 Task: Write a screenplay gray modern bold.
Action: Mouse moved to (102, 131)
Screenshot: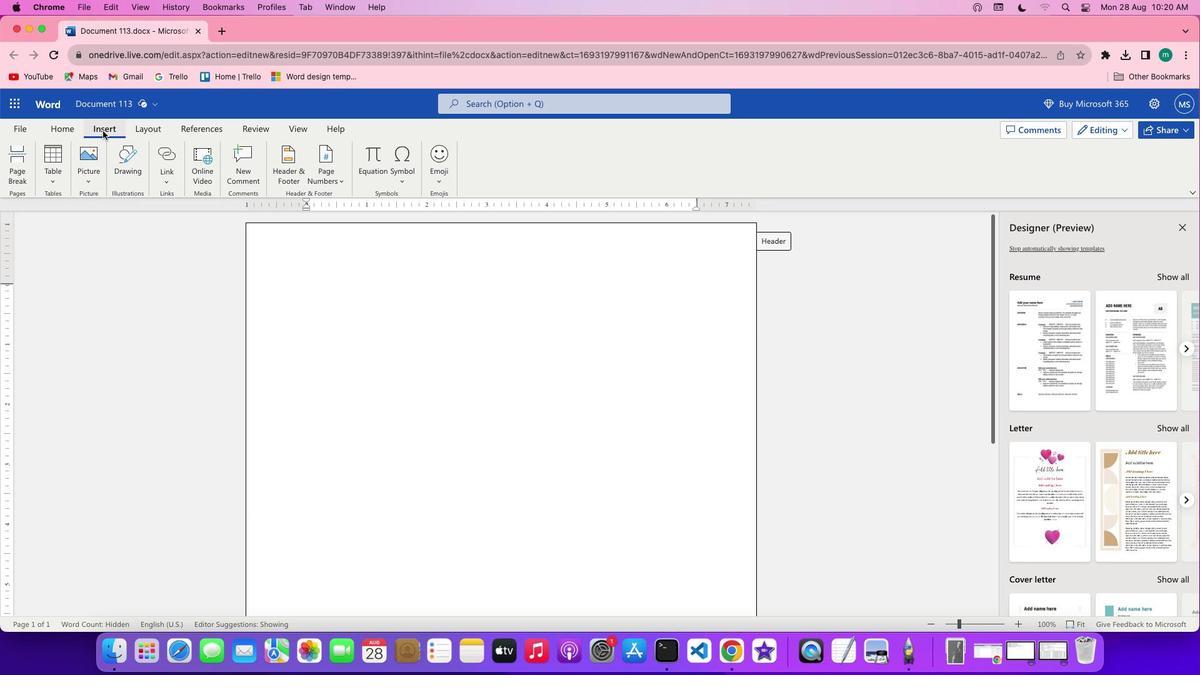 
Action: Mouse pressed left at (102, 131)
Screenshot: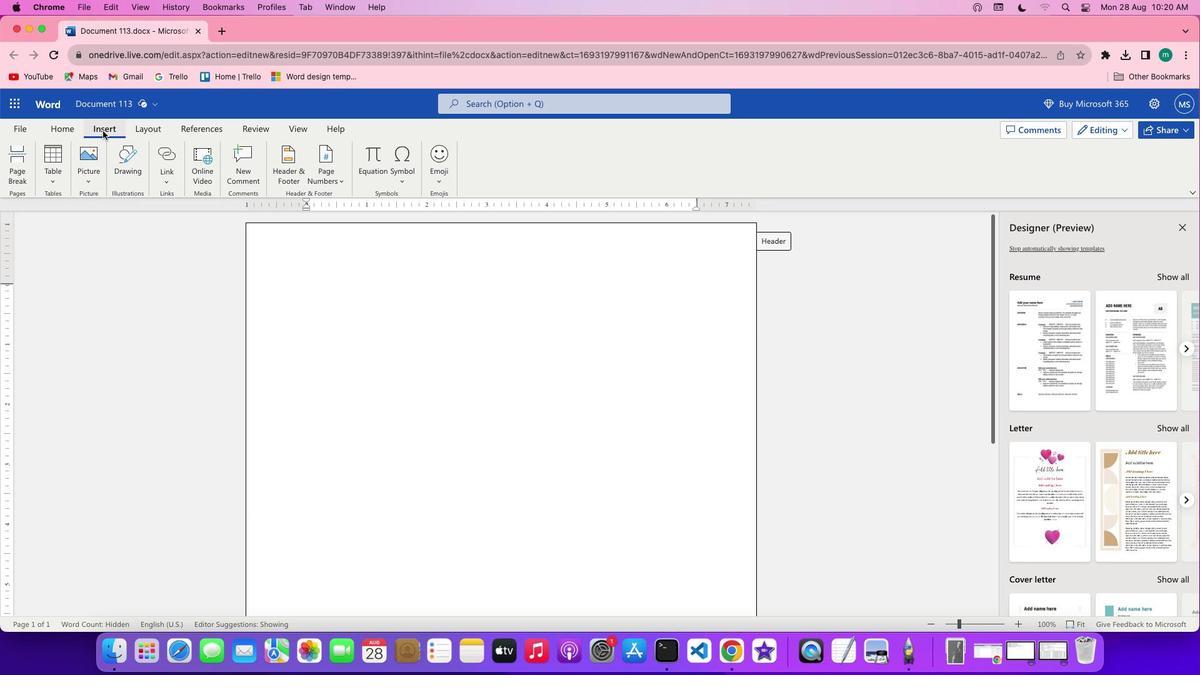 
Action: Mouse moved to (102, 131)
Screenshot: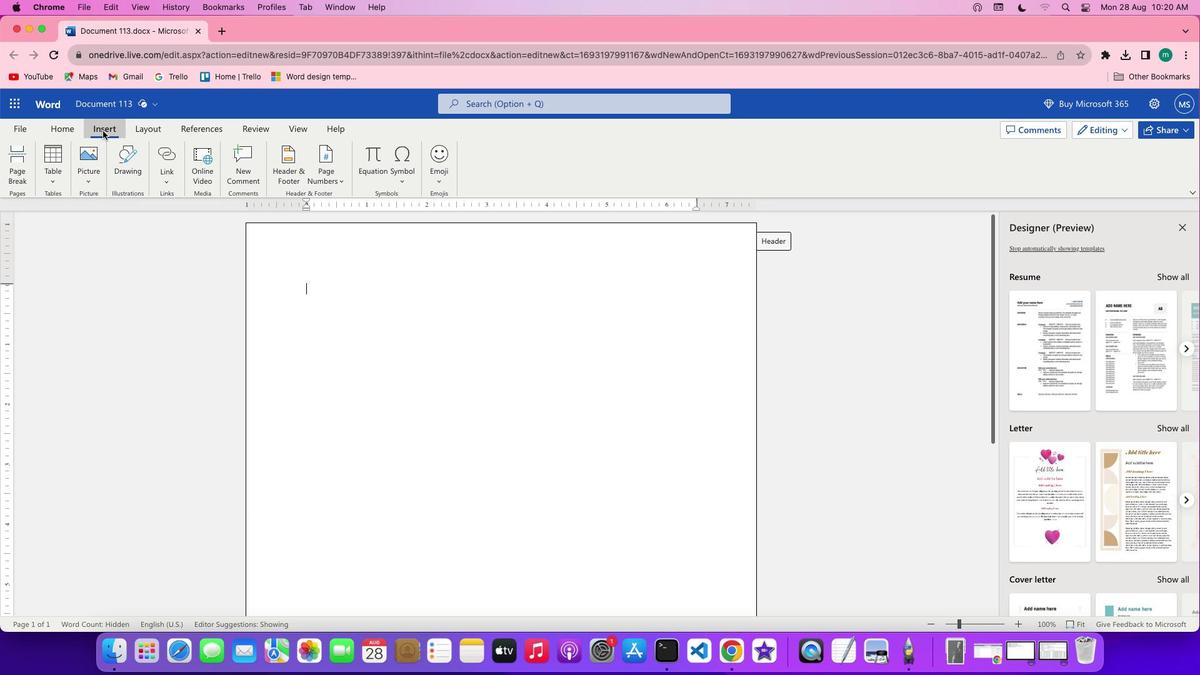 
Action: Mouse pressed left at (102, 131)
Screenshot: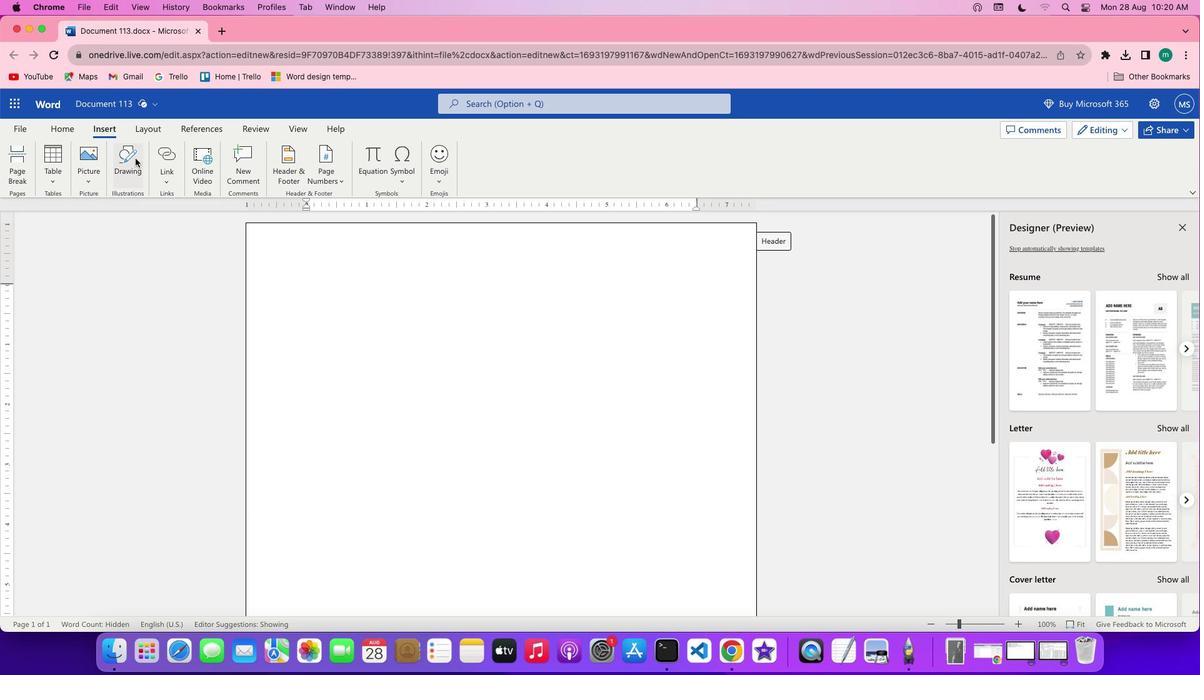 
Action: Mouse moved to (135, 158)
Screenshot: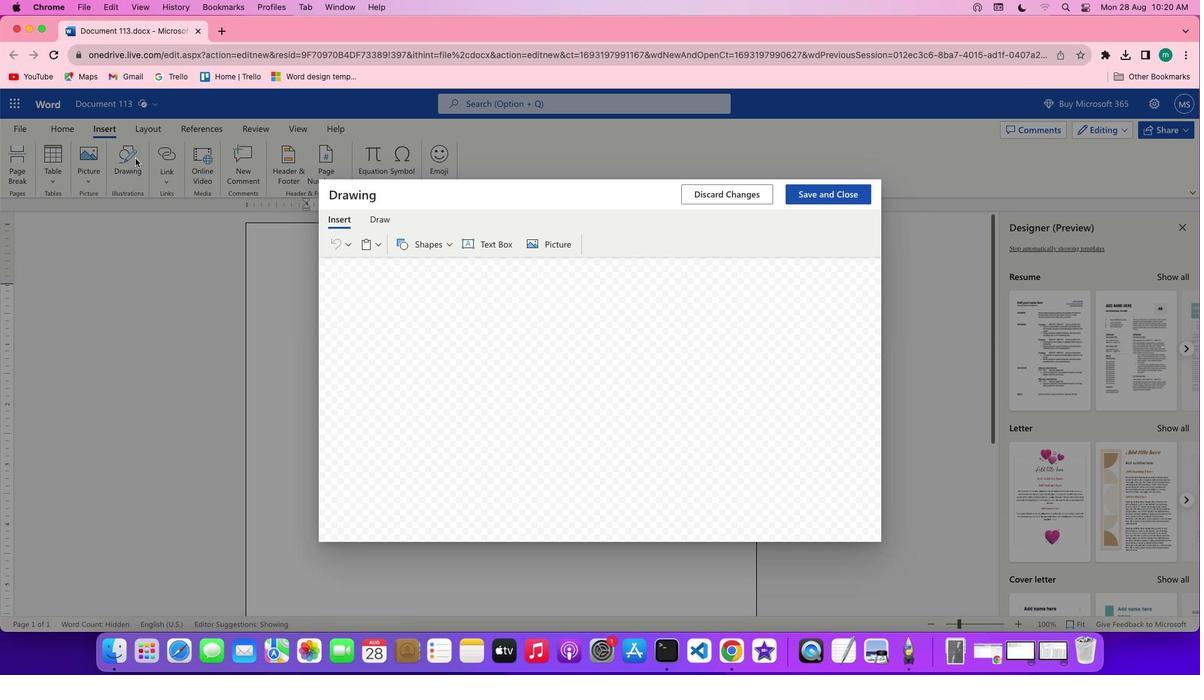 
Action: Mouse pressed left at (135, 158)
Screenshot: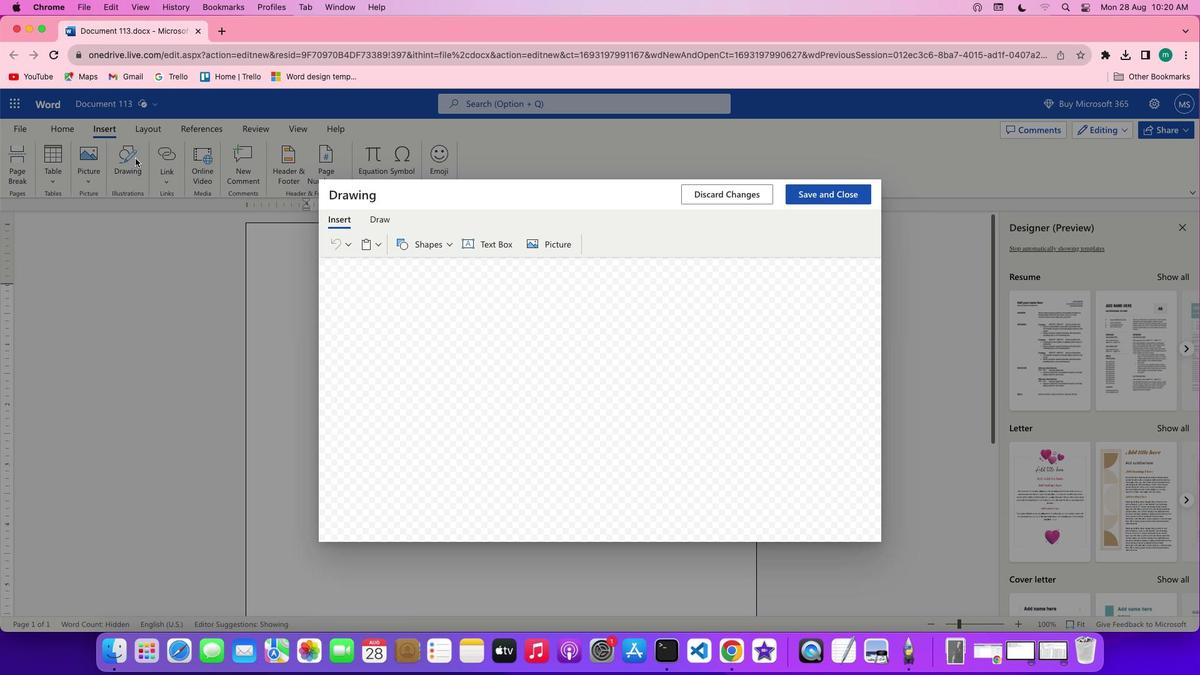 
Action: Mouse moved to (558, 239)
Screenshot: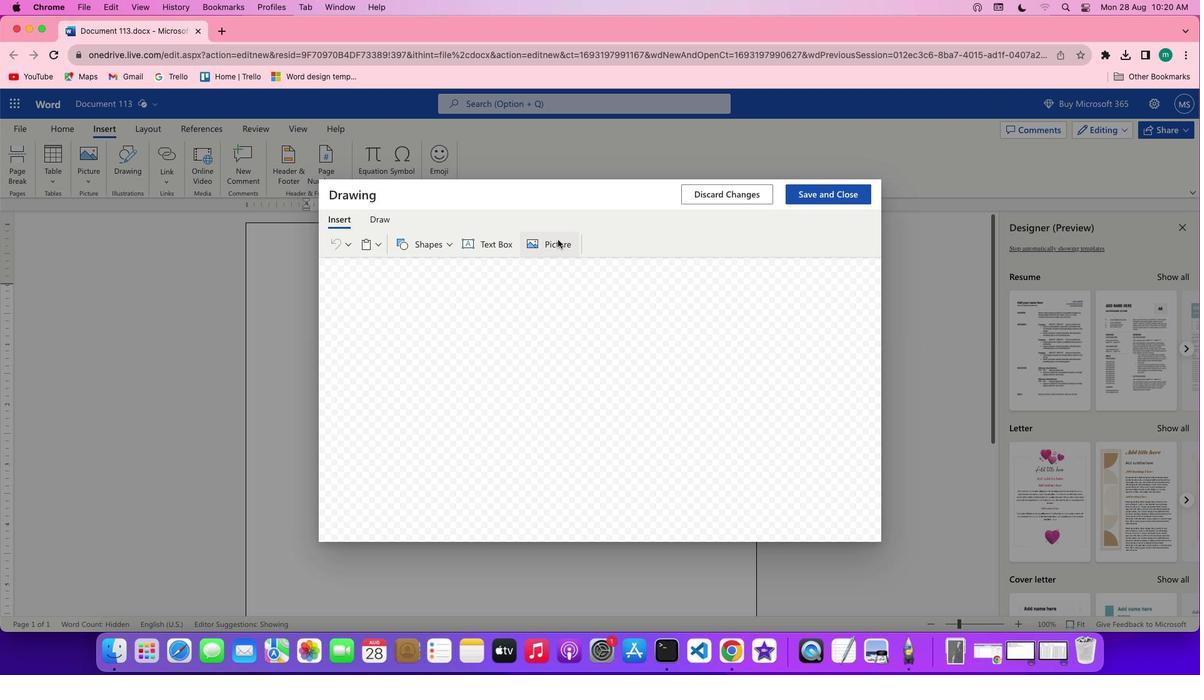 
Action: Mouse pressed left at (558, 239)
Screenshot: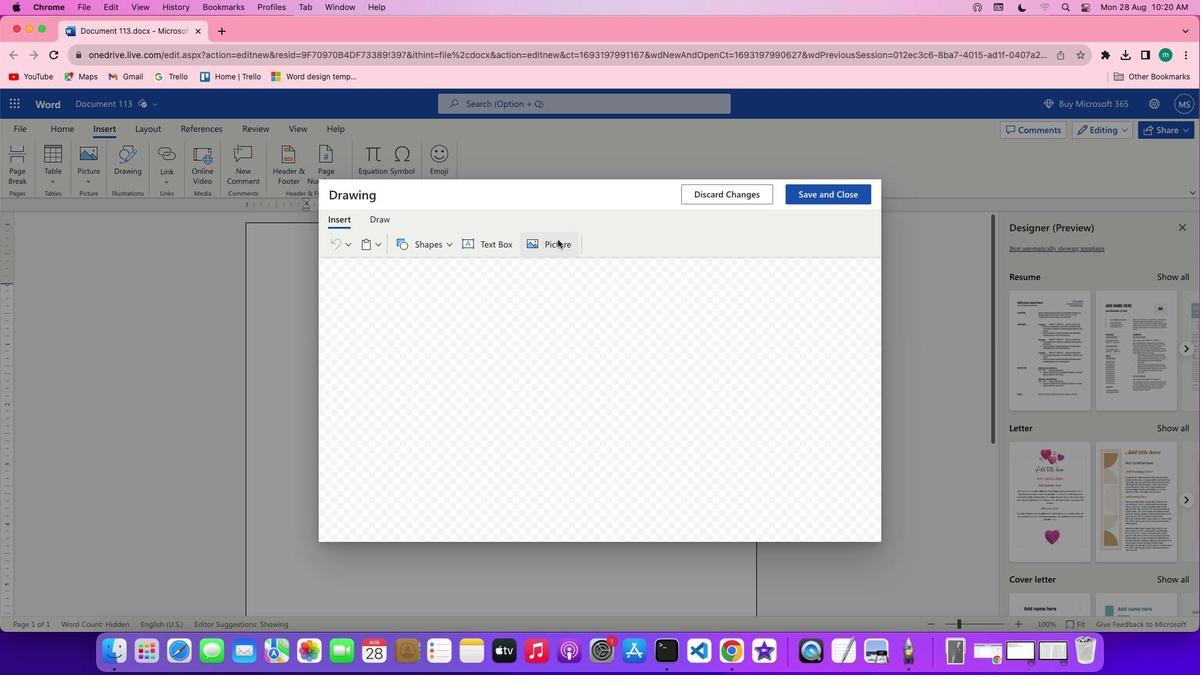 
Action: Mouse moved to (536, 384)
Screenshot: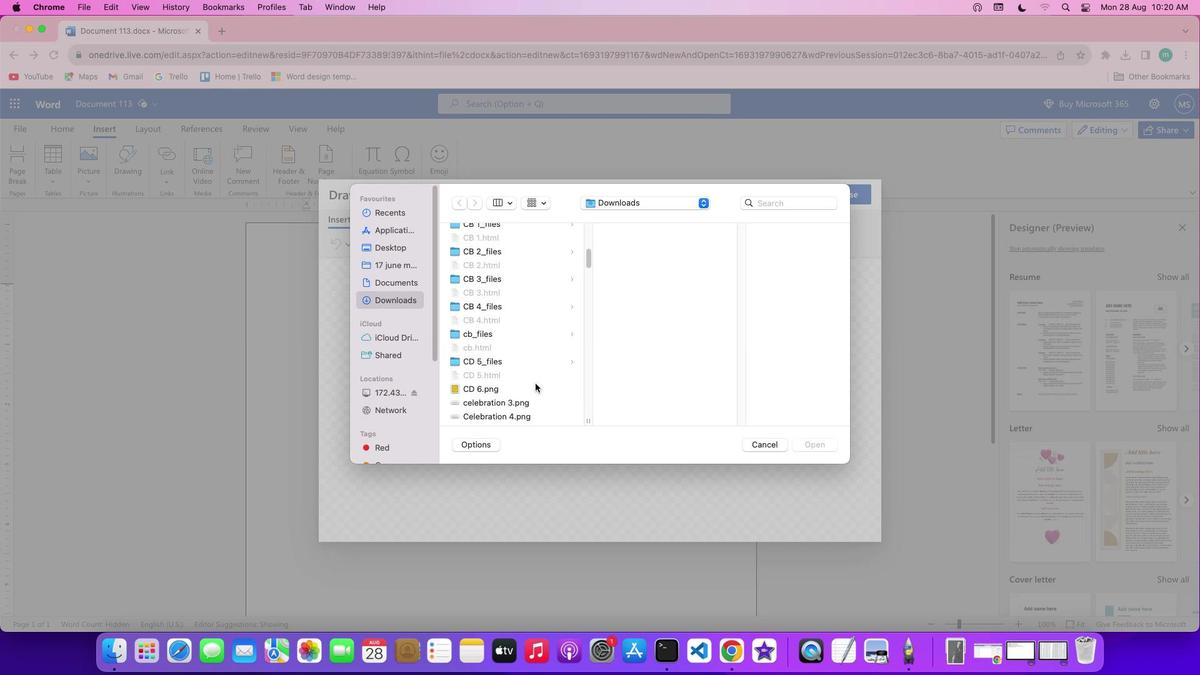 
Action: Mouse scrolled (536, 384) with delta (0, 0)
Screenshot: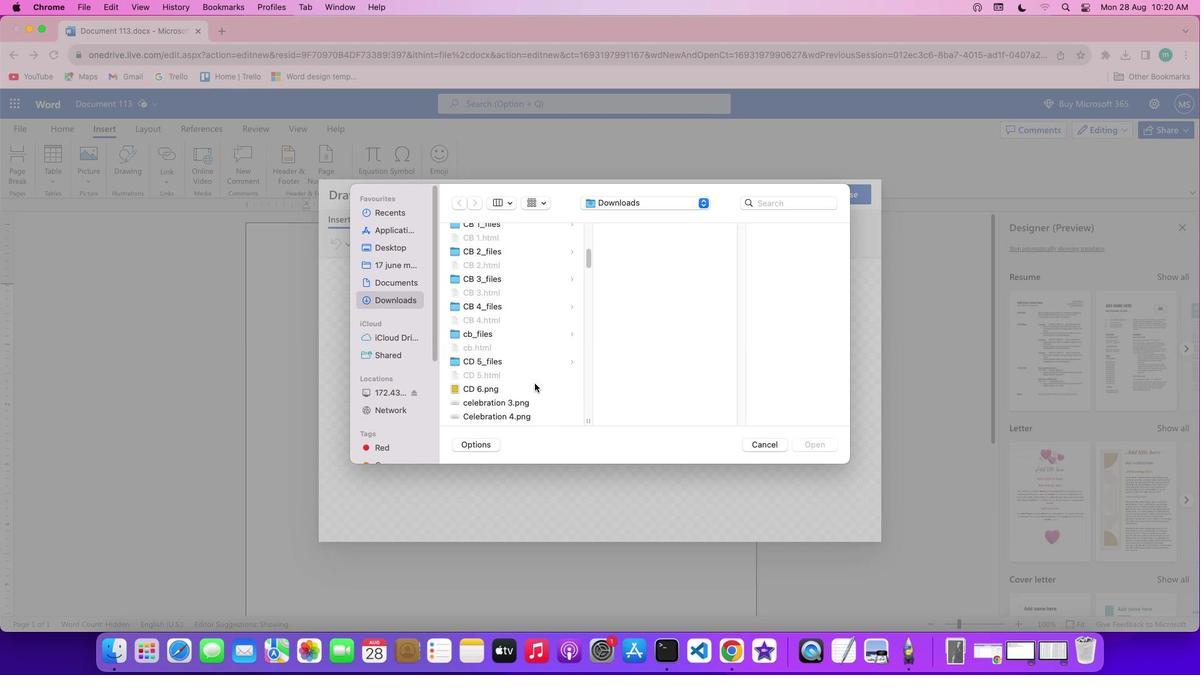 
Action: Mouse scrolled (536, 384) with delta (0, 0)
Screenshot: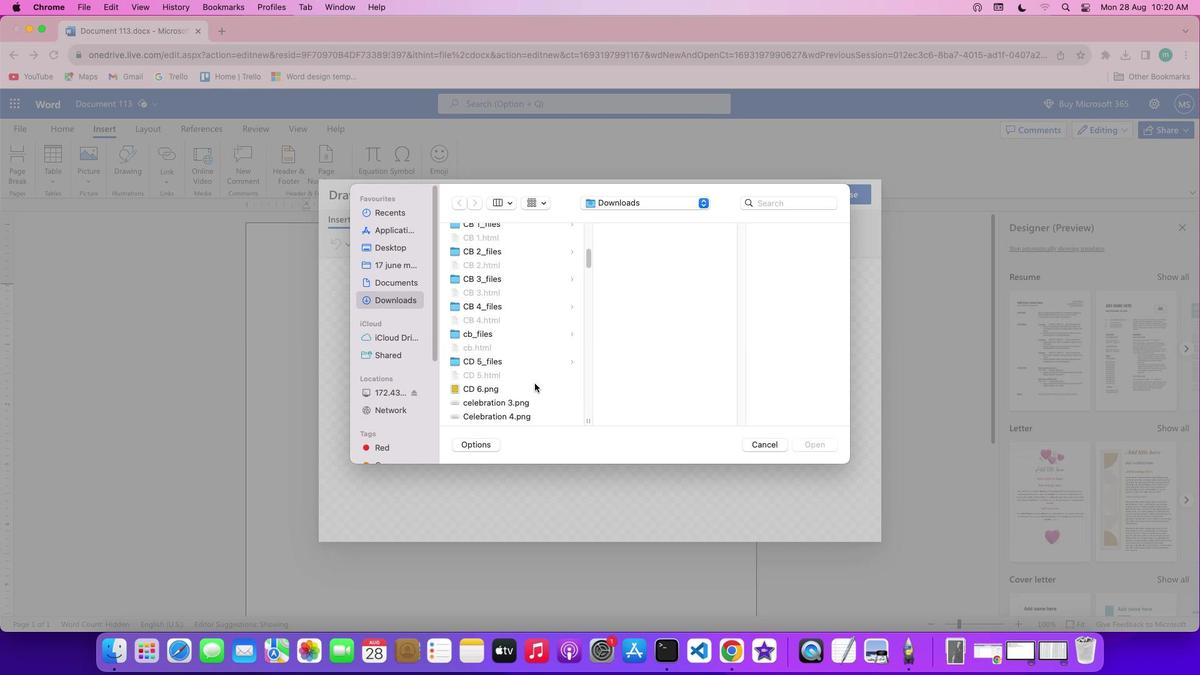 
Action: Mouse scrolled (536, 384) with delta (0, -1)
Screenshot: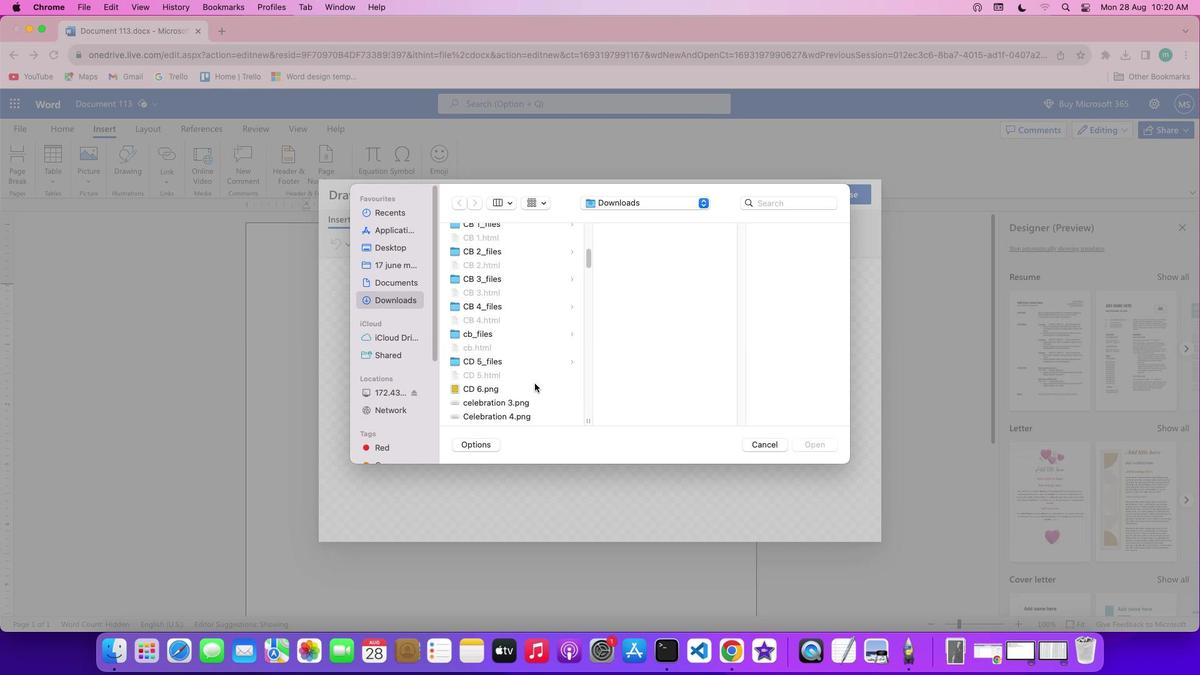 
Action: Mouse scrolled (536, 384) with delta (0, -3)
Screenshot: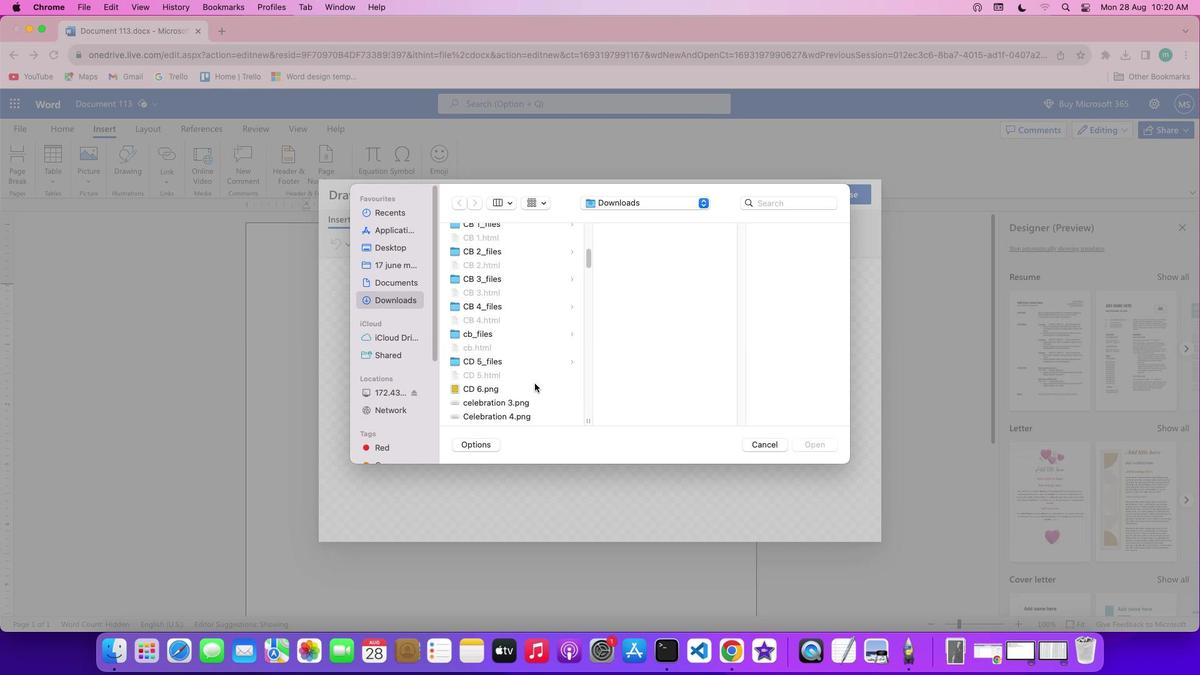 
Action: Mouse scrolled (536, 384) with delta (0, -3)
Screenshot: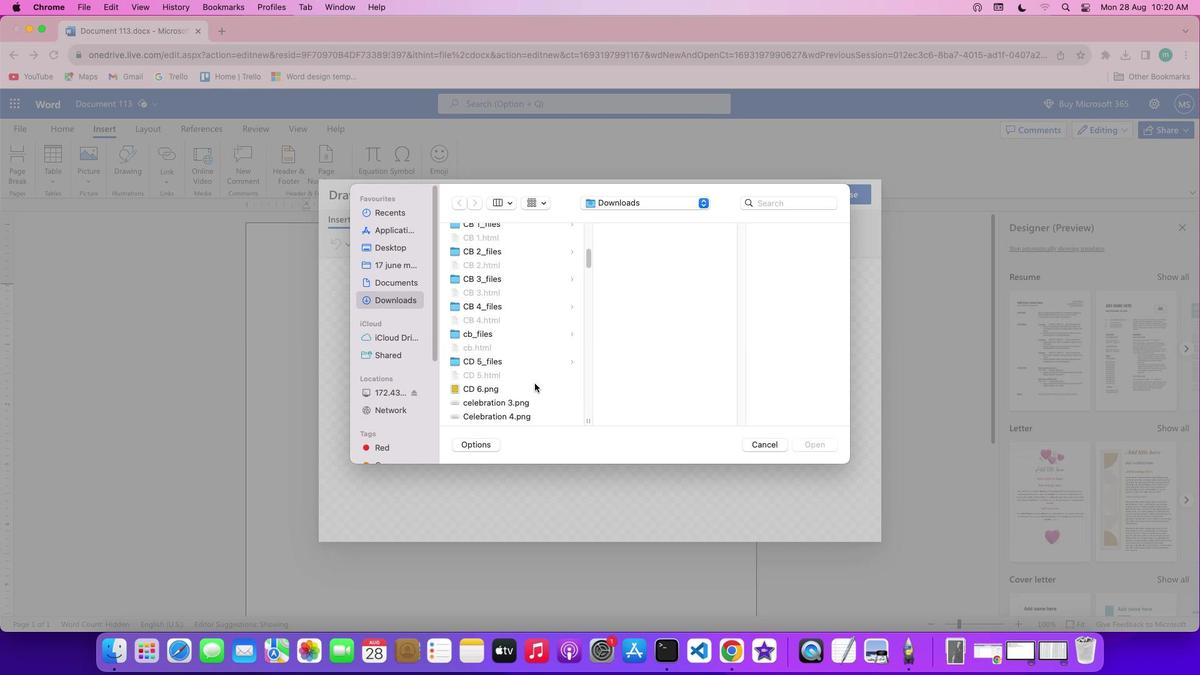 
Action: Mouse scrolled (536, 384) with delta (0, 0)
Screenshot: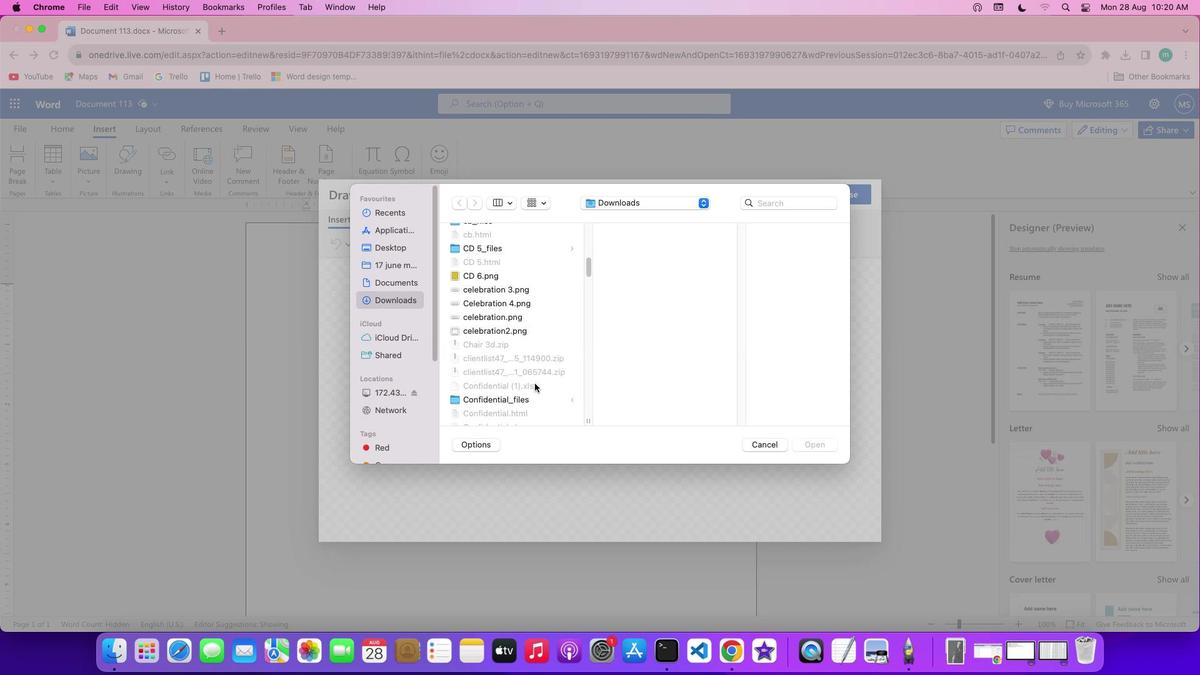 
Action: Mouse scrolled (536, 384) with delta (0, 0)
Screenshot: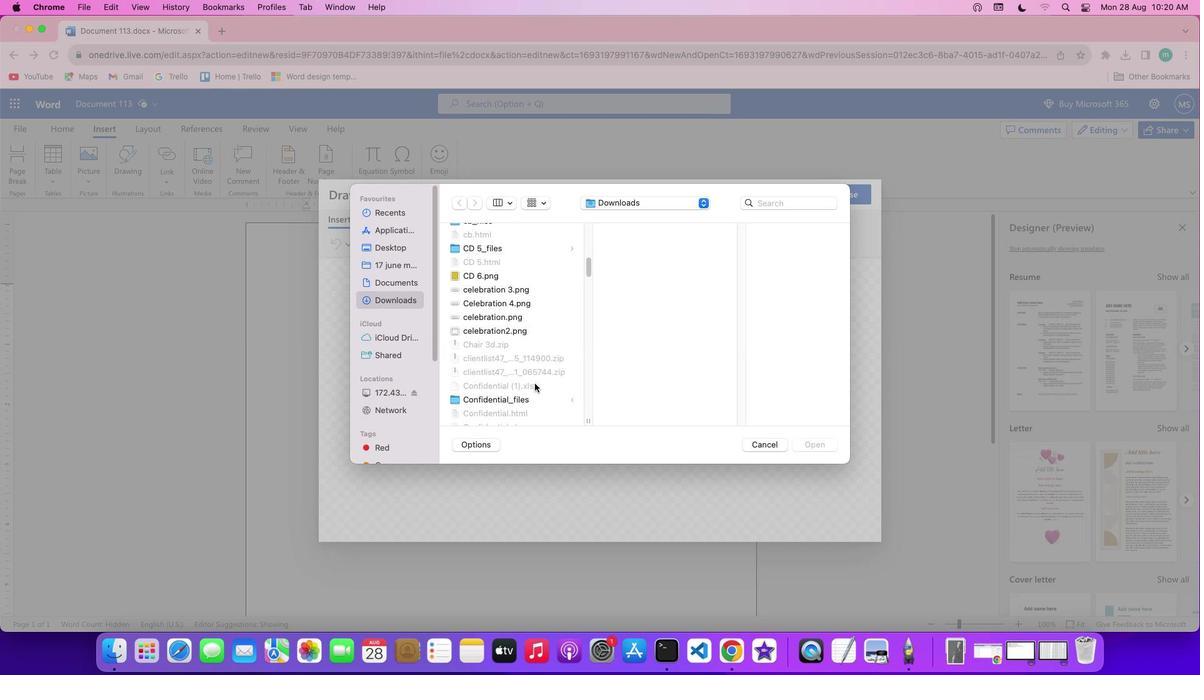 
Action: Mouse scrolled (536, 384) with delta (0, -1)
Screenshot: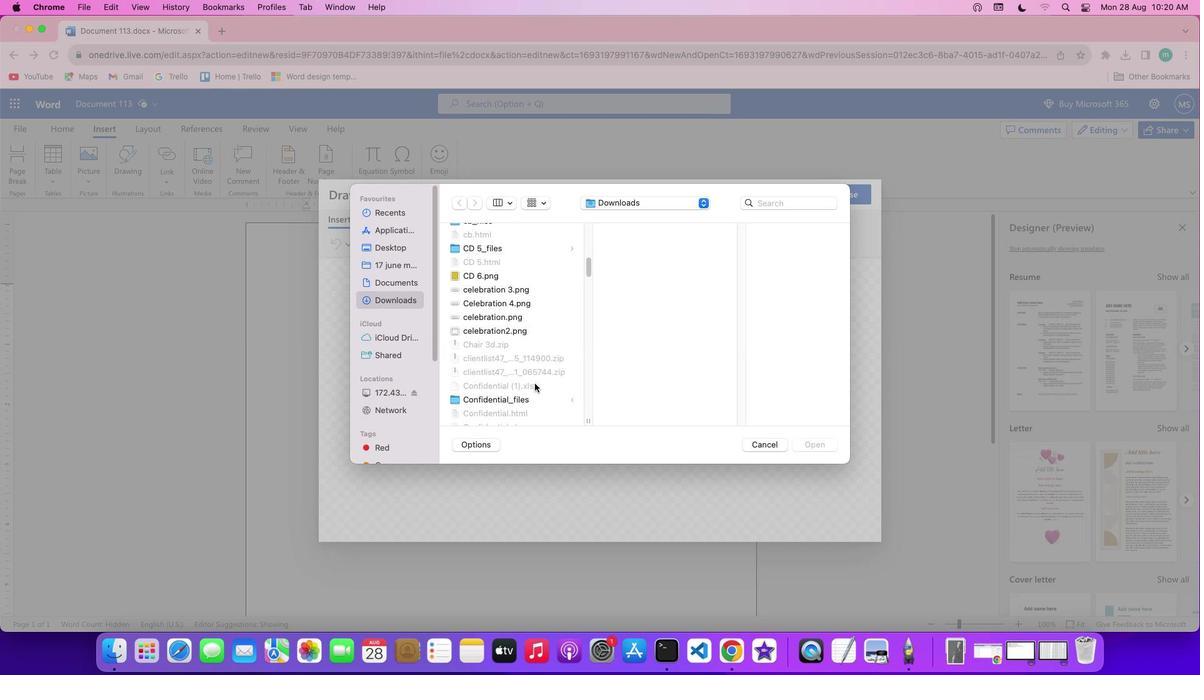 
Action: Mouse scrolled (536, 384) with delta (0, -1)
Screenshot: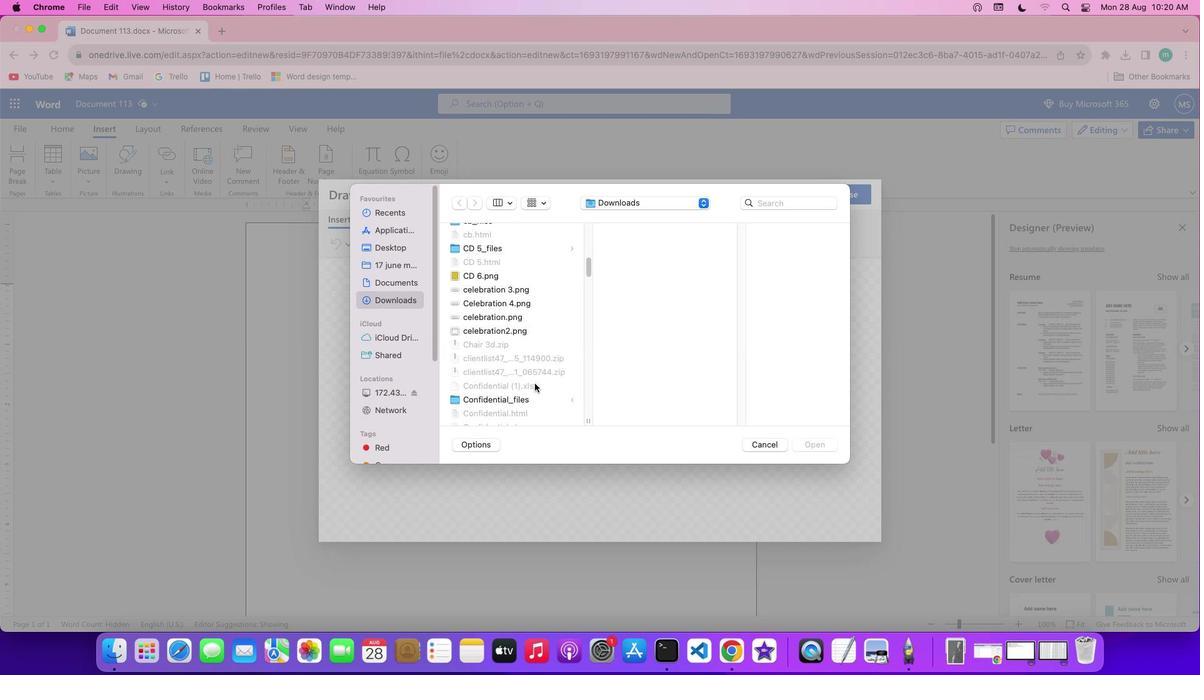 
Action: Mouse moved to (535, 384)
Screenshot: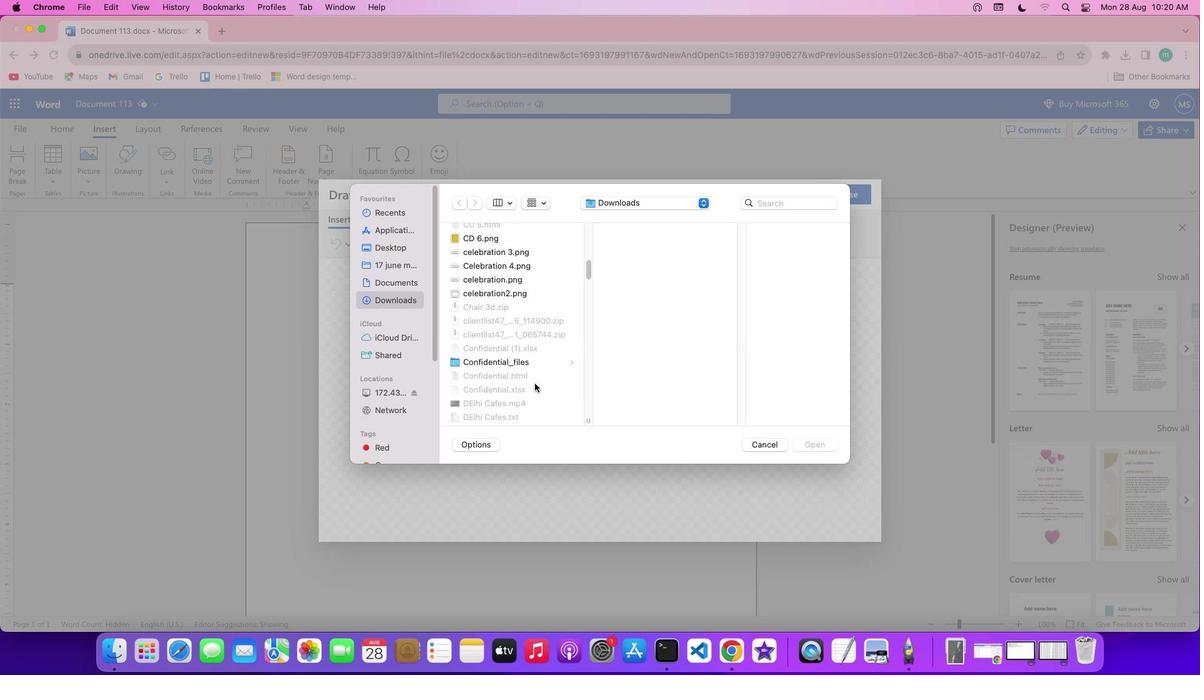 
Action: Mouse scrolled (535, 384) with delta (0, 0)
Screenshot: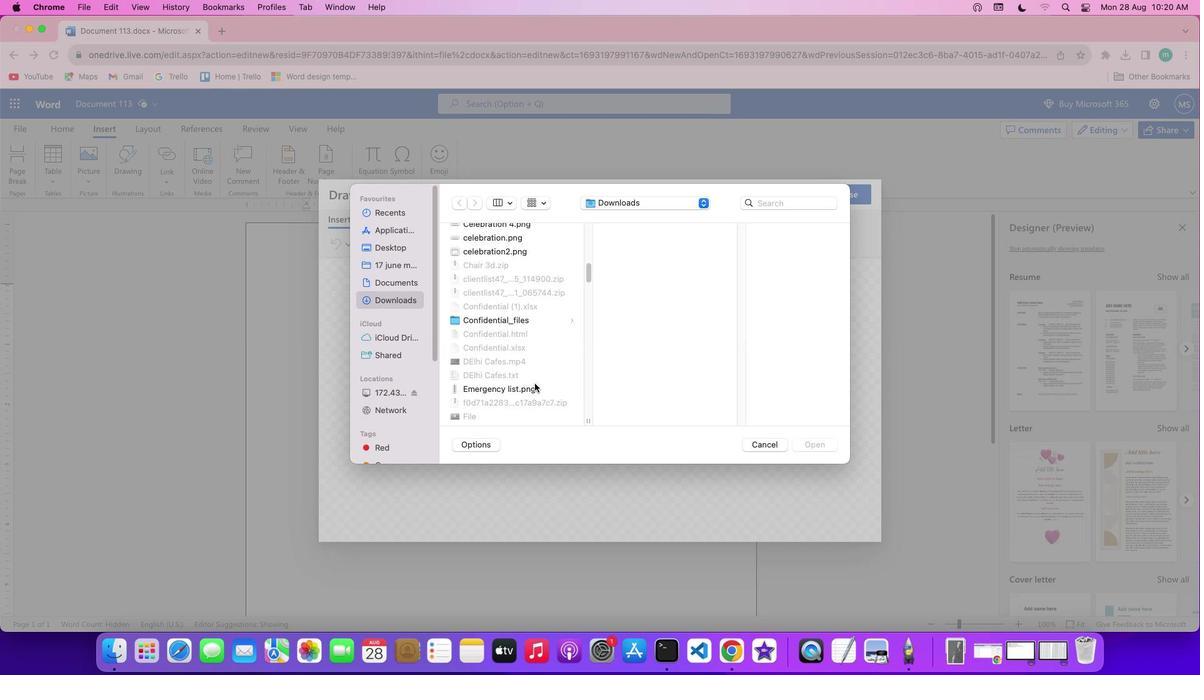 
Action: Mouse scrolled (535, 384) with delta (0, 0)
Screenshot: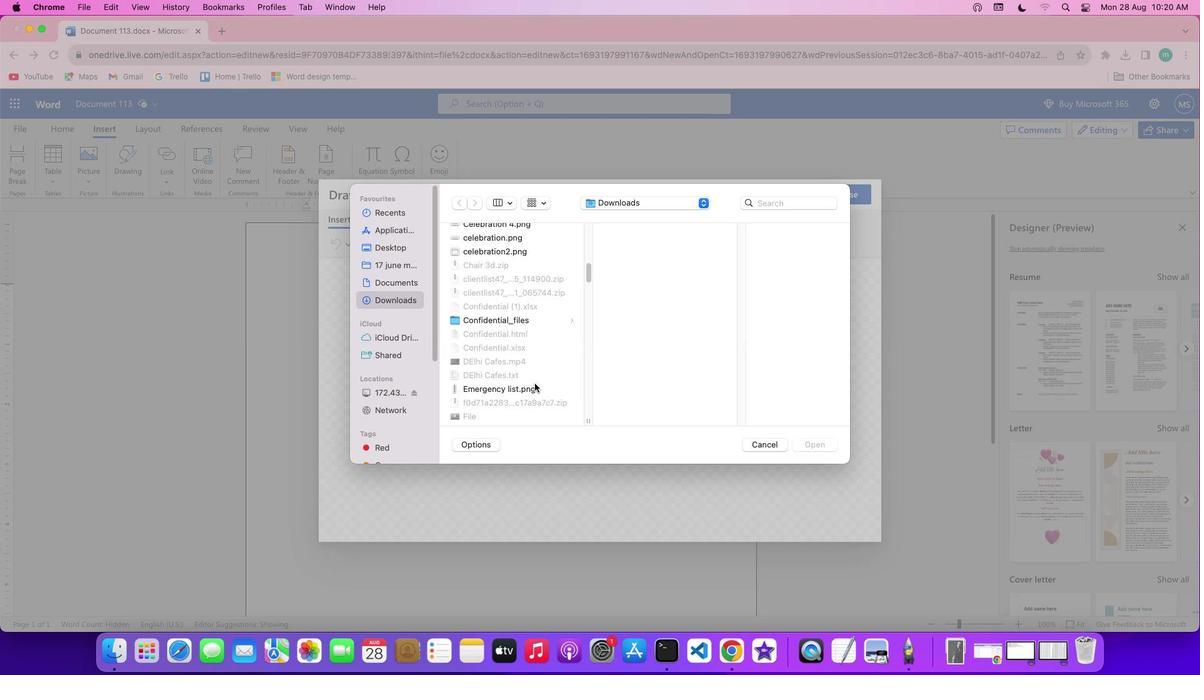 
Action: Mouse scrolled (535, 384) with delta (0, -1)
Screenshot: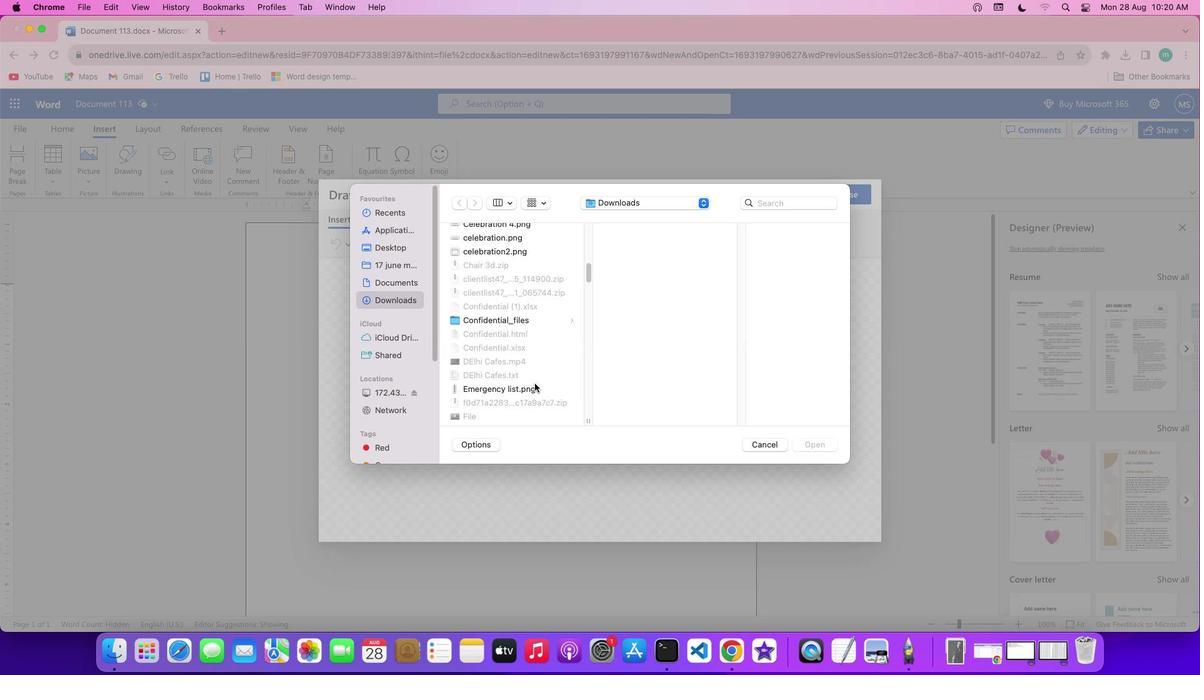 
Action: Mouse scrolled (535, 384) with delta (0, -2)
Screenshot: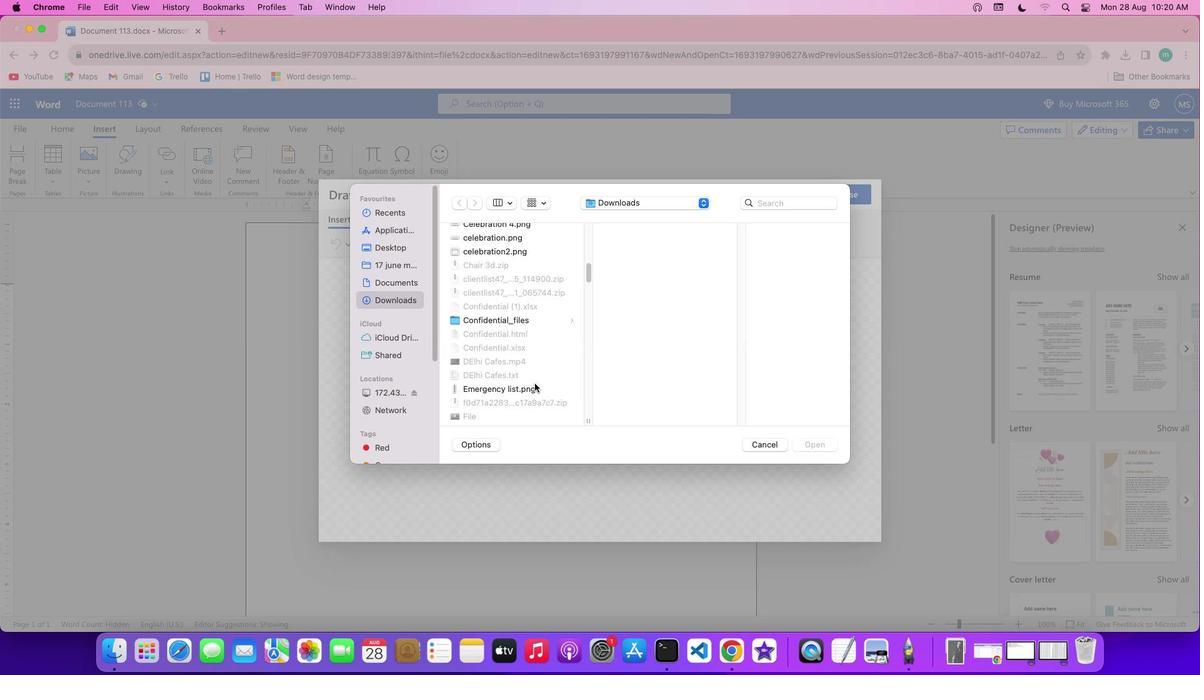 
Action: Mouse scrolled (535, 384) with delta (0, 0)
Screenshot: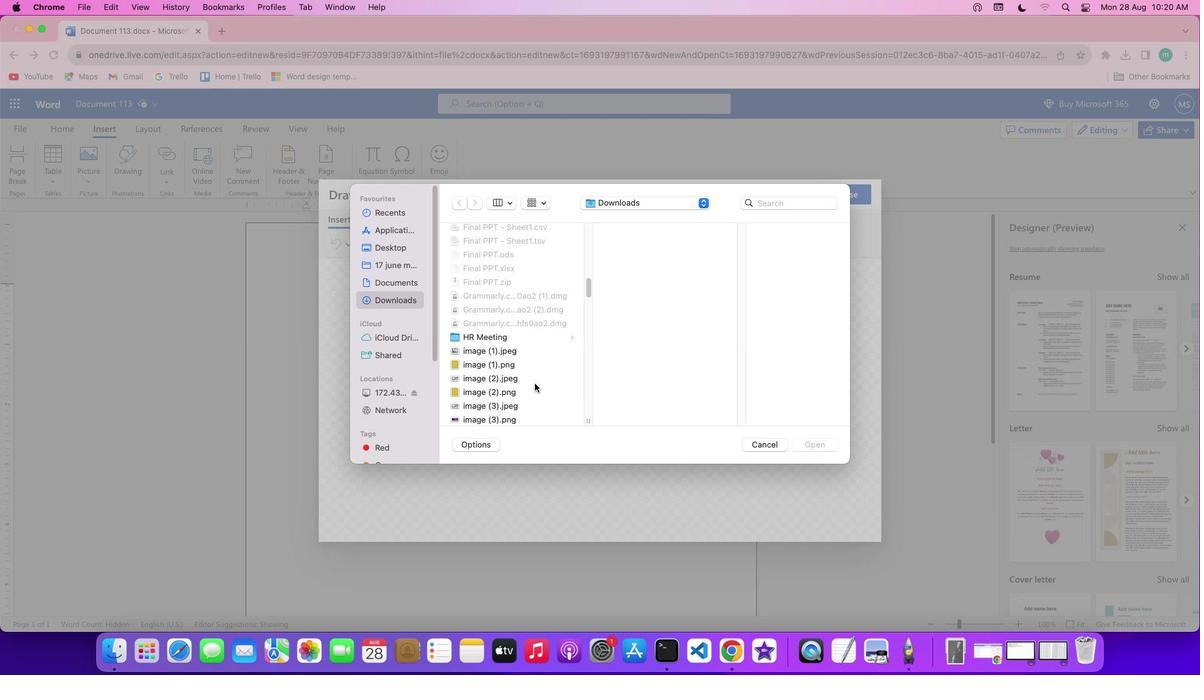 
Action: Mouse scrolled (535, 384) with delta (0, 0)
Screenshot: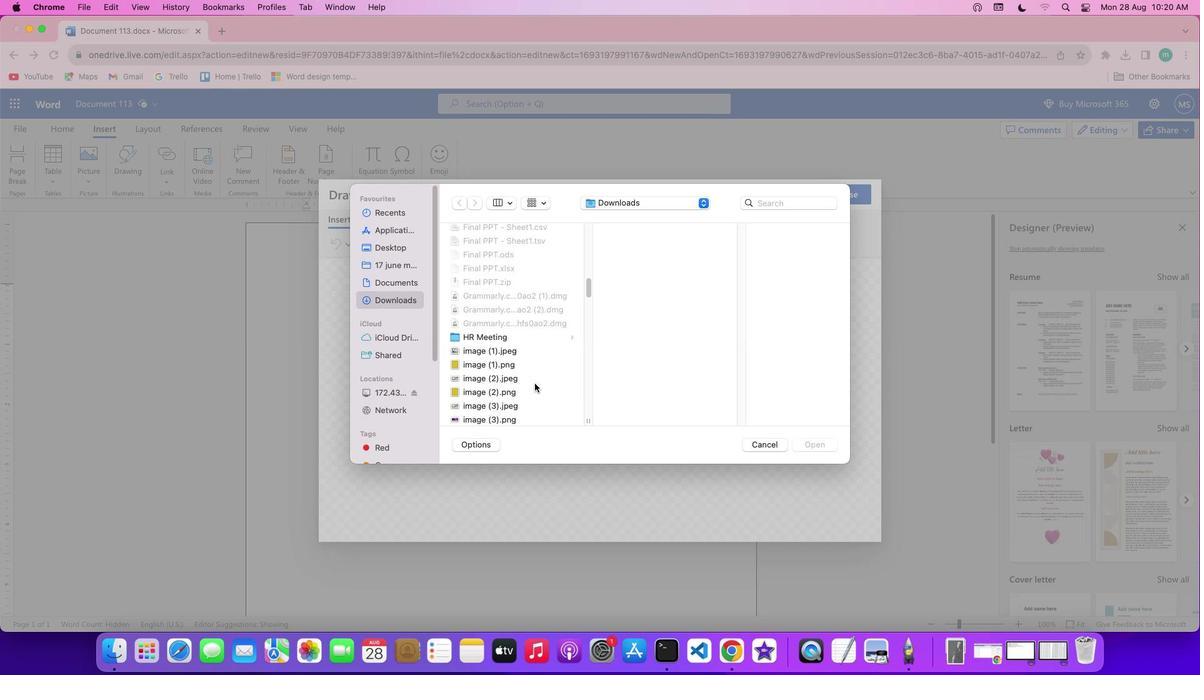 
Action: Mouse scrolled (535, 384) with delta (0, -1)
Screenshot: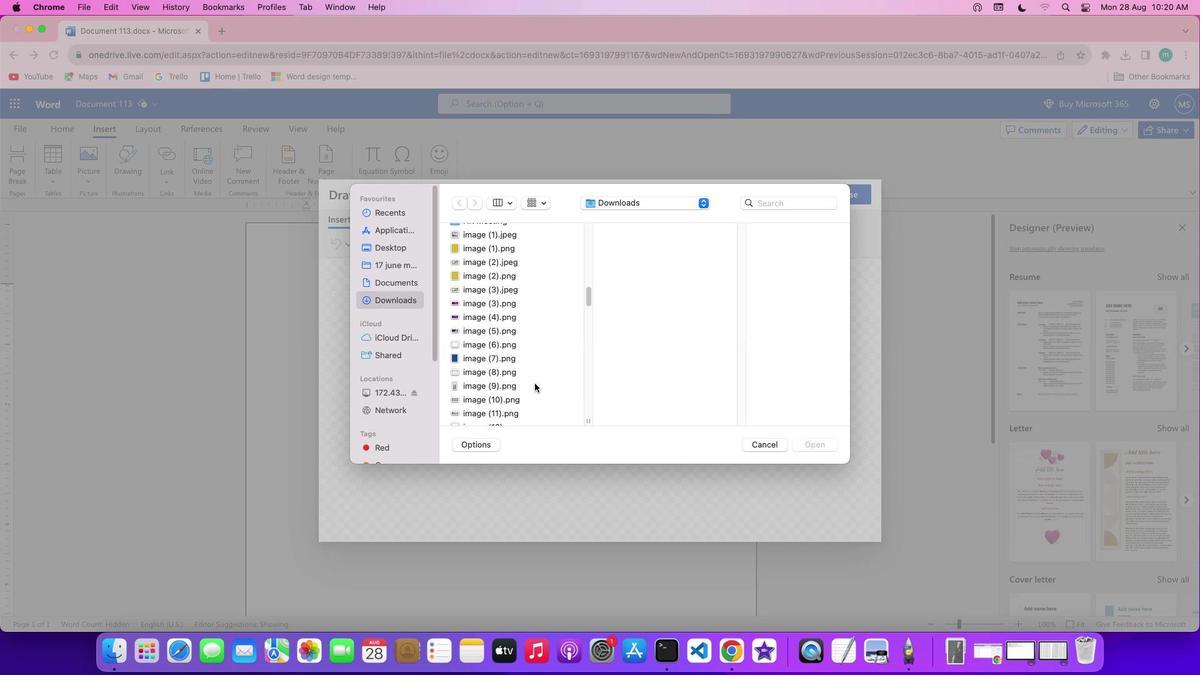 
Action: Mouse scrolled (535, 384) with delta (0, -1)
Screenshot: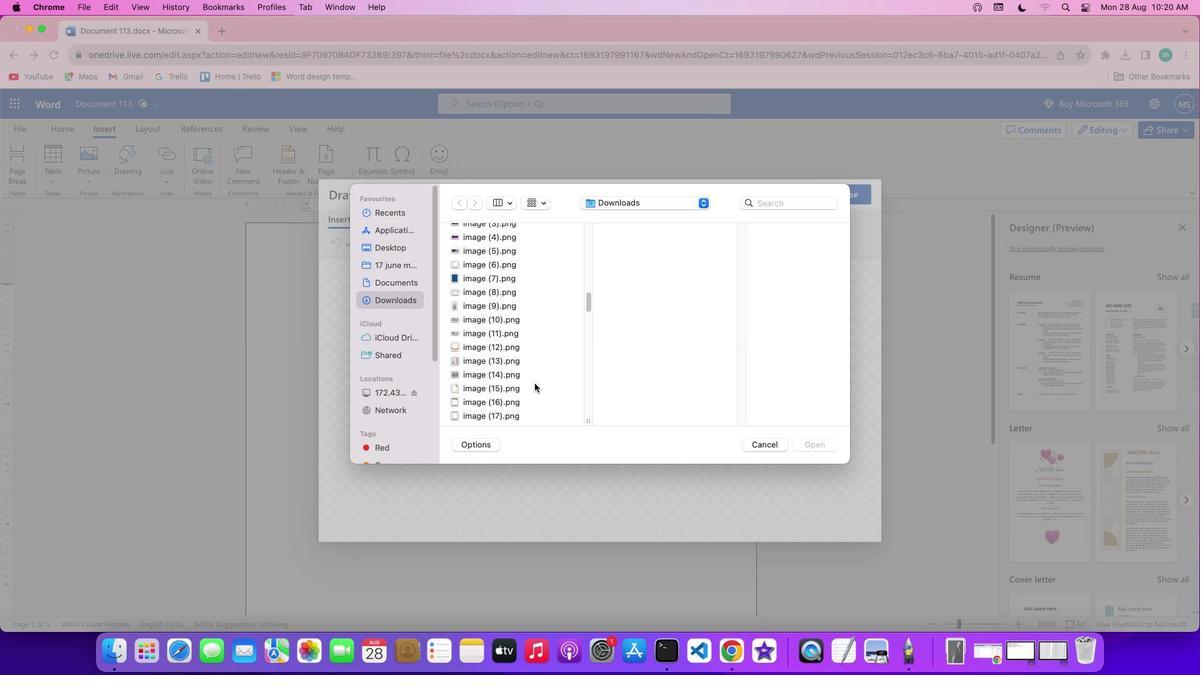 
Action: Mouse scrolled (535, 384) with delta (0, 0)
Screenshot: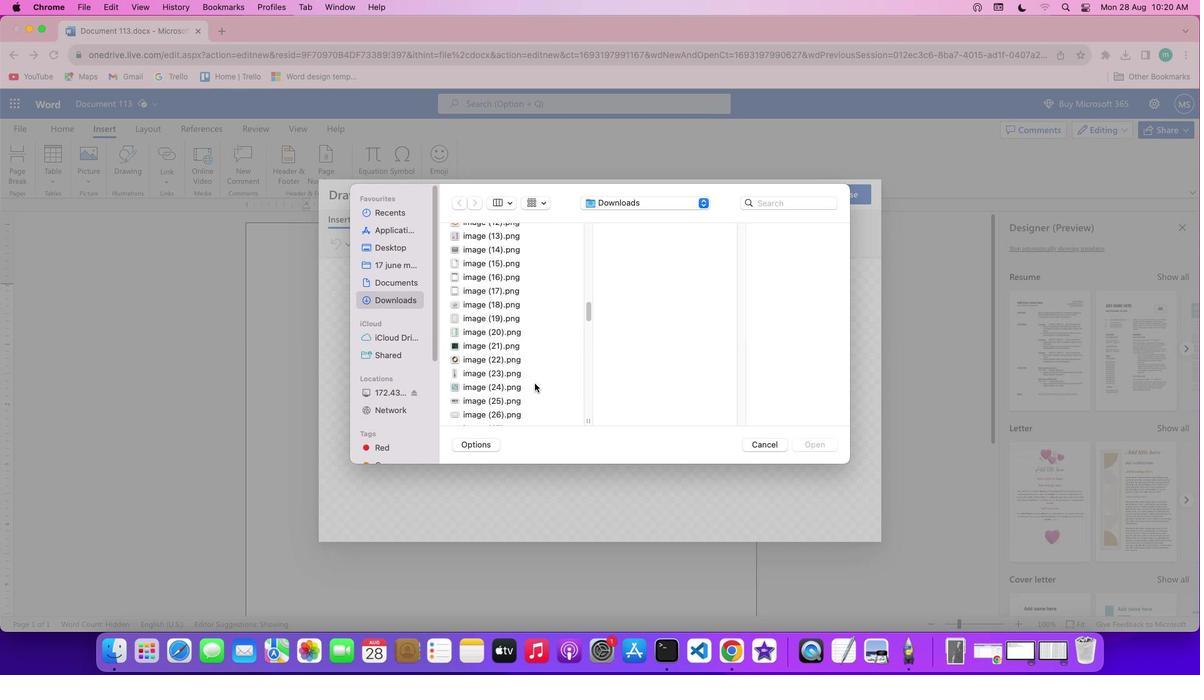 
Action: Mouse scrolled (535, 384) with delta (0, 0)
Screenshot: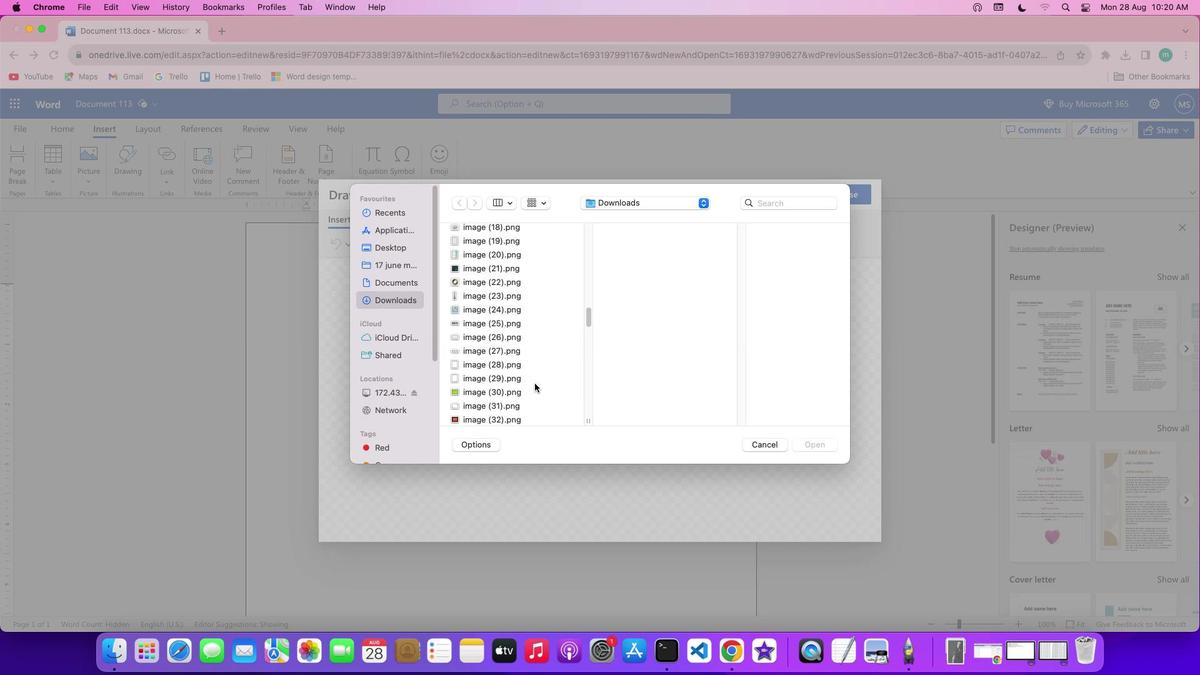 
Action: Mouse scrolled (535, 384) with delta (0, -1)
Screenshot: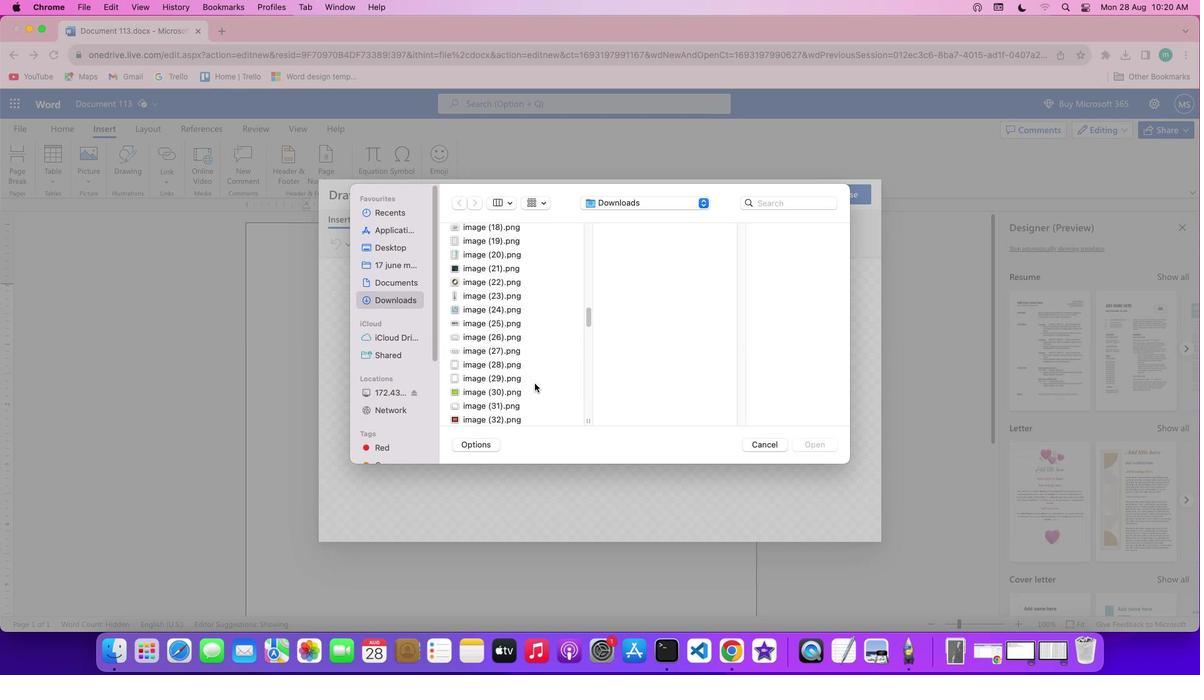 
Action: Mouse scrolled (535, 384) with delta (0, -2)
Screenshot: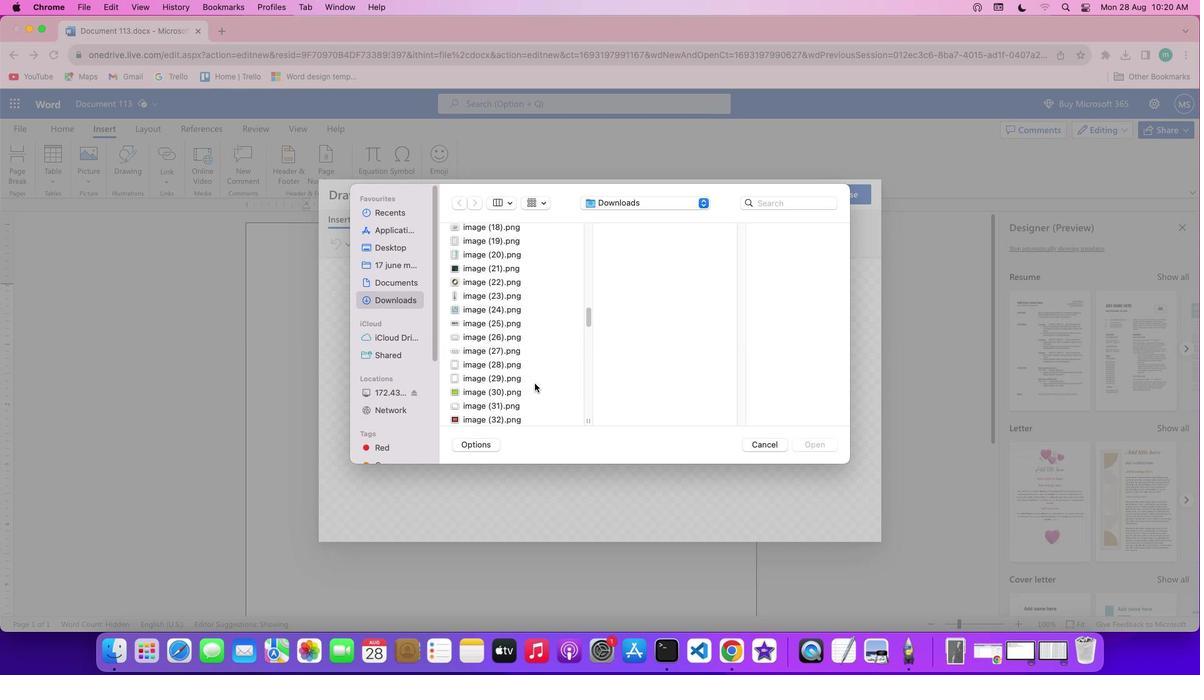 
Action: Mouse scrolled (535, 384) with delta (0, -2)
Screenshot: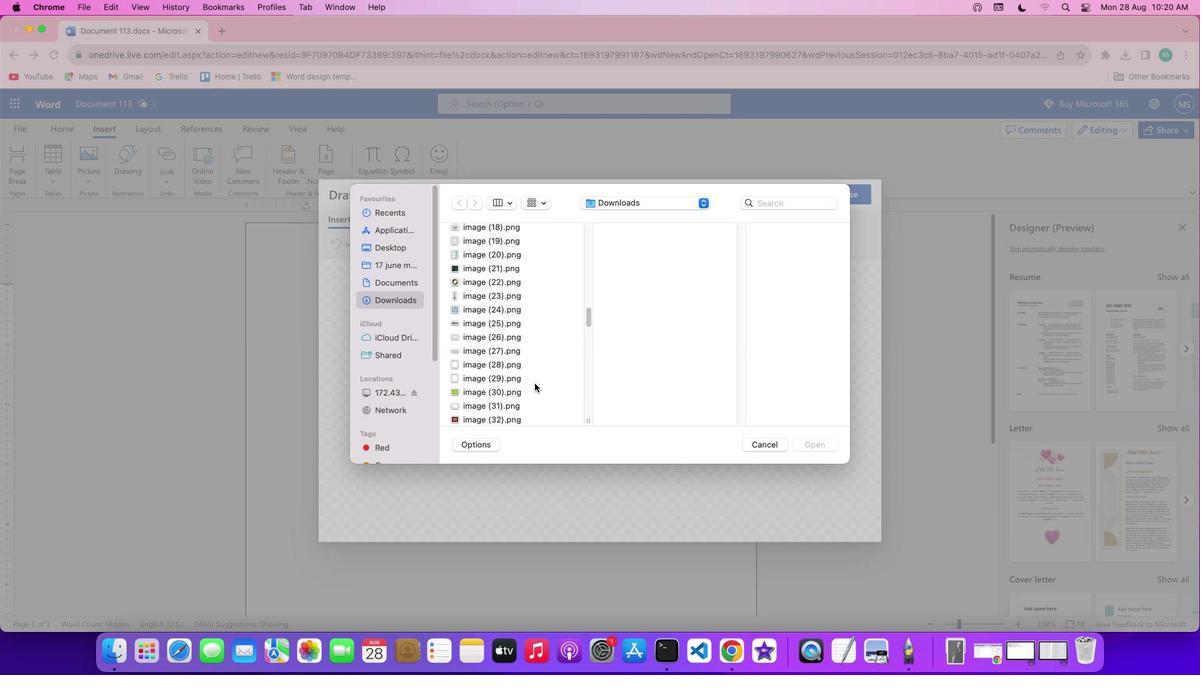 
Action: Mouse scrolled (535, 384) with delta (0, 0)
Screenshot: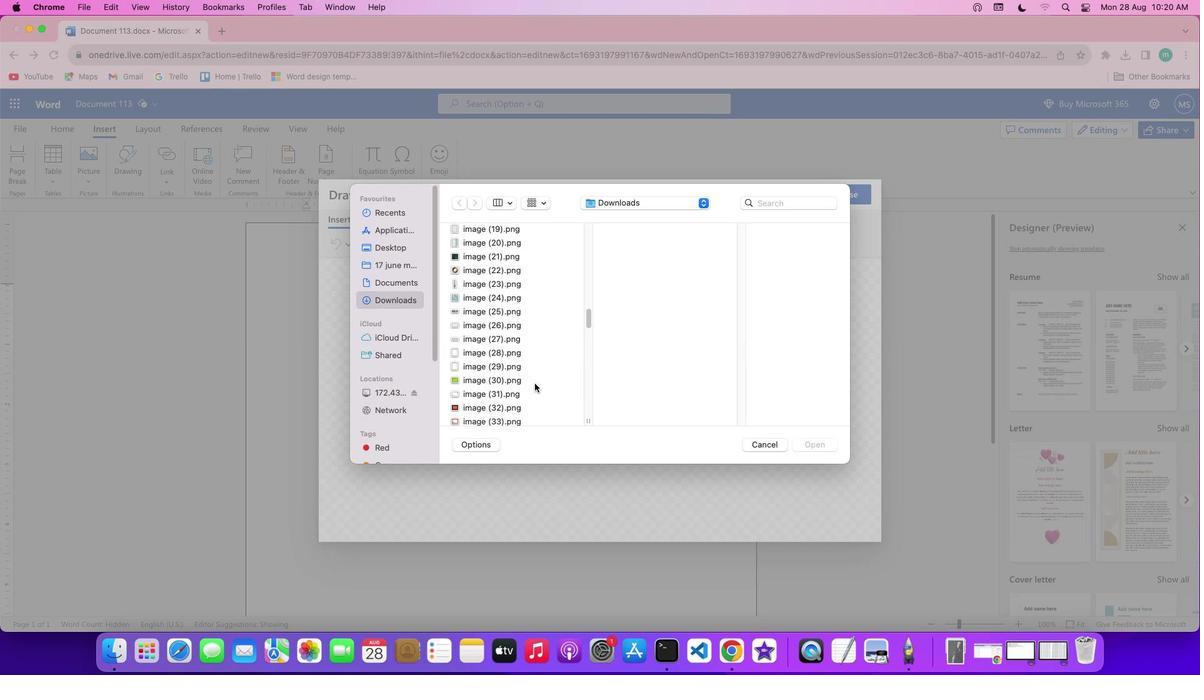 
Action: Mouse scrolled (535, 384) with delta (0, 0)
Screenshot: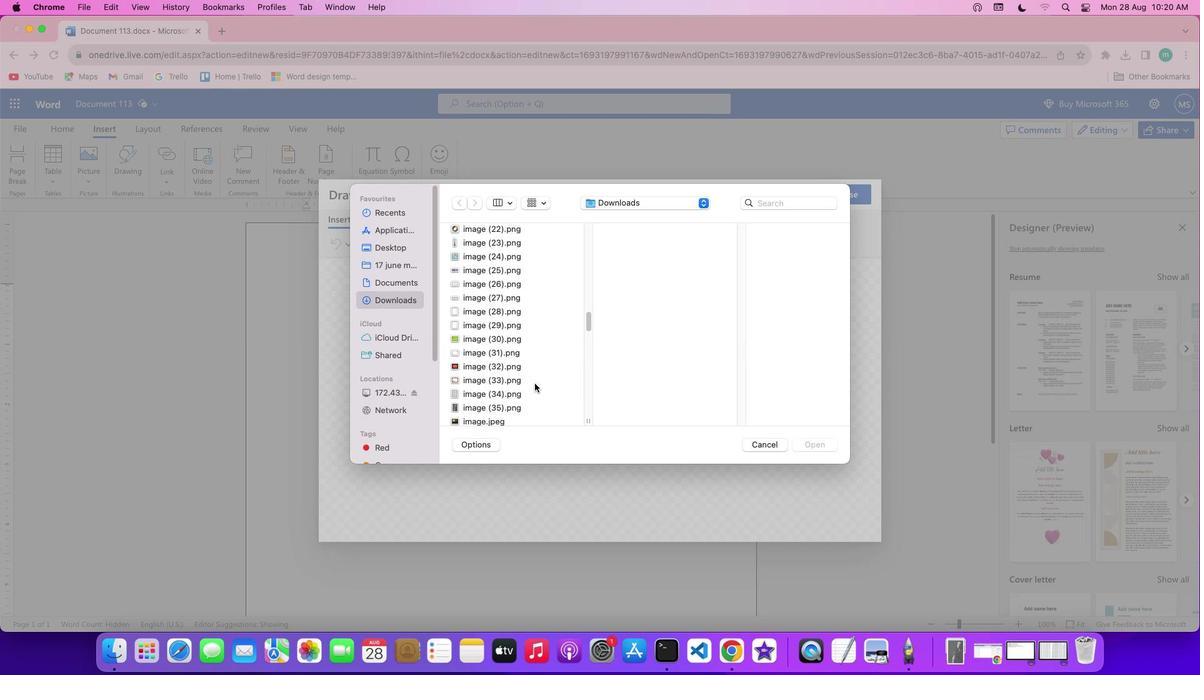 
Action: Mouse scrolled (535, 384) with delta (0, -1)
Screenshot: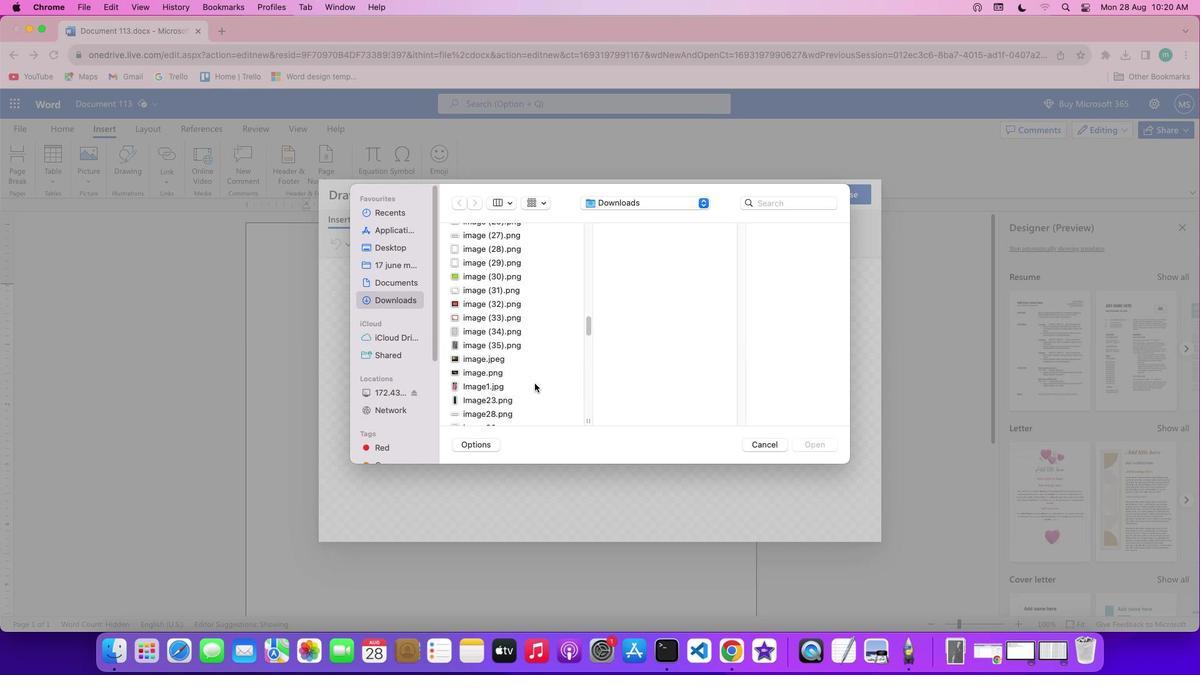 
Action: Mouse scrolled (535, 384) with delta (0, -3)
Screenshot: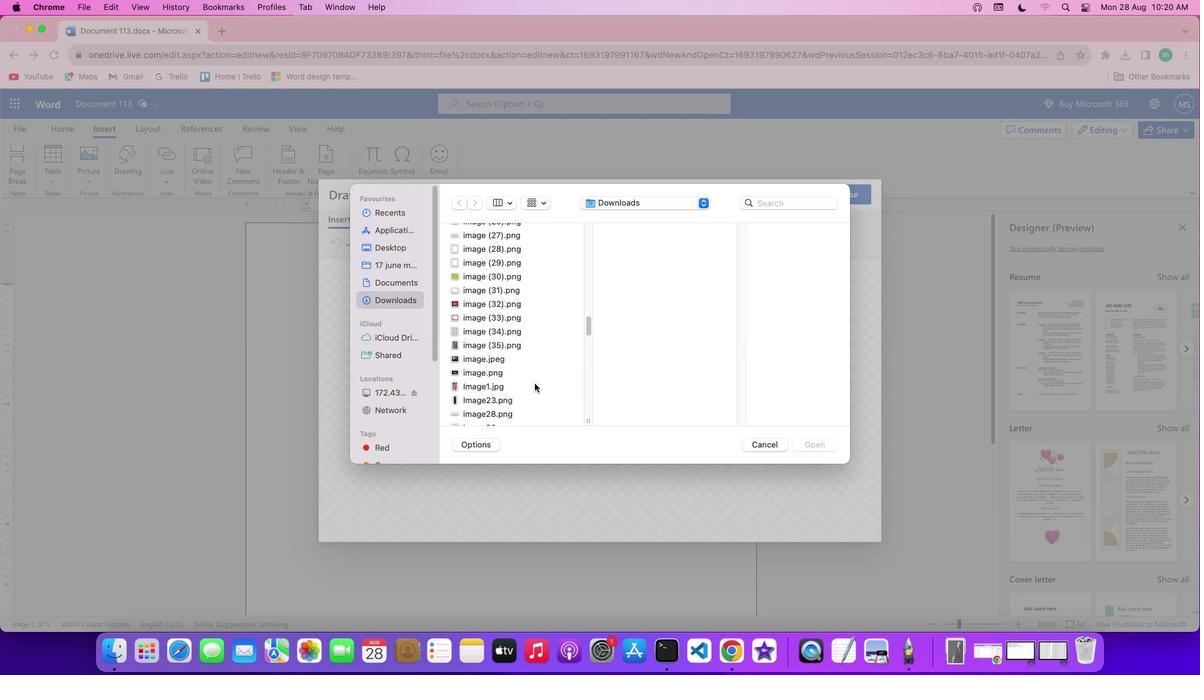 
Action: Mouse scrolled (535, 384) with delta (0, -3)
Screenshot: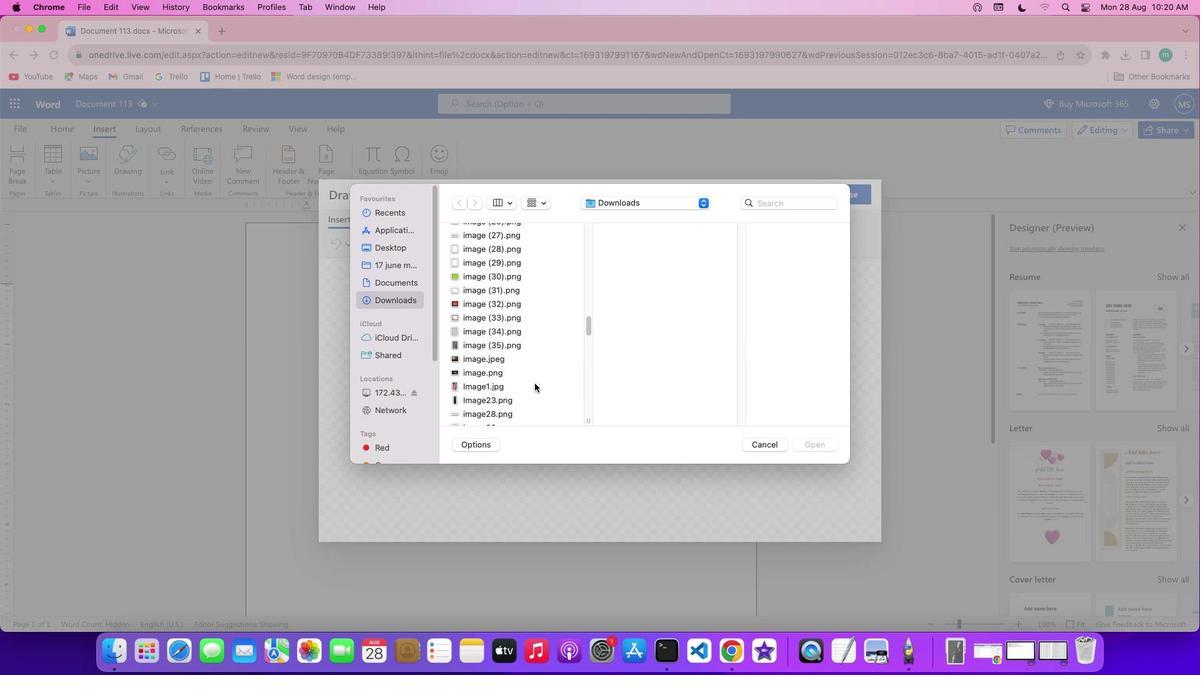 
Action: Mouse scrolled (535, 384) with delta (0, 0)
Screenshot: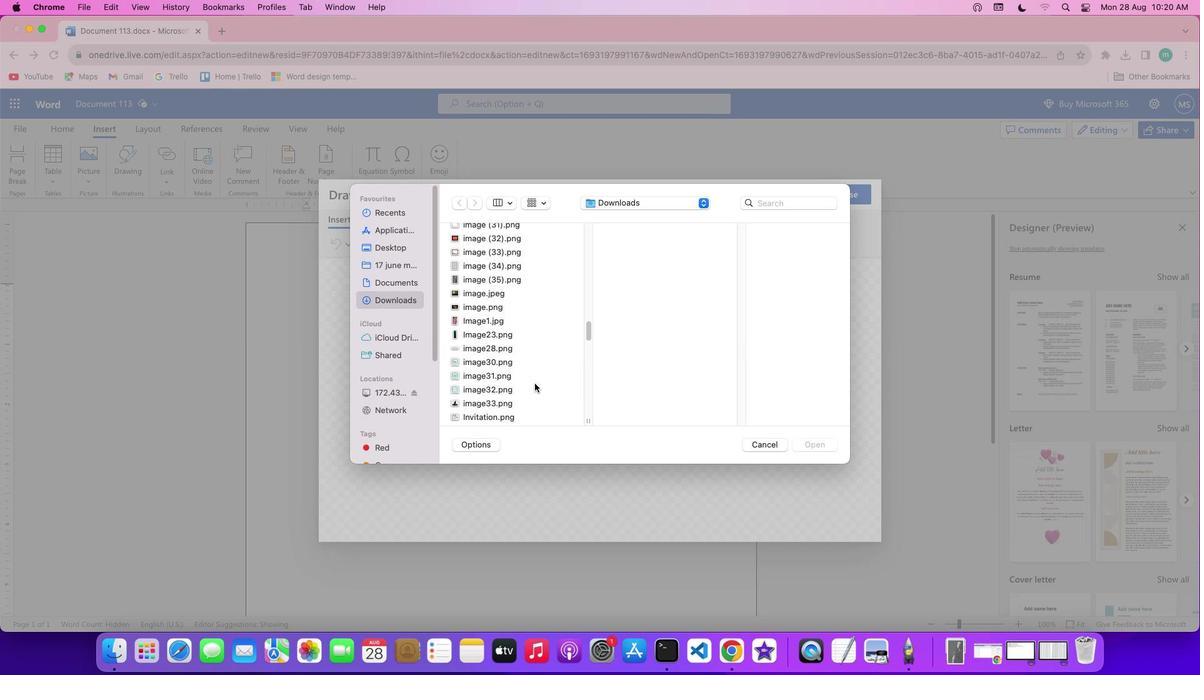 
Action: Mouse scrolled (535, 384) with delta (0, 0)
Screenshot: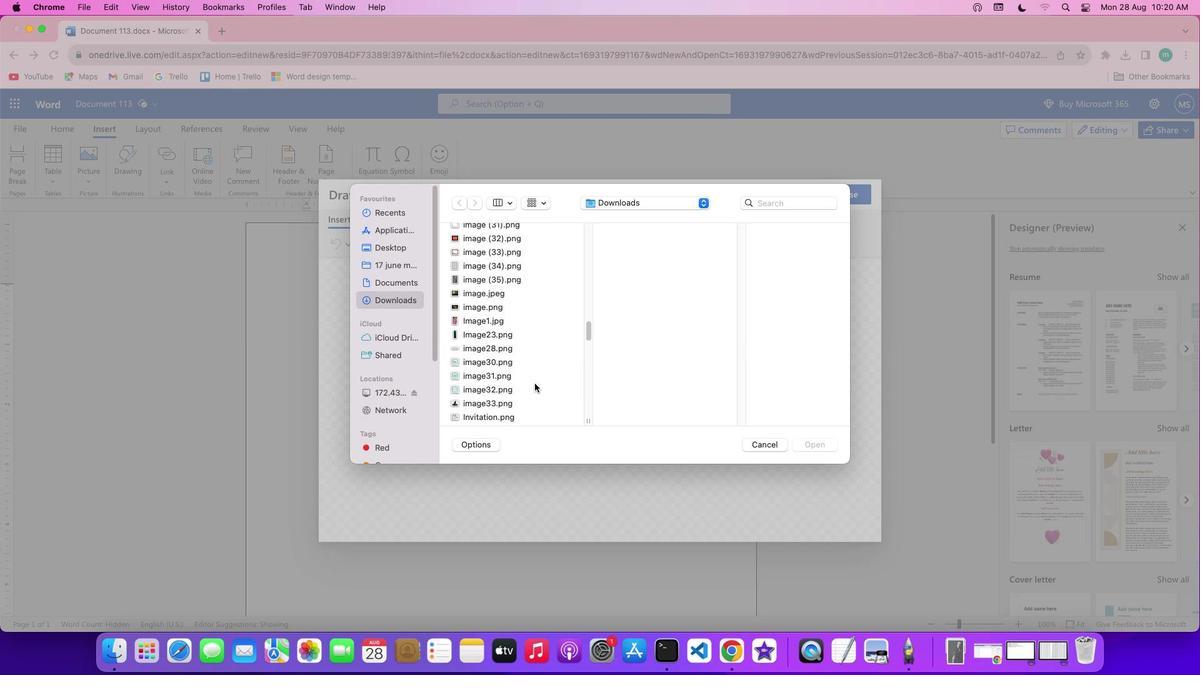 
Action: Mouse scrolled (535, 384) with delta (0, -1)
Screenshot: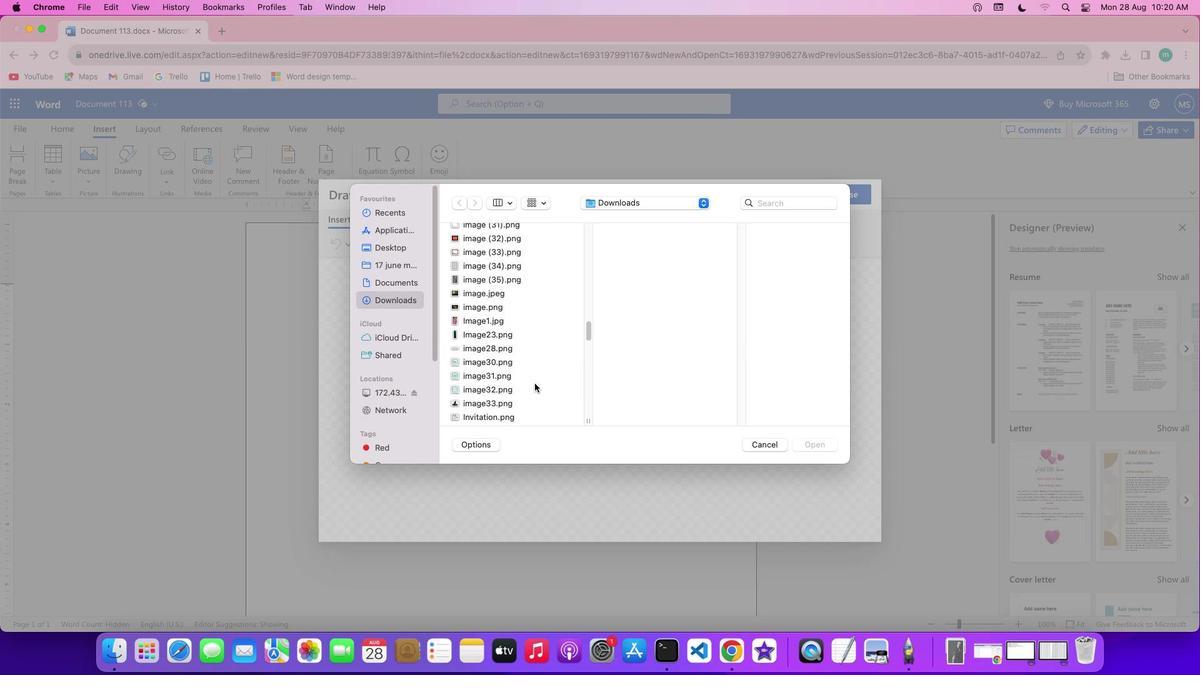 
Action: Mouse scrolled (535, 384) with delta (0, -2)
Screenshot: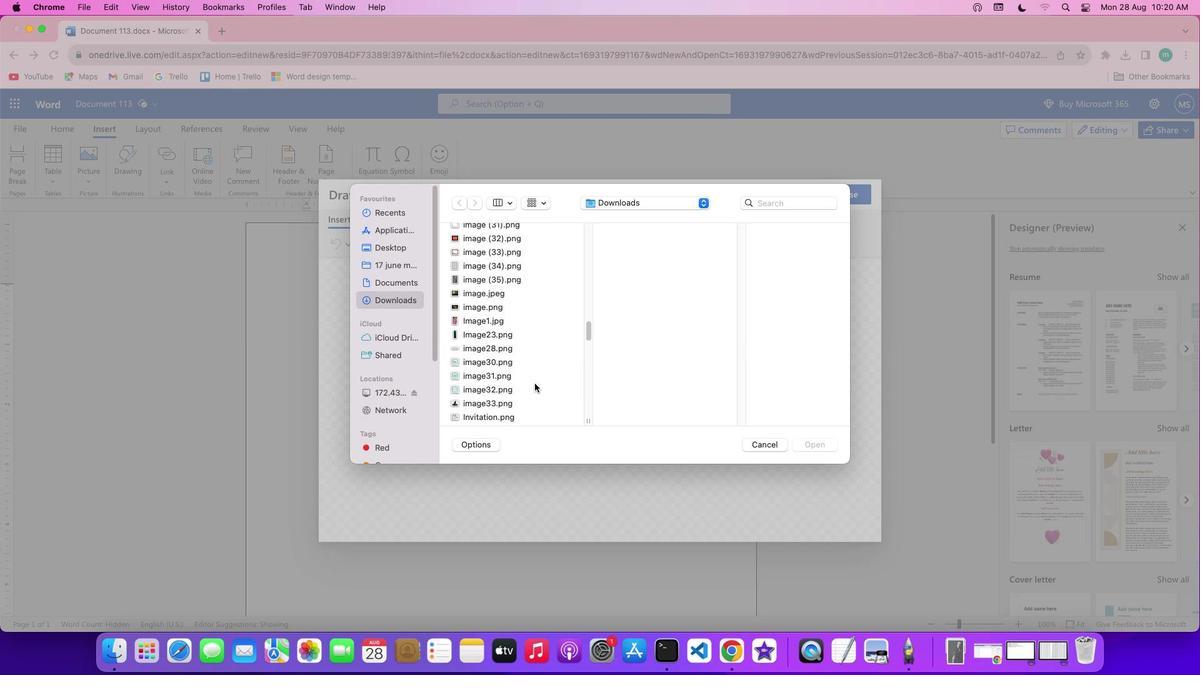 
Action: Mouse scrolled (535, 384) with delta (0, -3)
Screenshot: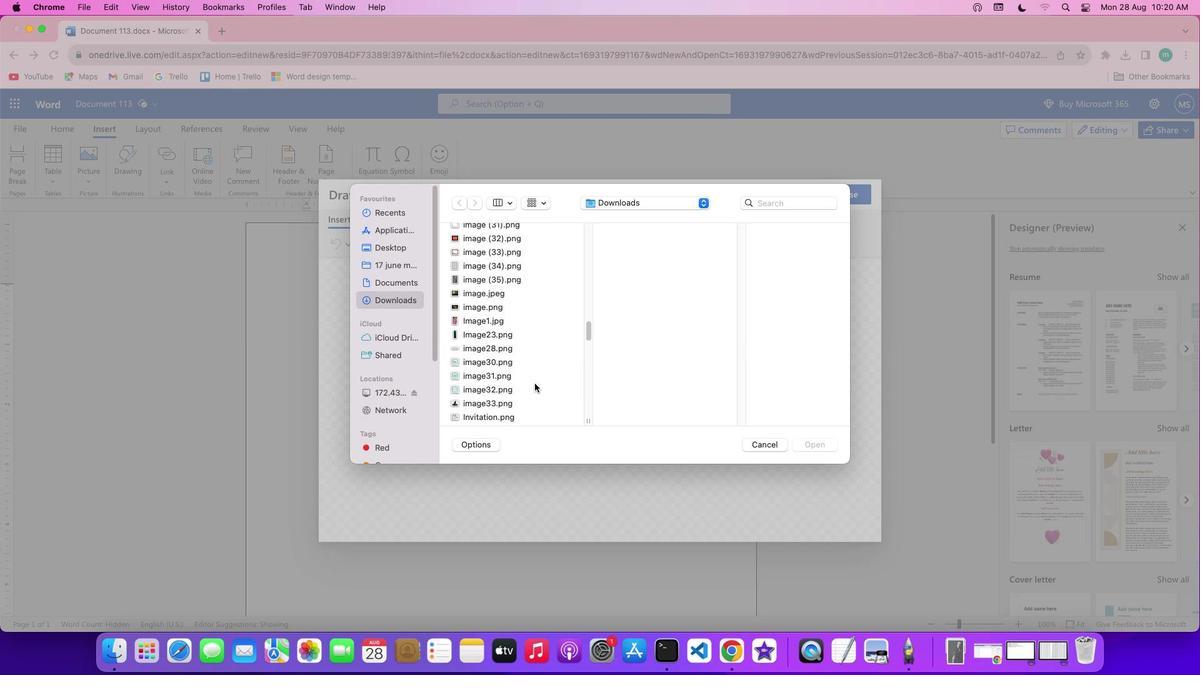 
Action: Mouse scrolled (535, 384) with delta (0, 0)
Screenshot: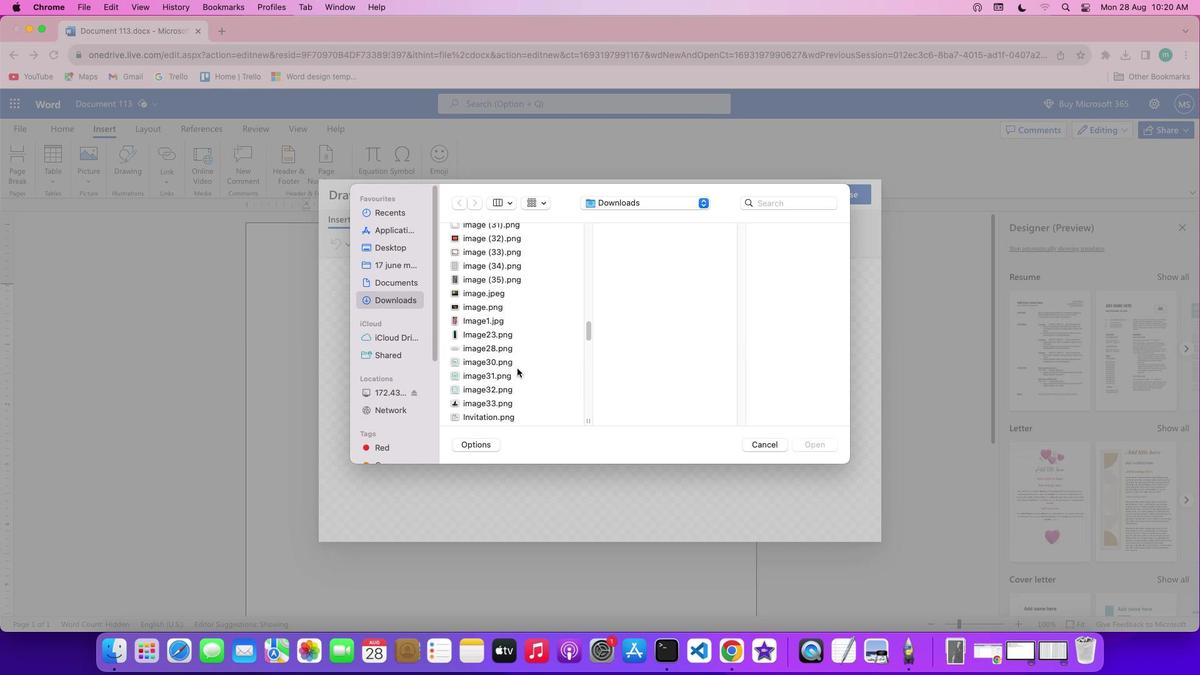 
Action: Mouse scrolled (535, 384) with delta (0, 0)
Screenshot: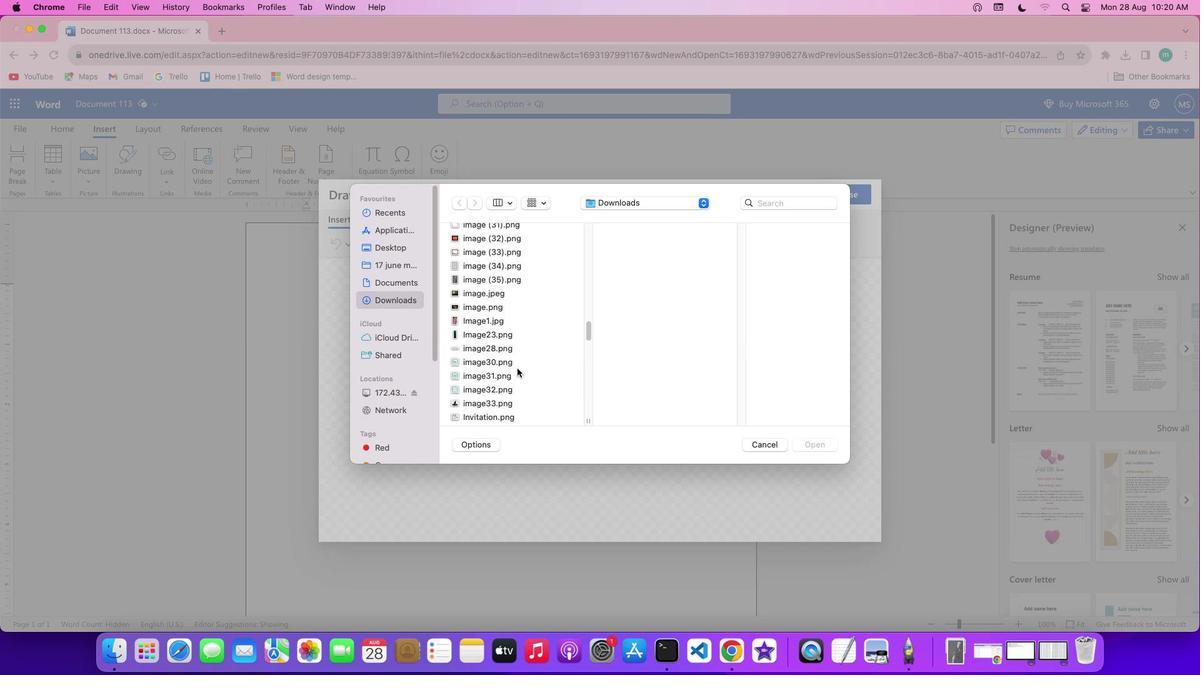 
Action: Mouse scrolled (535, 384) with delta (0, -1)
Screenshot: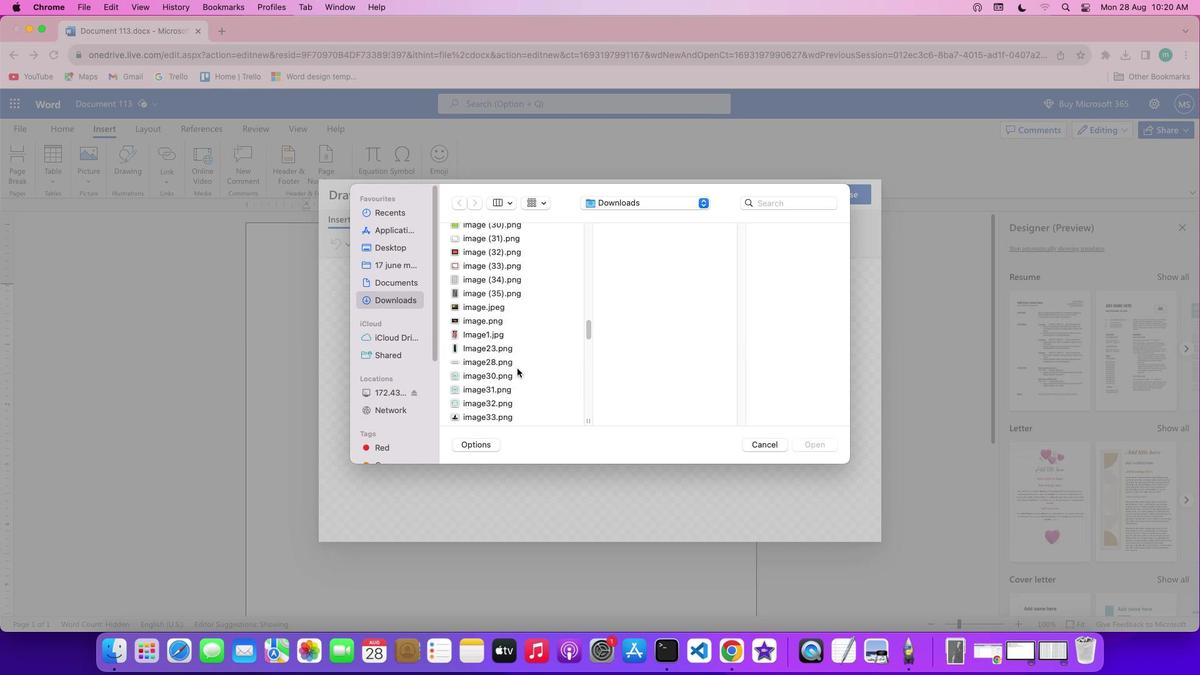 
Action: Mouse scrolled (535, 384) with delta (0, -2)
Screenshot: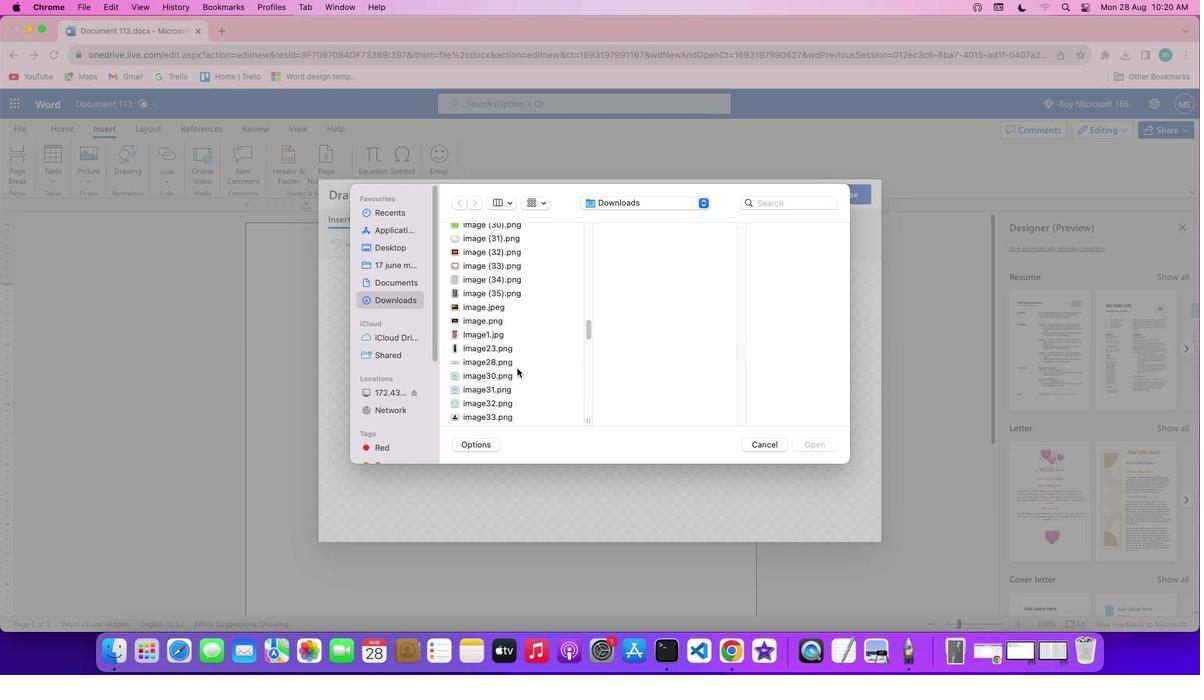 
Action: Mouse scrolled (535, 384) with delta (0, -2)
Screenshot: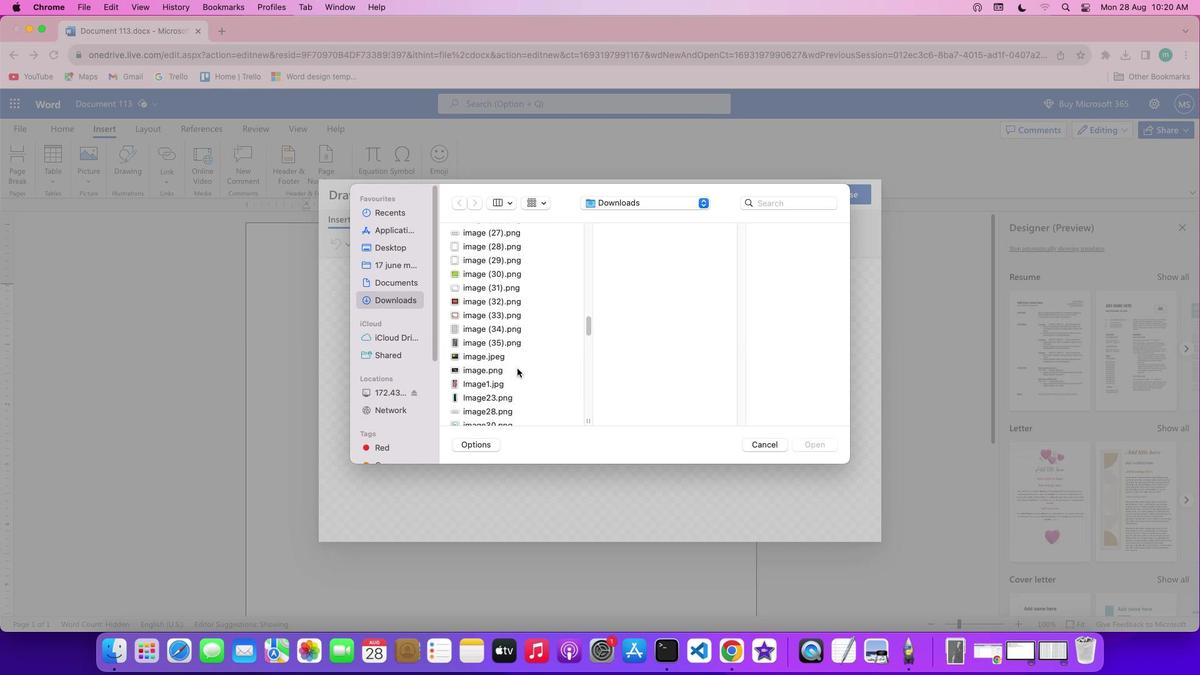 
Action: Mouse moved to (517, 369)
Screenshot: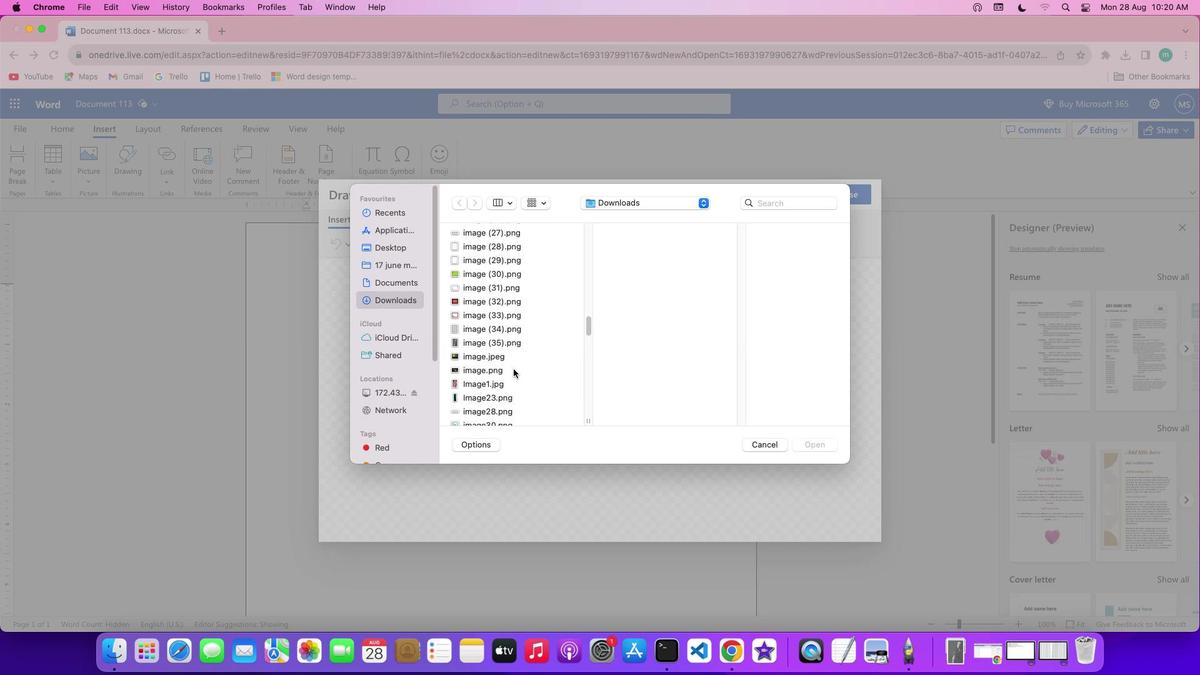
Action: Mouse scrolled (517, 369) with delta (0, 0)
Screenshot: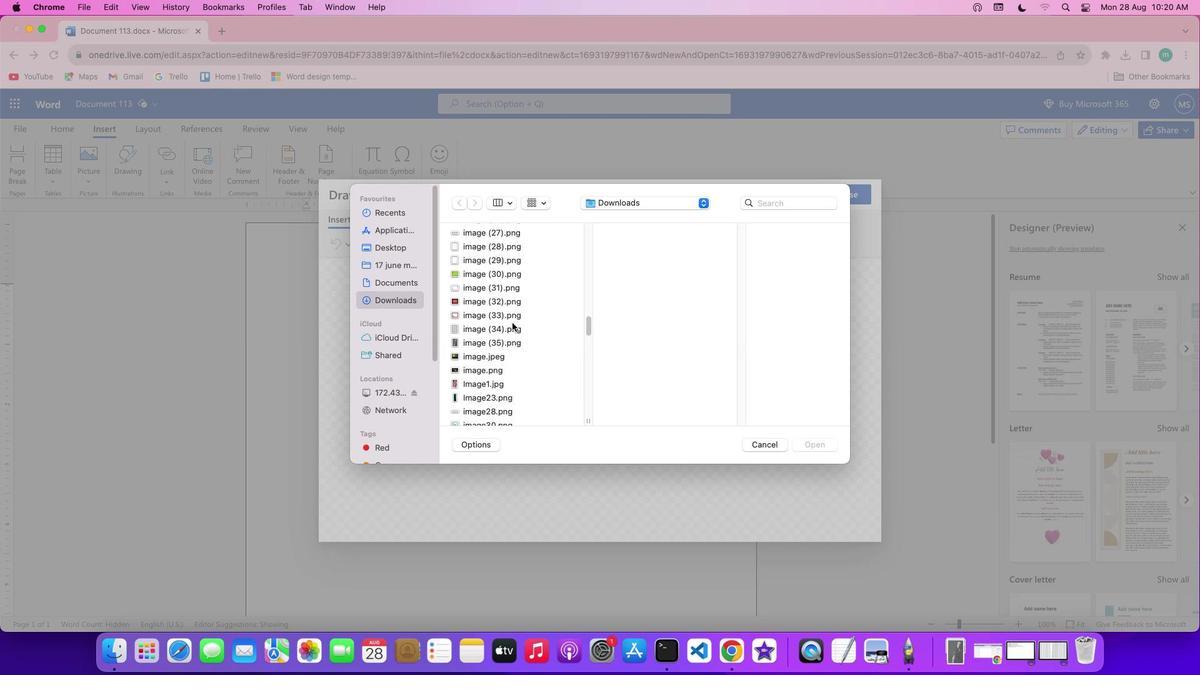 
Action: Mouse scrolled (517, 369) with delta (0, 0)
Screenshot: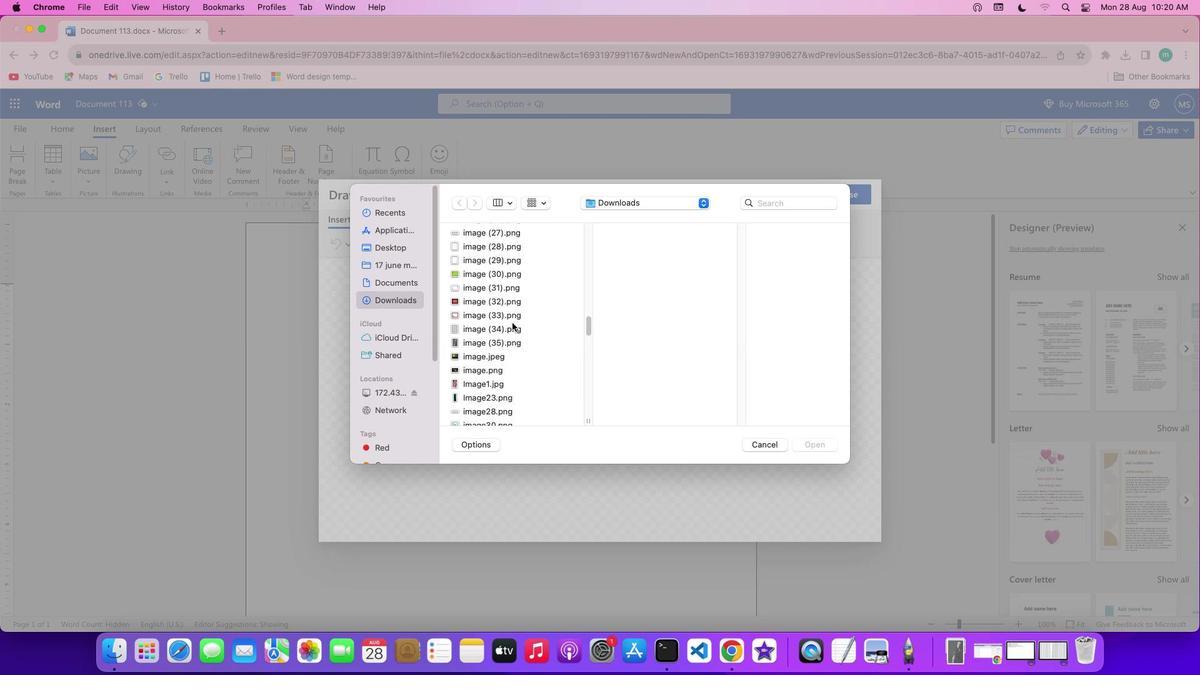 
Action: Mouse scrolled (517, 369) with delta (0, 1)
Screenshot: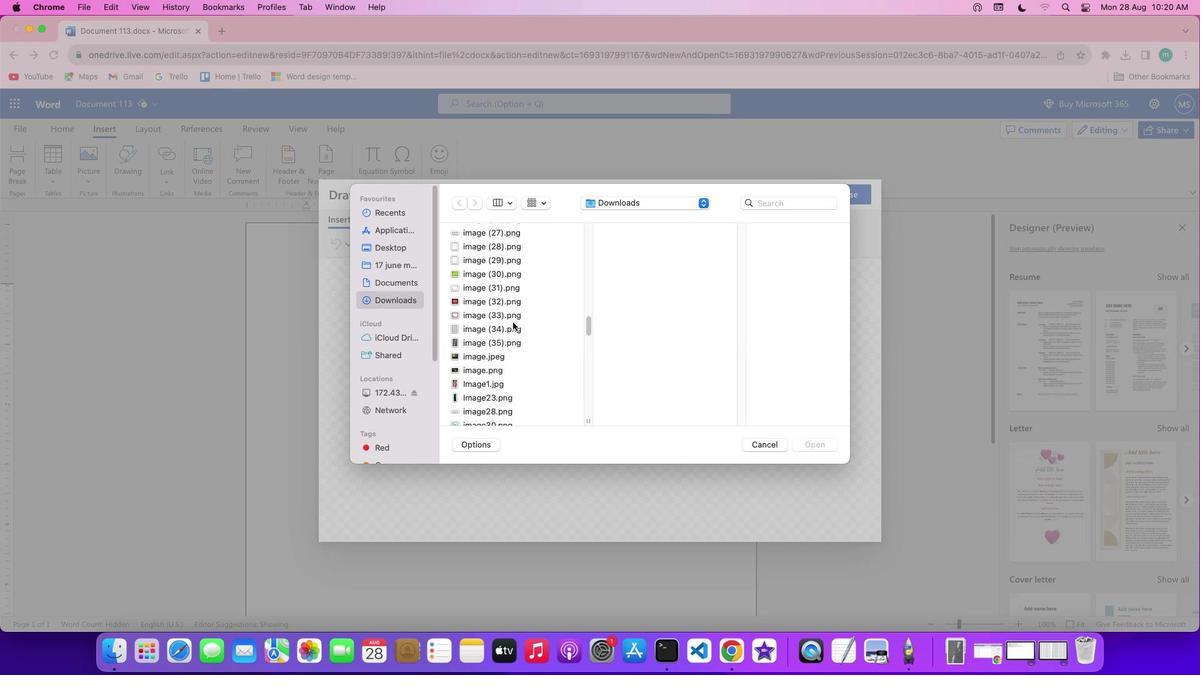 
Action: Mouse moved to (512, 322)
Screenshot: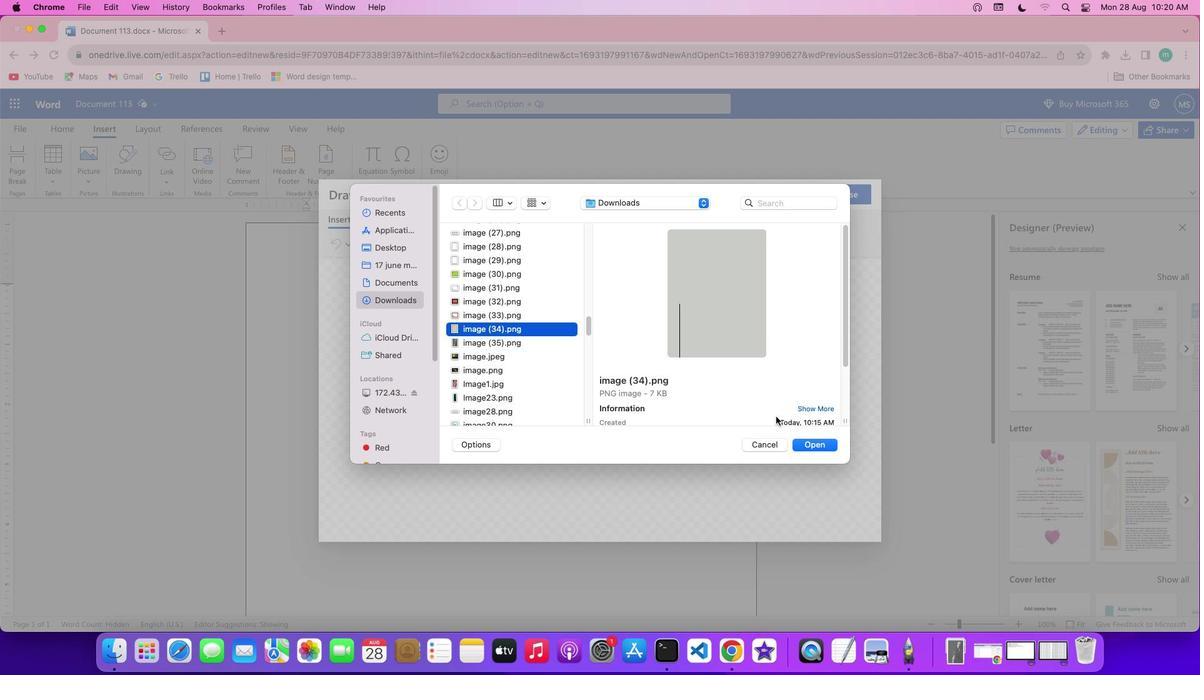 
Action: Mouse pressed left at (512, 322)
Screenshot: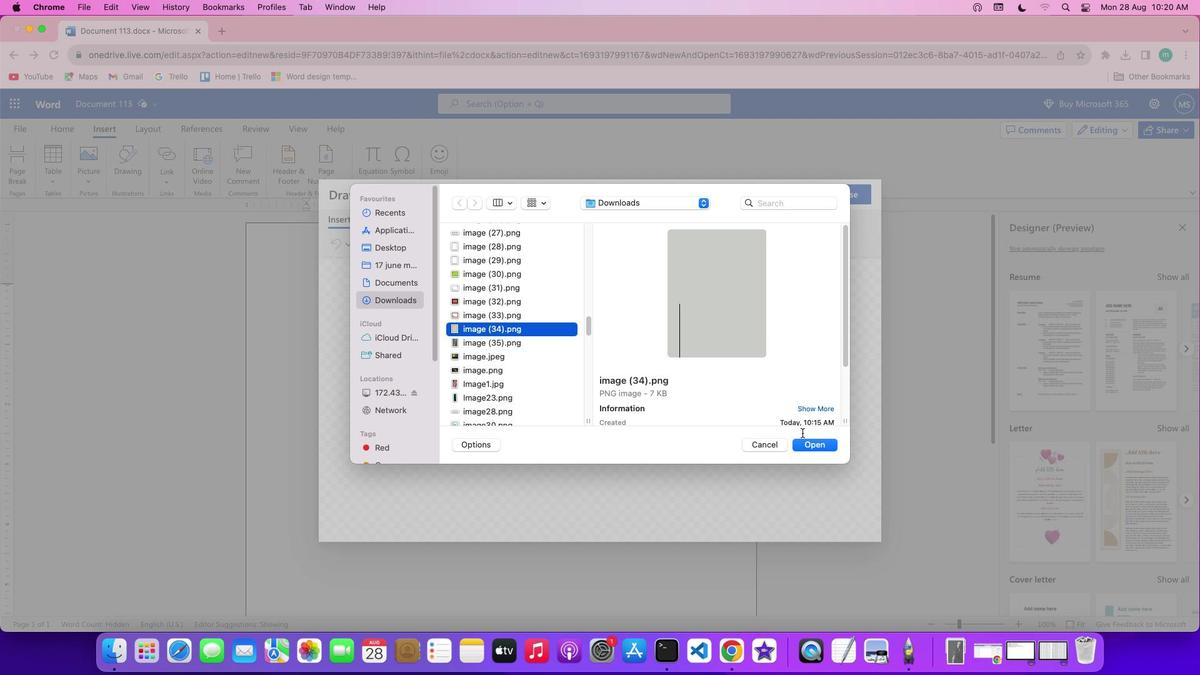
Action: Mouse moved to (808, 444)
Screenshot: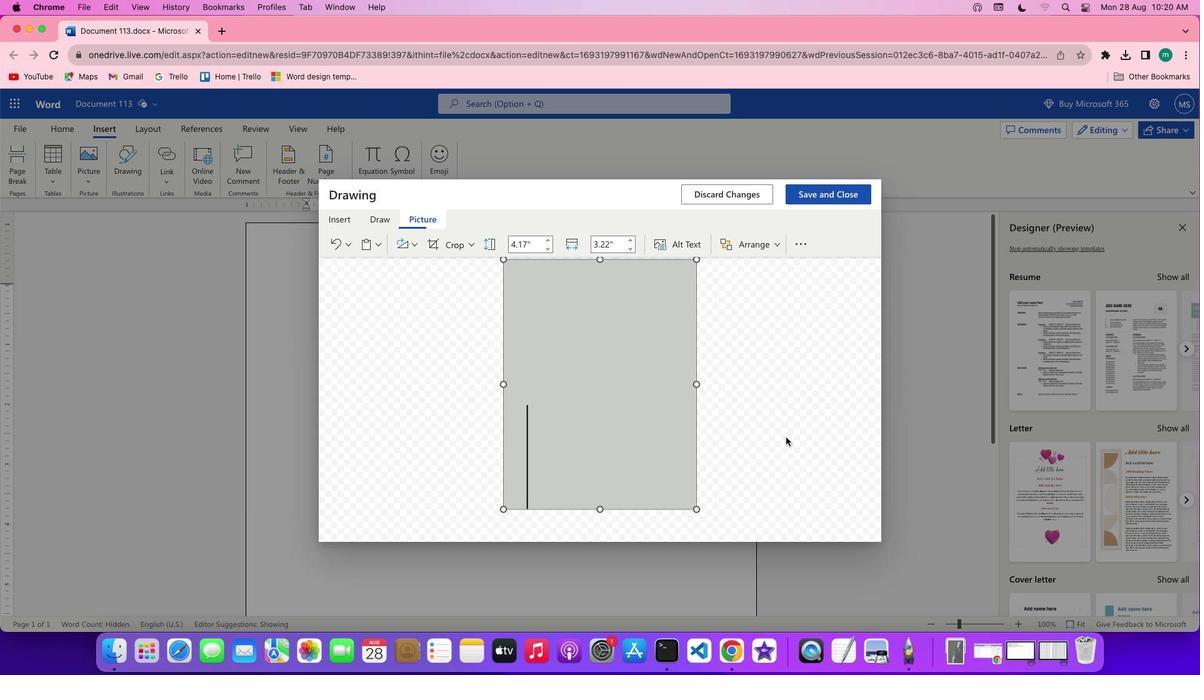 
Action: Mouse pressed left at (808, 444)
Screenshot: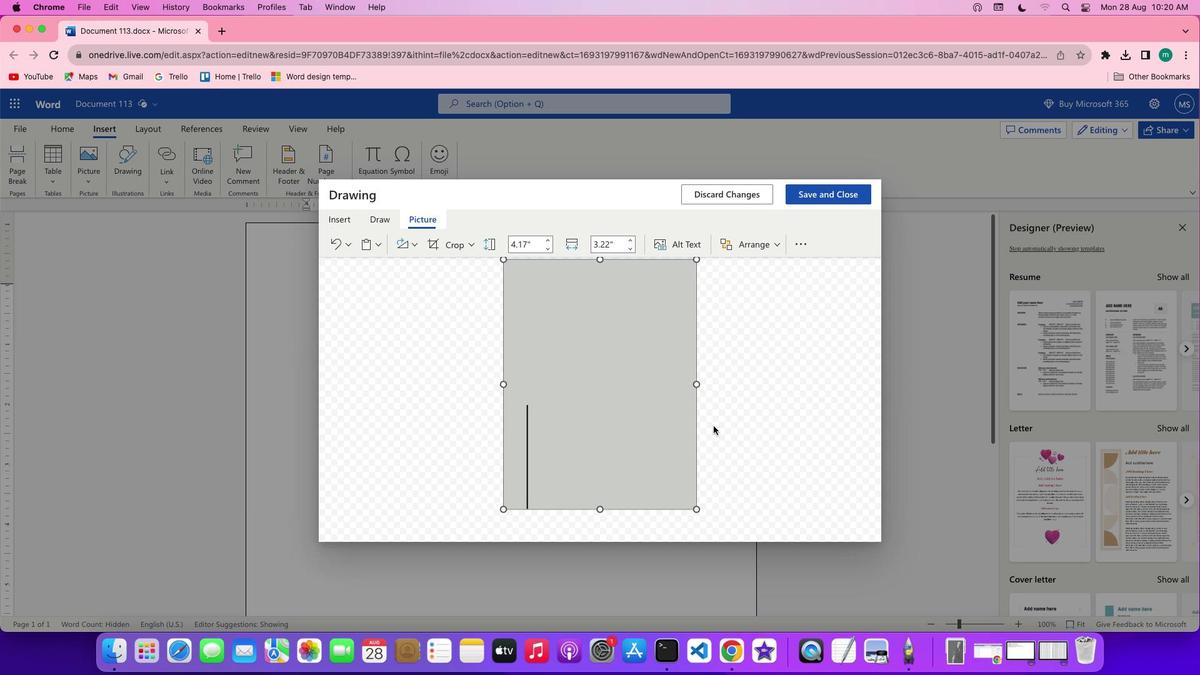 
Action: Mouse moved to (697, 385)
Screenshot: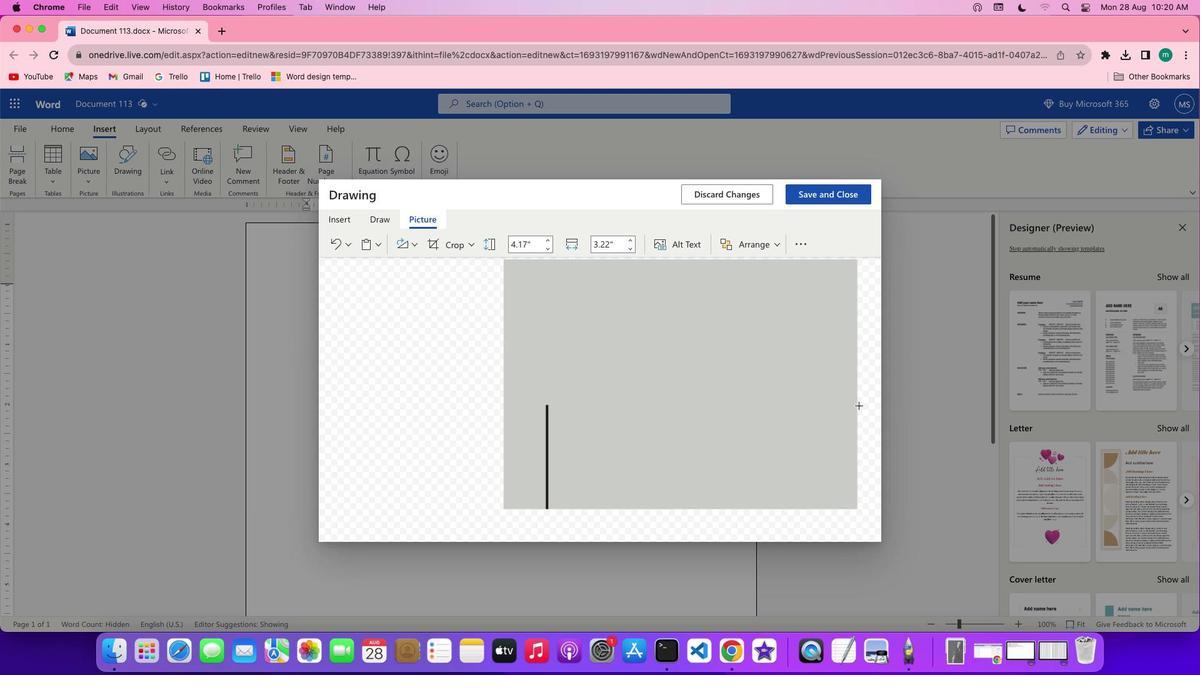 
Action: Mouse pressed left at (697, 385)
Screenshot: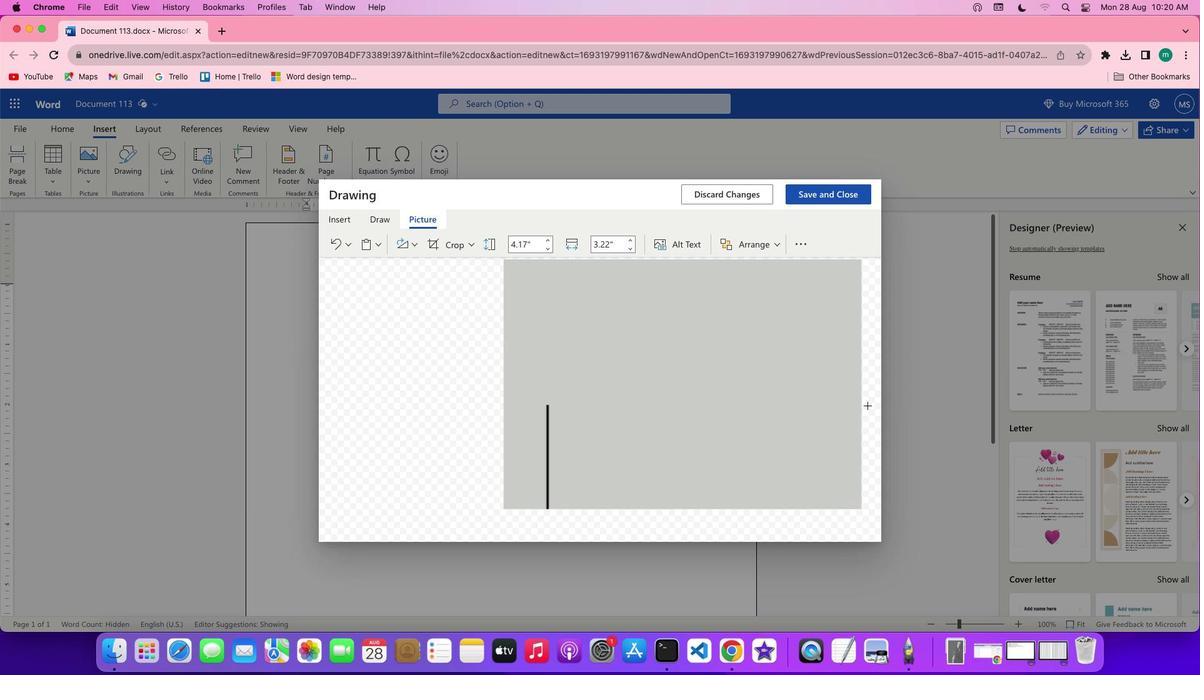 
Action: Mouse moved to (501, 382)
Screenshot: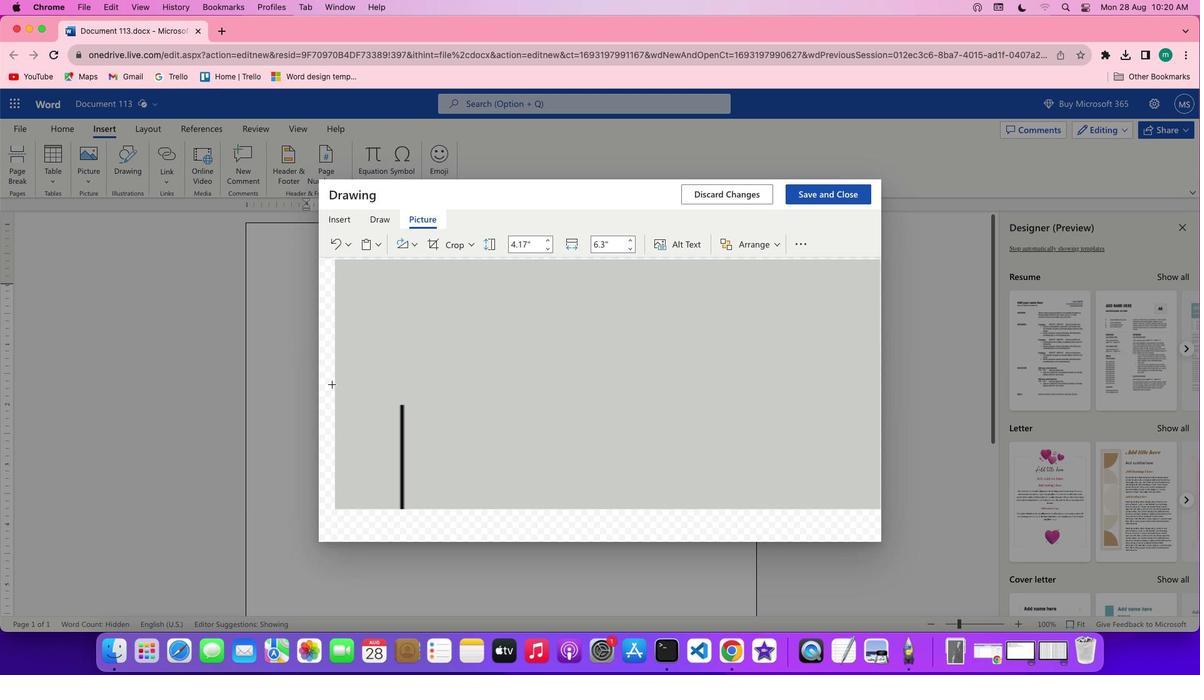 
Action: Mouse pressed left at (501, 382)
Screenshot: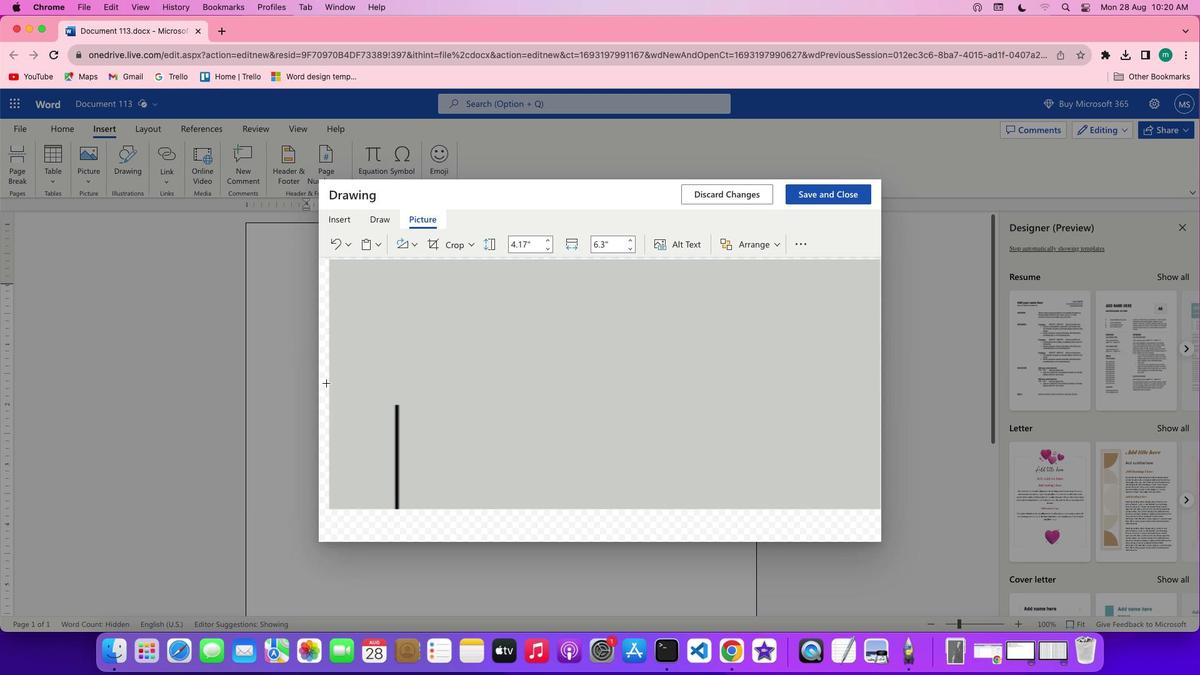 
Action: Mouse moved to (600, 260)
Screenshot: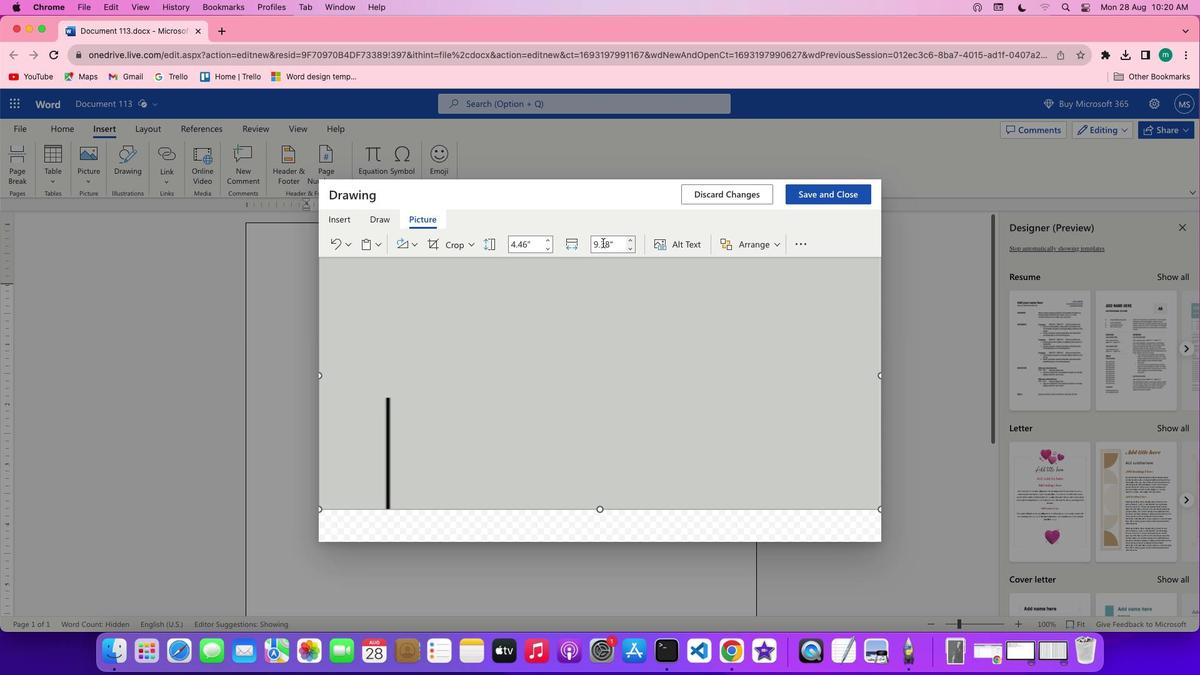 
Action: Mouse pressed left at (600, 260)
Screenshot: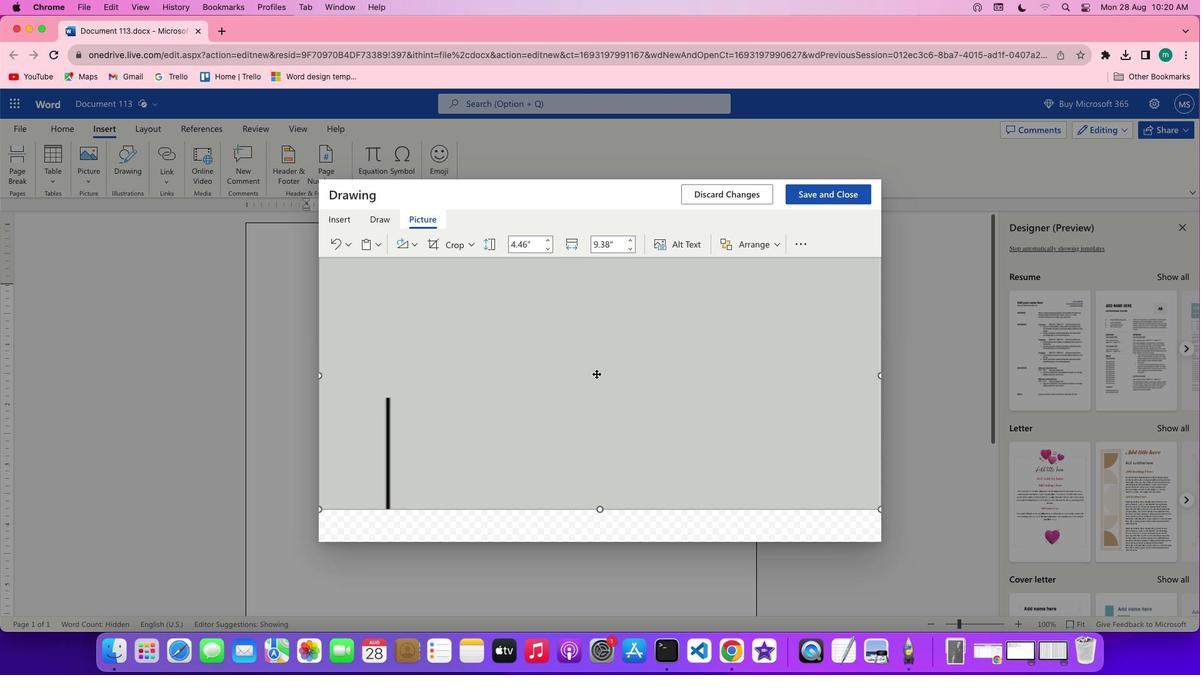 
Action: Mouse moved to (600, 507)
Screenshot: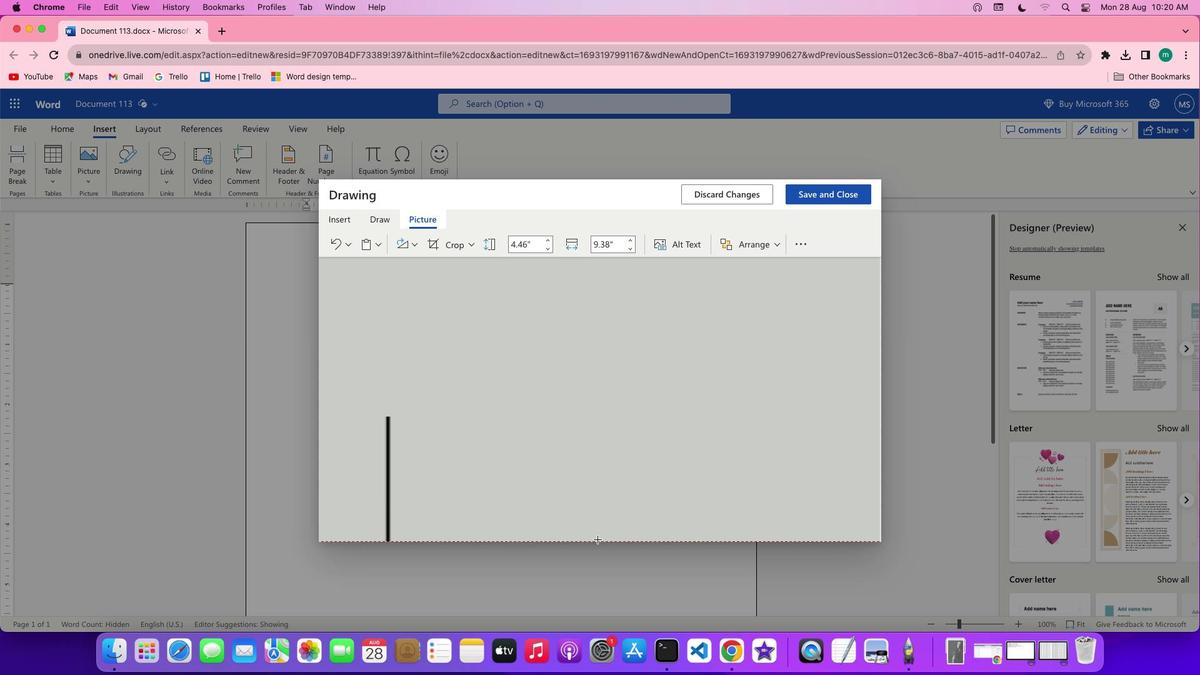 
Action: Mouse pressed left at (600, 507)
Screenshot: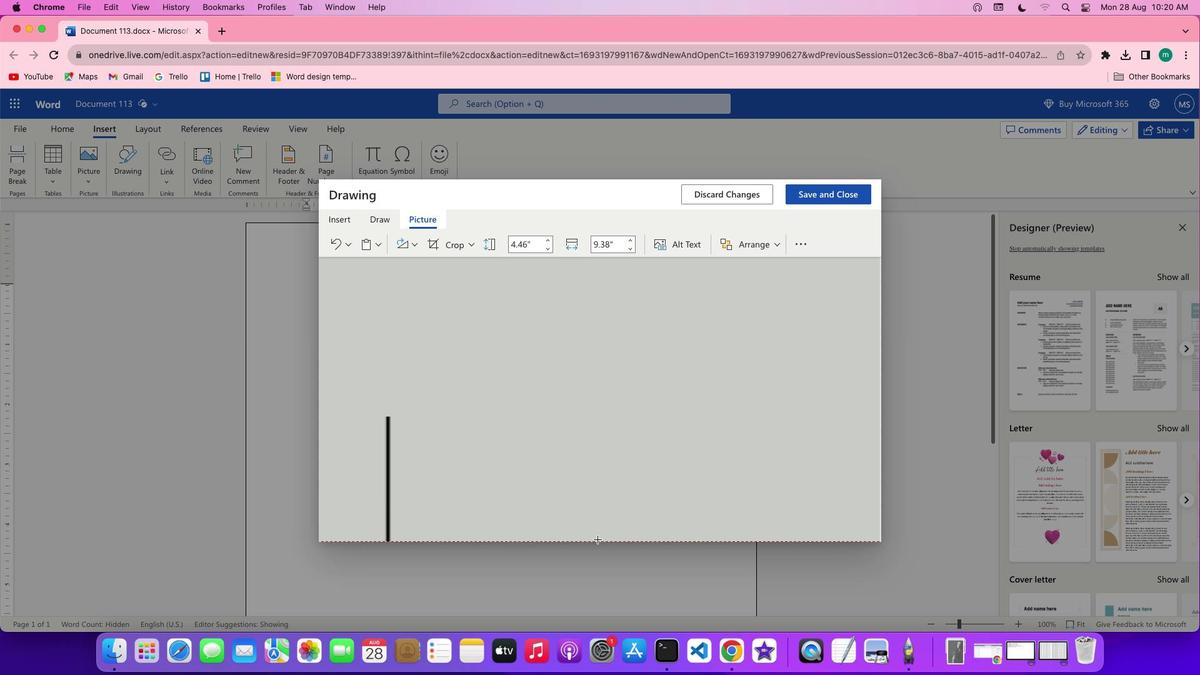 
Action: Mouse moved to (334, 222)
Screenshot: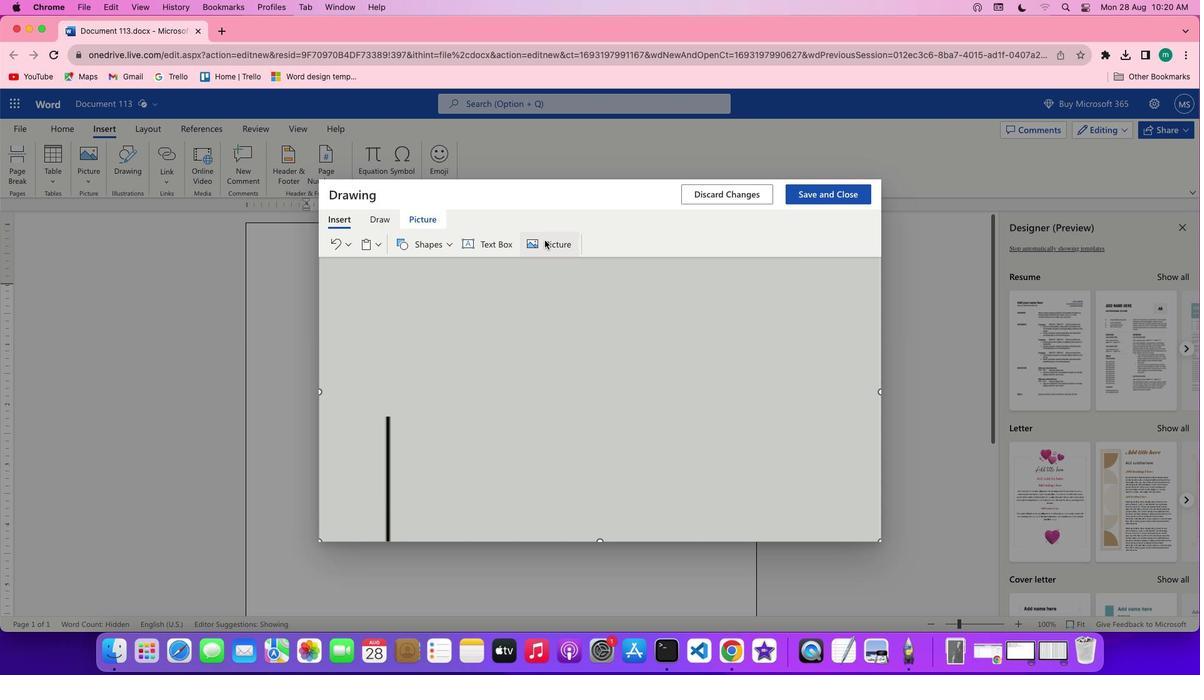 
Action: Mouse pressed left at (334, 222)
Screenshot: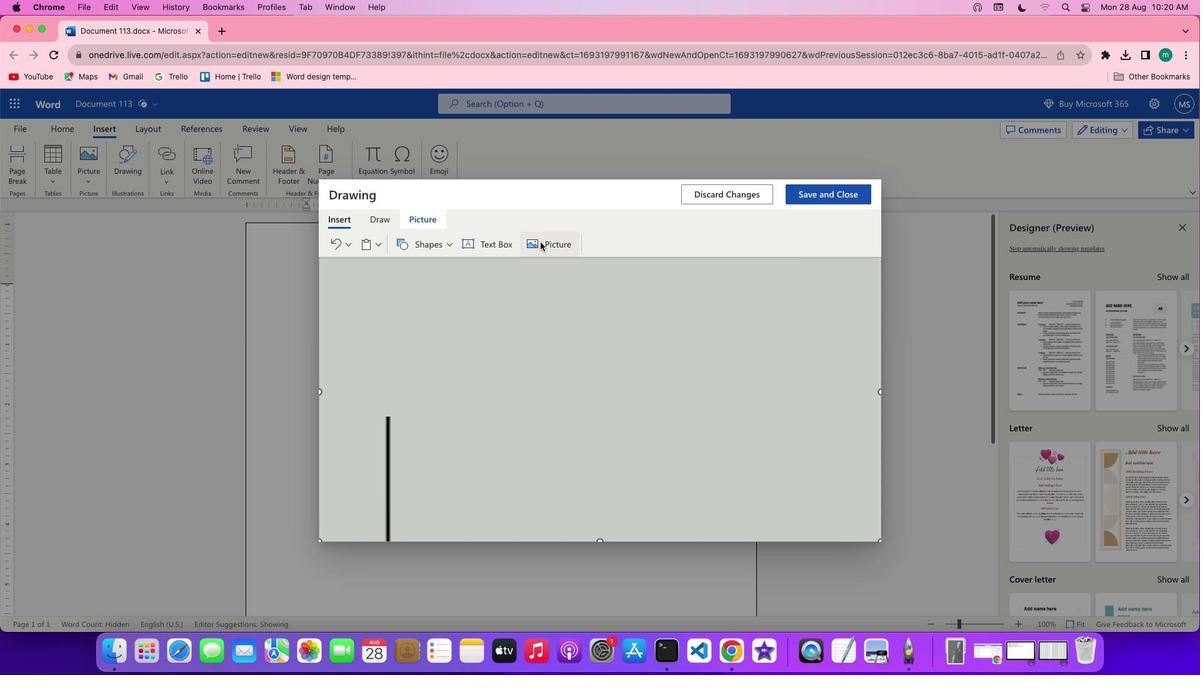 
Action: Mouse moved to (540, 242)
Screenshot: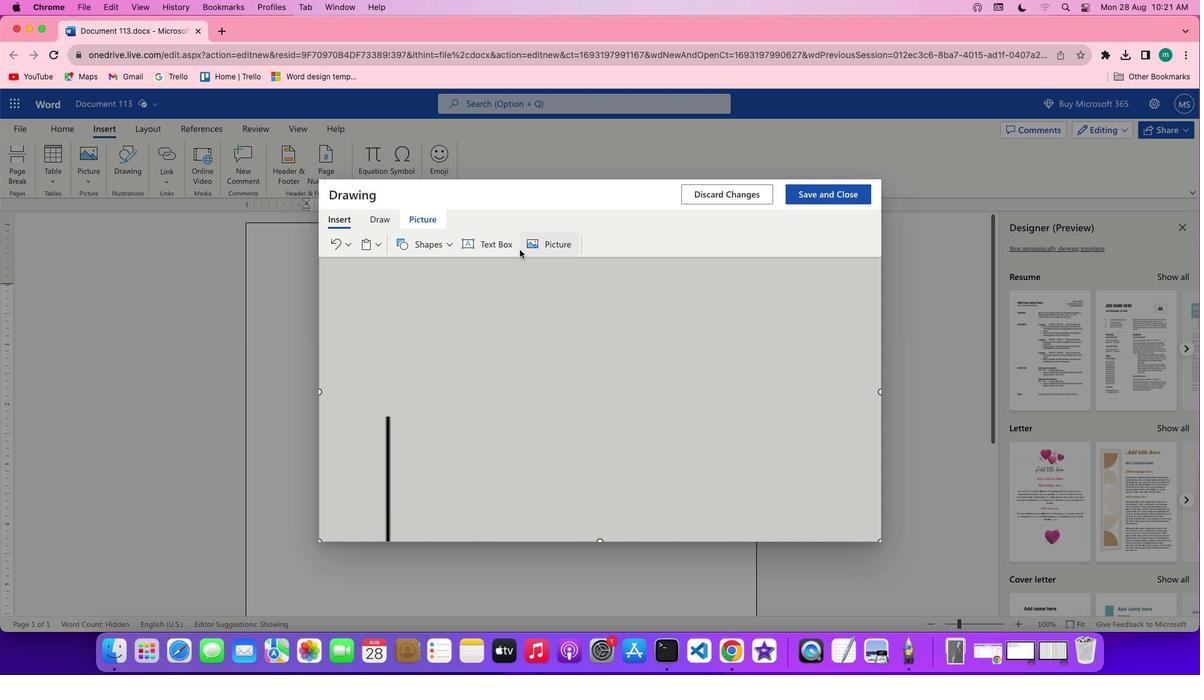 
Action: Mouse pressed left at (540, 242)
Screenshot: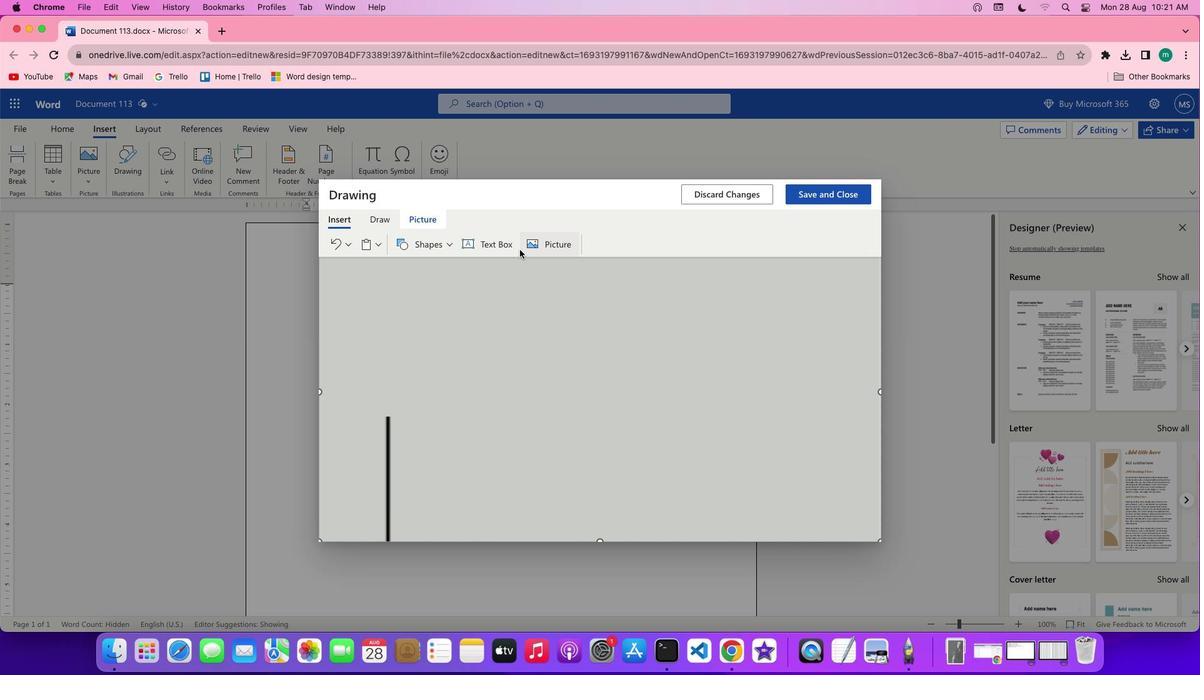 
Action: Mouse moved to (505, 379)
Screenshot: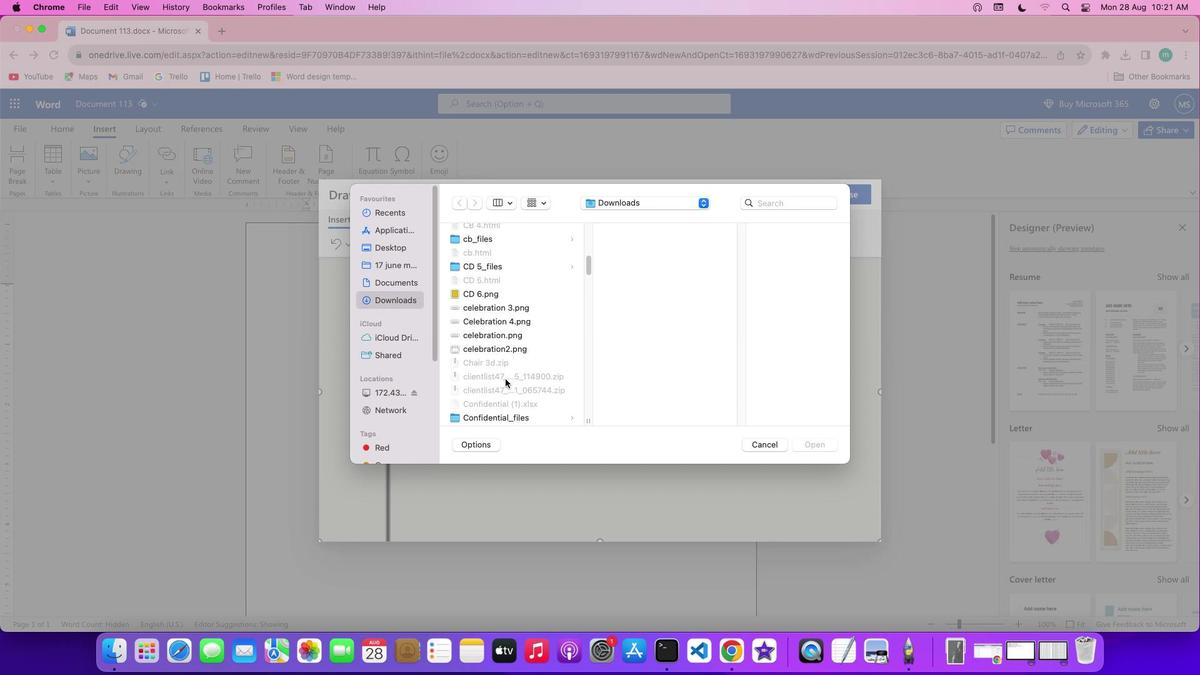 
Action: Mouse scrolled (505, 379) with delta (0, 0)
Screenshot: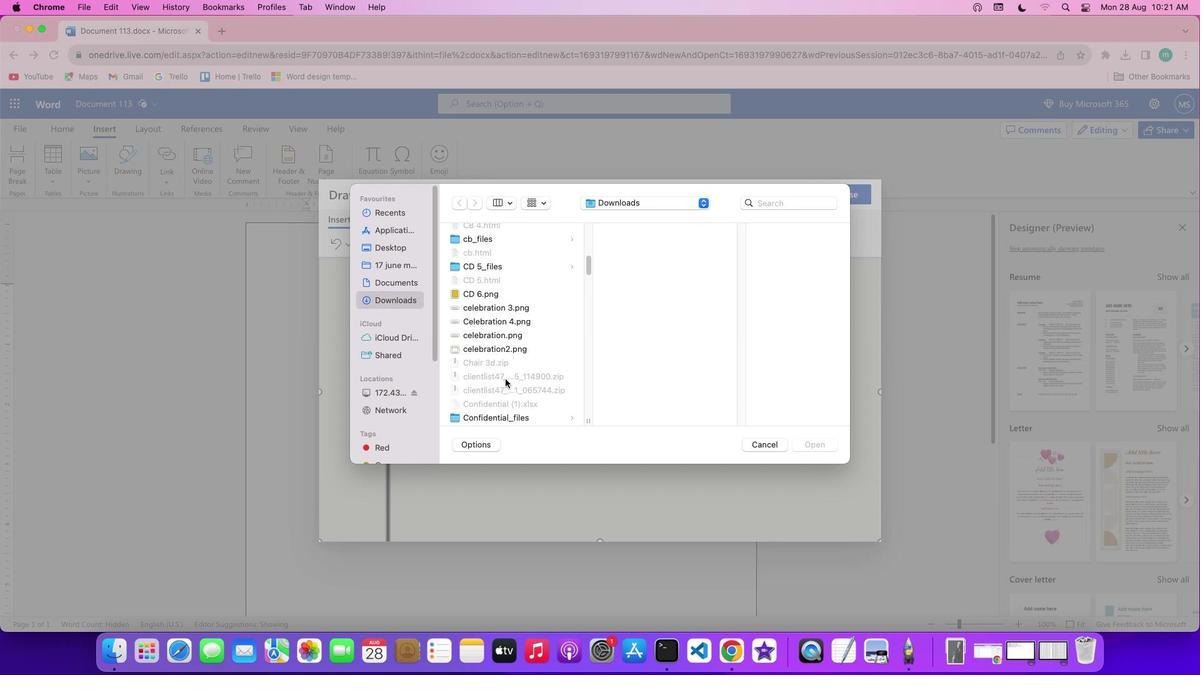 
Action: Mouse scrolled (505, 379) with delta (0, 0)
Screenshot: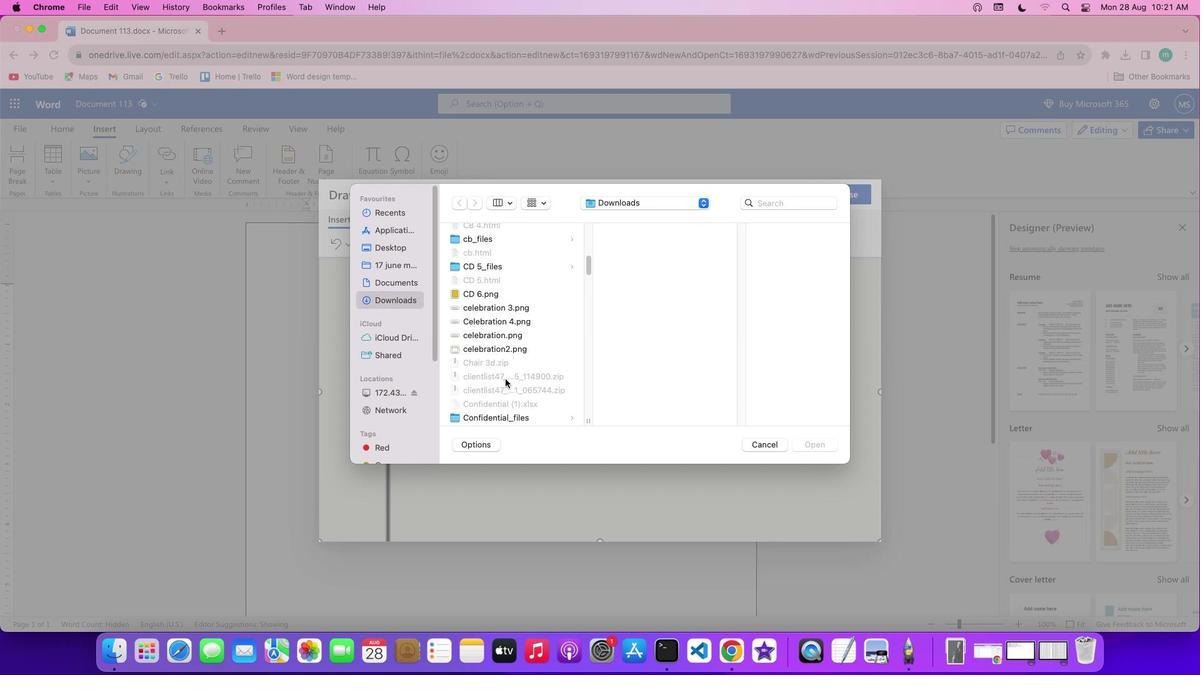 
Action: Mouse scrolled (505, 379) with delta (0, -1)
Screenshot: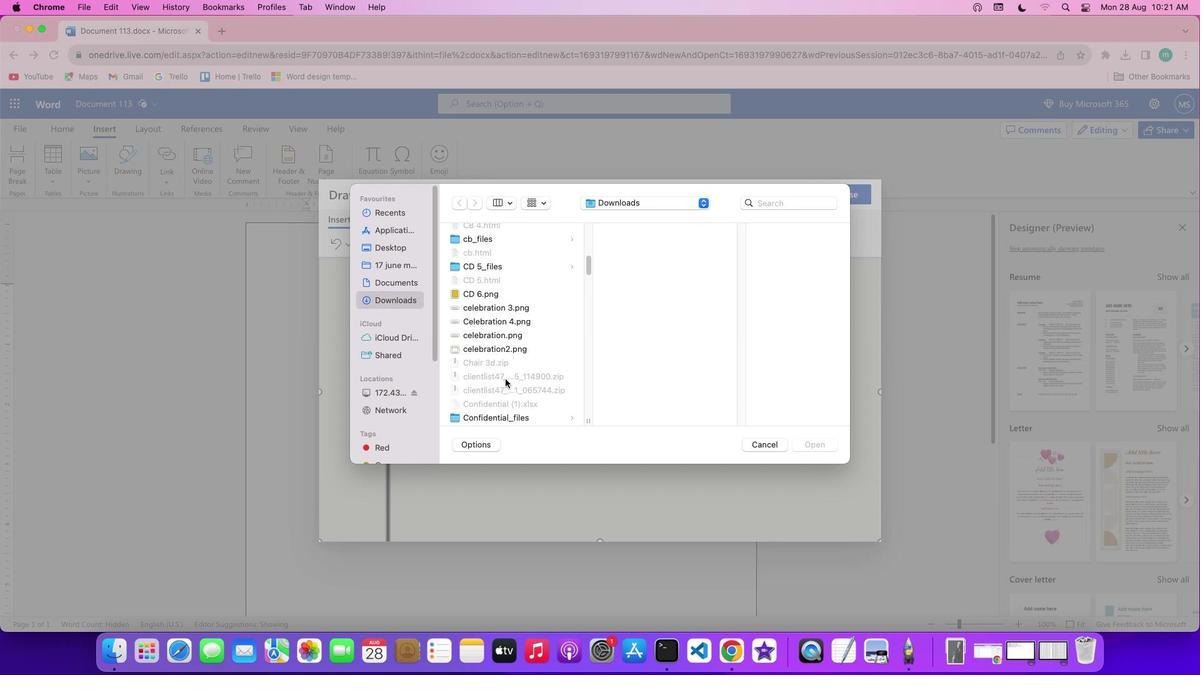 
Action: Mouse scrolled (505, 379) with delta (0, -3)
Screenshot: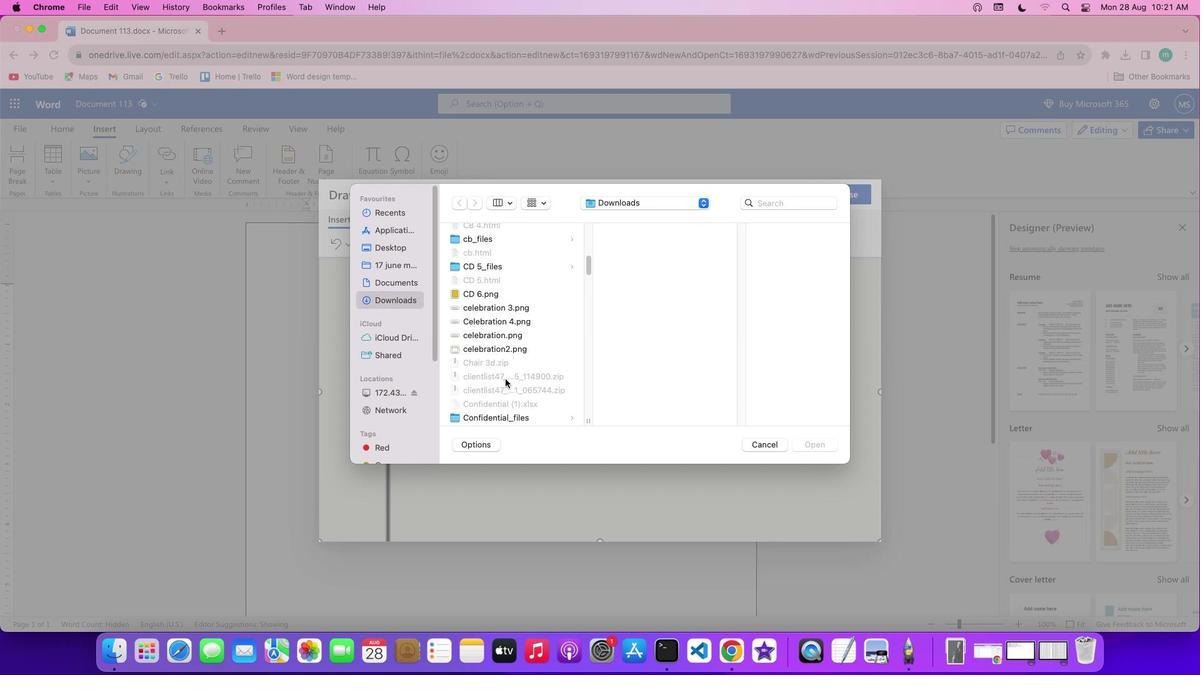 
Action: Mouse scrolled (505, 379) with delta (0, -3)
Screenshot: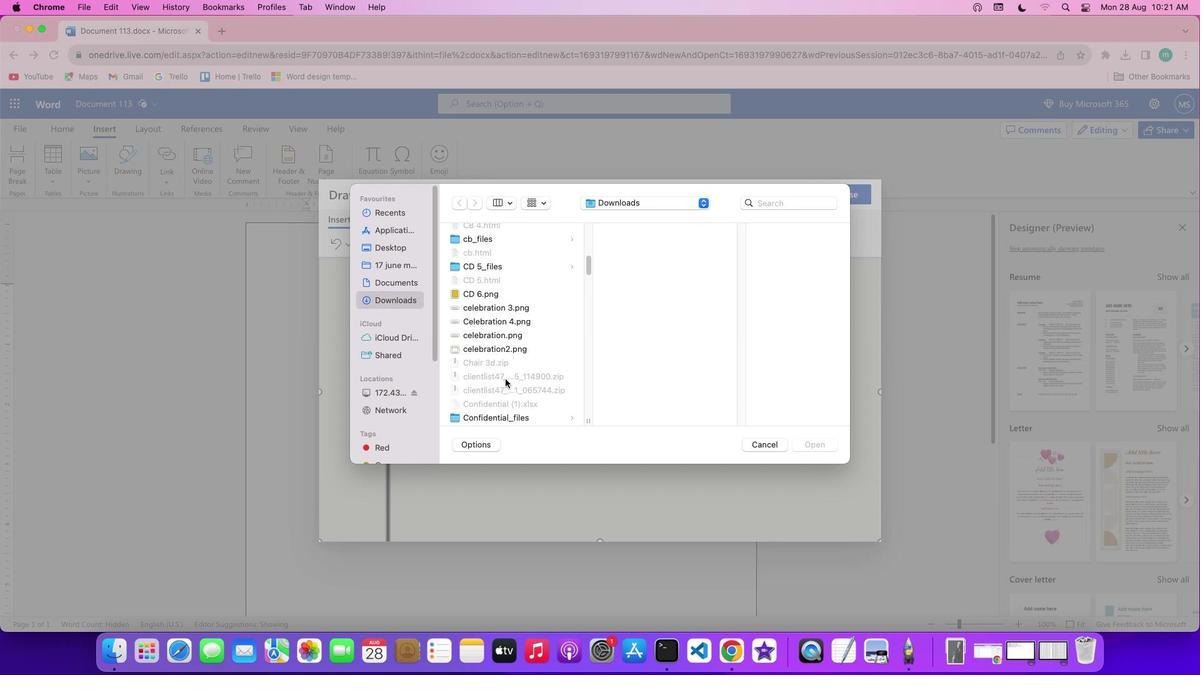 
Action: Mouse scrolled (505, 379) with delta (0, -3)
Screenshot: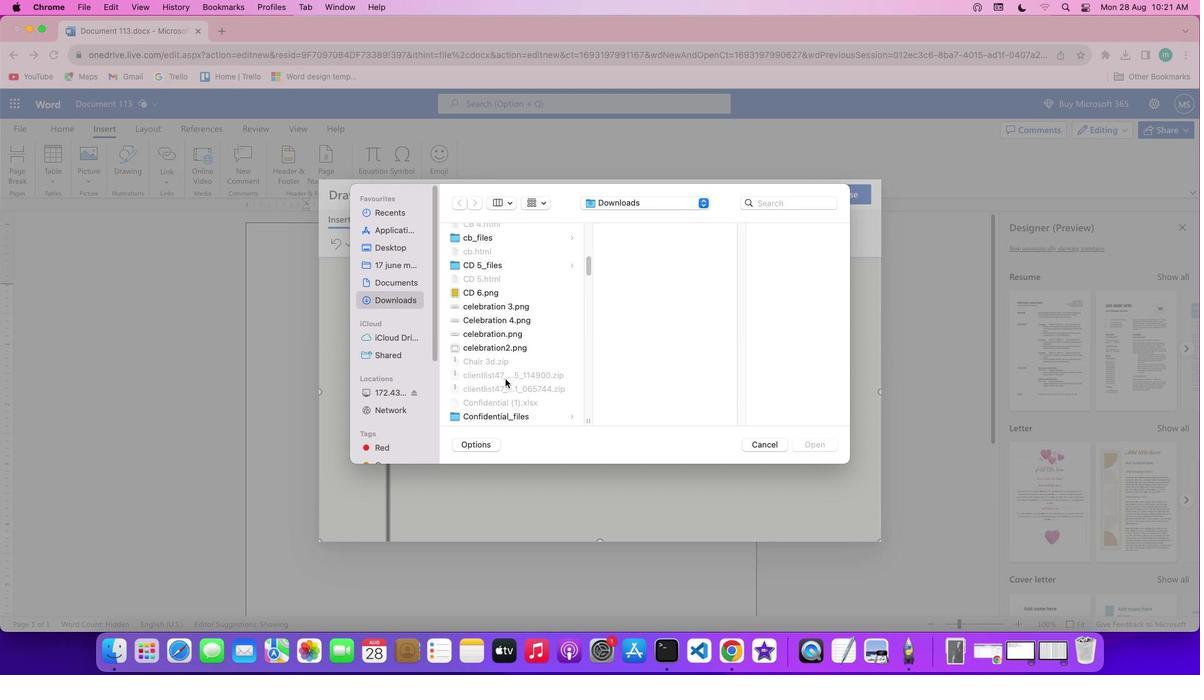 
Action: Mouse scrolled (505, 379) with delta (0, 0)
Screenshot: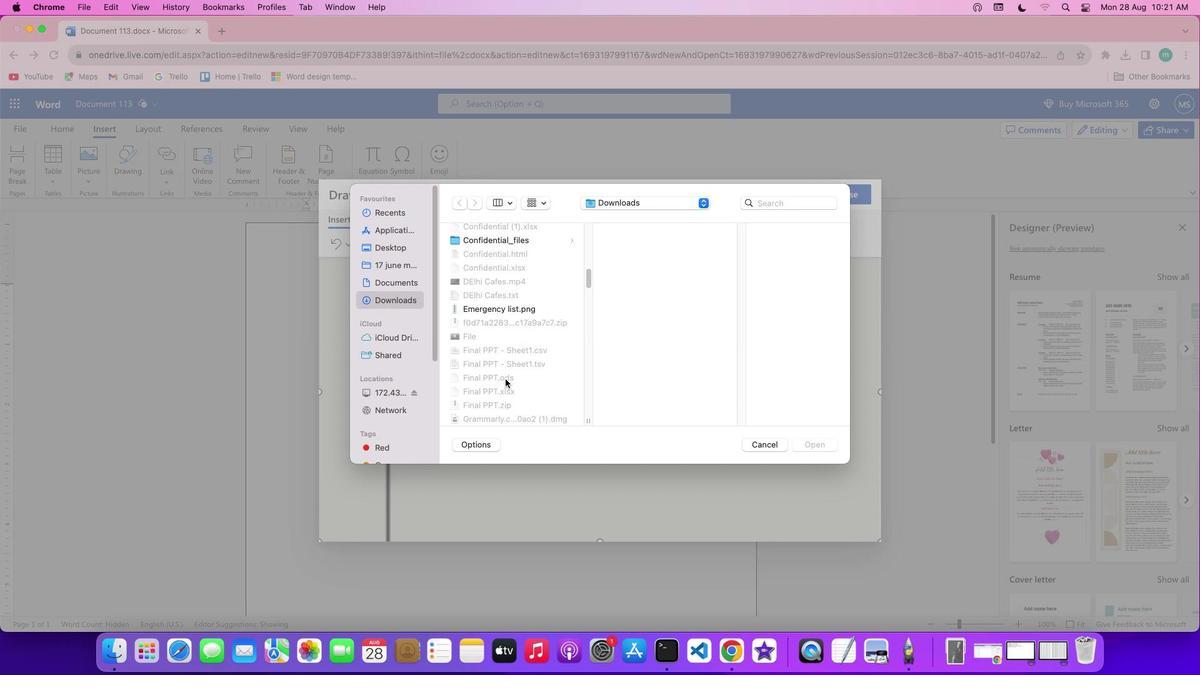 
Action: Mouse scrolled (505, 379) with delta (0, 0)
Screenshot: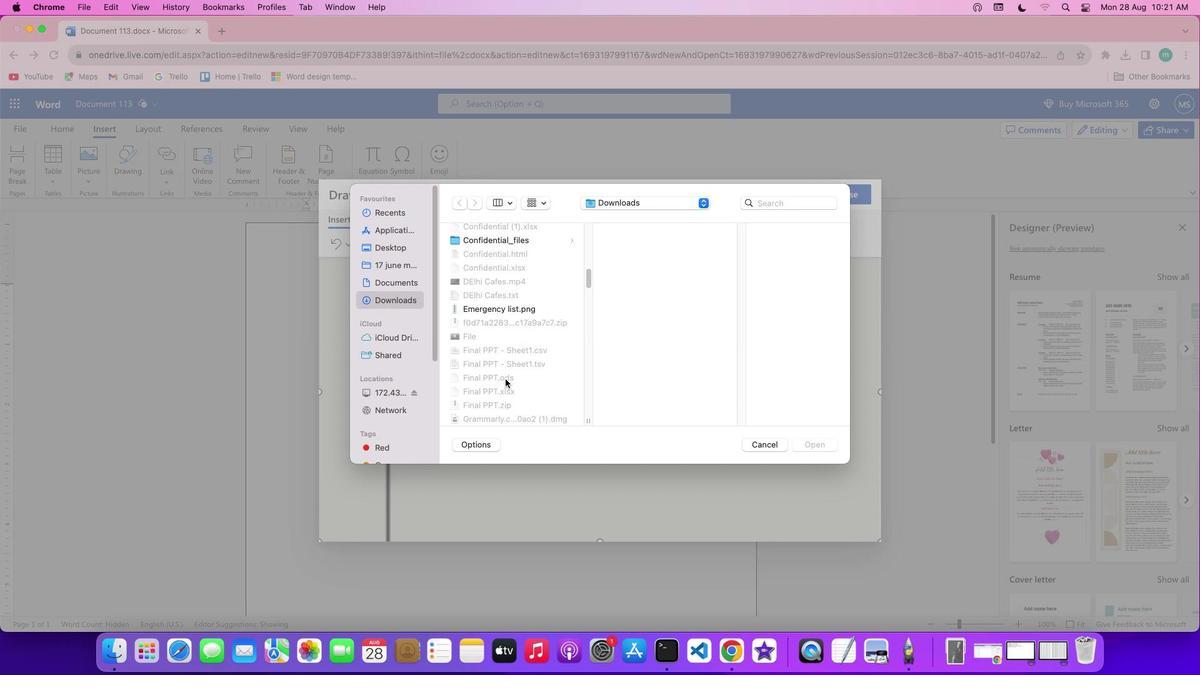 
Action: Mouse scrolled (505, 379) with delta (0, -1)
Screenshot: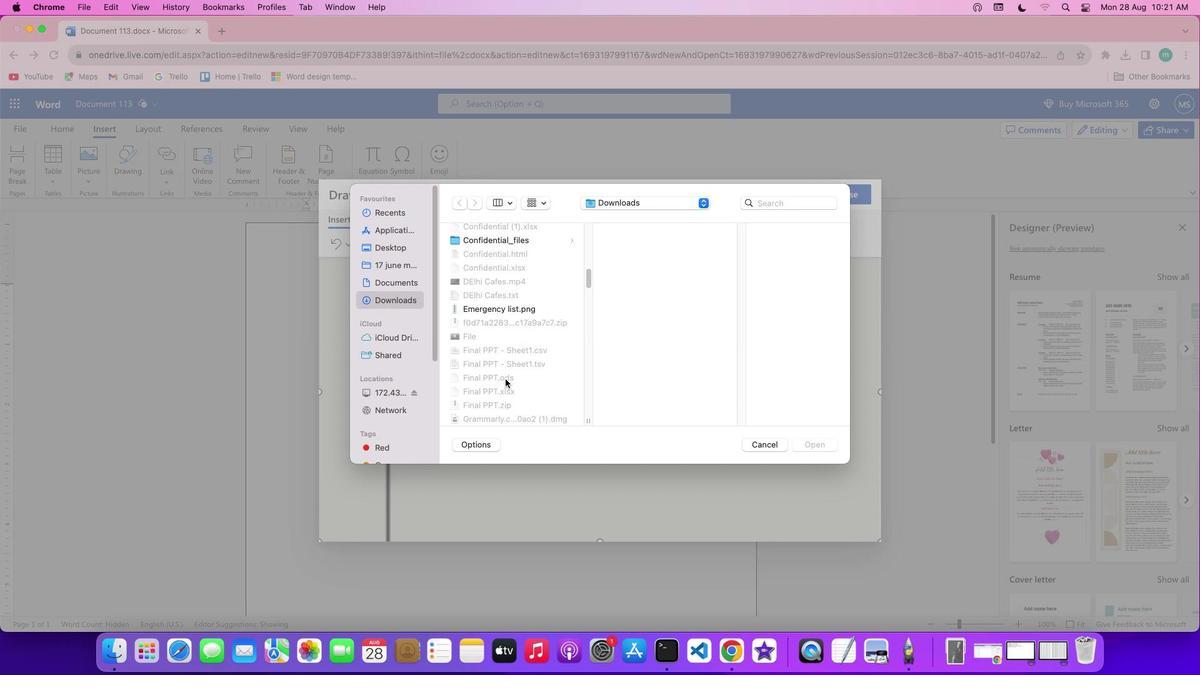 
Action: Mouse scrolled (505, 379) with delta (0, -2)
Screenshot: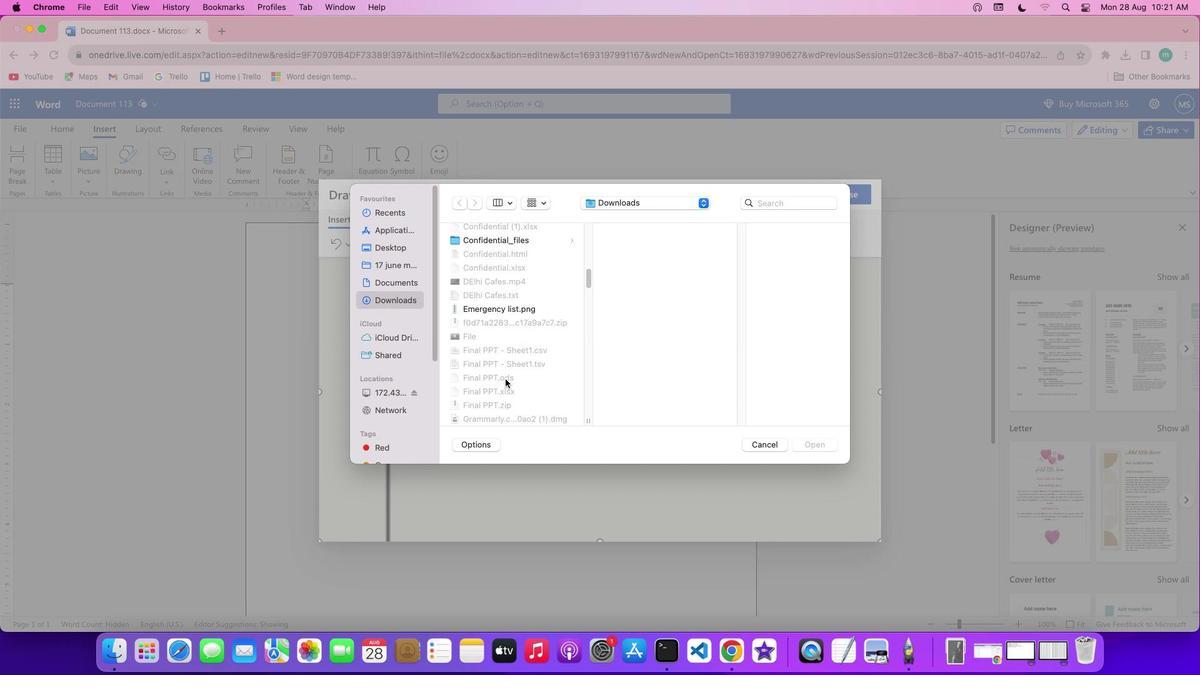 
Action: Mouse scrolled (505, 379) with delta (0, 0)
Screenshot: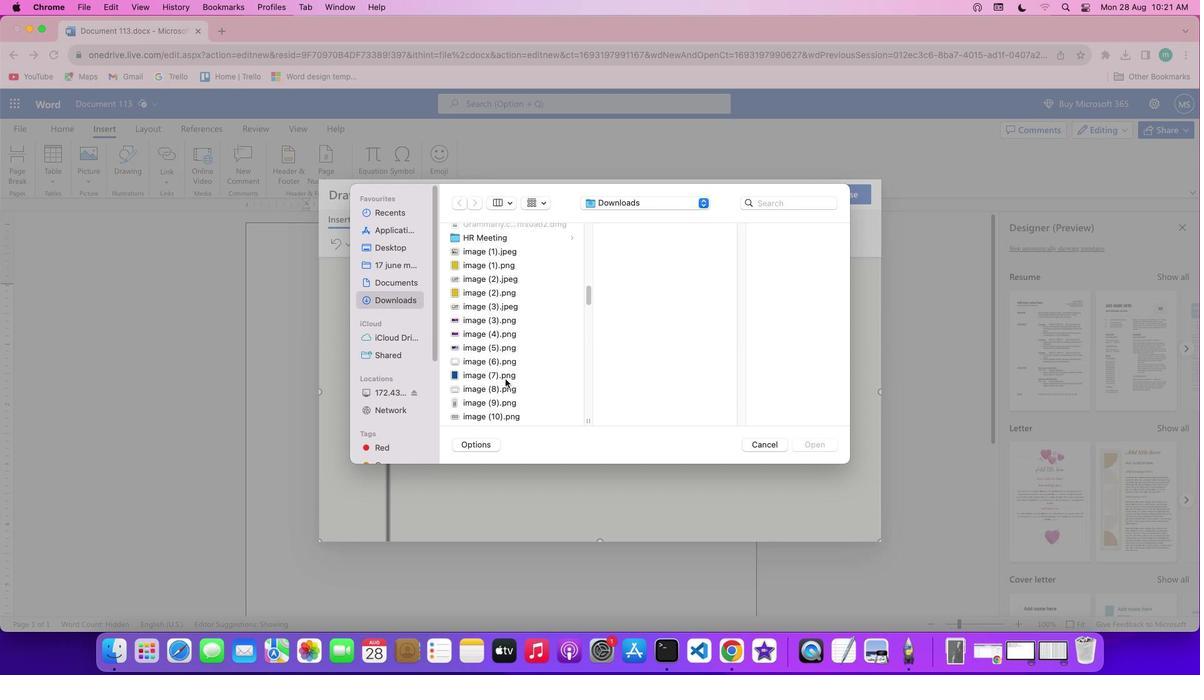 
Action: Mouse scrolled (505, 379) with delta (0, 0)
Screenshot: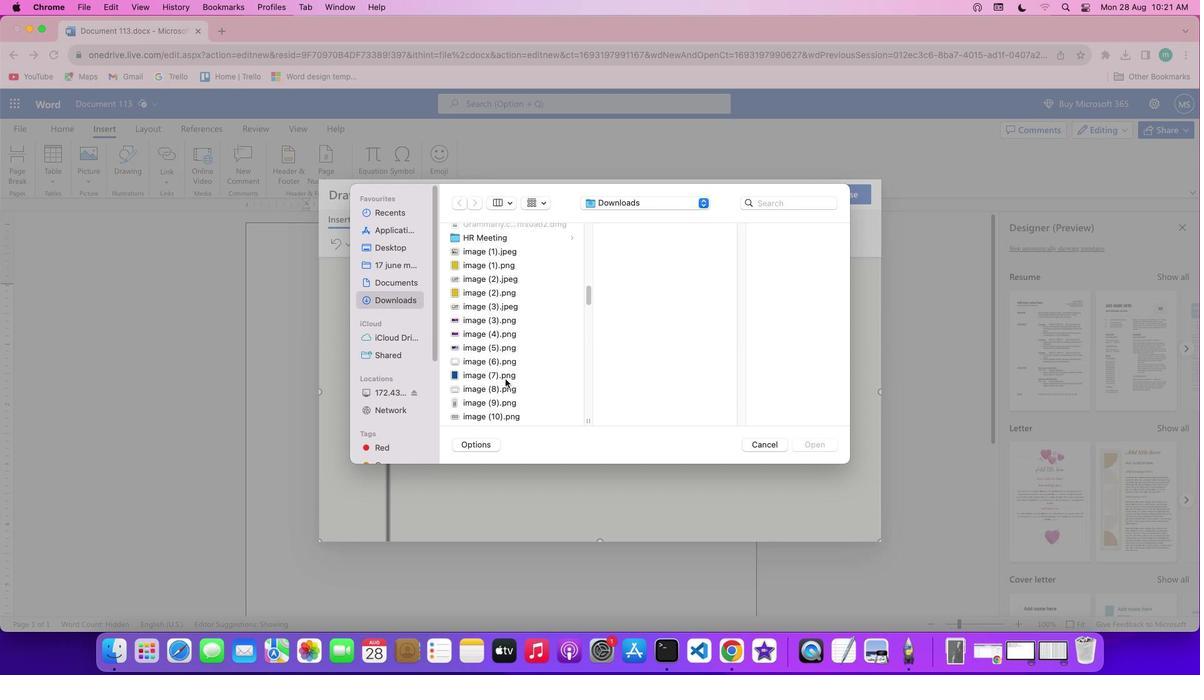 
Action: Mouse scrolled (505, 379) with delta (0, -1)
Screenshot: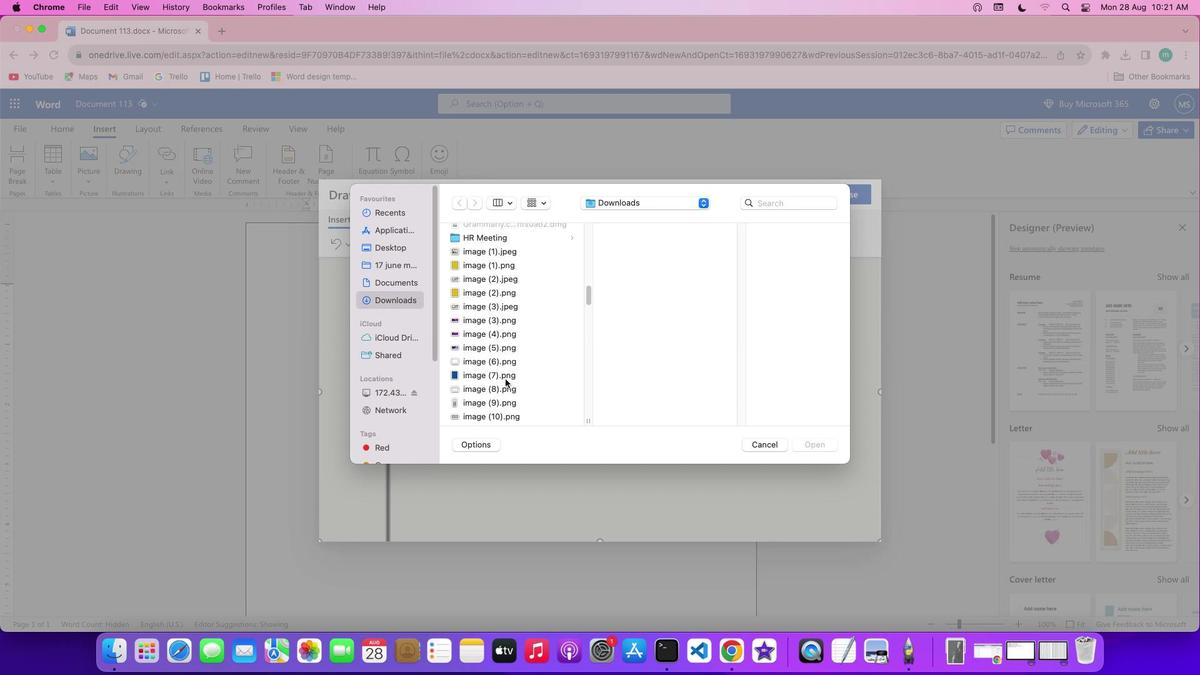 
Action: Mouse scrolled (505, 379) with delta (0, -2)
Screenshot: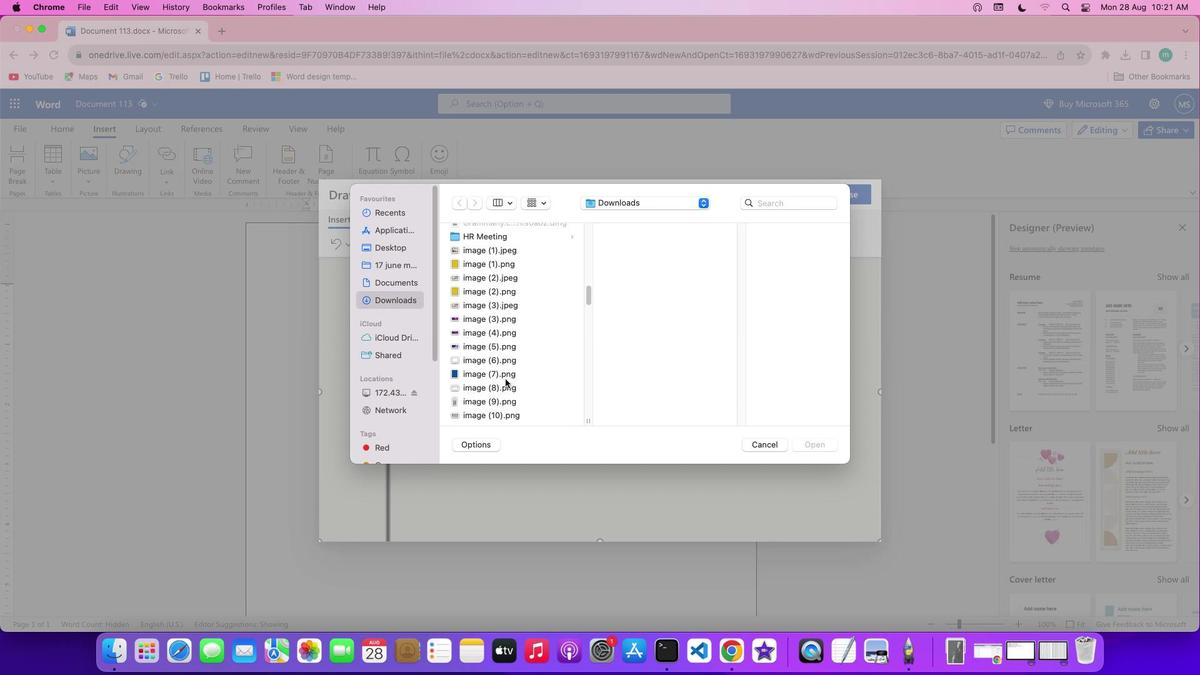 
Action: Mouse scrolled (505, 379) with delta (0, -2)
Screenshot: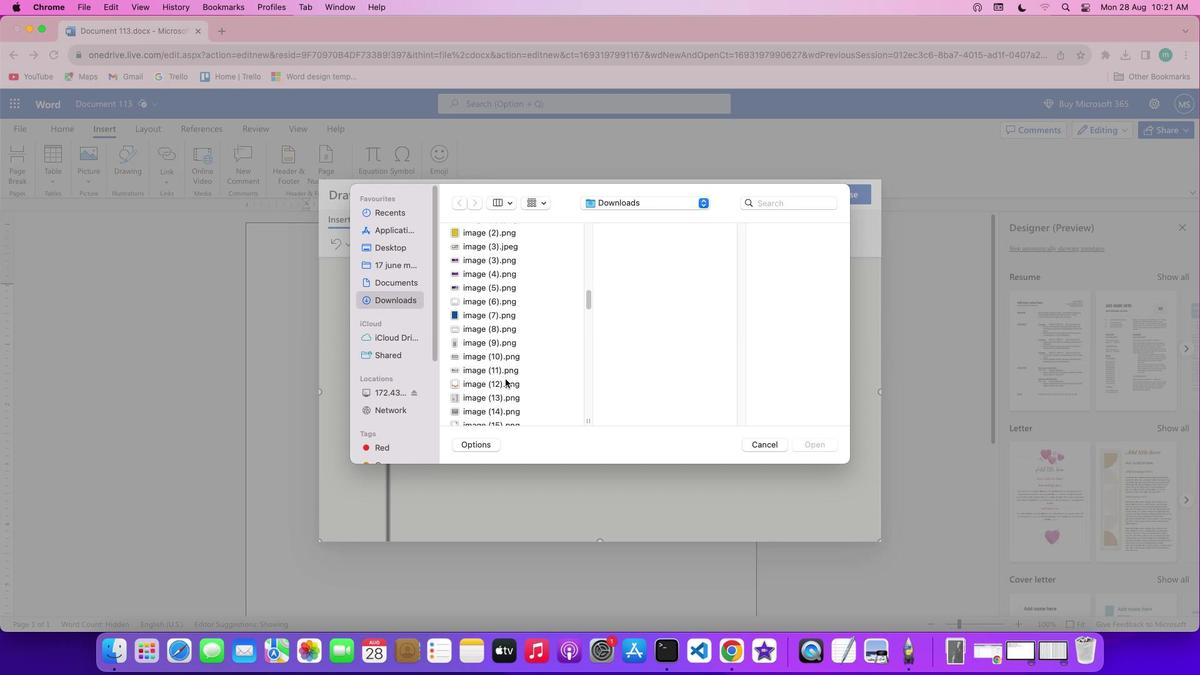 
Action: Mouse scrolled (505, 379) with delta (0, 0)
Screenshot: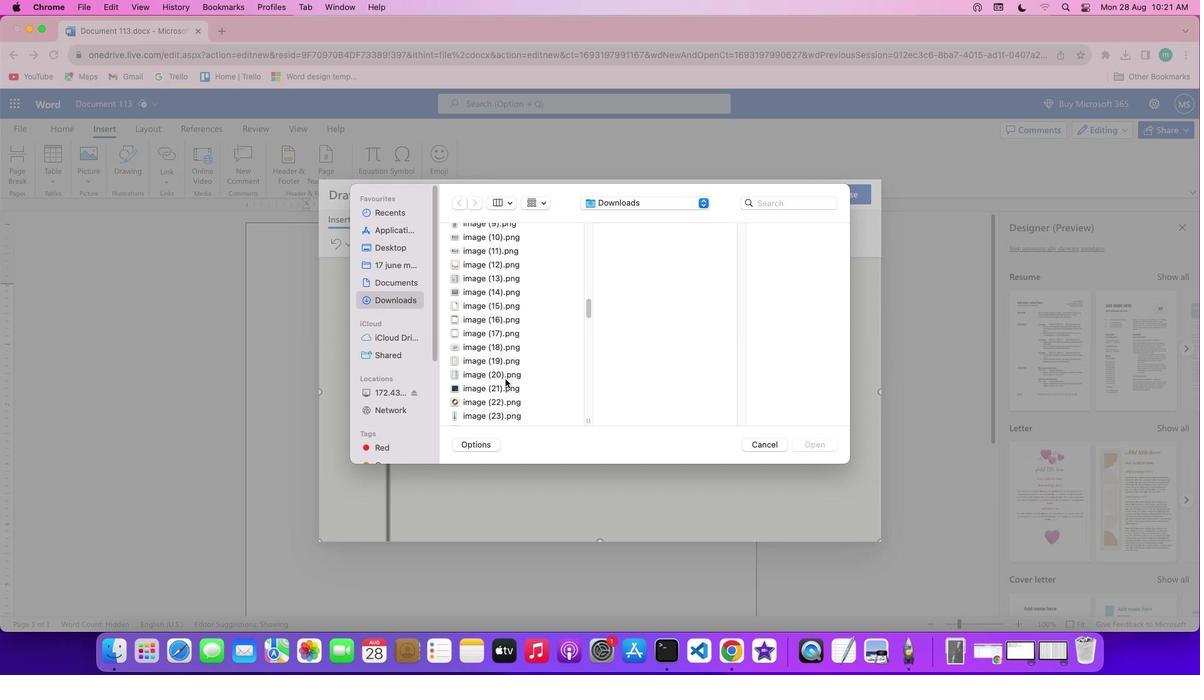 
Action: Mouse scrolled (505, 379) with delta (0, 0)
Screenshot: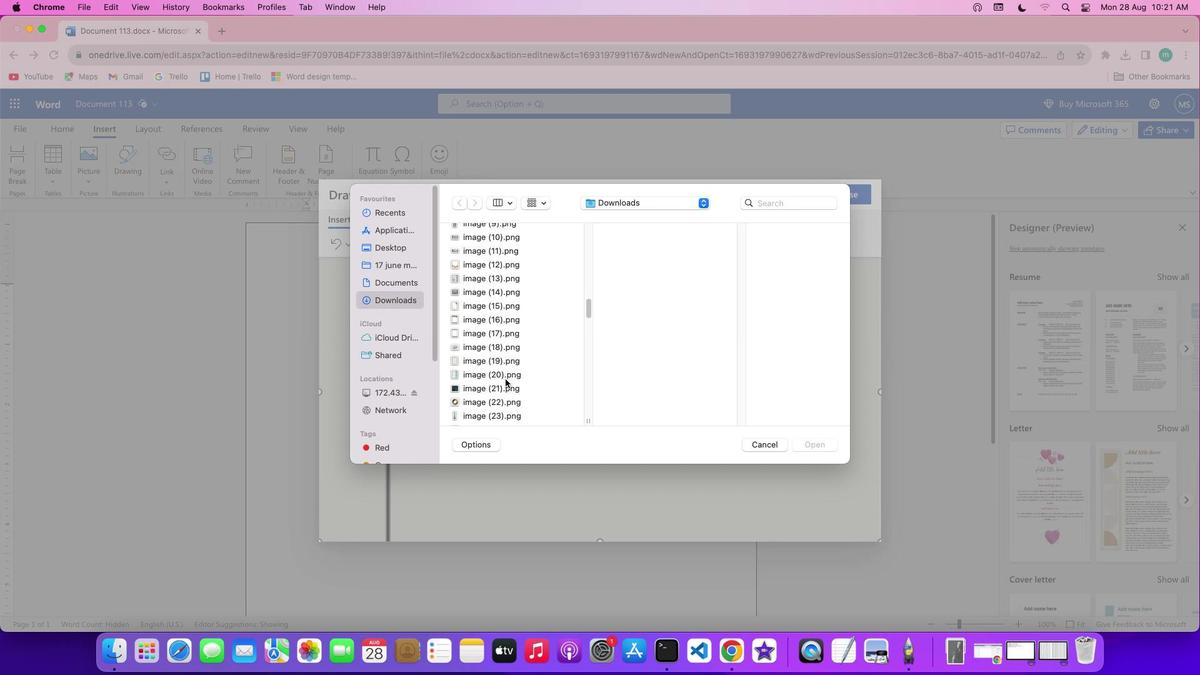
Action: Mouse scrolled (505, 379) with delta (0, -1)
Screenshot: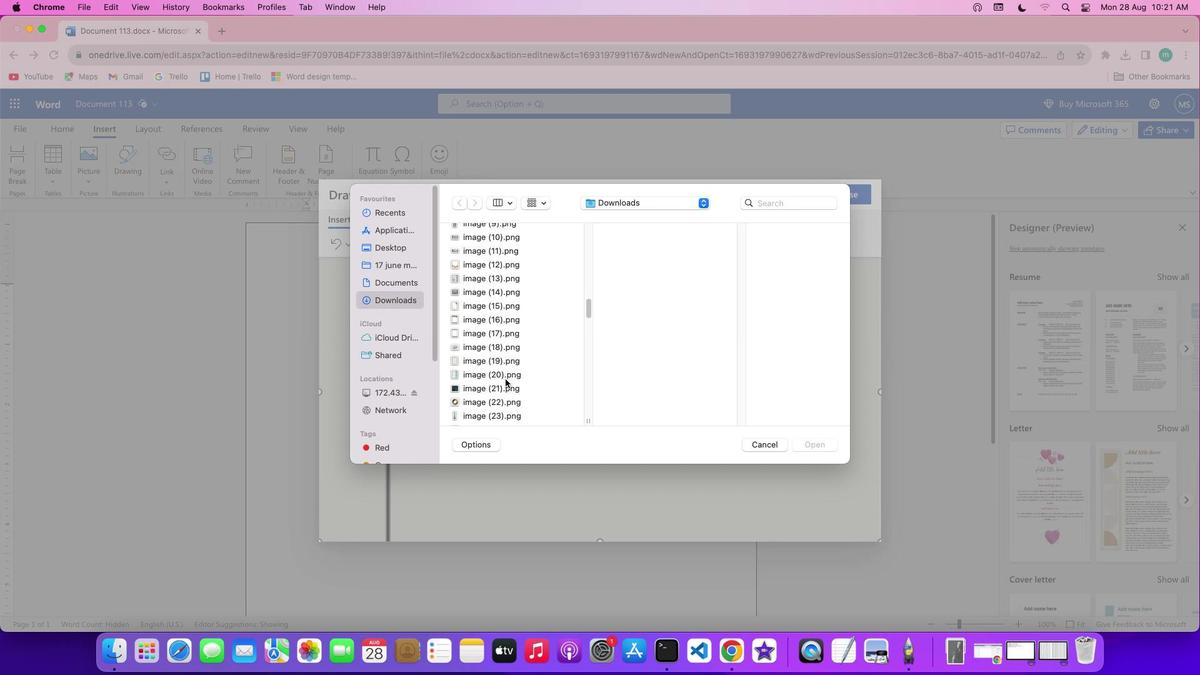 
Action: Mouse scrolled (505, 379) with delta (0, -3)
Screenshot: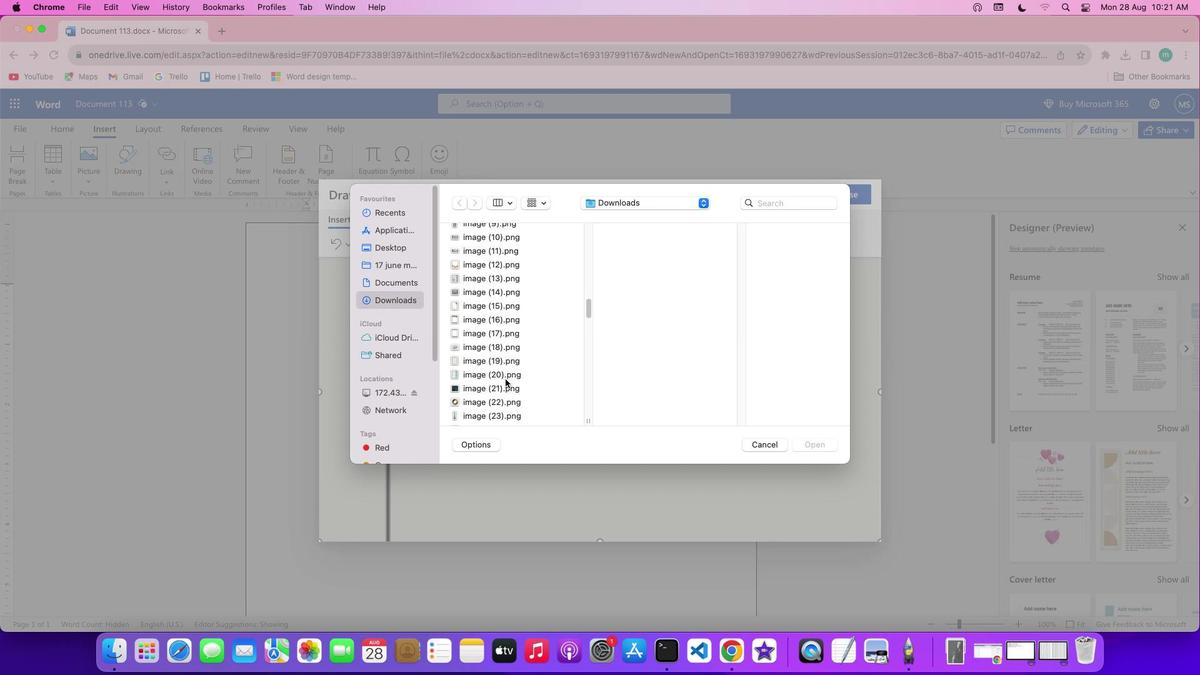 
Action: Mouse scrolled (505, 379) with delta (0, -3)
Screenshot: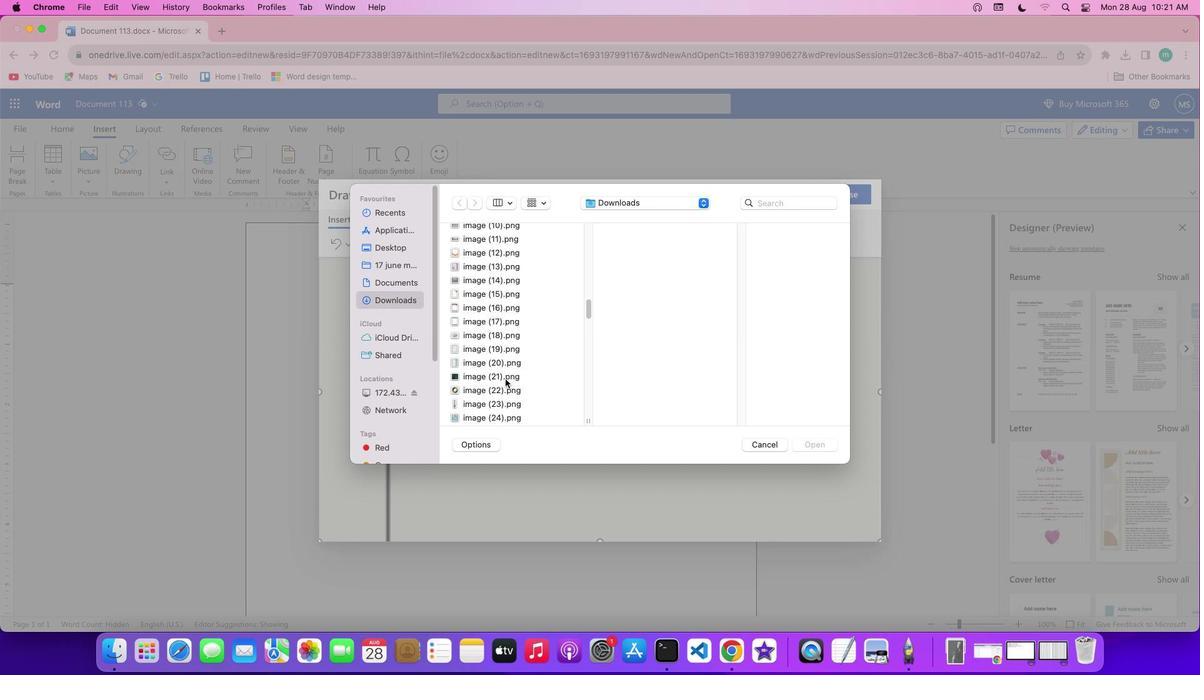 
Action: Mouse scrolled (505, 379) with delta (0, 0)
Screenshot: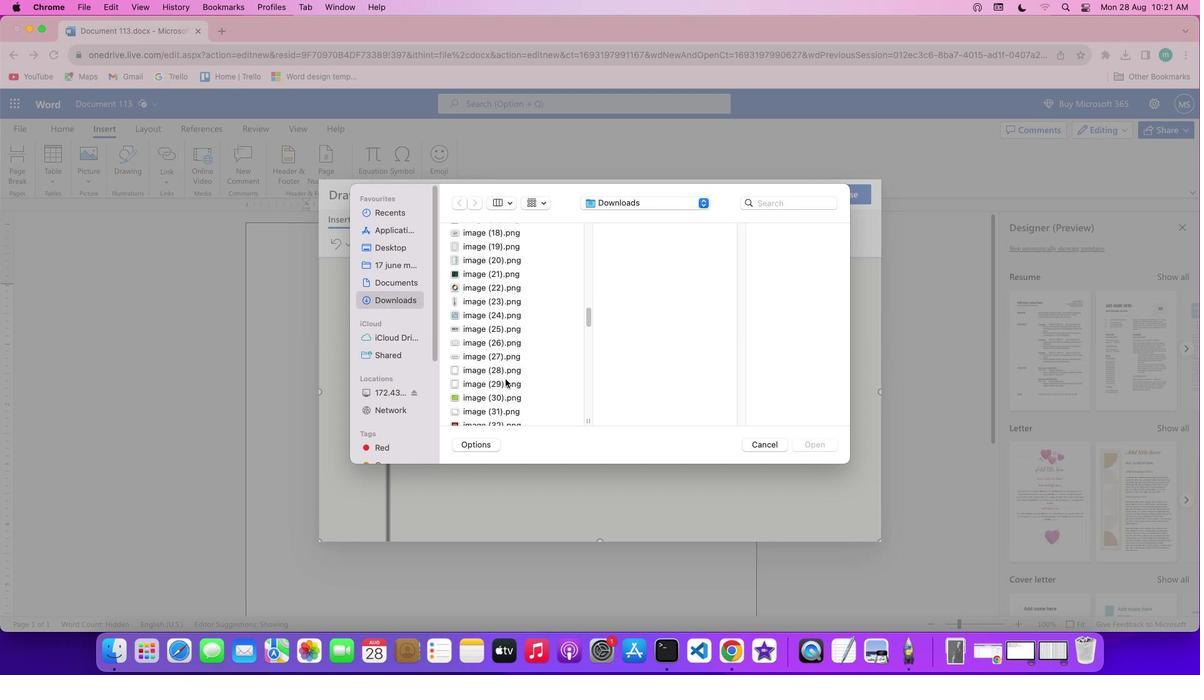 
Action: Mouse scrolled (505, 379) with delta (0, 0)
Screenshot: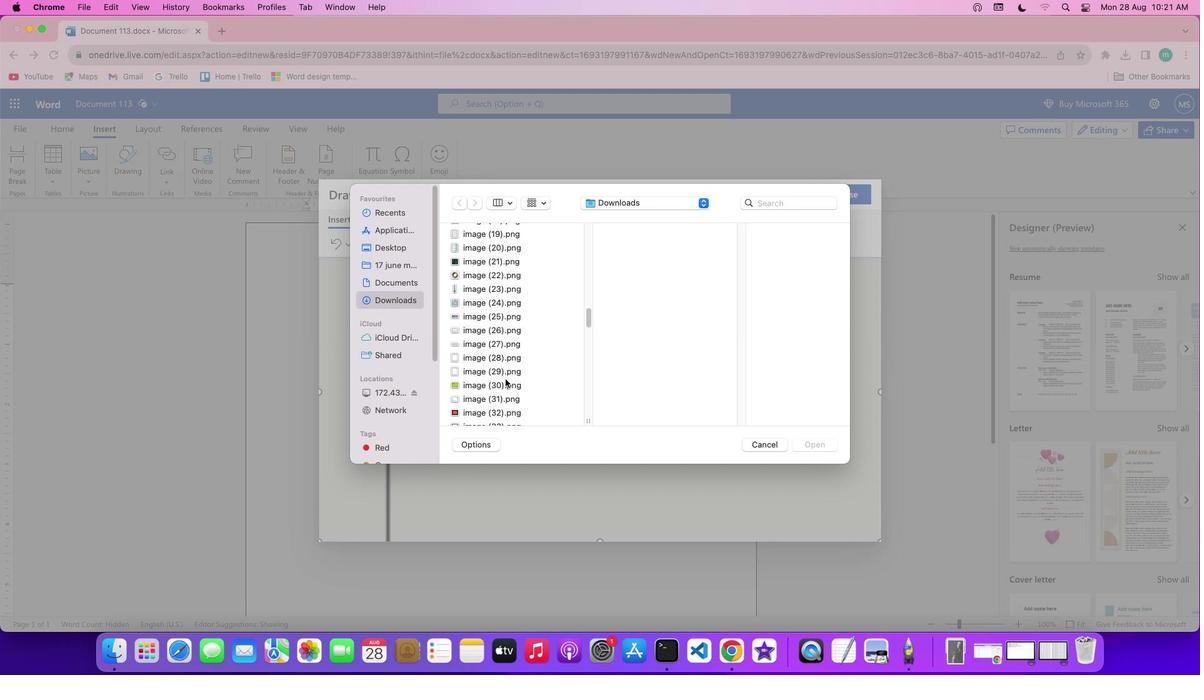 
Action: Mouse scrolled (505, 379) with delta (0, -1)
Screenshot: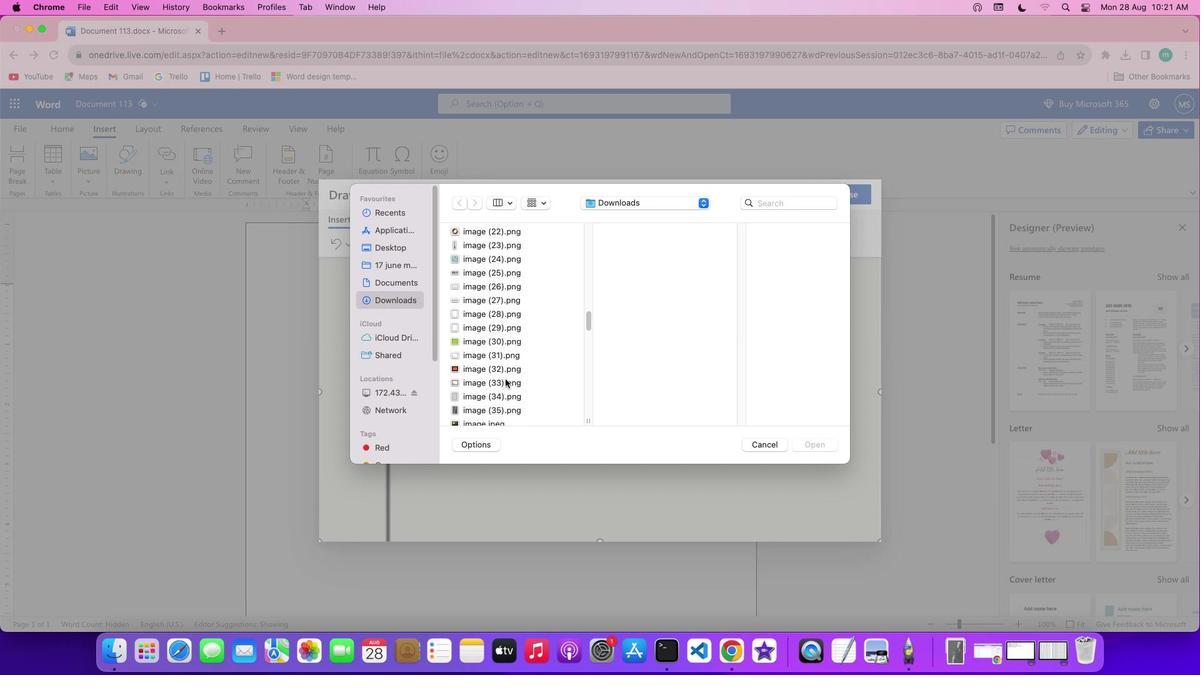
Action: Mouse scrolled (505, 379) with delta (0, -2)
Screenshot: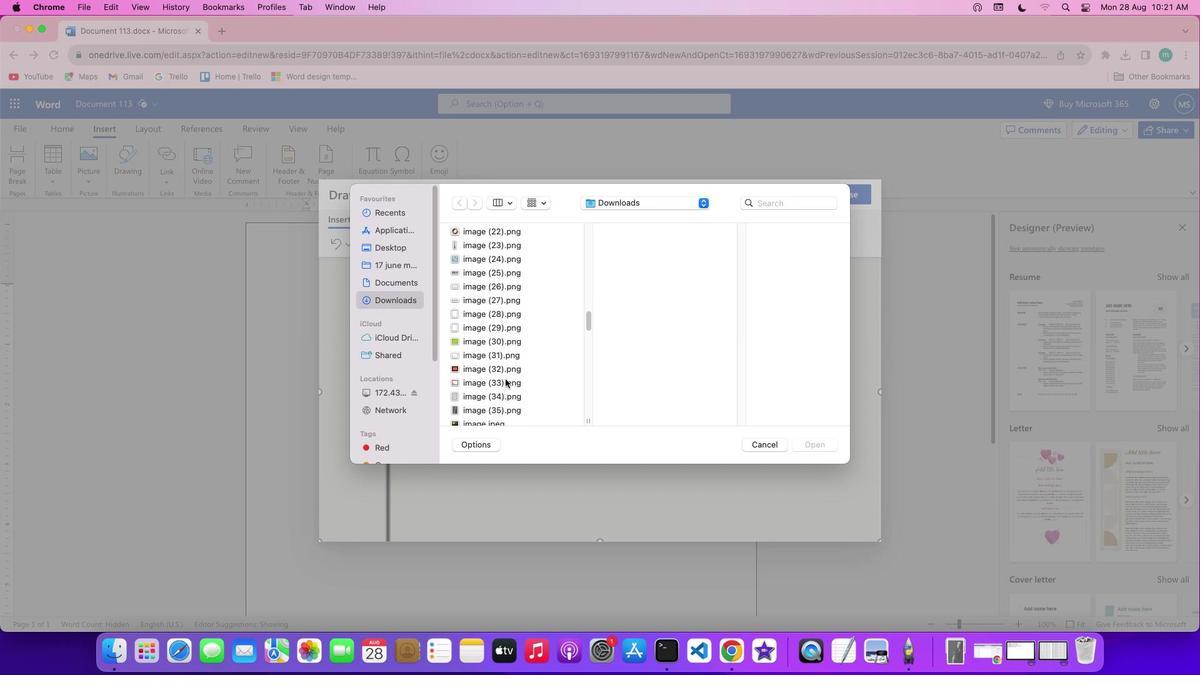 
Action: Mouse scrolled (505, 379) with delta (0, -2)
Screenshot: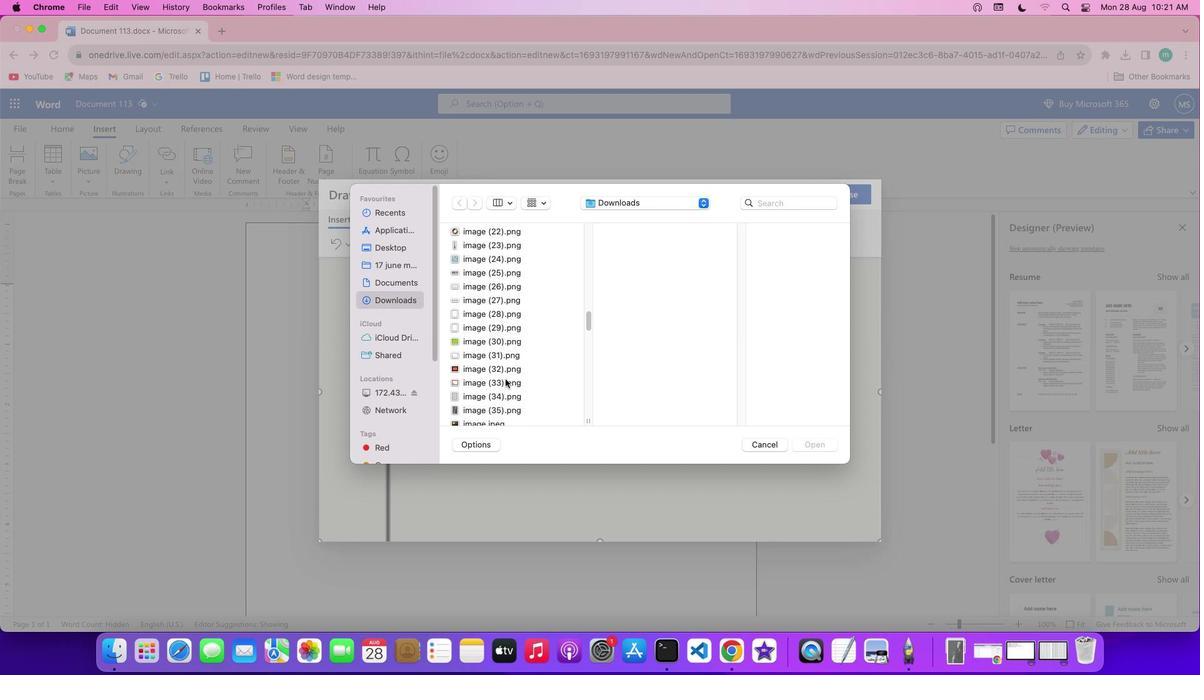 
Action: Mouse scrolled (505, 379) with delta (0, 0)
Screenshot: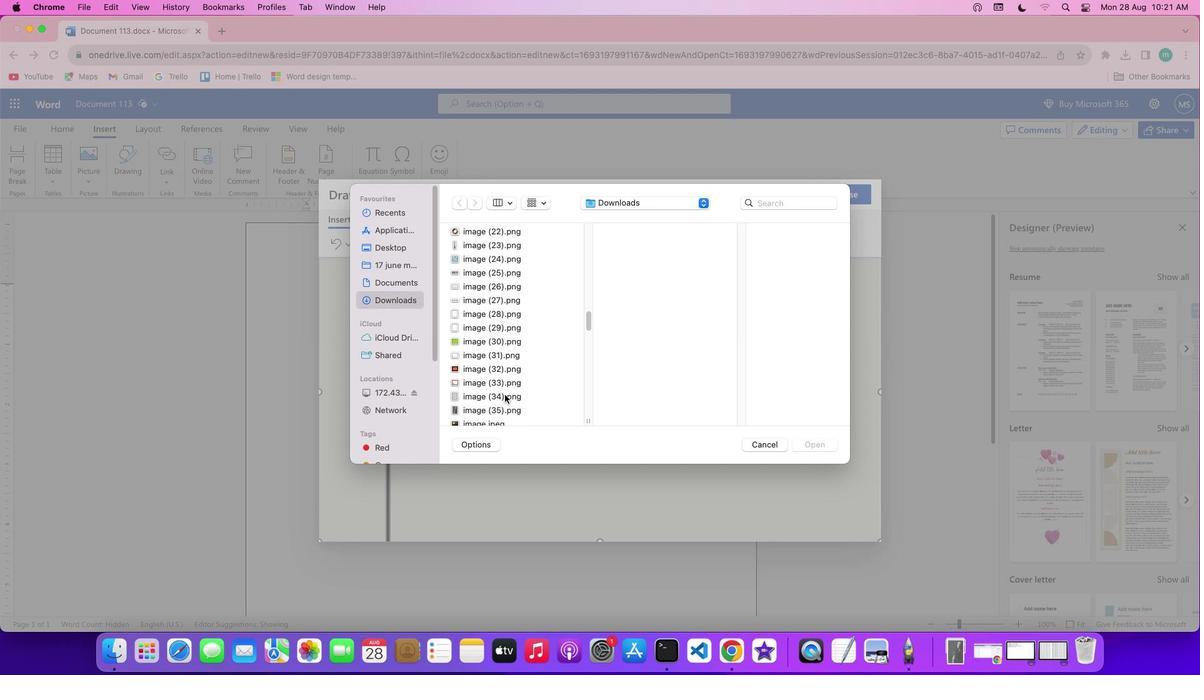
Action: Mouse scrolled (505, 379) with delta (0, 0)
Screenshot: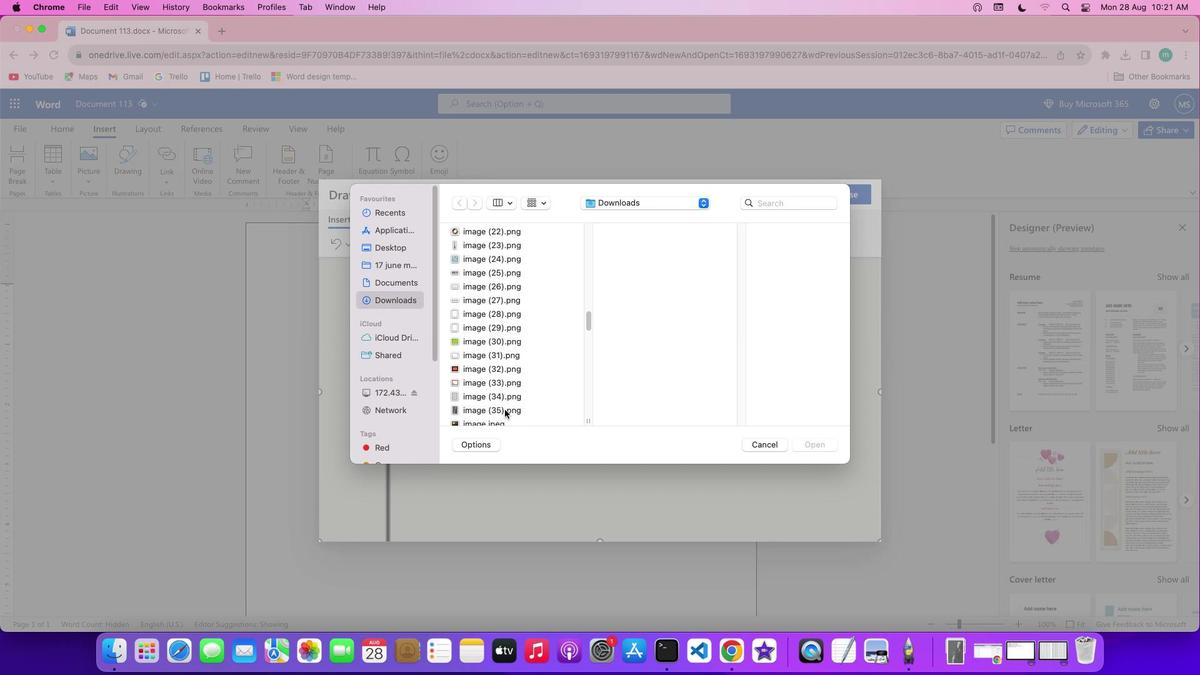 
Action: Mouse scrolled (505, 379) with delta (0, -1)
Screenshot: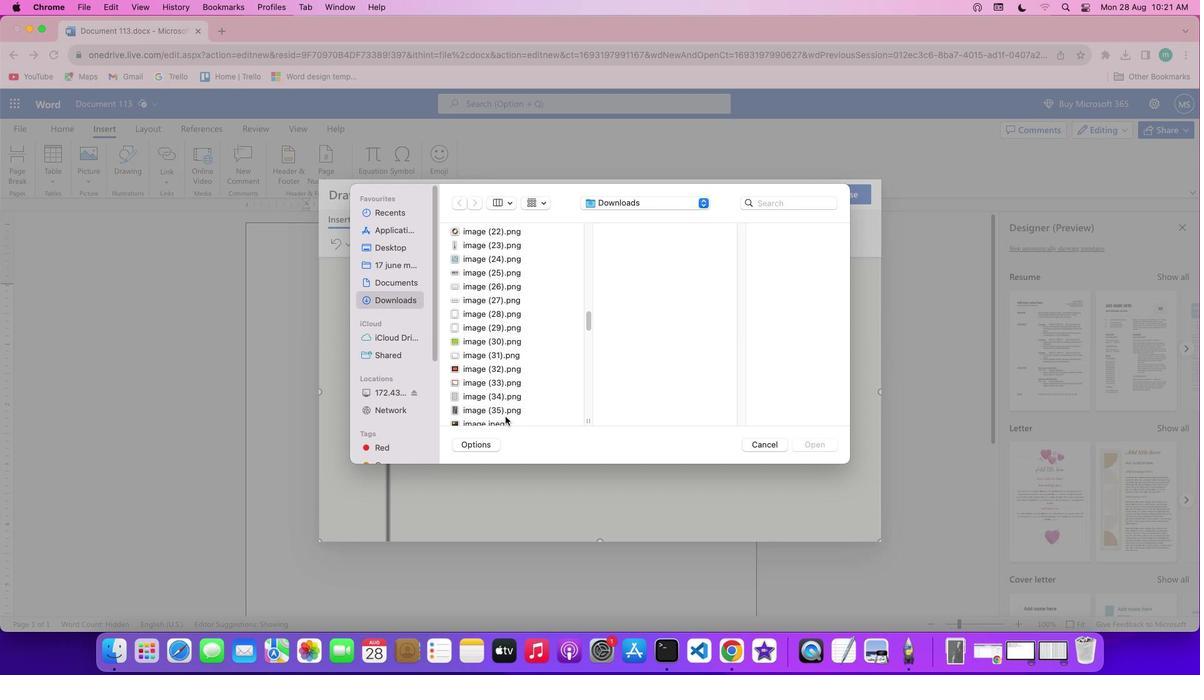 
Action: Mouse scrolled (505, 379) with delta (0, -2)
Screenshot: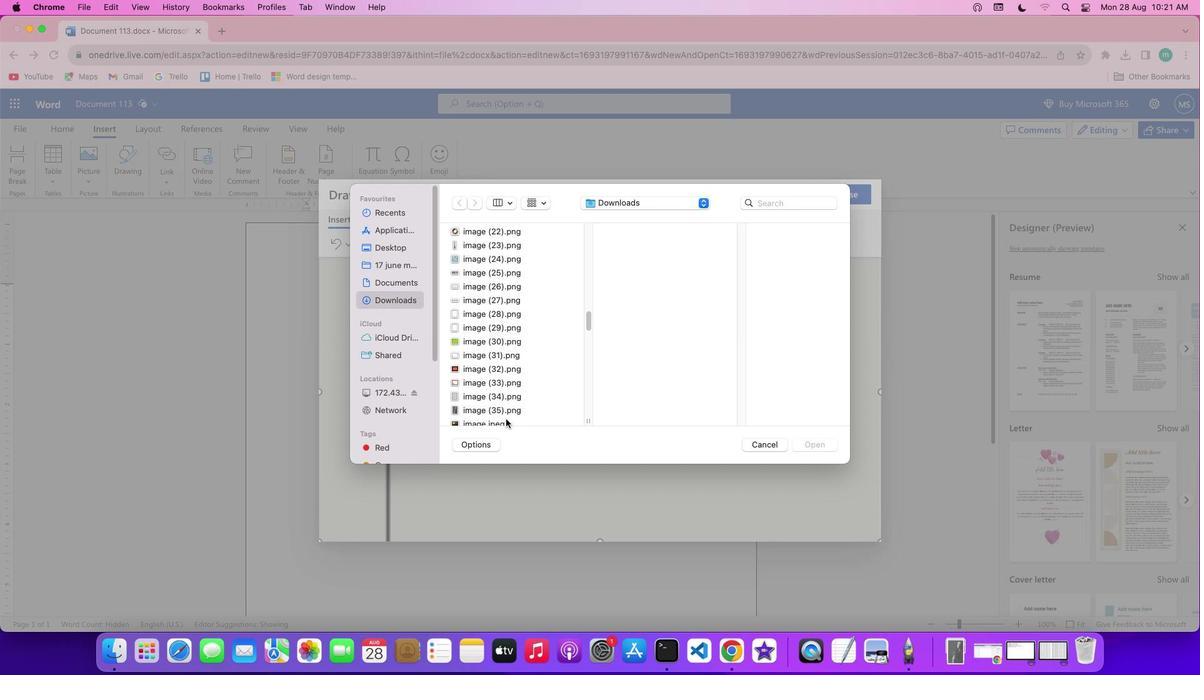 
Action: Mouse scrolled (505, 379) with delta (0, 0)
Screenshot: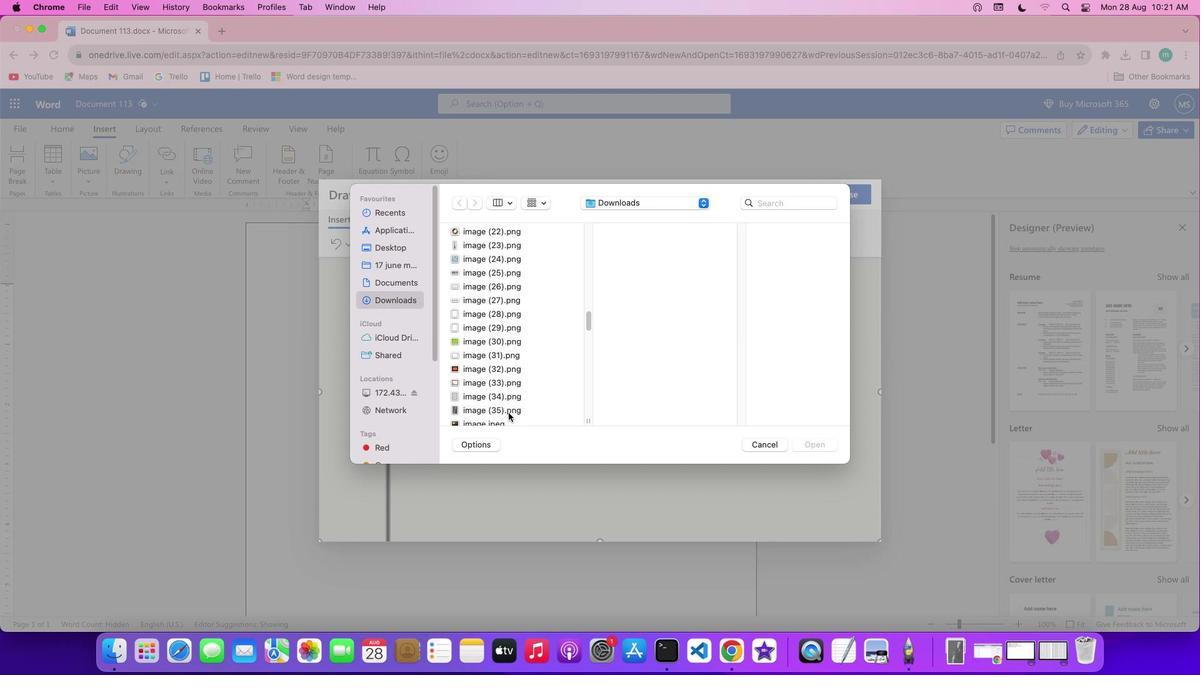
Action: Mouse scrolled (505, 379) with delta (0, 0)
Screenshot: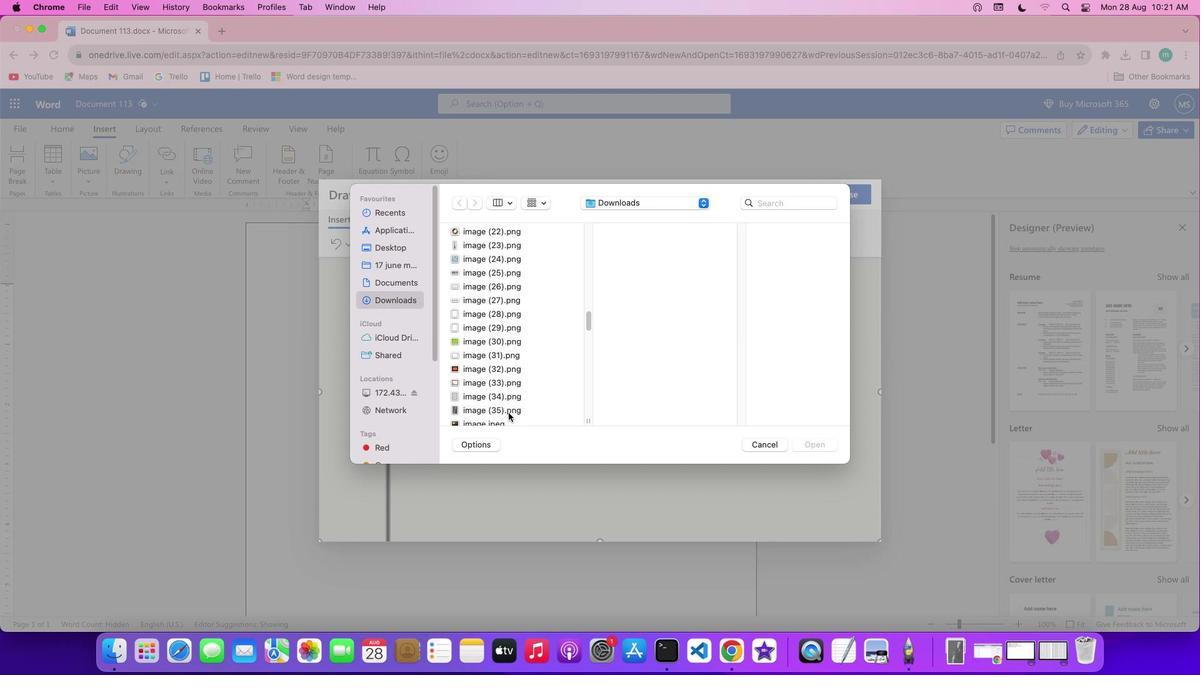 
Action: Mouse scrolled (505, 379) with delta (0, -1)
Screenshot: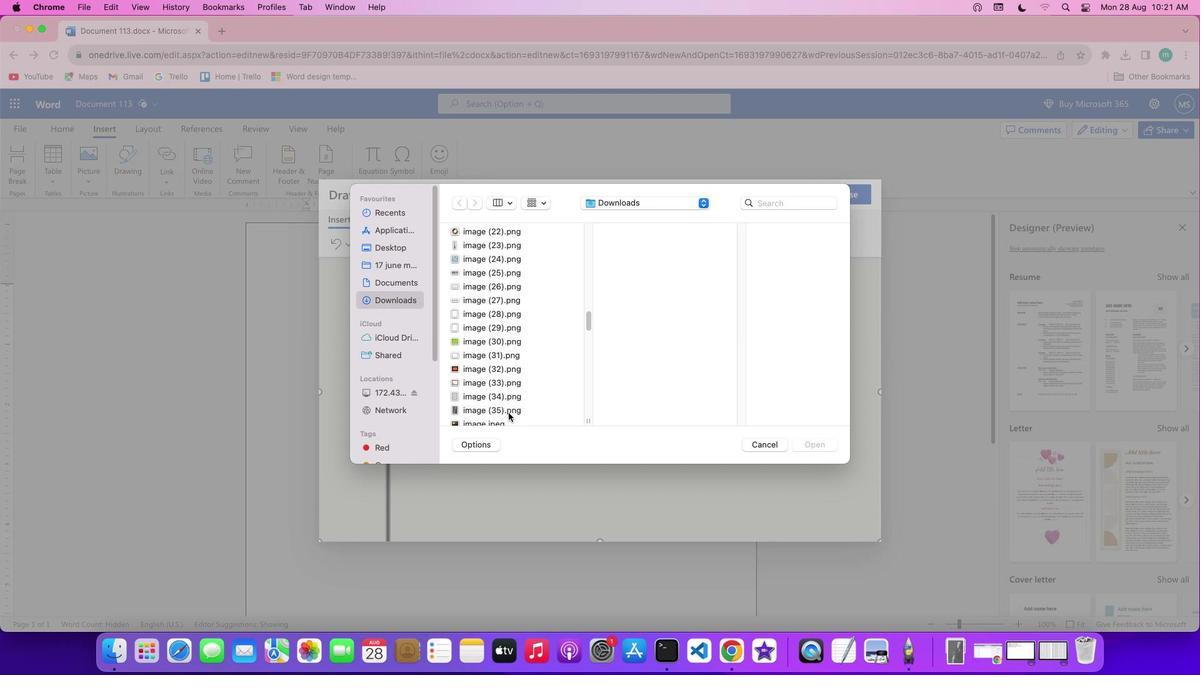 
Action: Mouse moved to (509, 413)
Screenshot: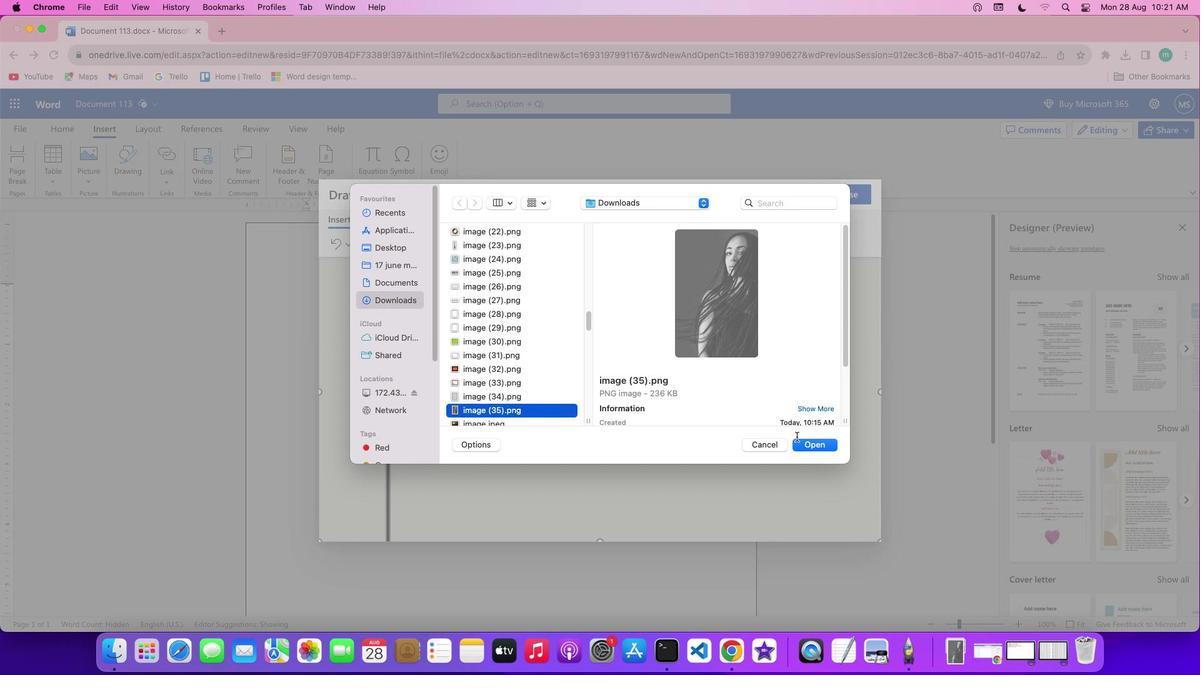 
Action: Mouse pressed left at (509, 413)
Screenshot: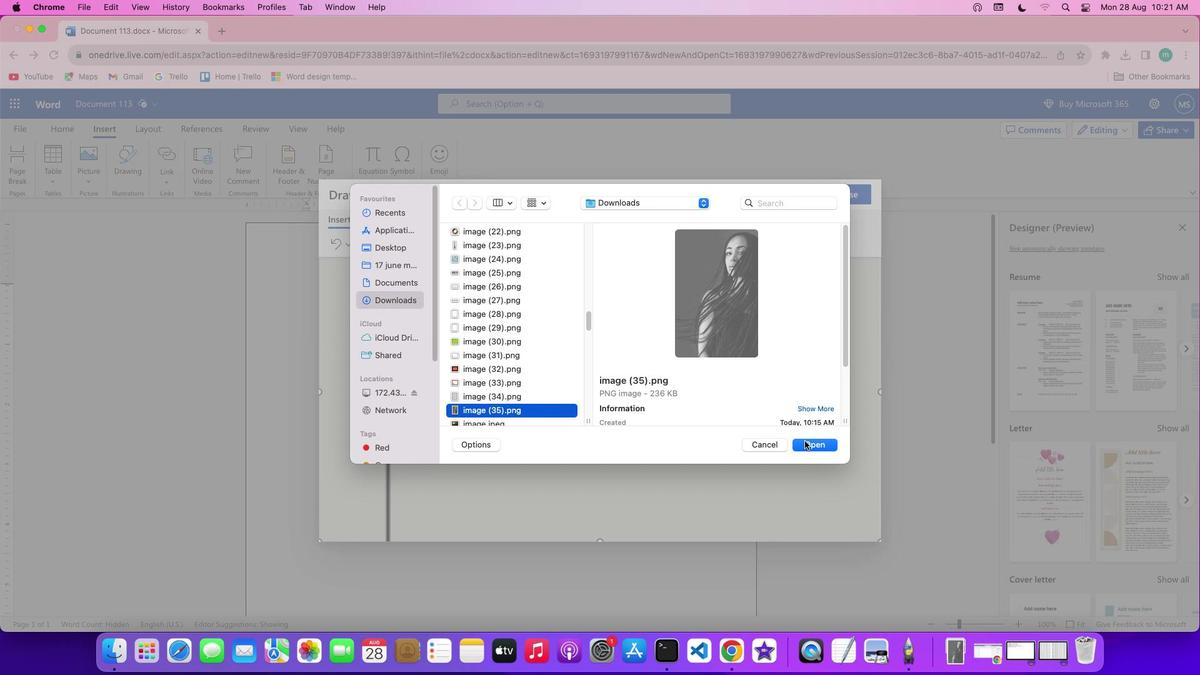 
Action: Mouse moved to (811, 445)
Screenshot: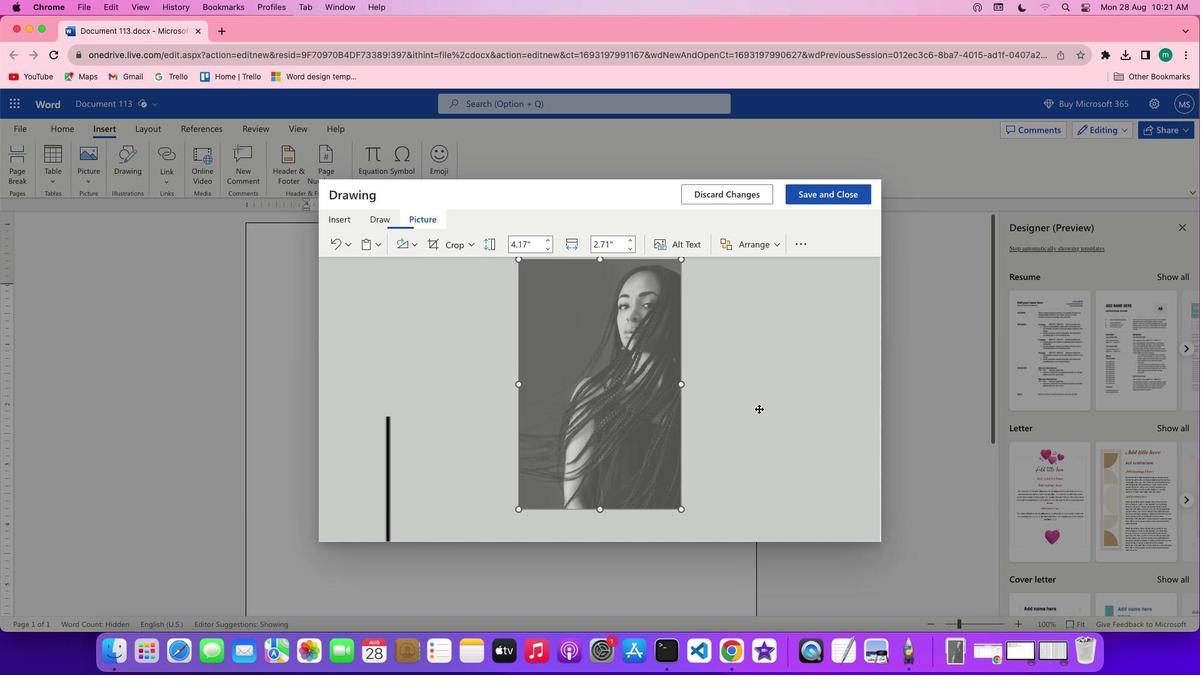 
Action: Mouse pressed left at (811, 445)
Screenshot: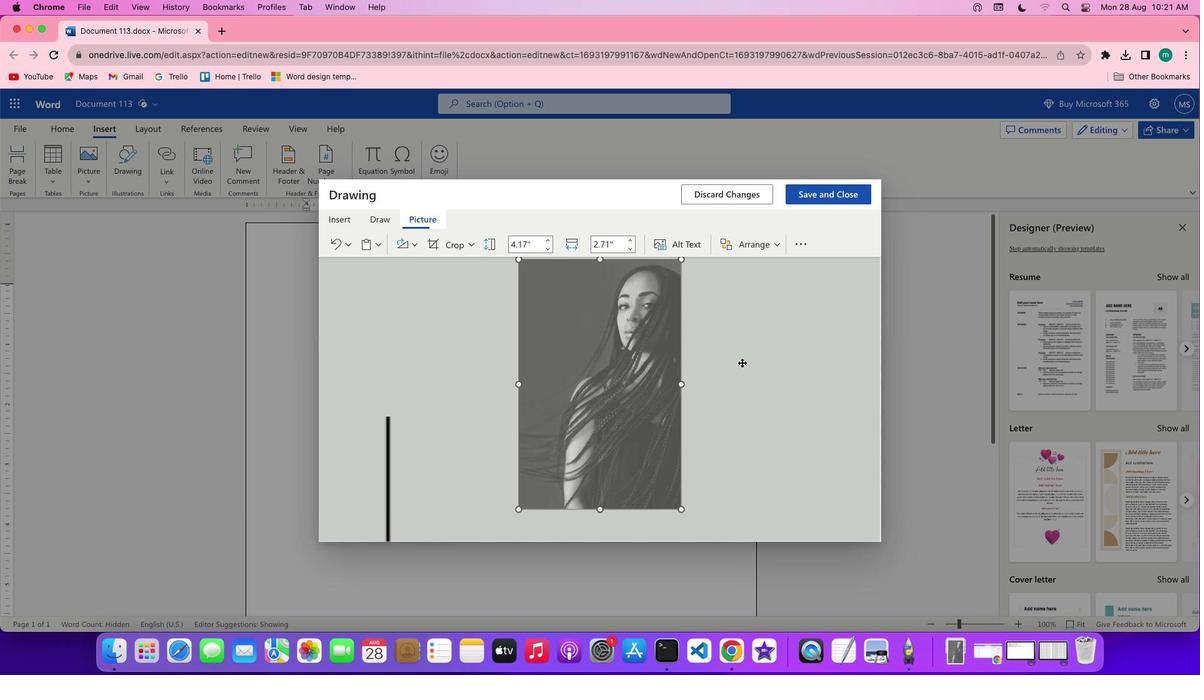 
Action: Mouse moved to (616, 348)
Screenshot: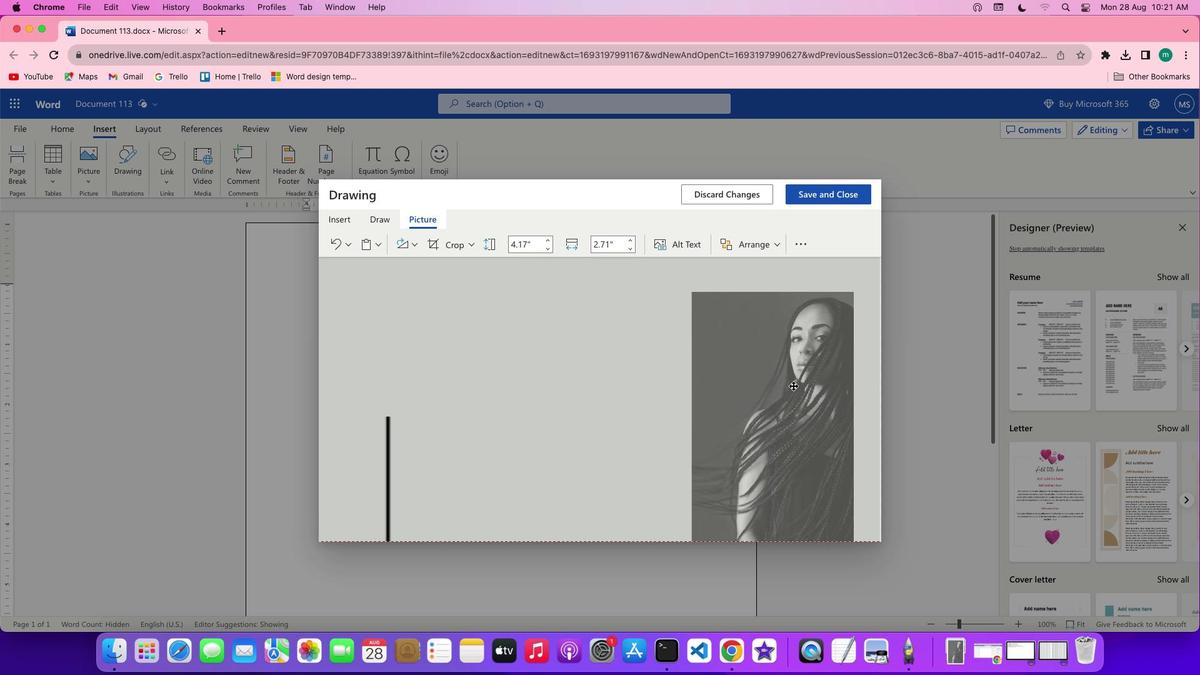 
Action: Mouse pressed left at (616, 348)
Screenshot: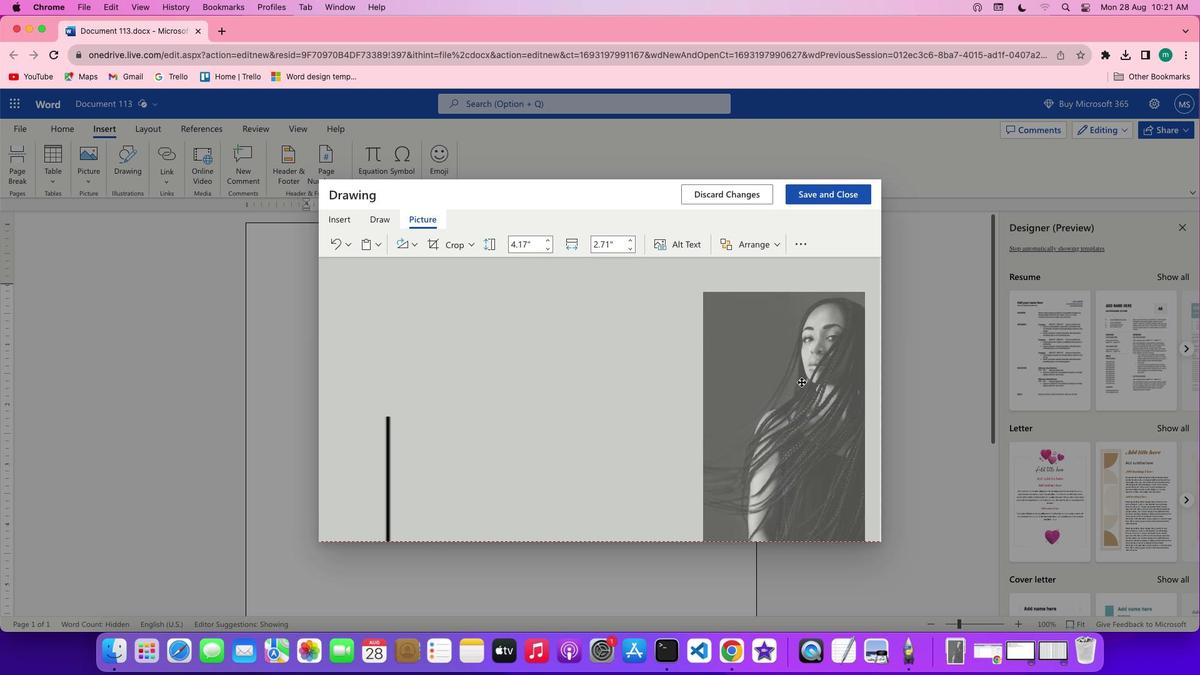 
Action: Mouse moved to (717, 419)
Screenshot: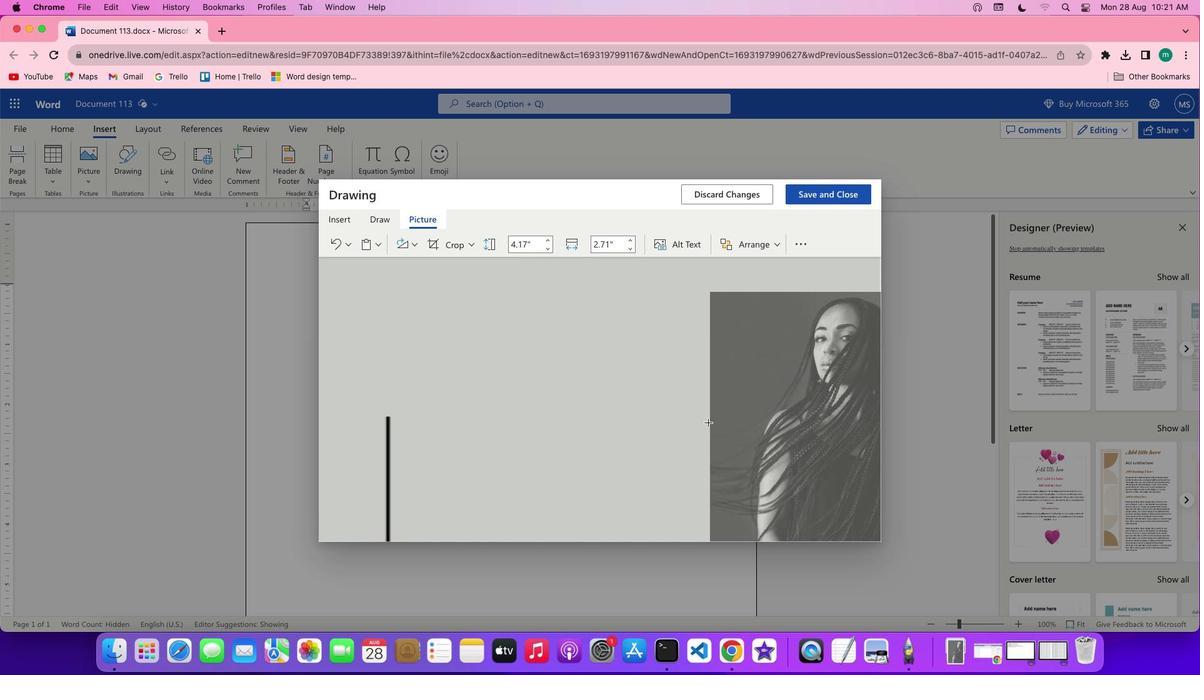 
Action: Mouse pressed left at (717, 419)
Screenshot: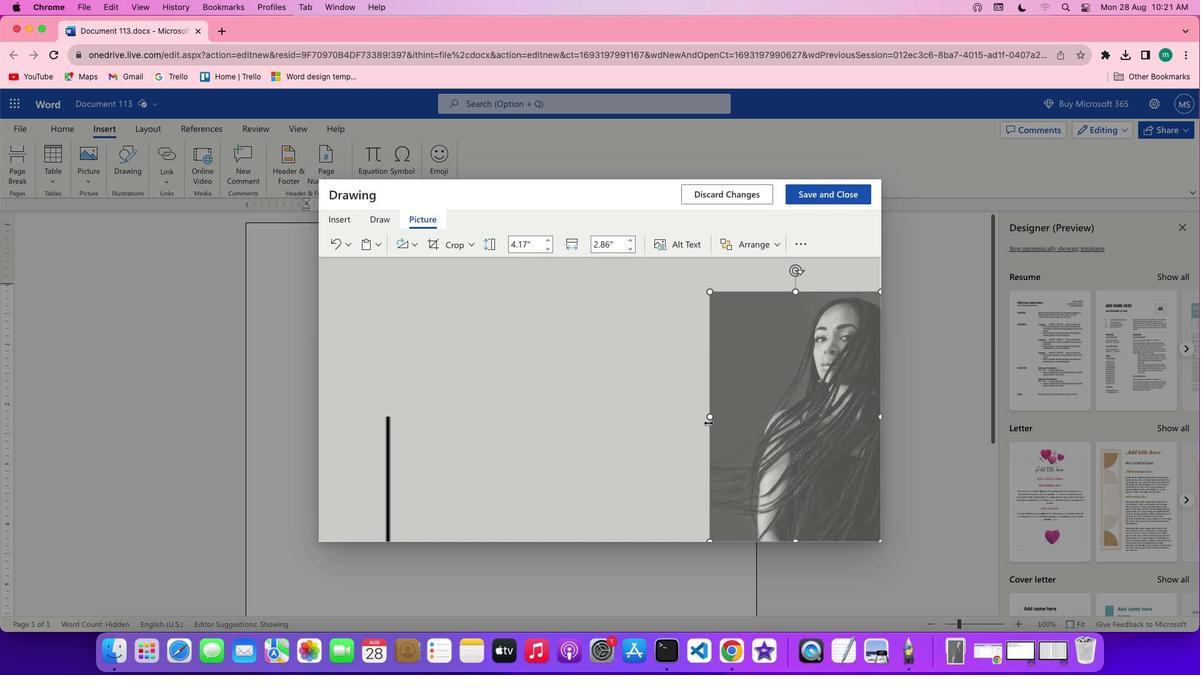 
Action: Mouse moved to (795, 290)
Screenshot: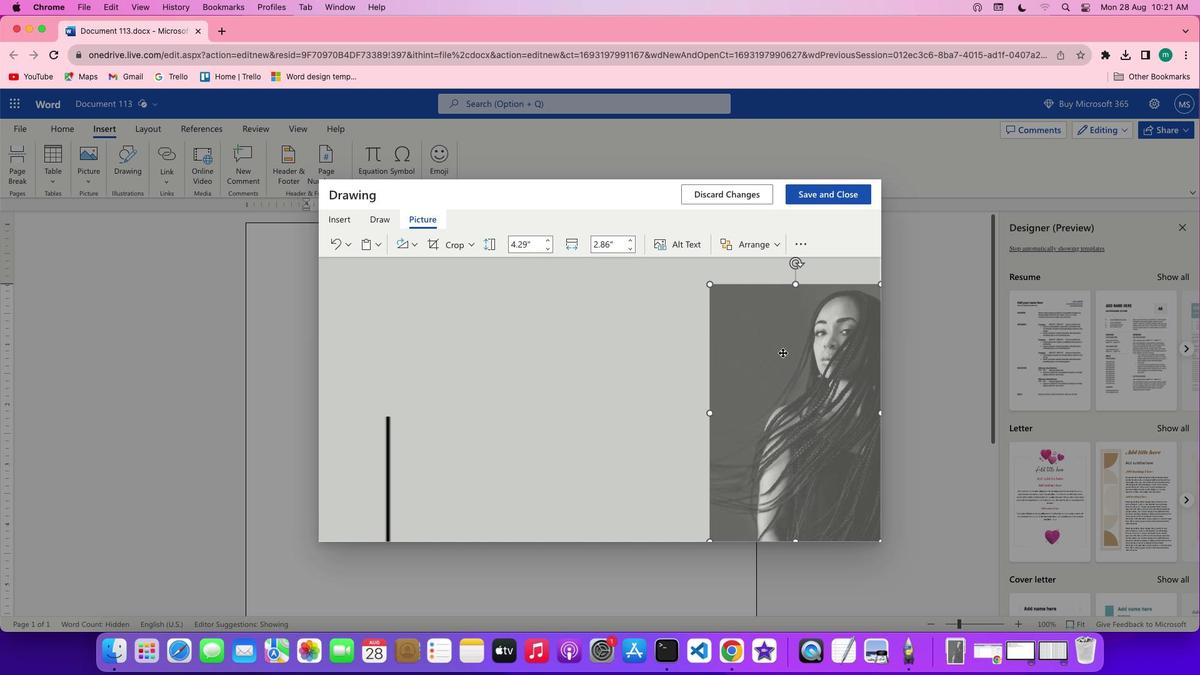 
Action: Mouse pressed left at (795, 290)
Screenshot: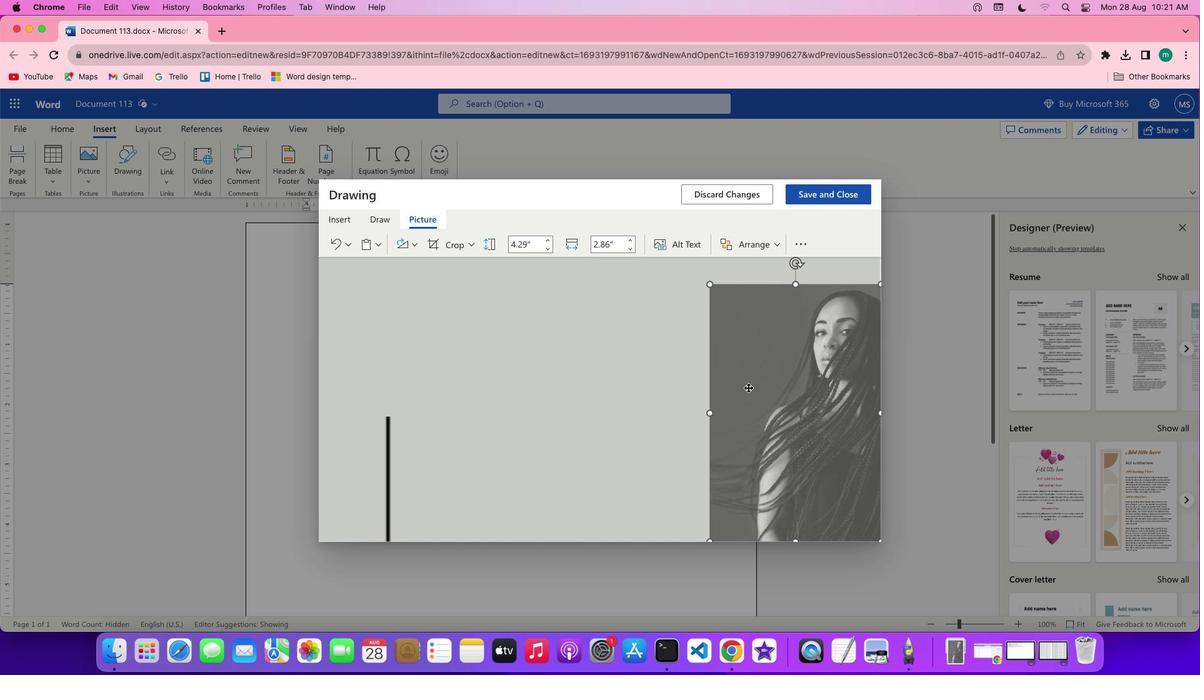 
Action: Mouse moved to (706, 413)
Screenshot: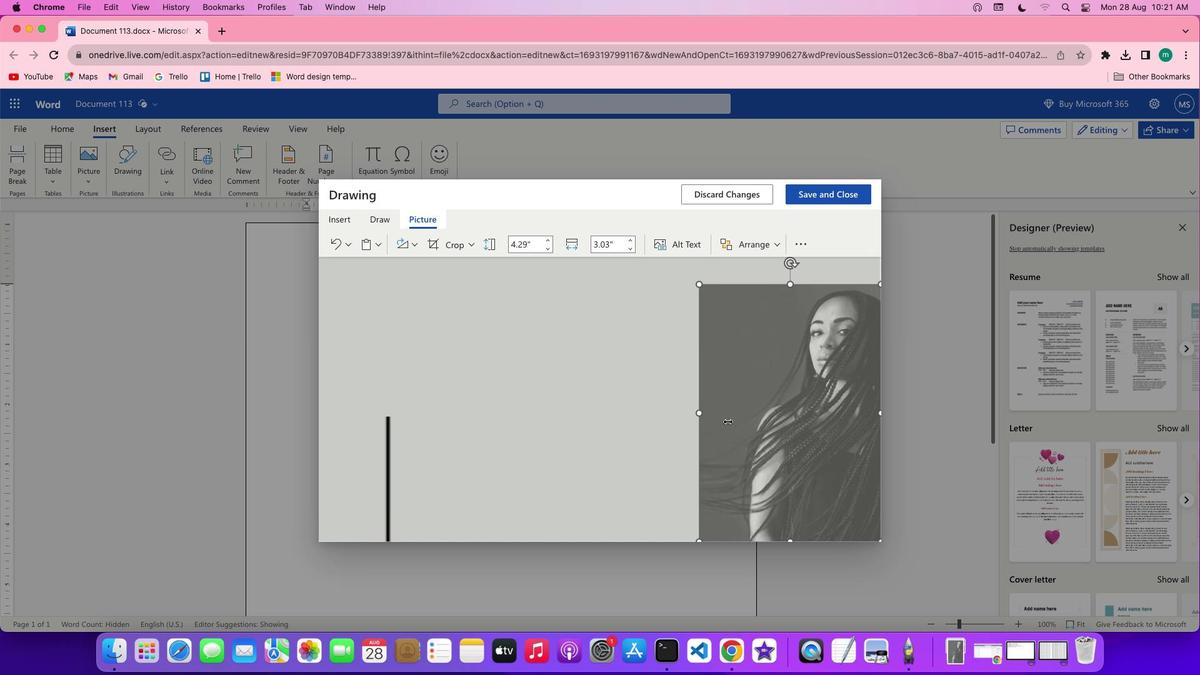 
Action: Mouse pressed left at (706, 413)
Screenshot: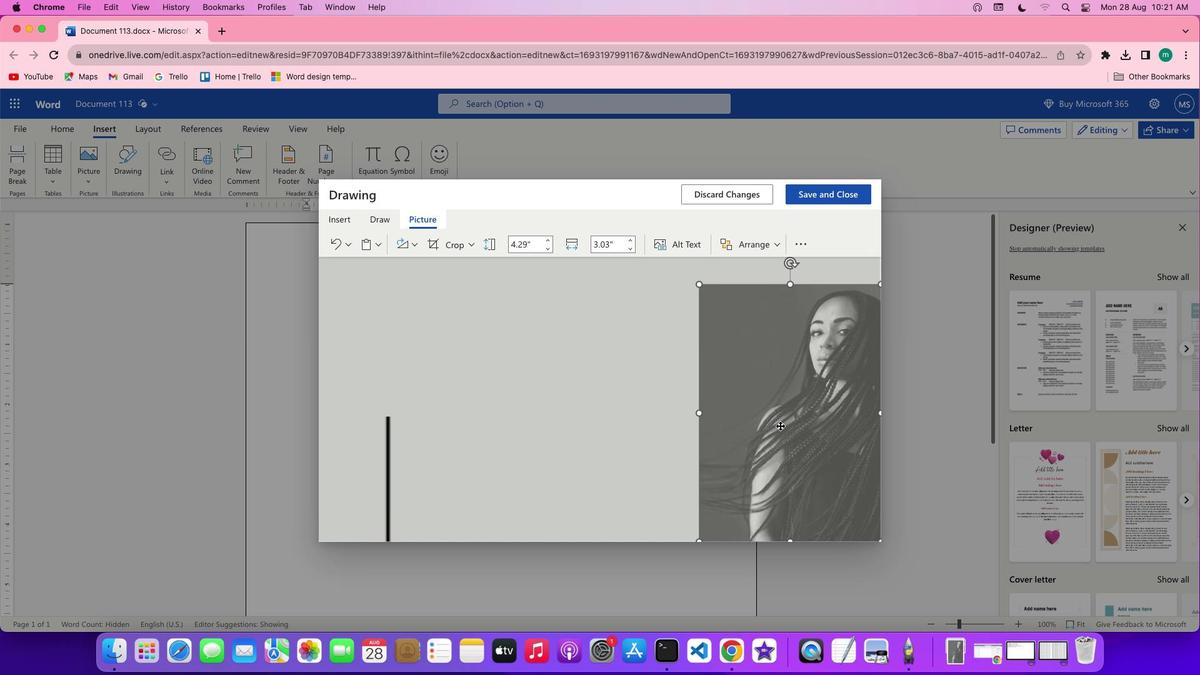 
Action: Mouse moved to (698, 414)
Screenshot: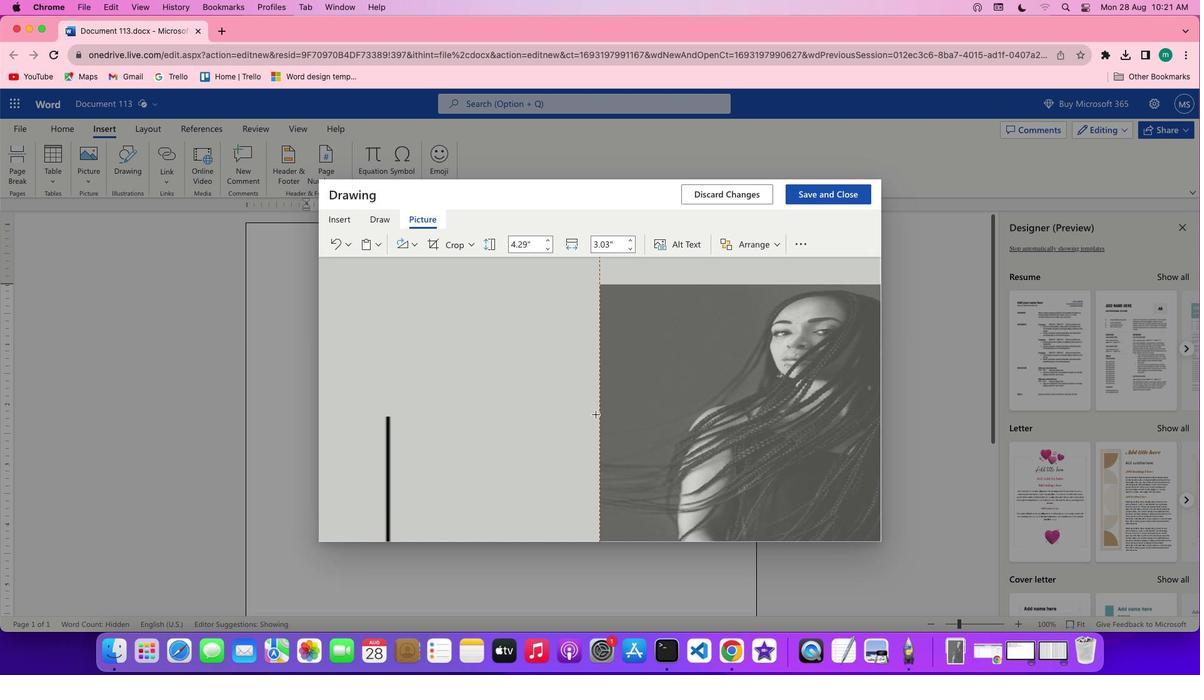 
Action: Mouse pressed left at (698, 414)
Screenshot: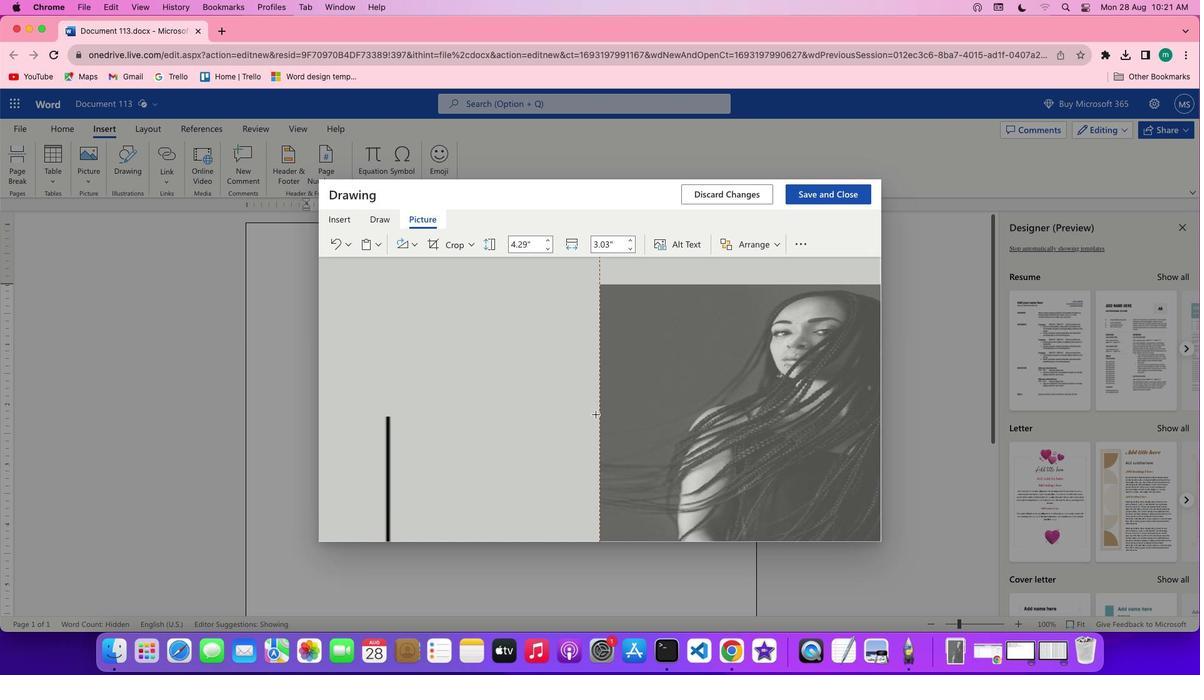 
Action: Mouse moved to (741, 282)
Screenshot: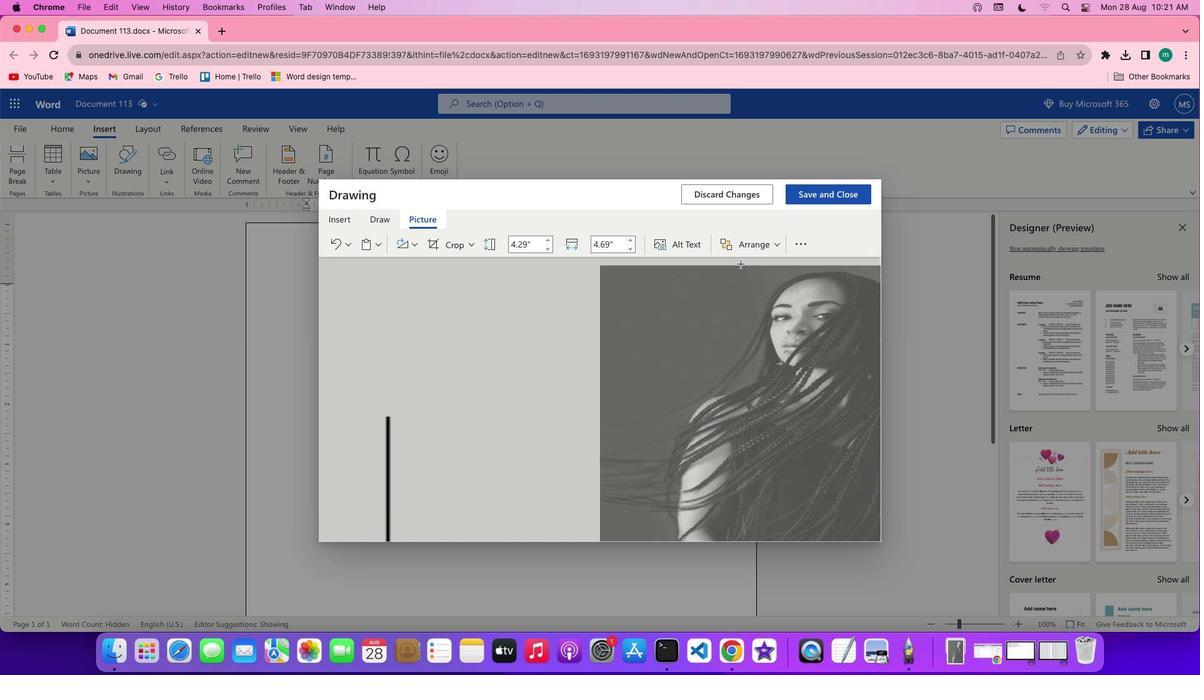 
Action: Mouse pressed left at (741, 282)
Screenshot: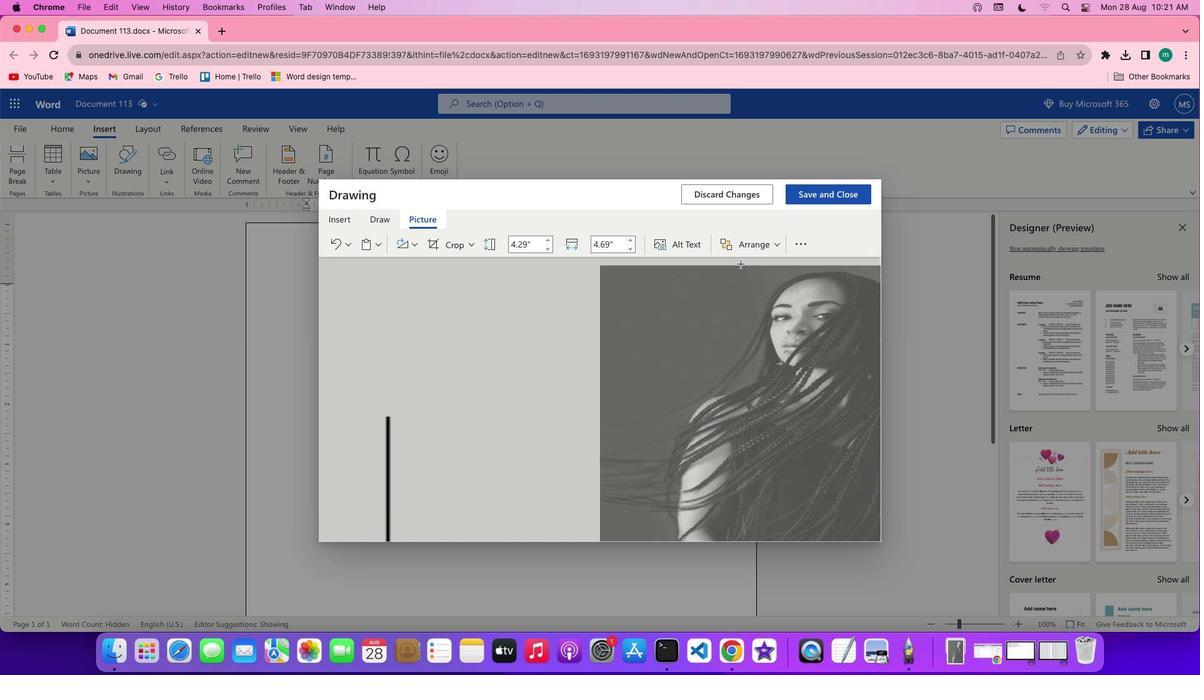 
Action: Mouse moved to (599, 405)
Screenshot: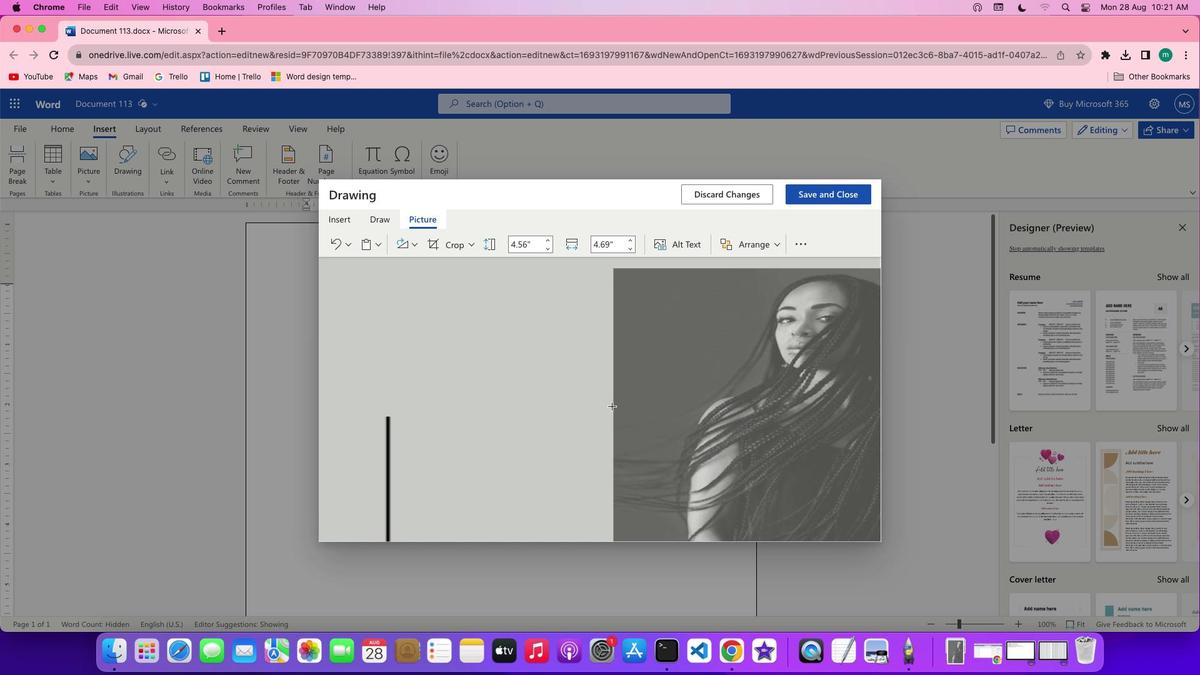 
Action: Mouse pressed left at (599, 405)
Screenshot: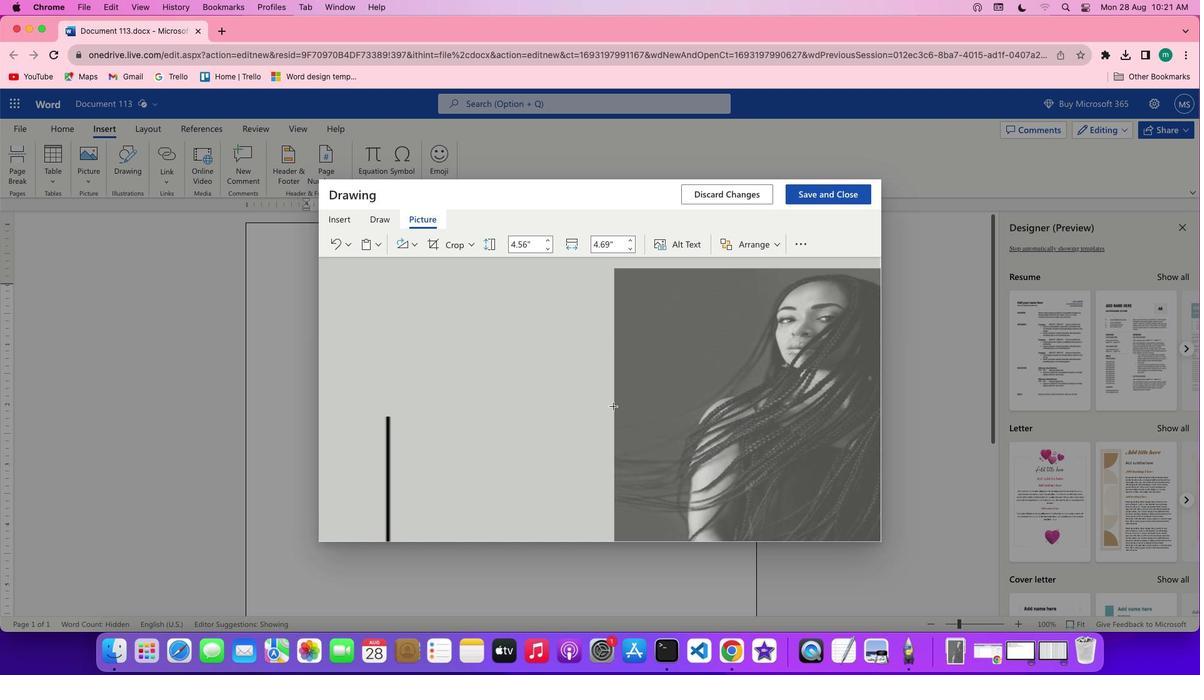 
Action: Mouse moved to (326, 220)
Screenshot: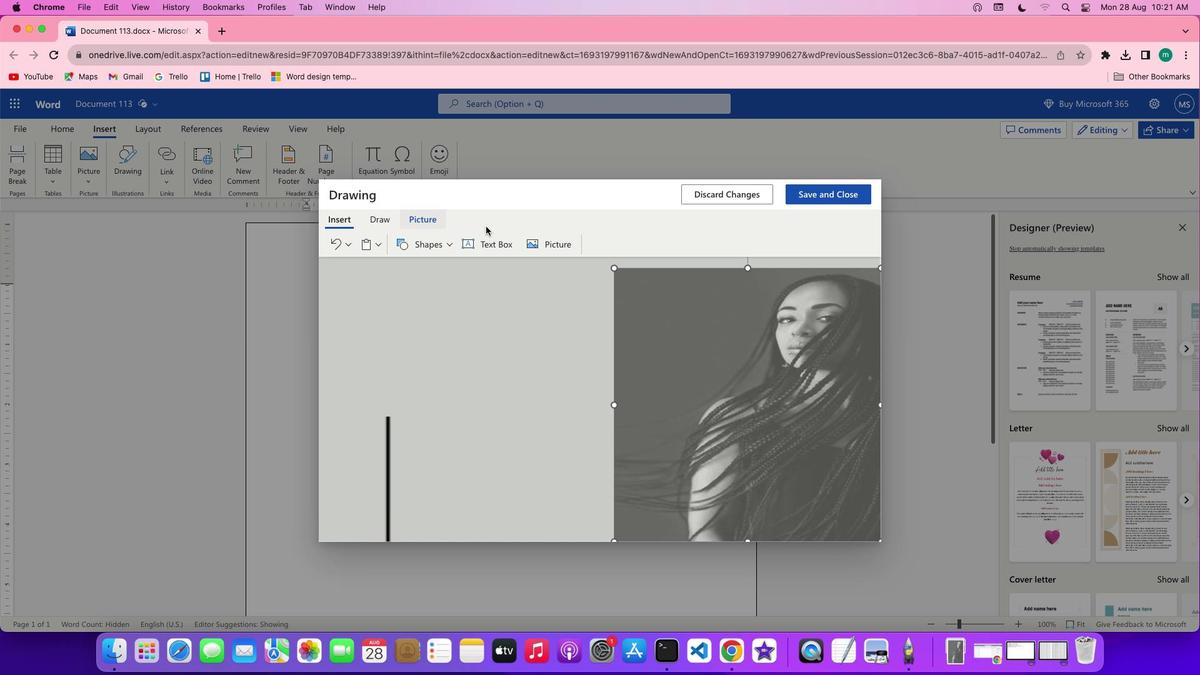 
Action: Mouse pressed left at (326, 220)
Screenshot: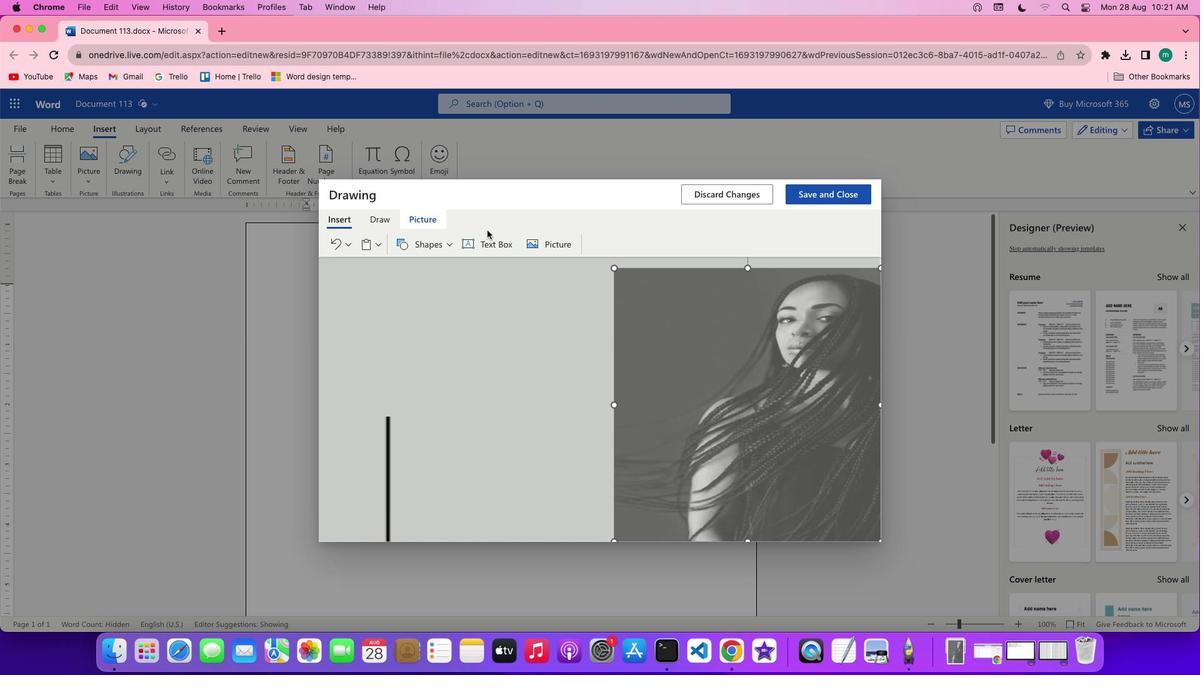 
Action: Mouse moved to (486, 241)
Screenshot: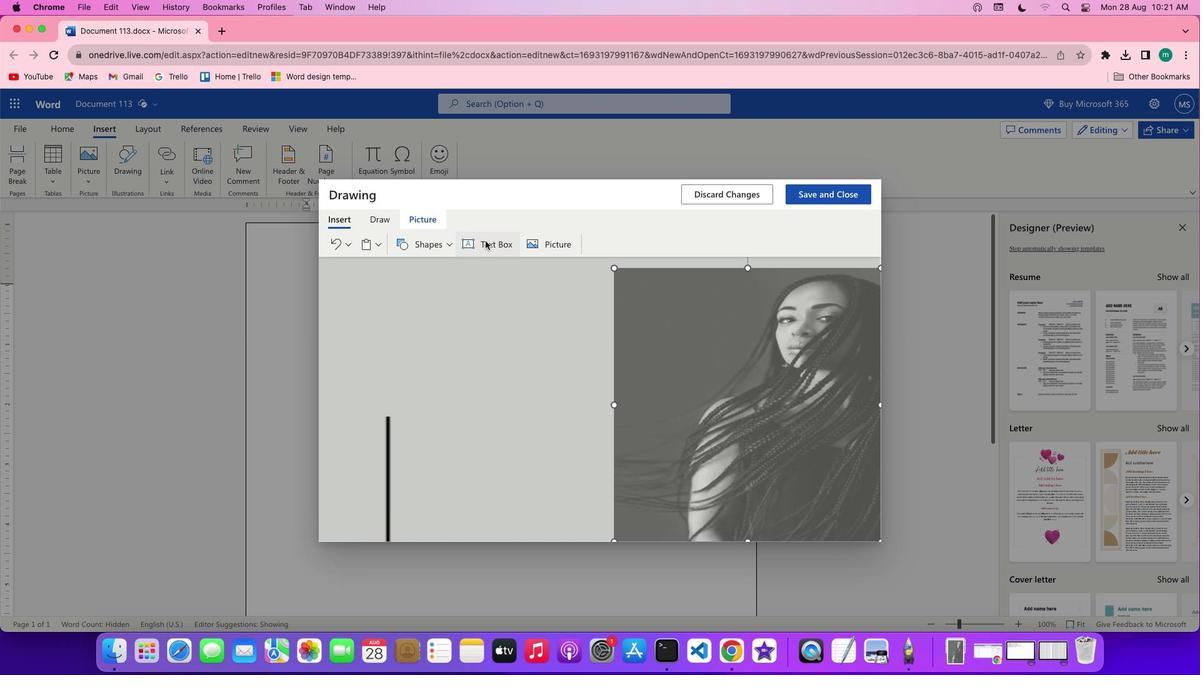 
Action: Mouse pressed left at (486, 241)
Screenshot: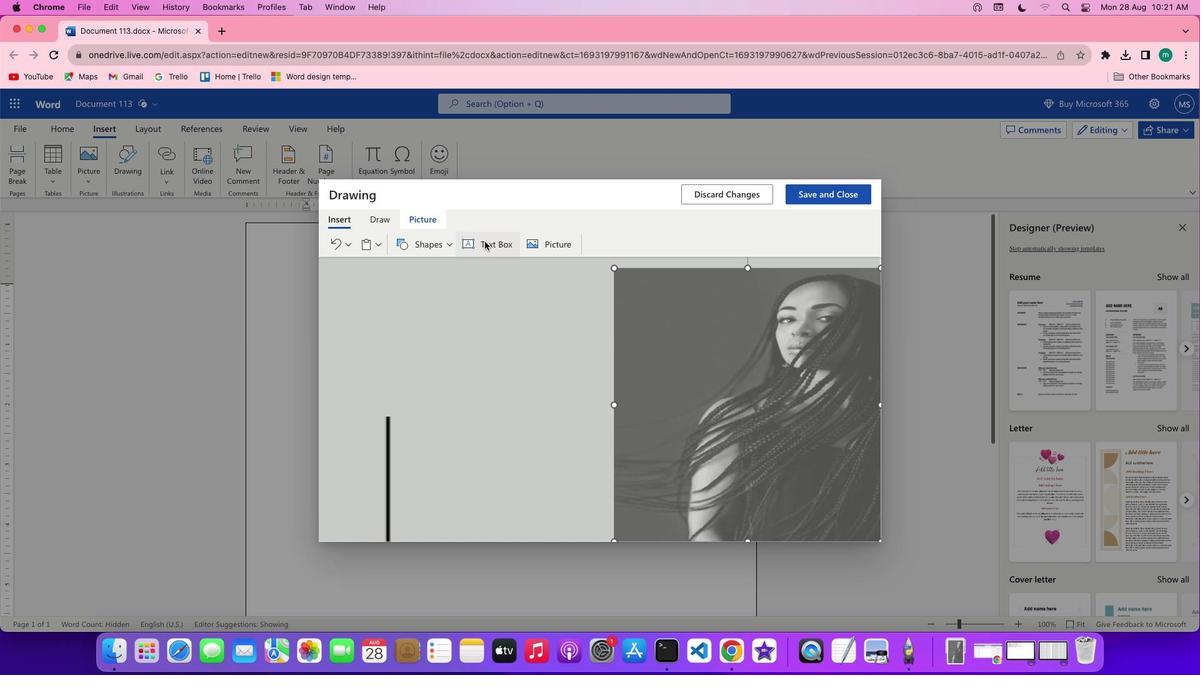 
Action: Mouse moved to (489, 245)
Screenshot: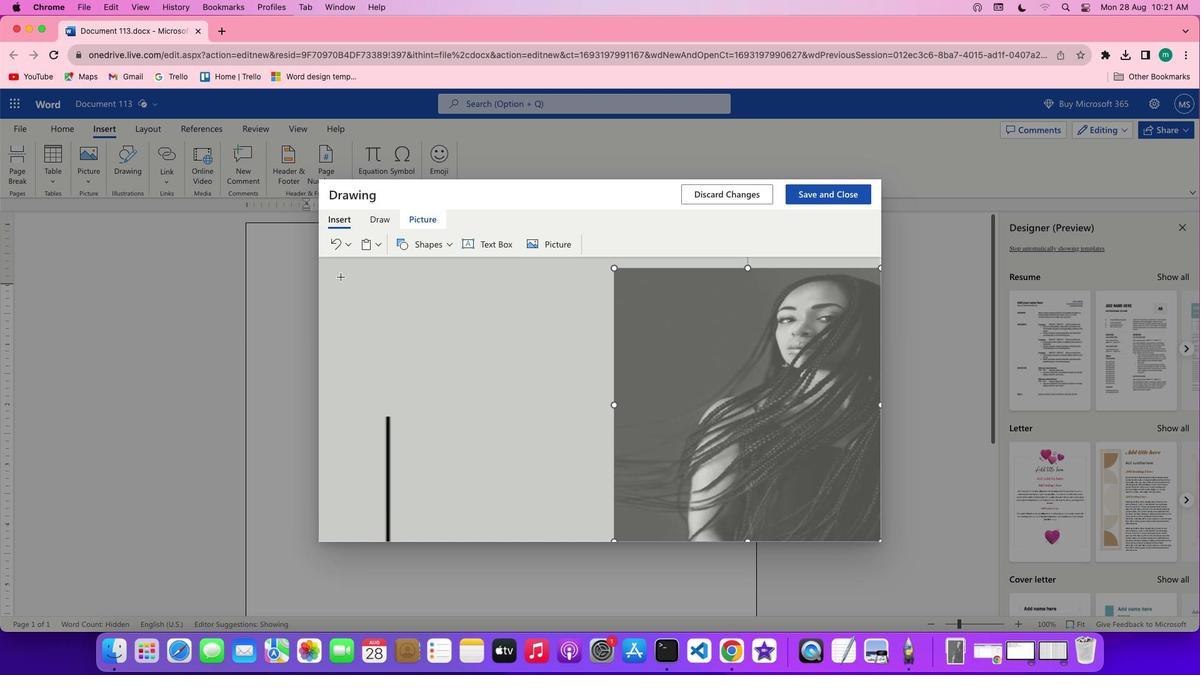 
Action: Mouse pressed left at (489, 245)
Screenshot: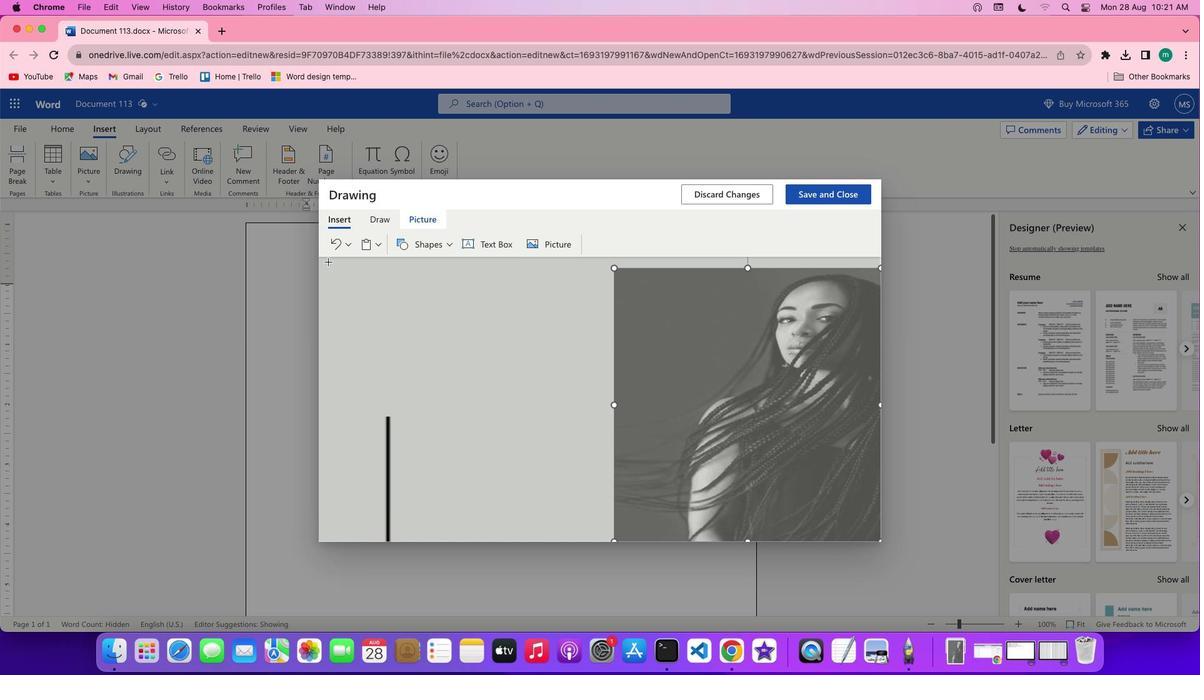 
Action: Mouse moved to (339, 268)
Screenshot: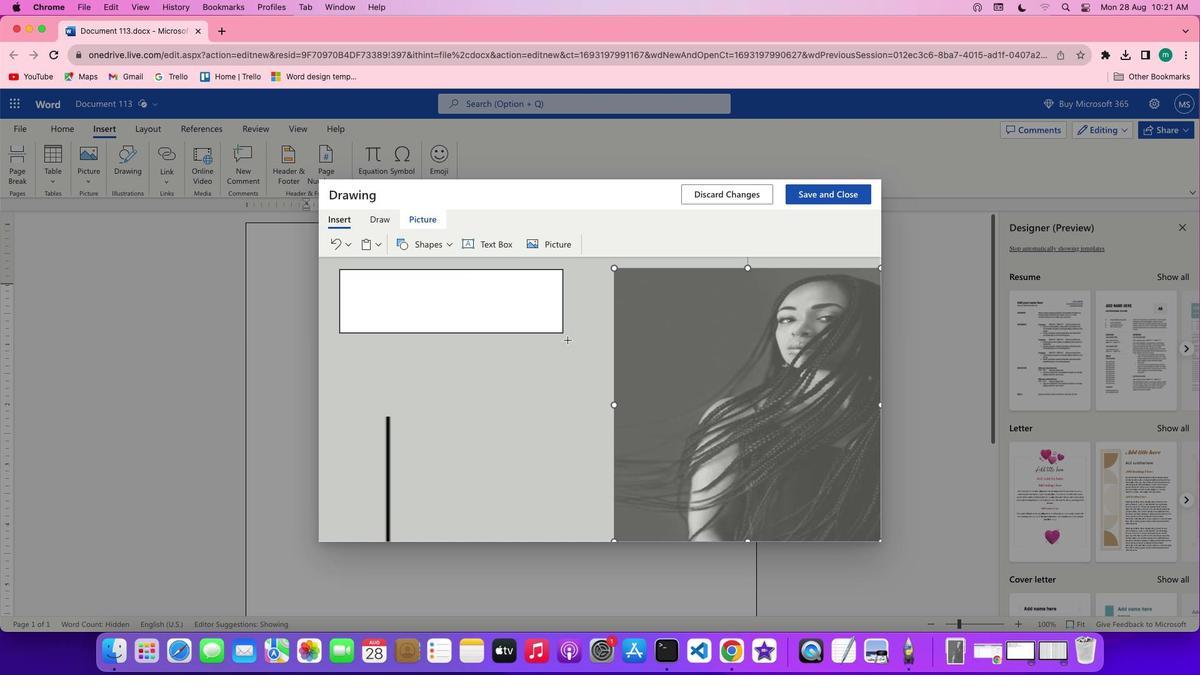 
Action: Mouse pressed left at (339, 268)
Screenshot: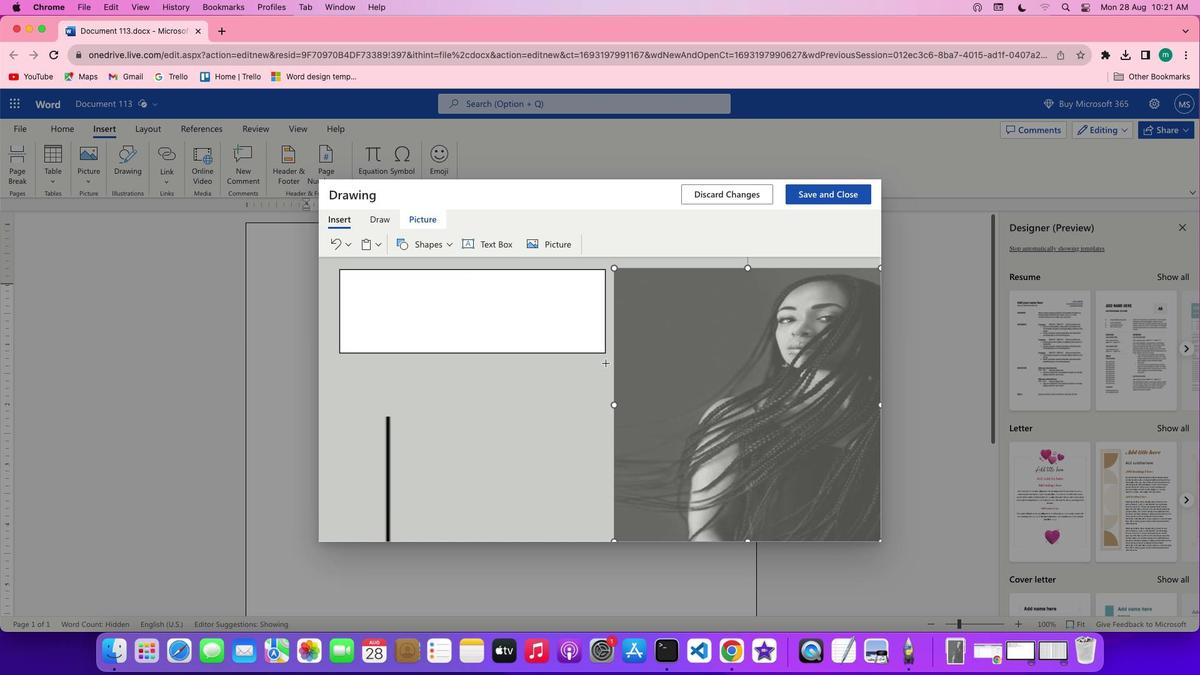
Action: Mouse moved to (459, 220)
Screenshot: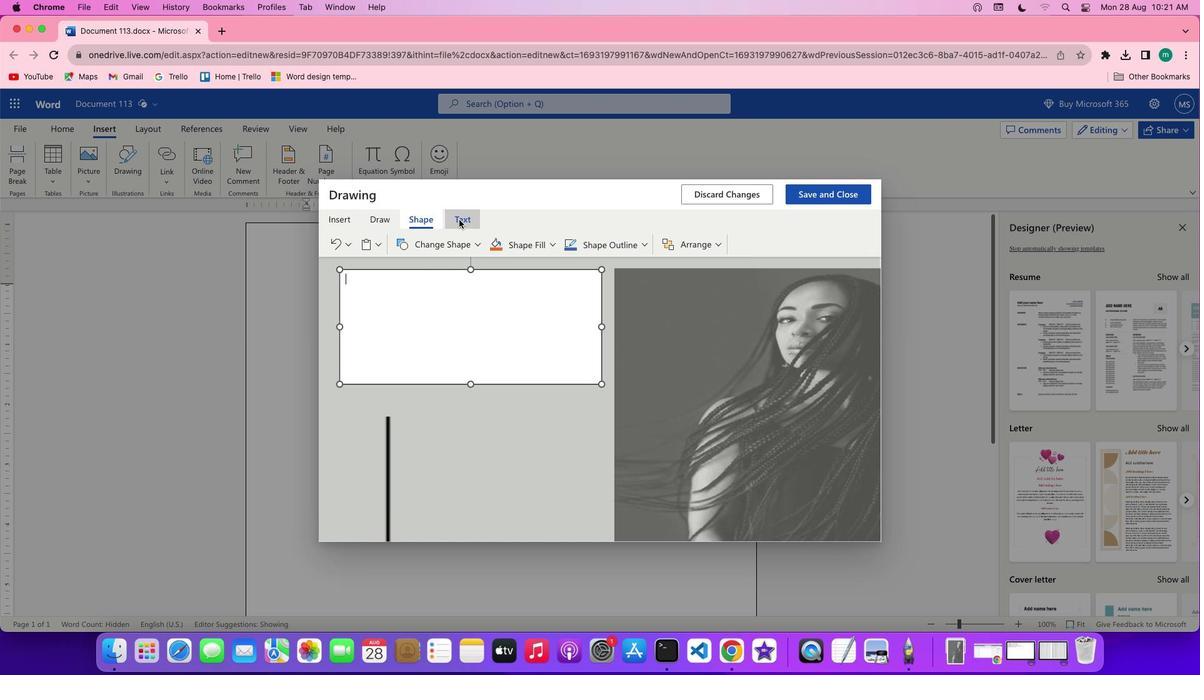 
Action: Mouse pressed left at (459, 220)
Screenshot: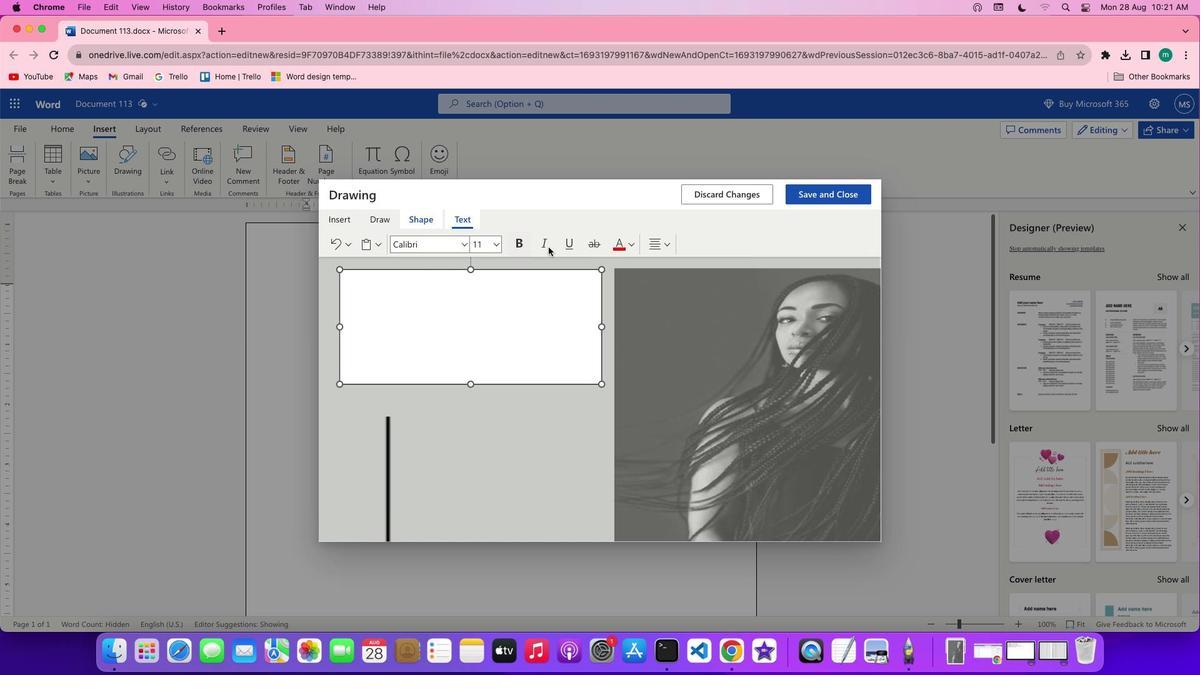 
Action: Mouse moved to (337, 218)
Screenshot: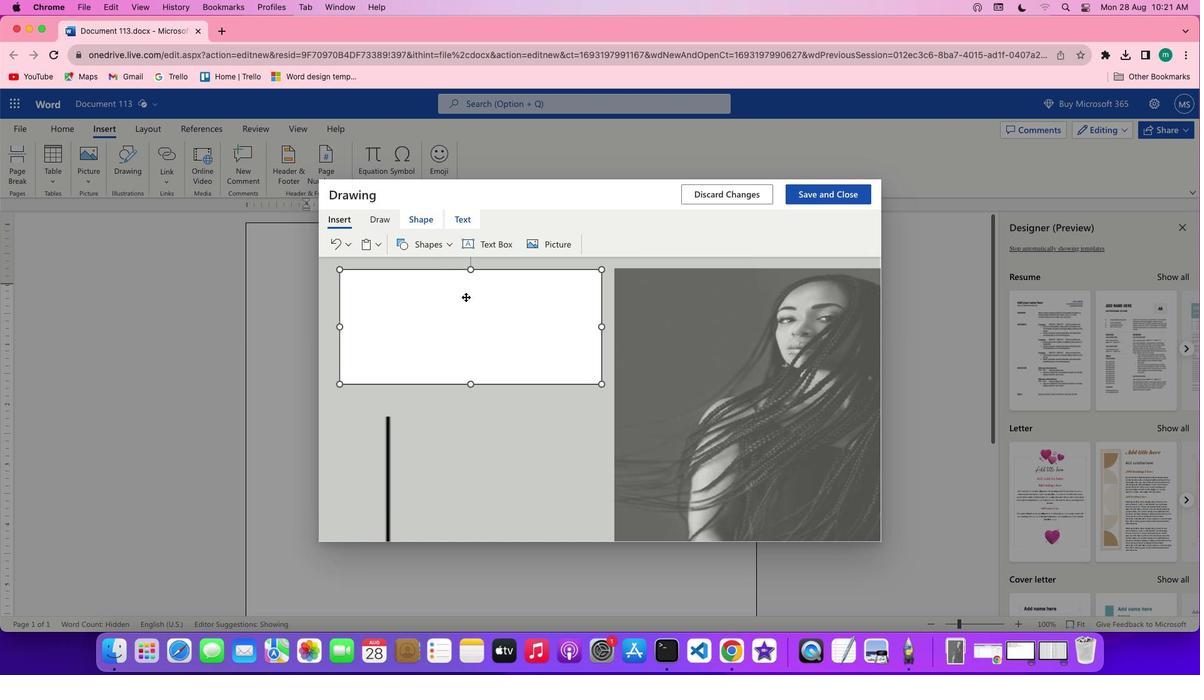 
Action: Mouse pressed left at (337, 218)
Screenshot: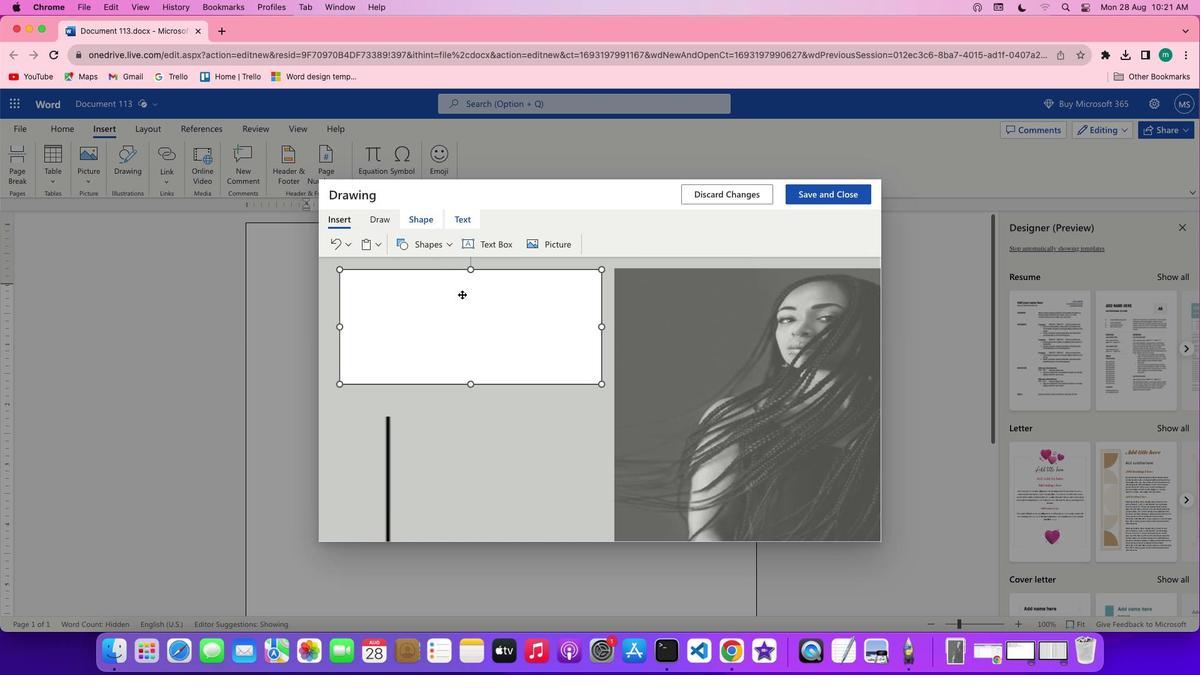 
Action: Mouse moved to (439, 269)
Screenshot: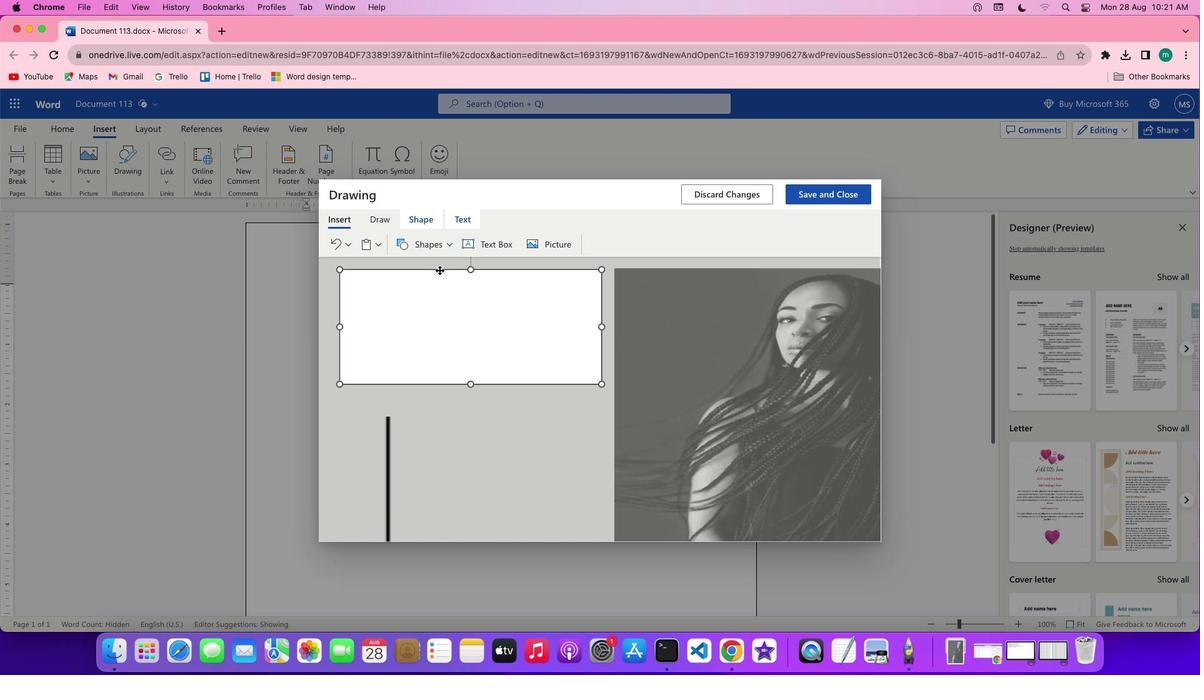 
Action: Mouse pressed left at (439, 269)
Screenshot: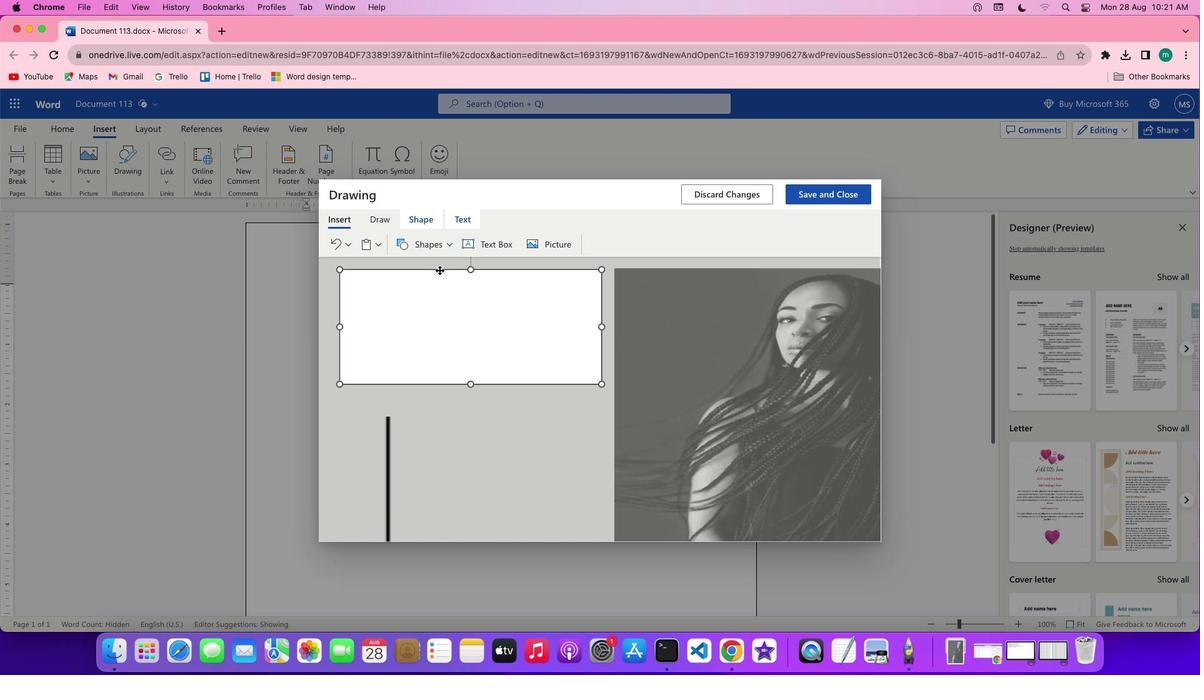 
Action: Mouse pressed left at (439, 269)
Screenshot: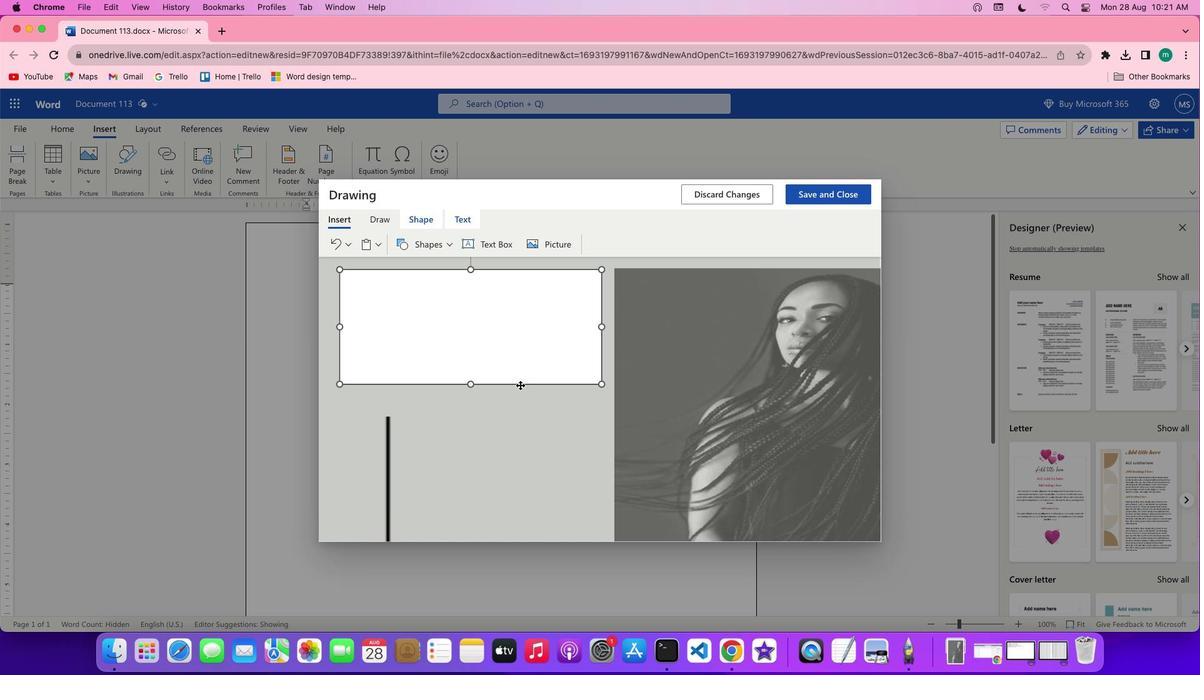 
Action: Mouse moved to (517, 380)
Screenshot: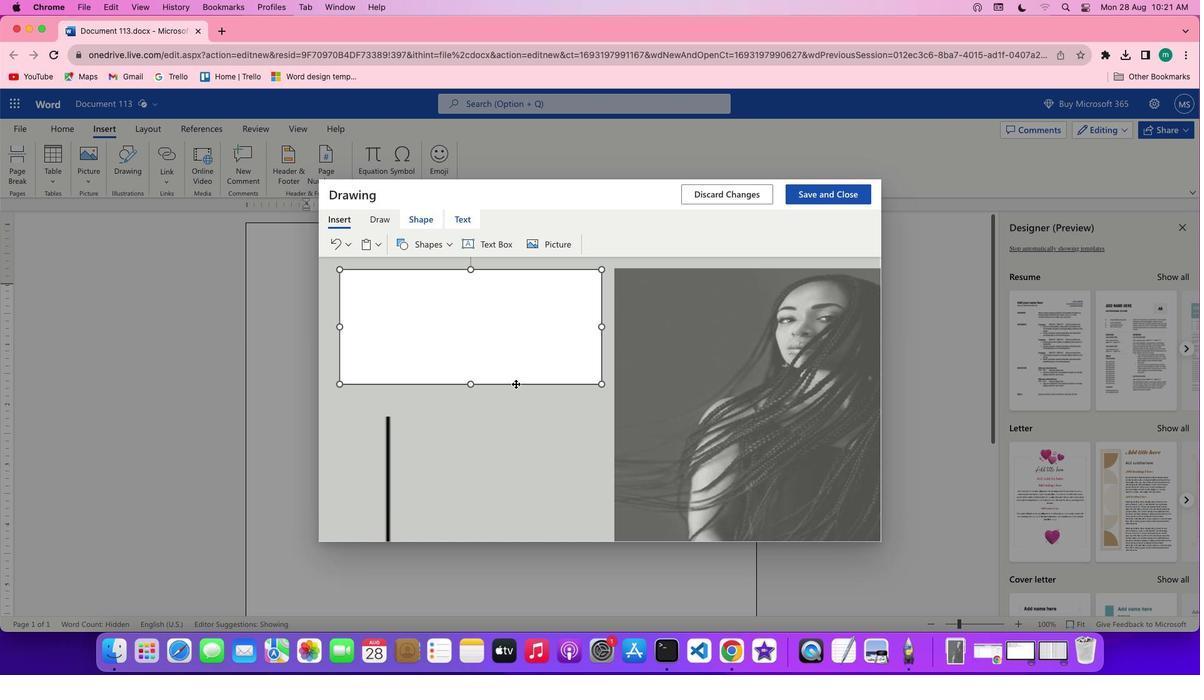 
Action: Mouse pressed left at (517, 380)
Screenshot: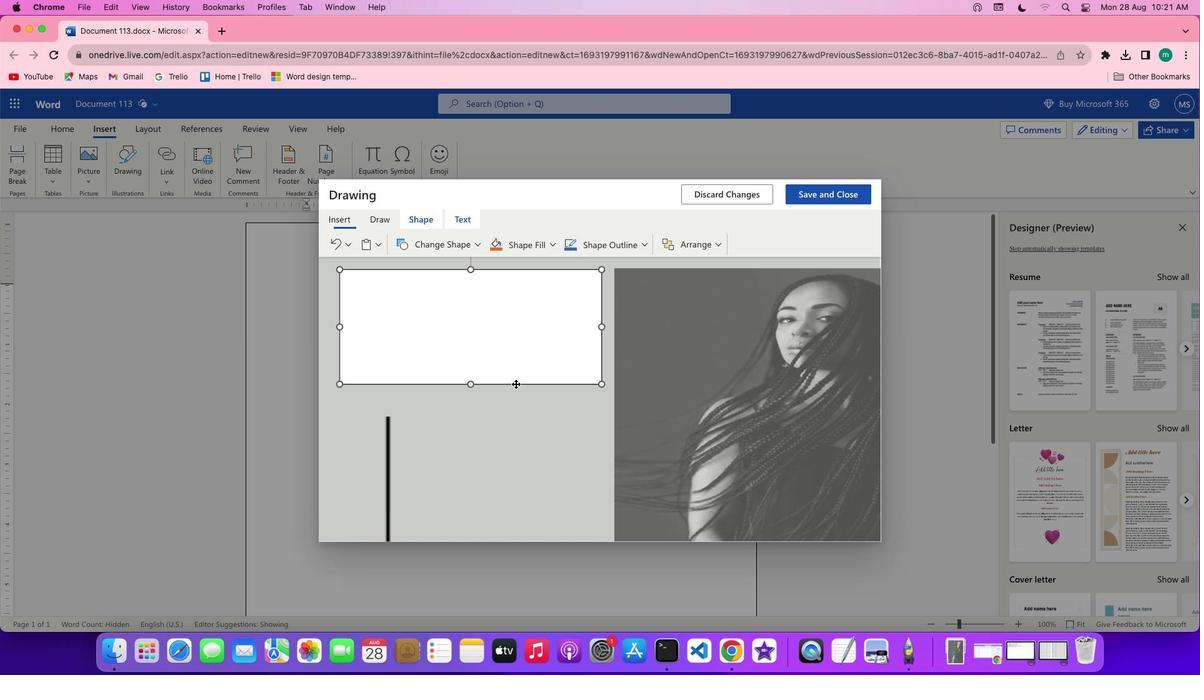 
Action: Mouse moved to (515, 383)
Screenshot: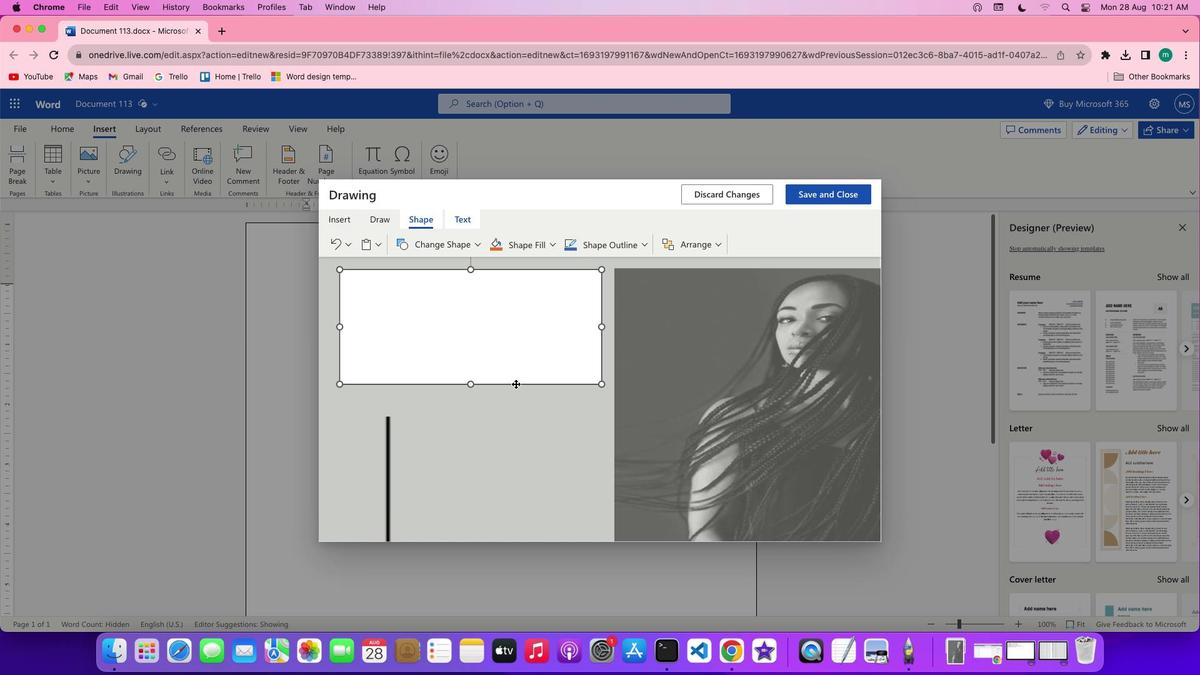
Action: Mouse pressed left at (515, 383)
Screenshot: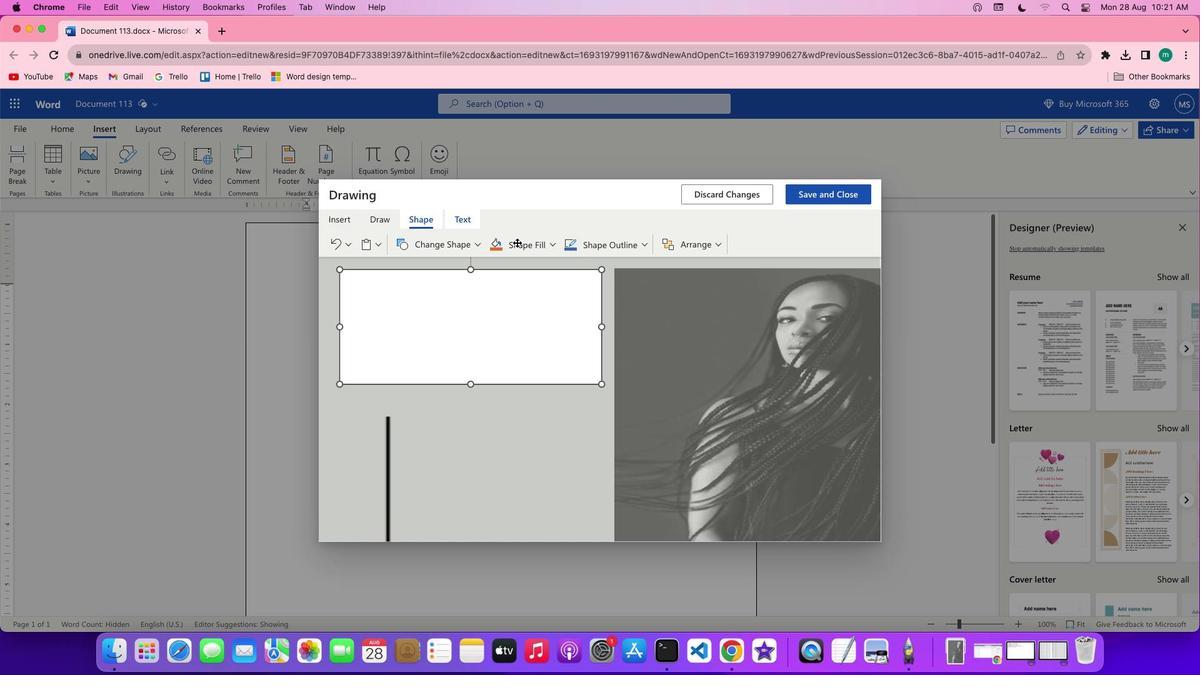 
Action: Mouse pressed left at (515, 383)
Screenshot: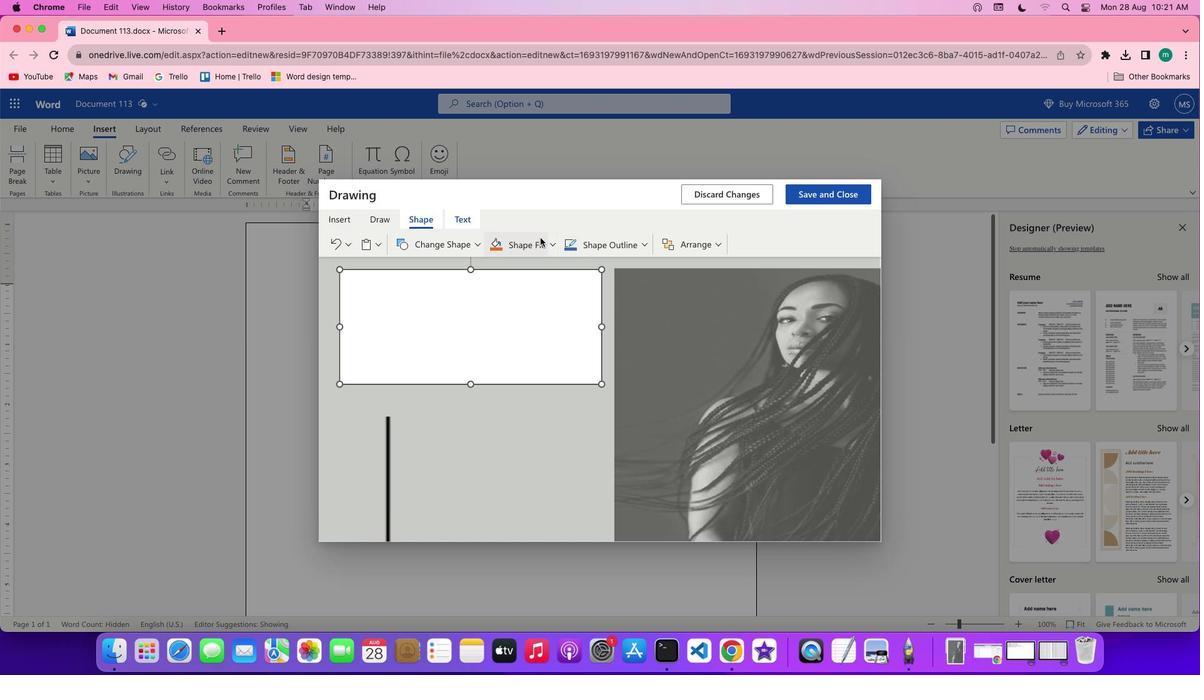 
Action: Mouse moved to (548, 243)
Screenshot: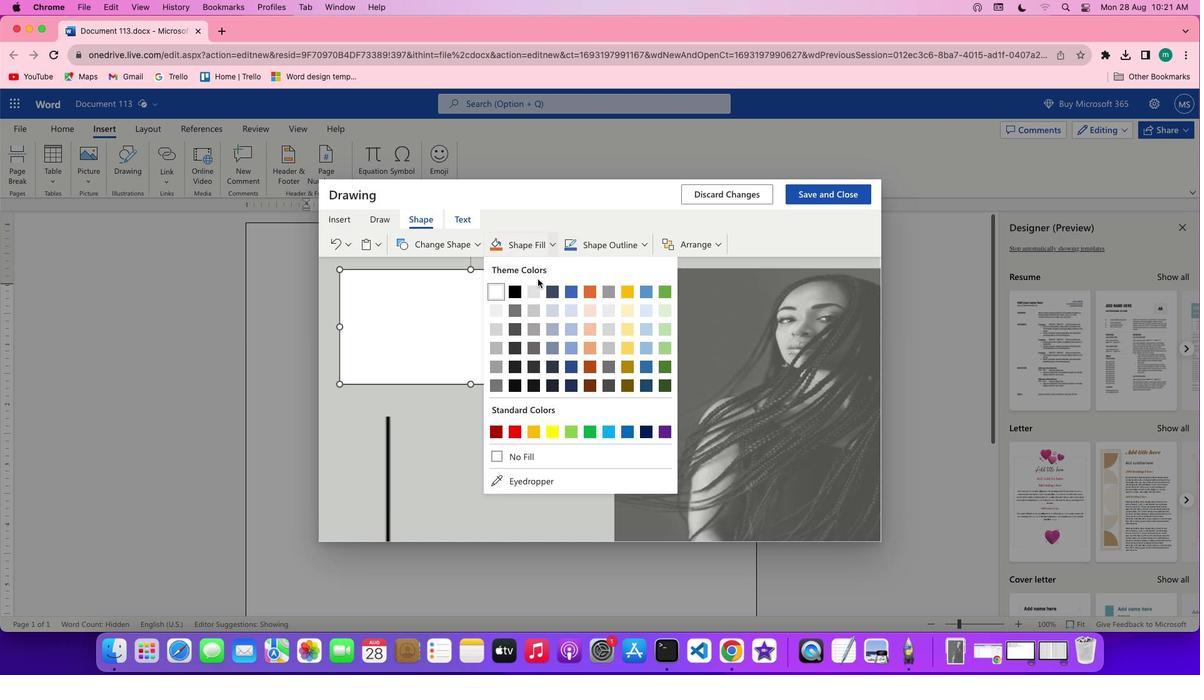 
Action: Mouse pressed left at (548, 243)
Screenshot: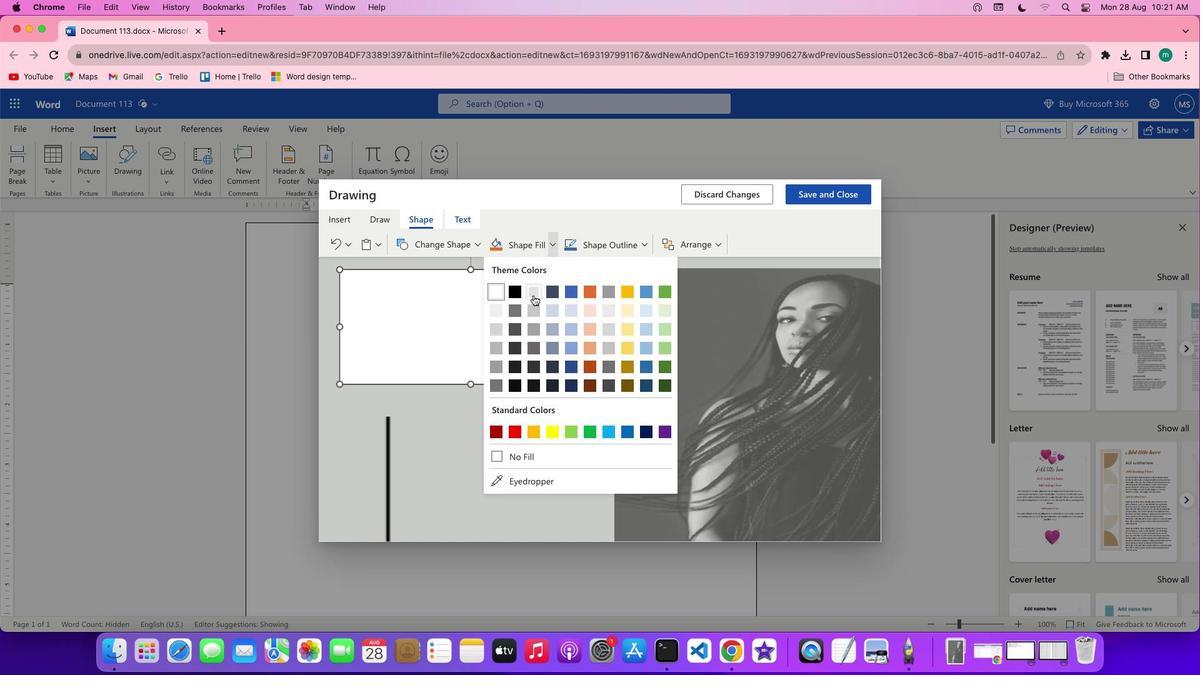 
Action: Mouse moved to (501, 310)
Screenshot: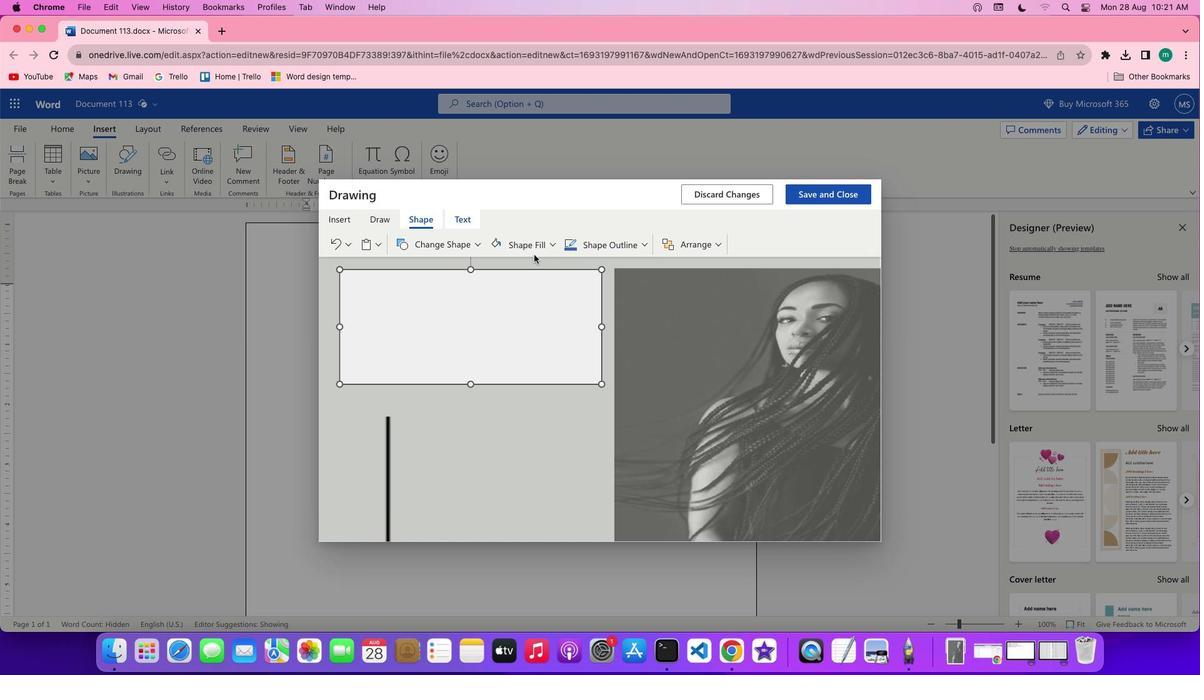 
Action: Mouse pressed left at (501, 310)
Screenshot: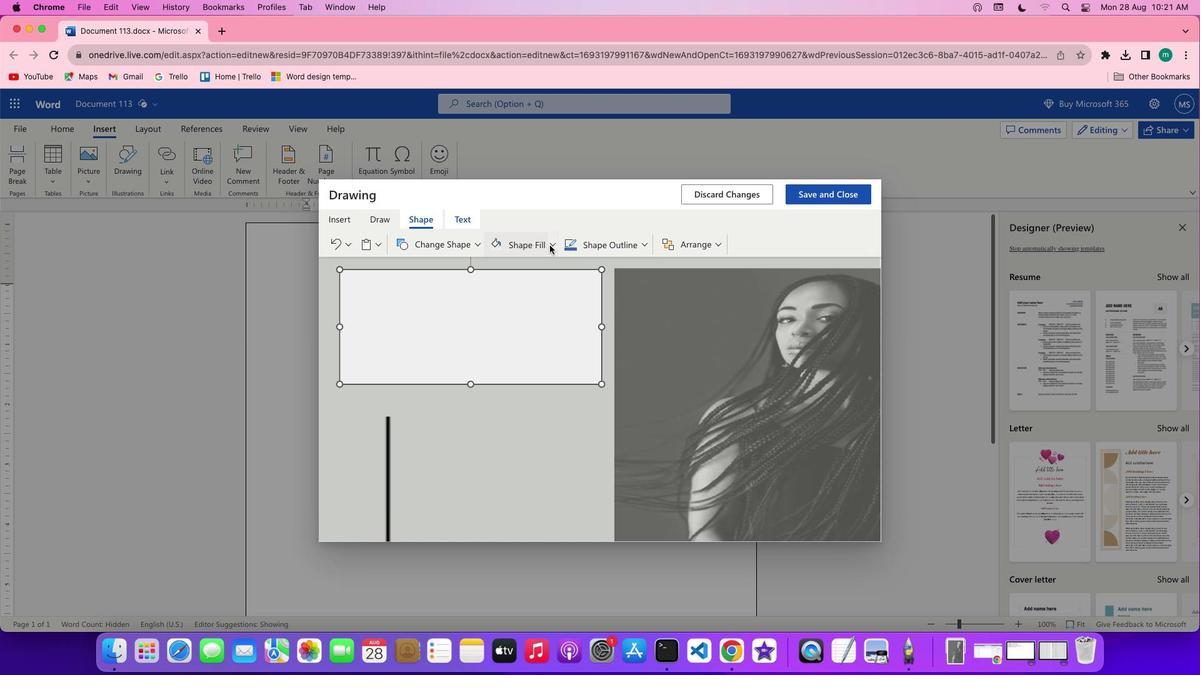
Action: Mouse moved to (549, 244)
Screenshot: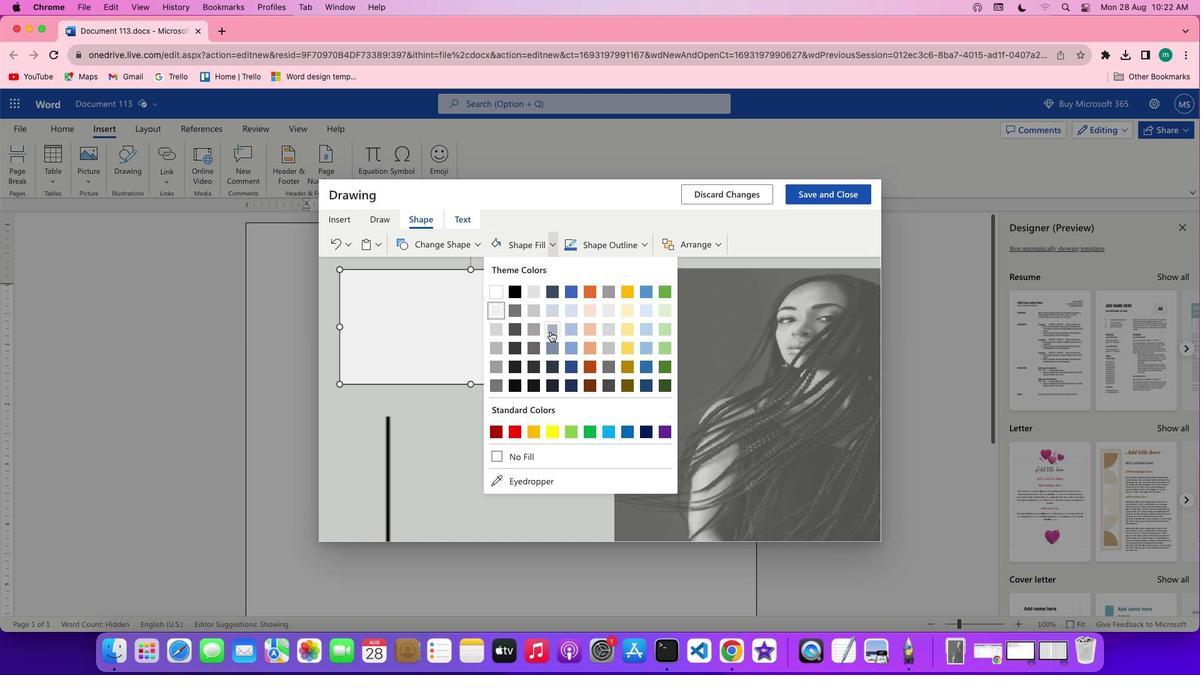 
Action: Mouse pressed left at (549, 244)
Screenshot: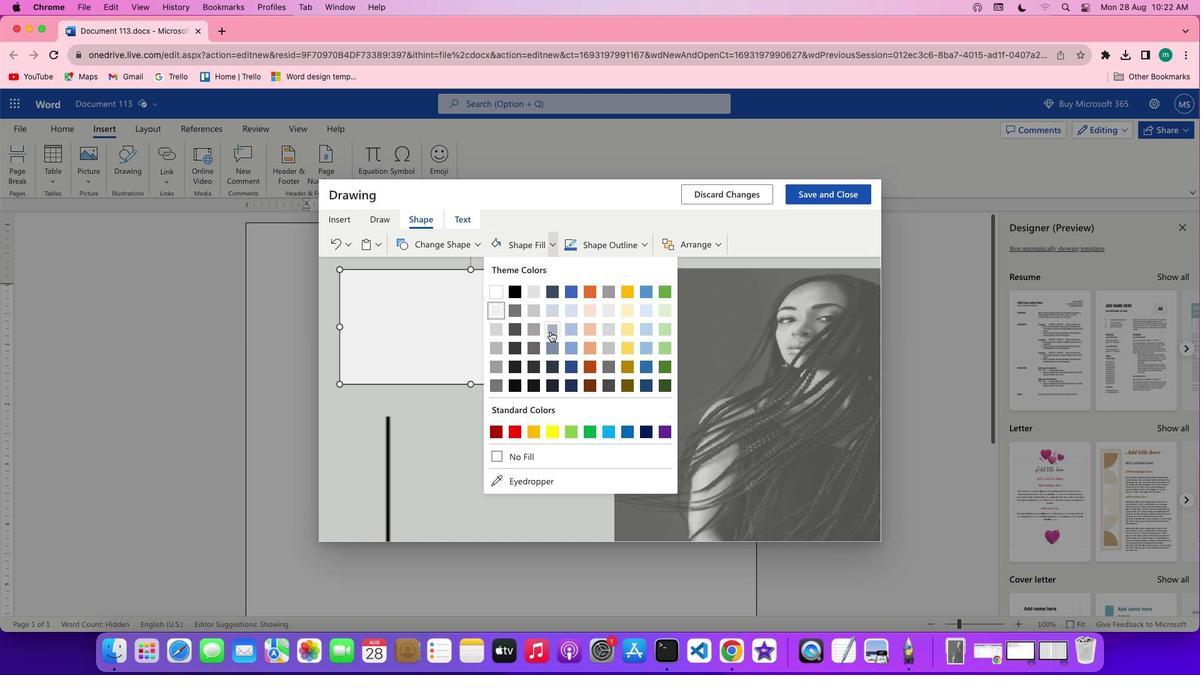 
Action: Mouse moved to (543, 452)
Screenshot: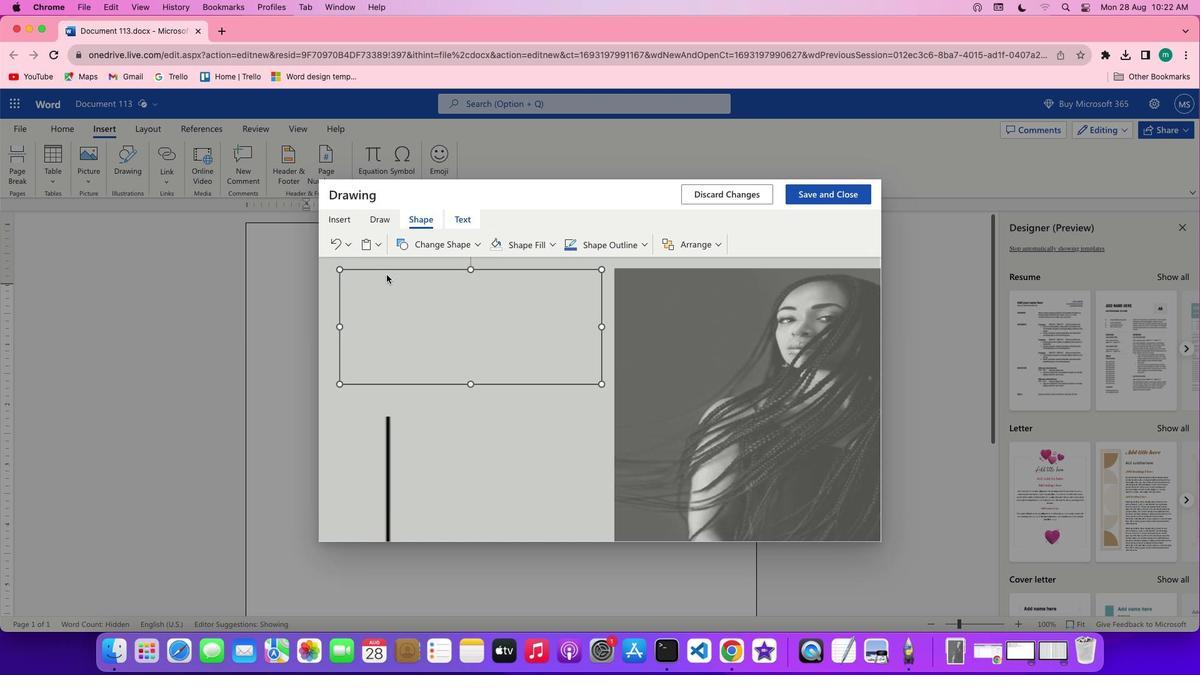 
Action: Mouse pressed left at (543, 452)
Screenshot: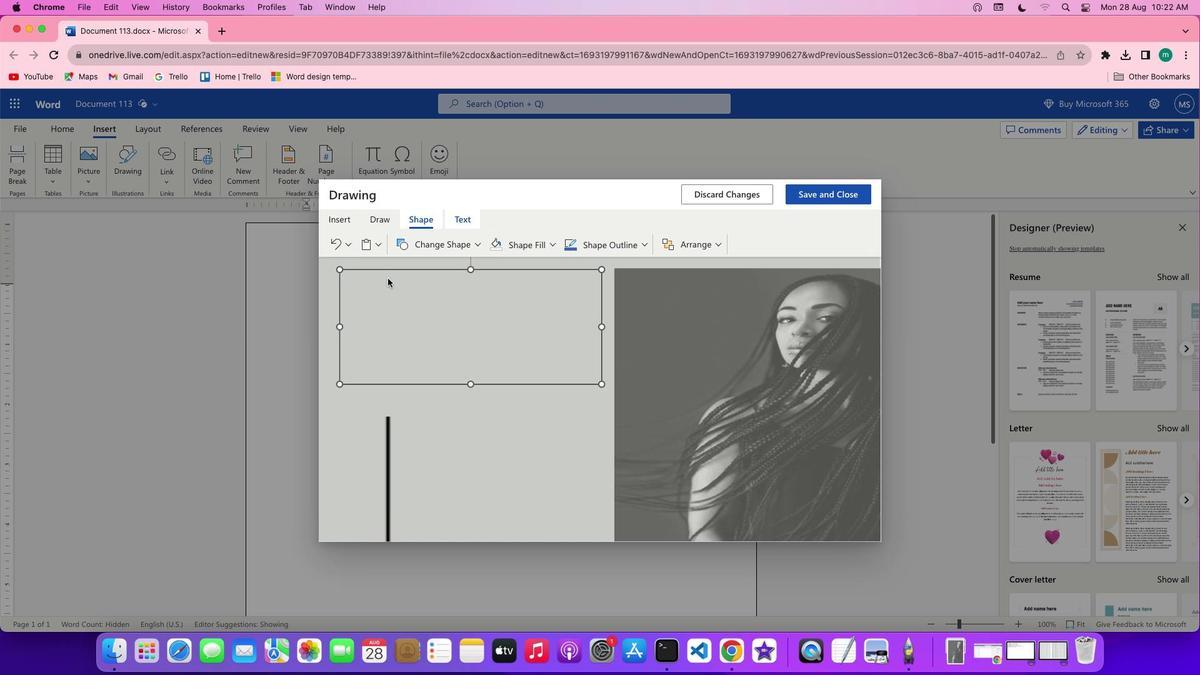 
Action: Mouse moved to (389, 286)
Screenshot: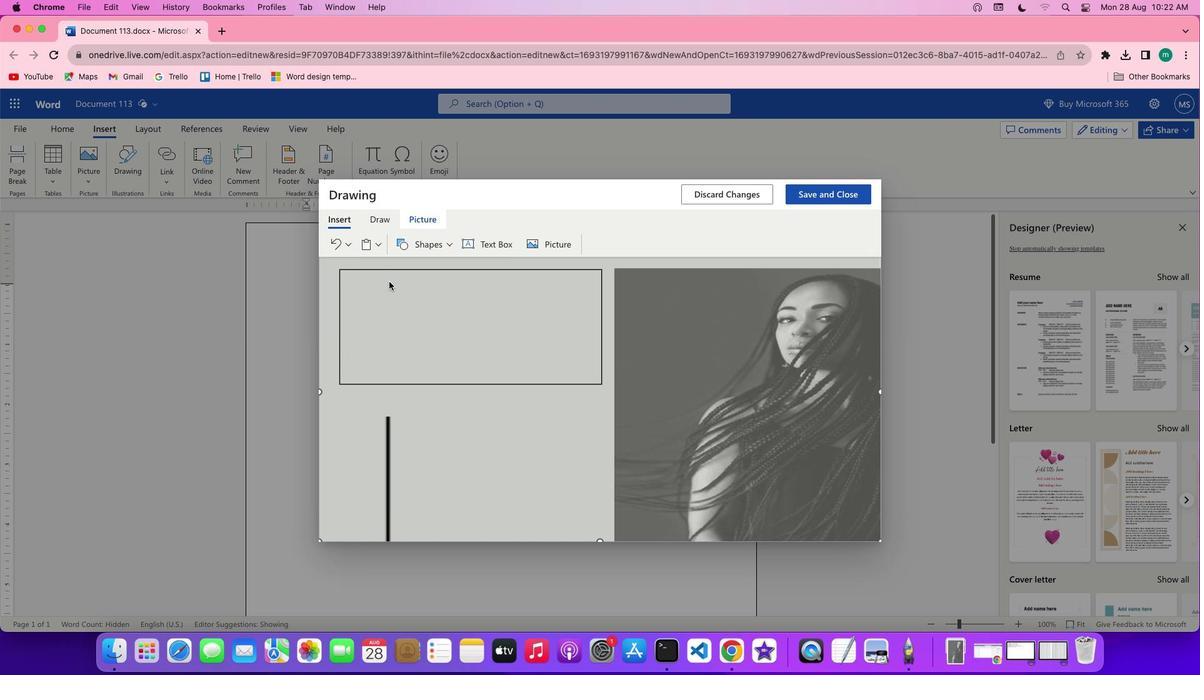 
Action: Mouse pressed left at (389, 286)
Screenshot: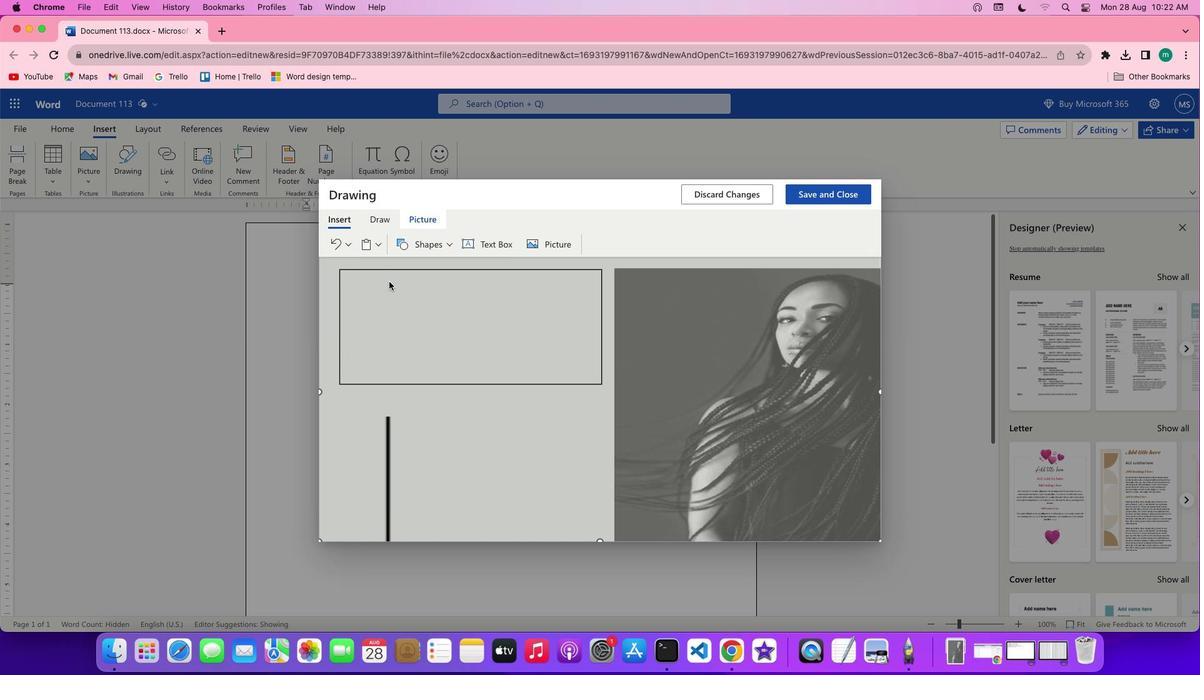 
Action: Mouse moved to (408, 302)
Screenshot: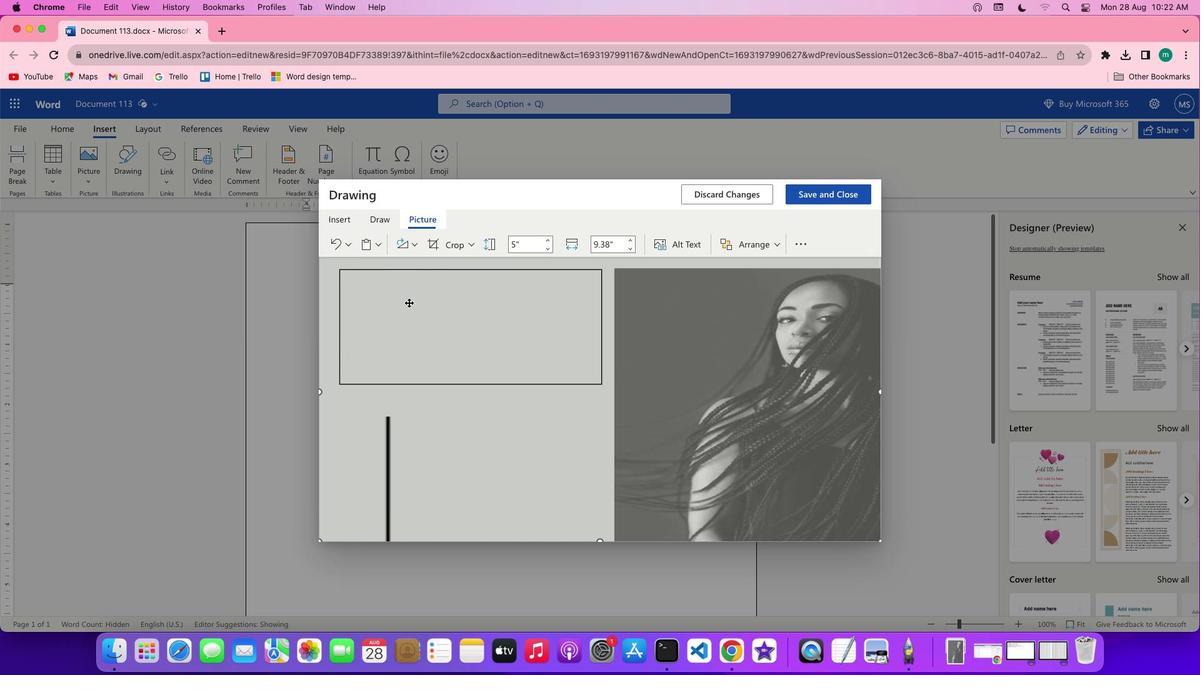 
Action: Mouse pressed left at (408, 302)
Screenshot: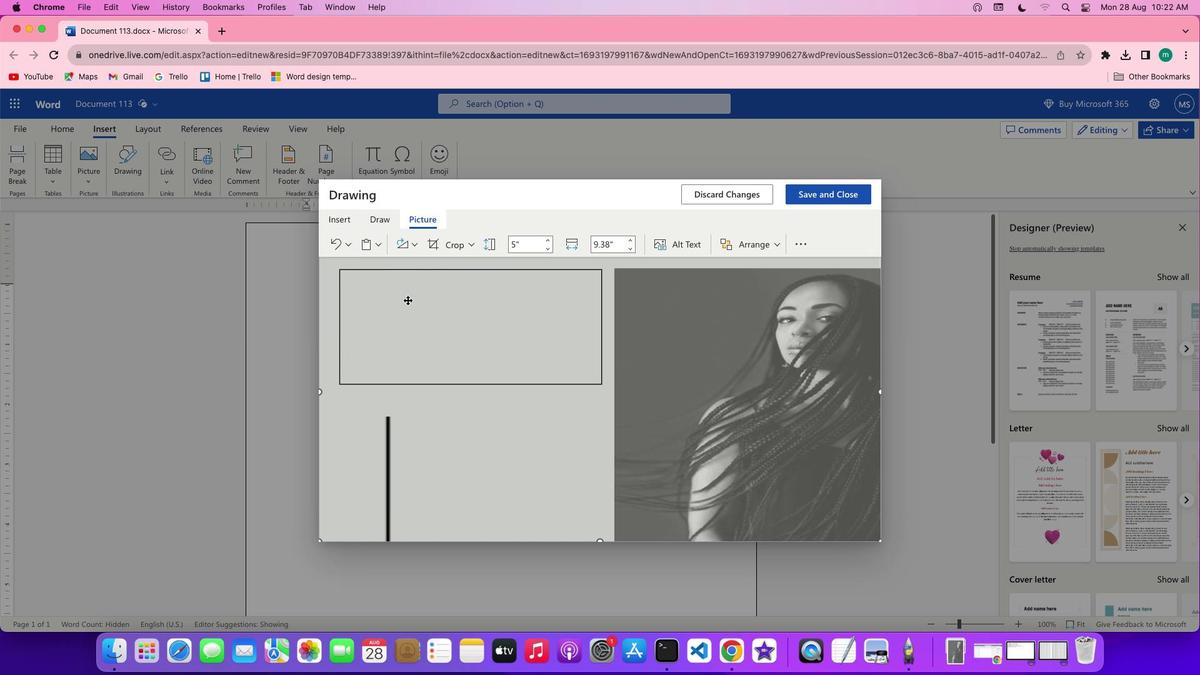 
Action: Mouse pressed left at (408, 302)
Screenshot: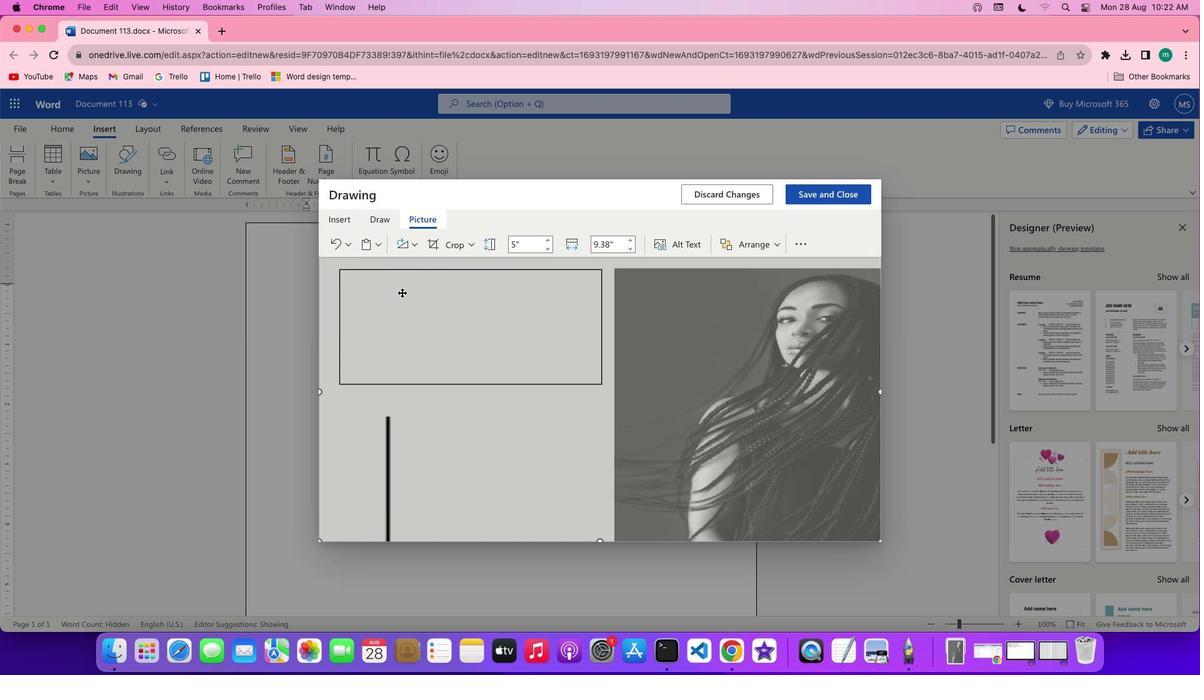 
Action: Mouse pressed left at (408, 302)
Screenshot: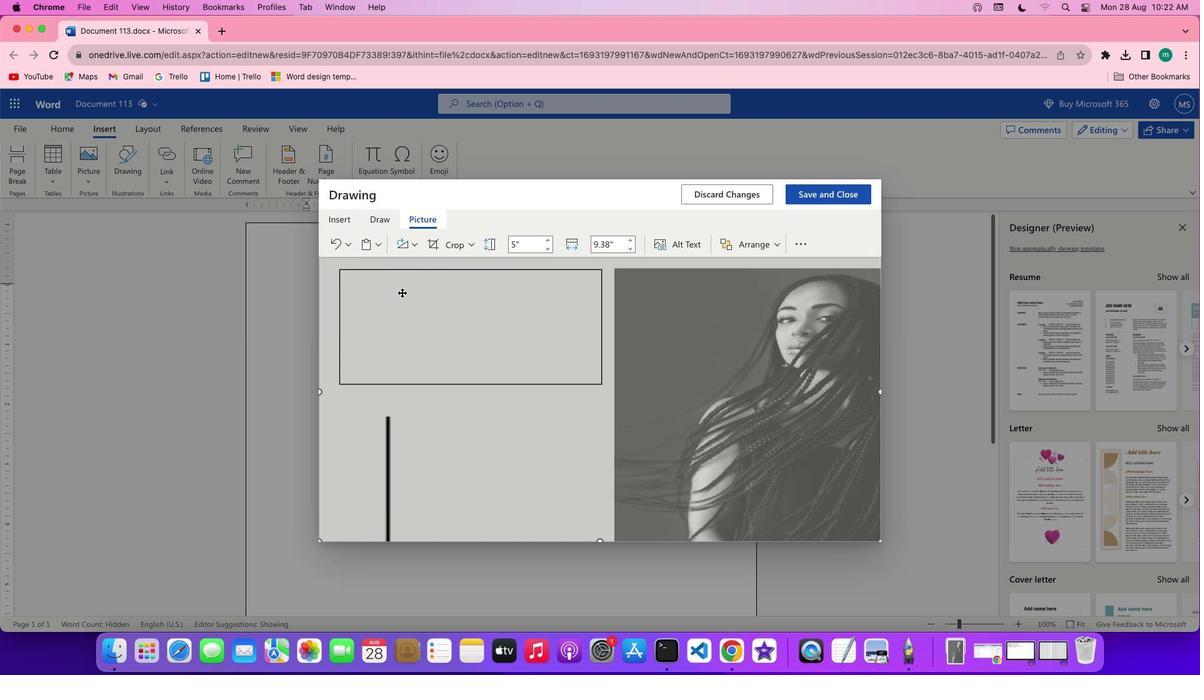 
Action: Mouse moved to (394, 295)
Screenshot: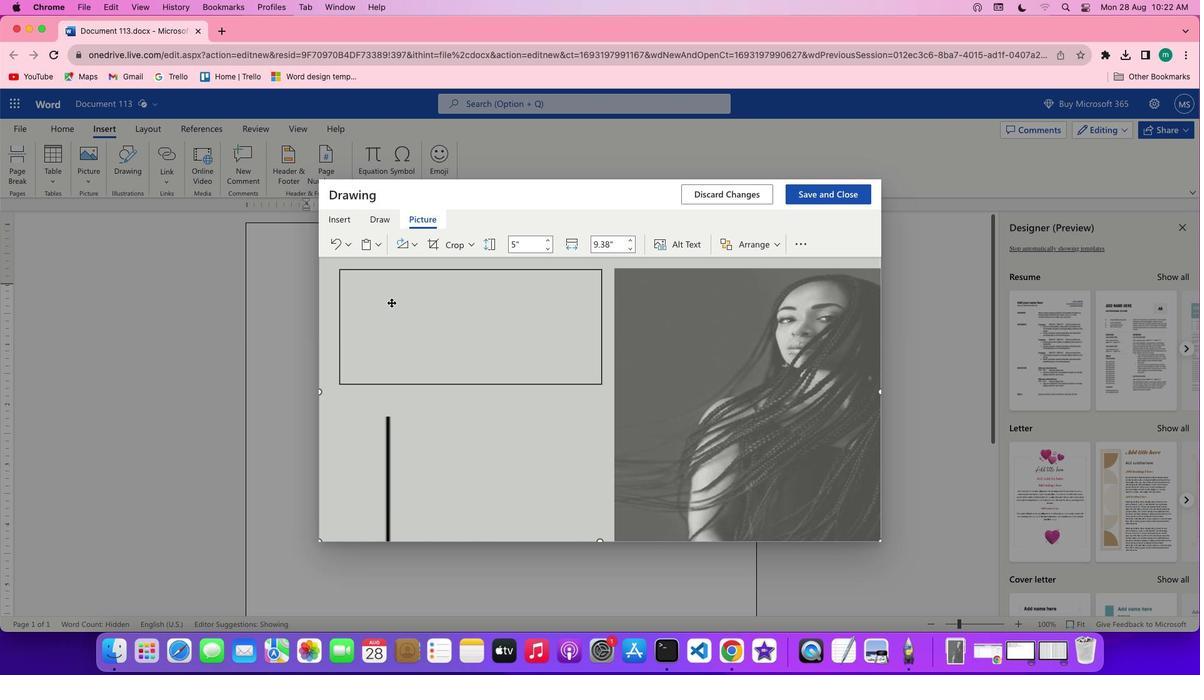 
Action: Mouse pressed left at (394, 295)
Screenshot: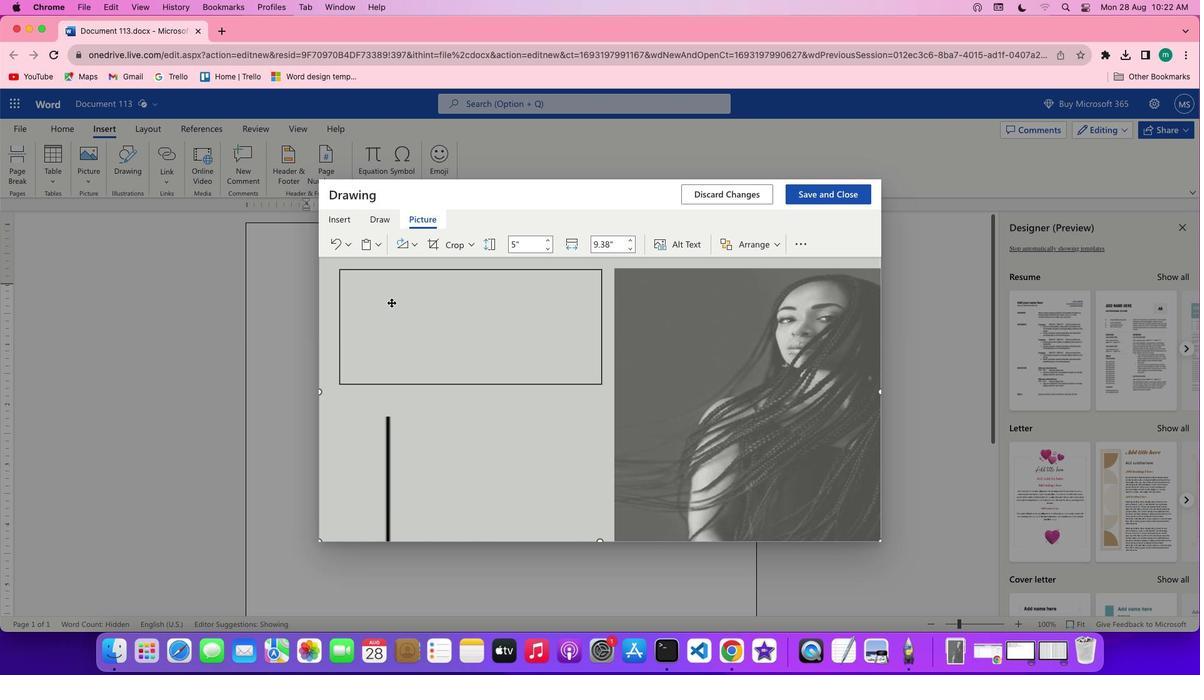 
Action: Mouse moved to (390, 302)
Screenshot: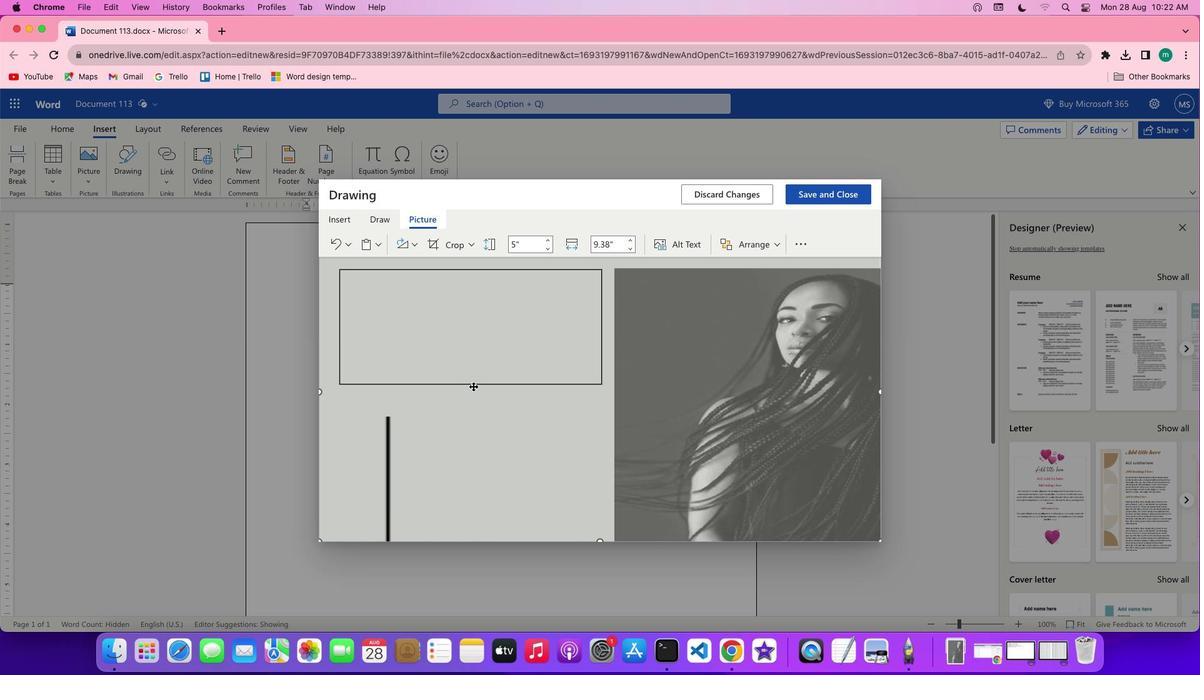 
Action: Mouse pressed left at (390, 302)
Screenshot: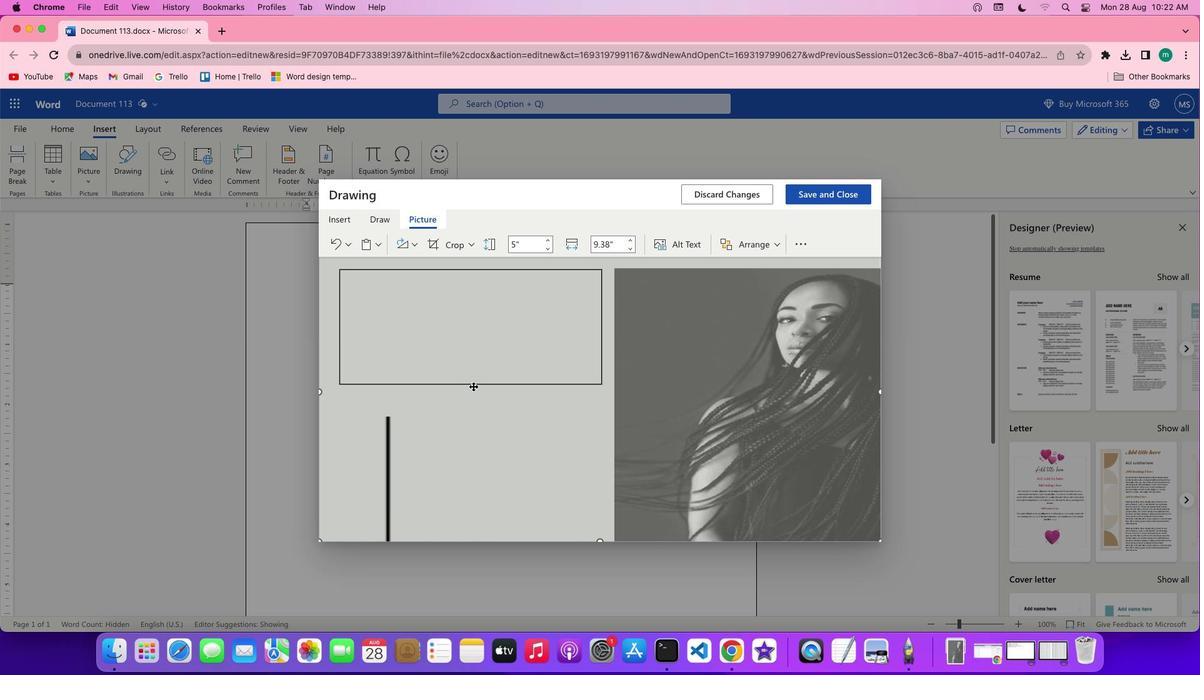 
Action: Mouse moved to (472, 385)
Screenshot: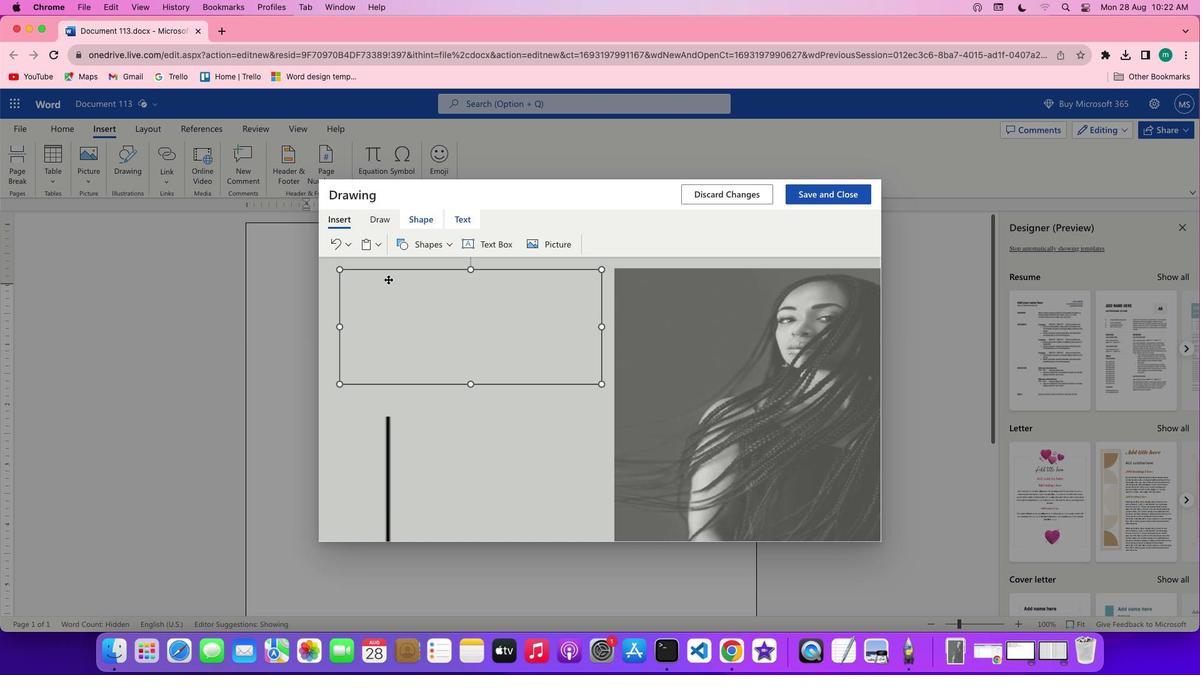 
Action: Mouse pressed left at (472, 385)
Screenshot: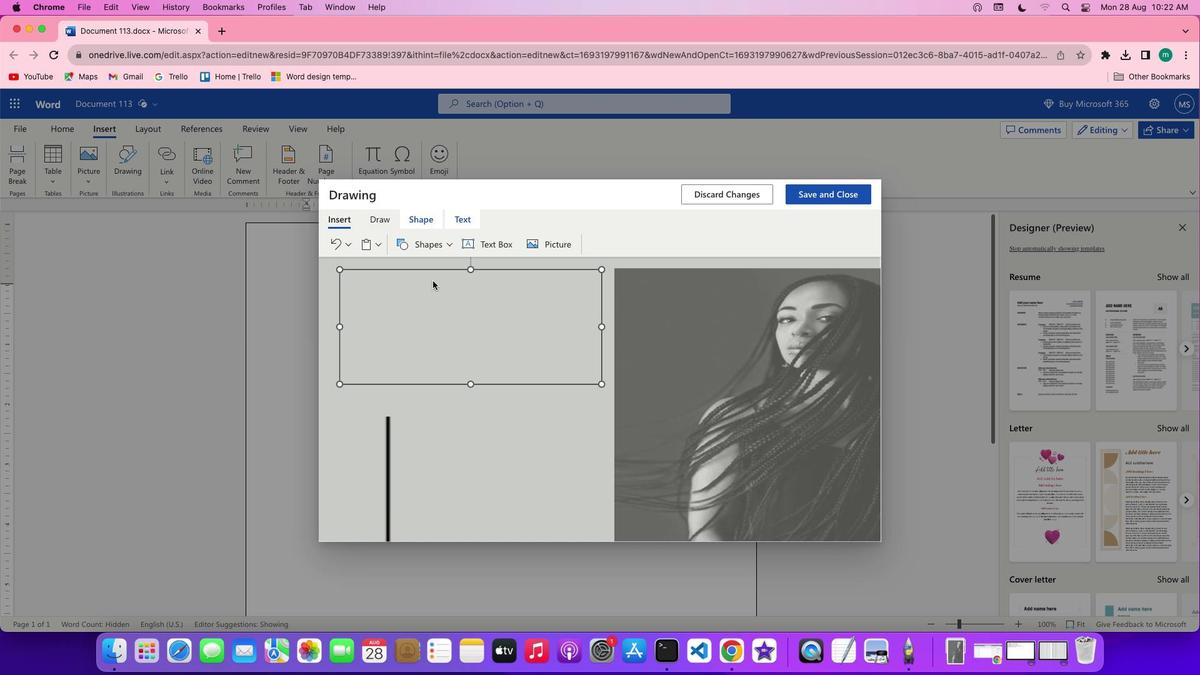 
Action: Mouse moved to (464, 217)
Screenshot: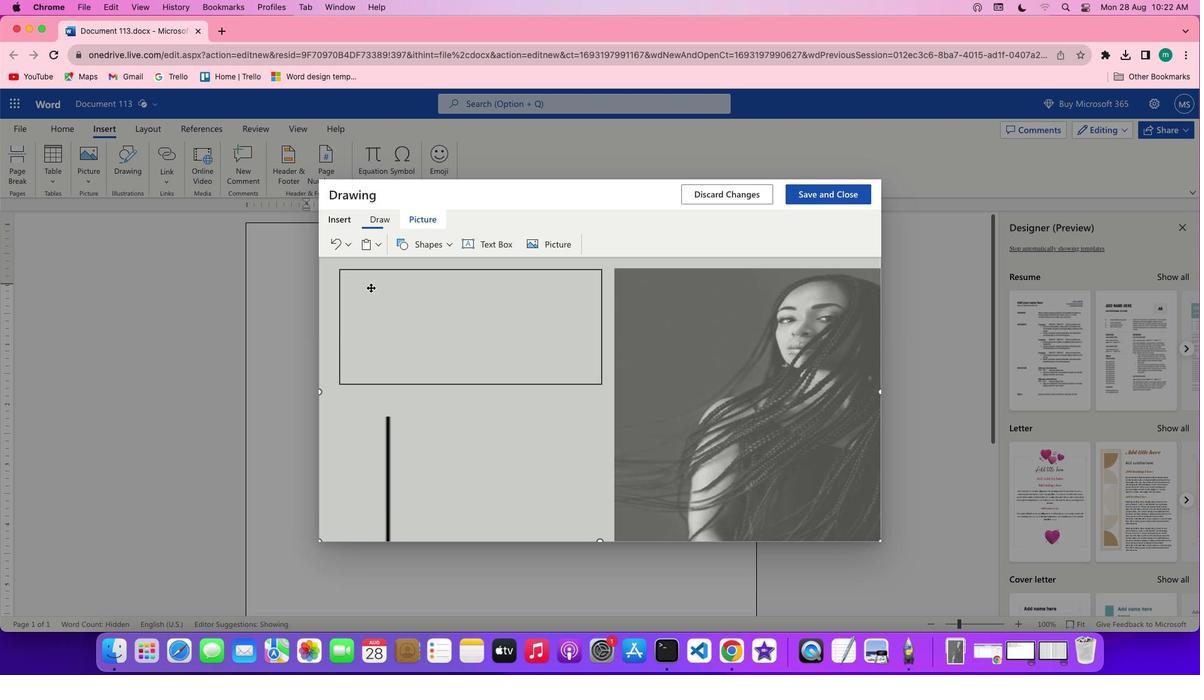 
Action: Mouse pressed left at (464, 217)
Screenshot: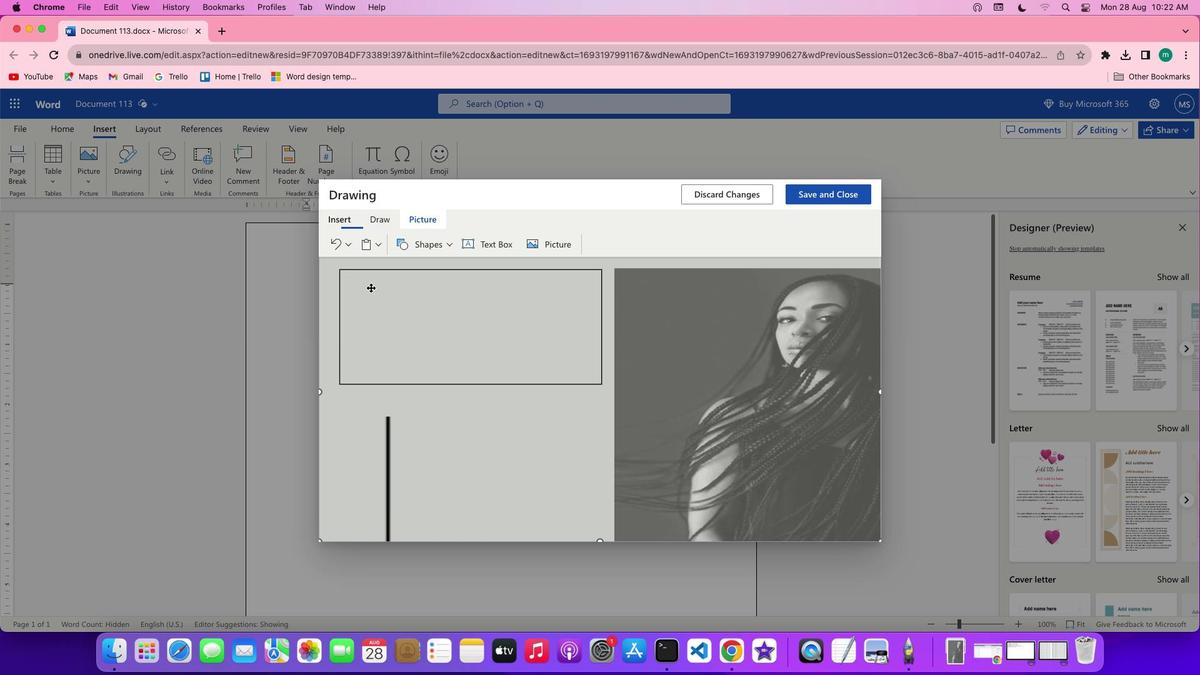 
Action: Mouse moved to (370, 287)
Screenshot: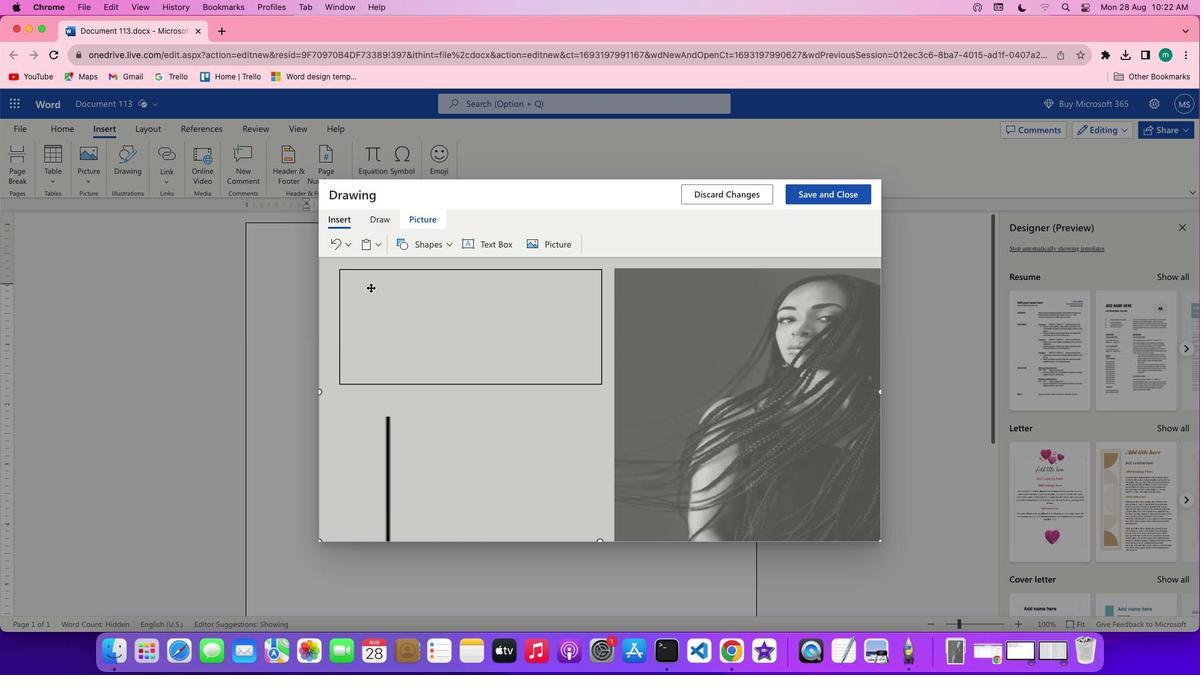 
Action: Mouse pressed left at (370, 287)
Screenshot: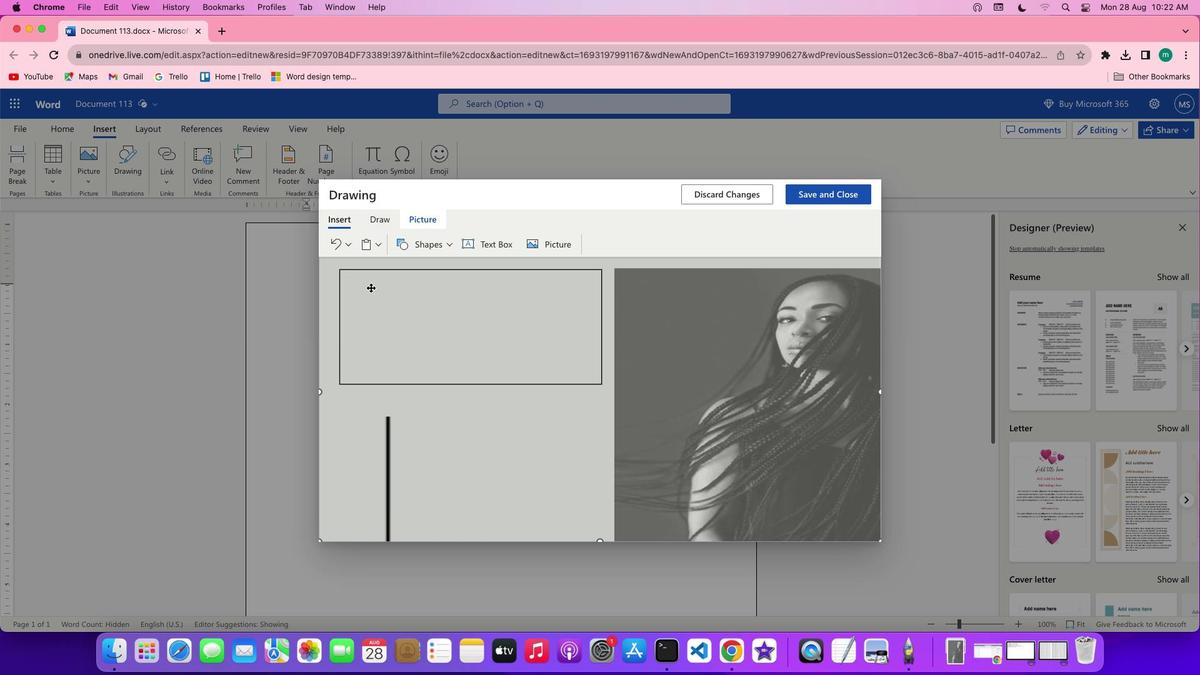 
Action: Key pressed Key.shift'T'
Screenshot: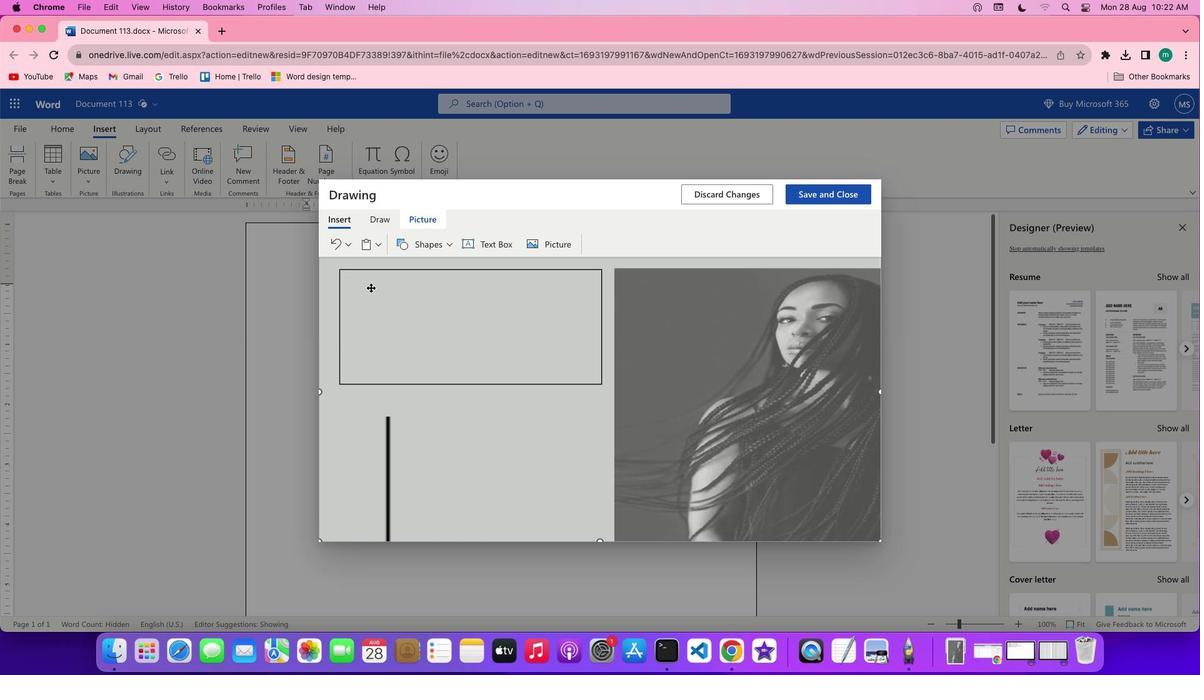 
Action: Mouse pressed left at (370, 287)
Screenshot: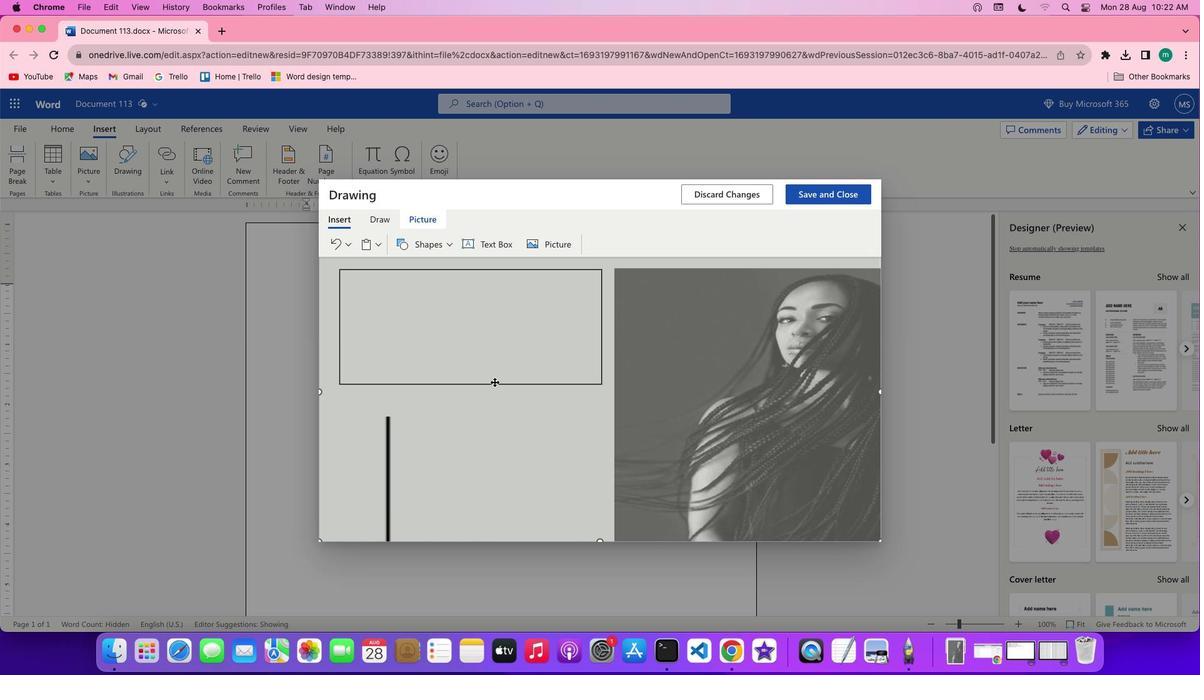 
Action: Mouse moved to (474, 384)
Screenshot: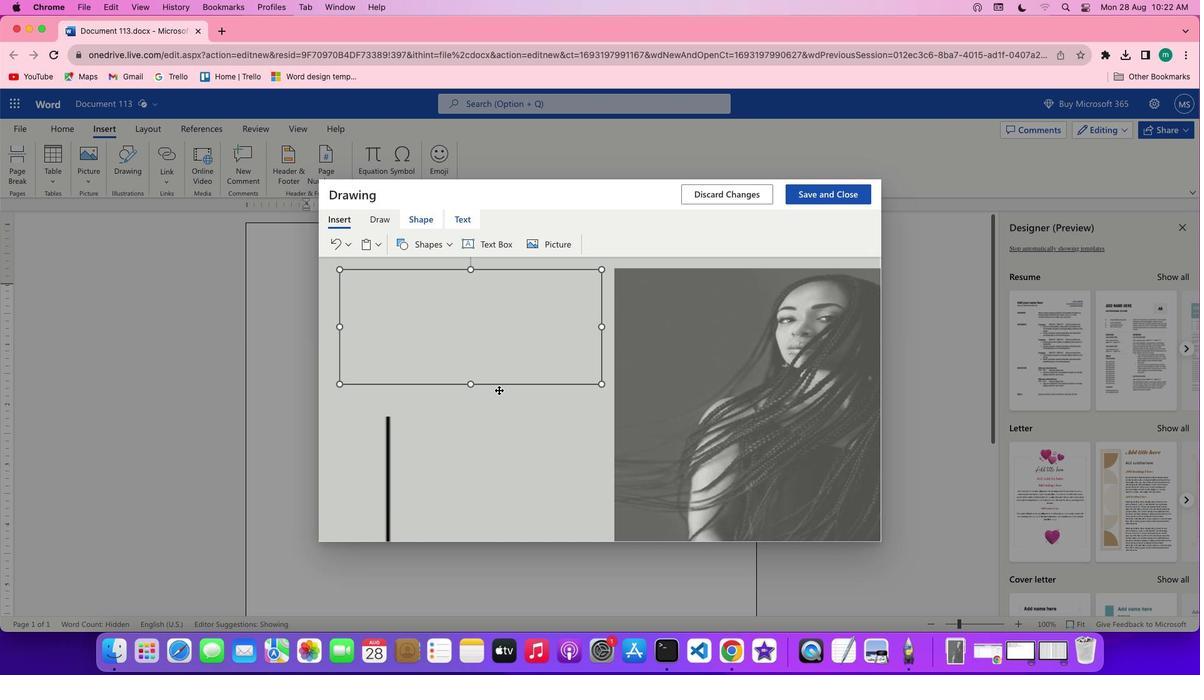 
Action: Mouse pressed left at (474, 384)
Screenshot: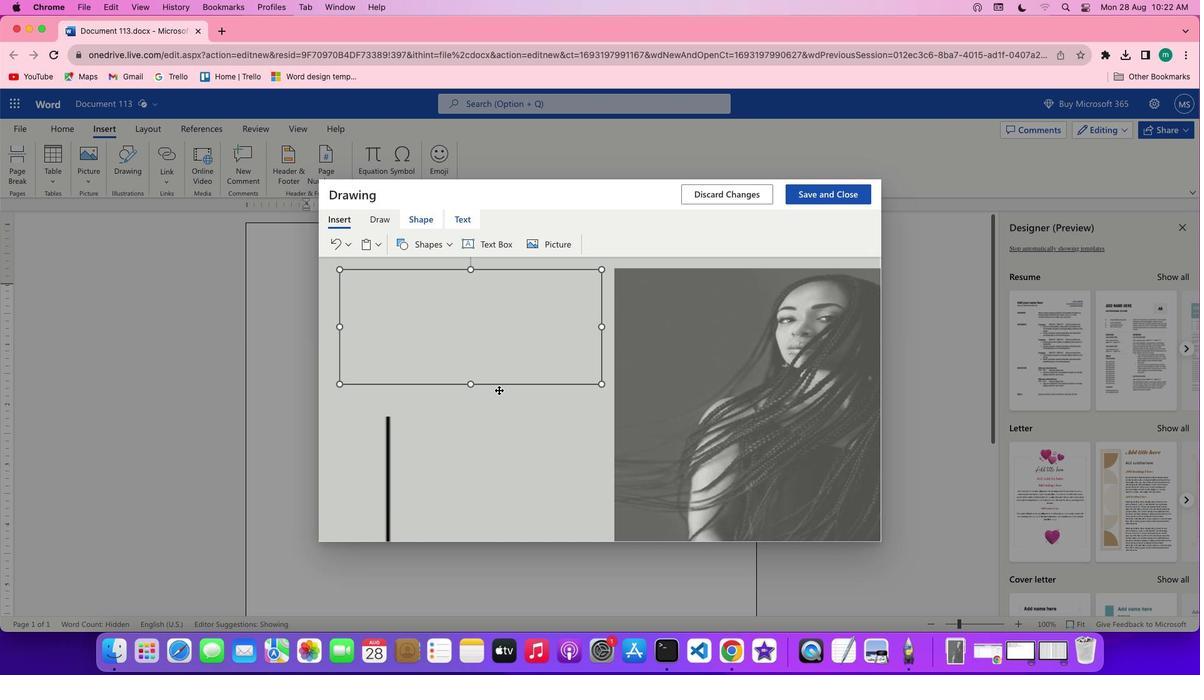 
Action: Mouse moved to (468, 223)
Screenshot: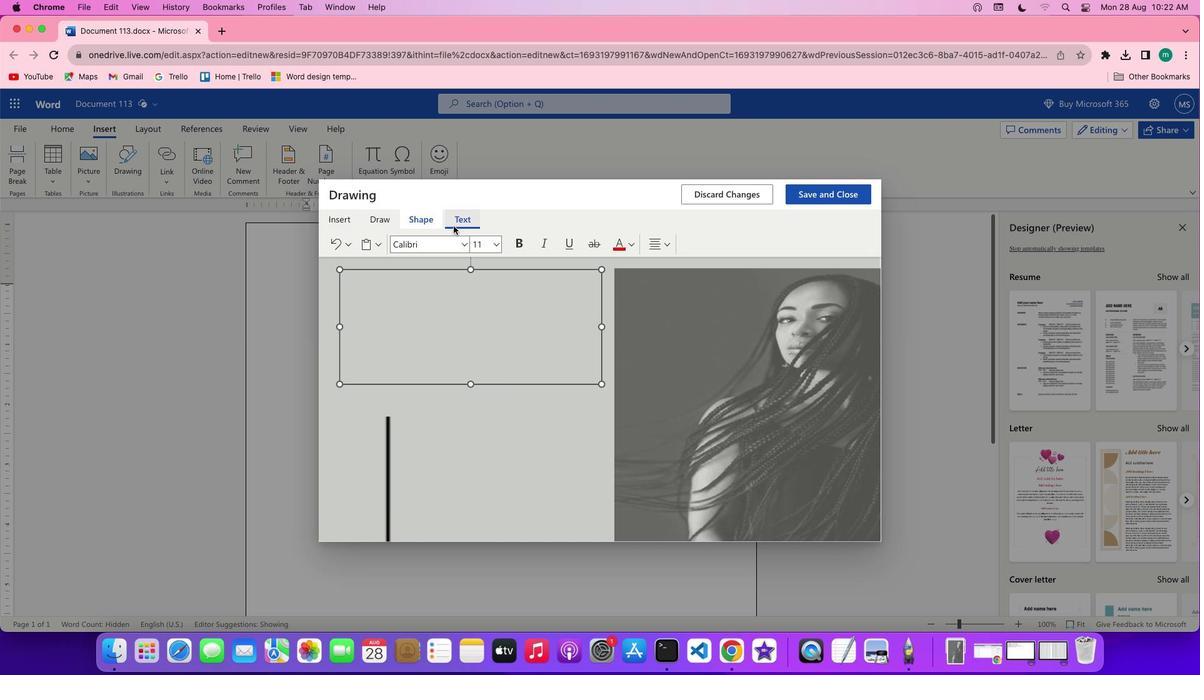 
Action: Mouse pressed left at (468, 223)
Screenshot: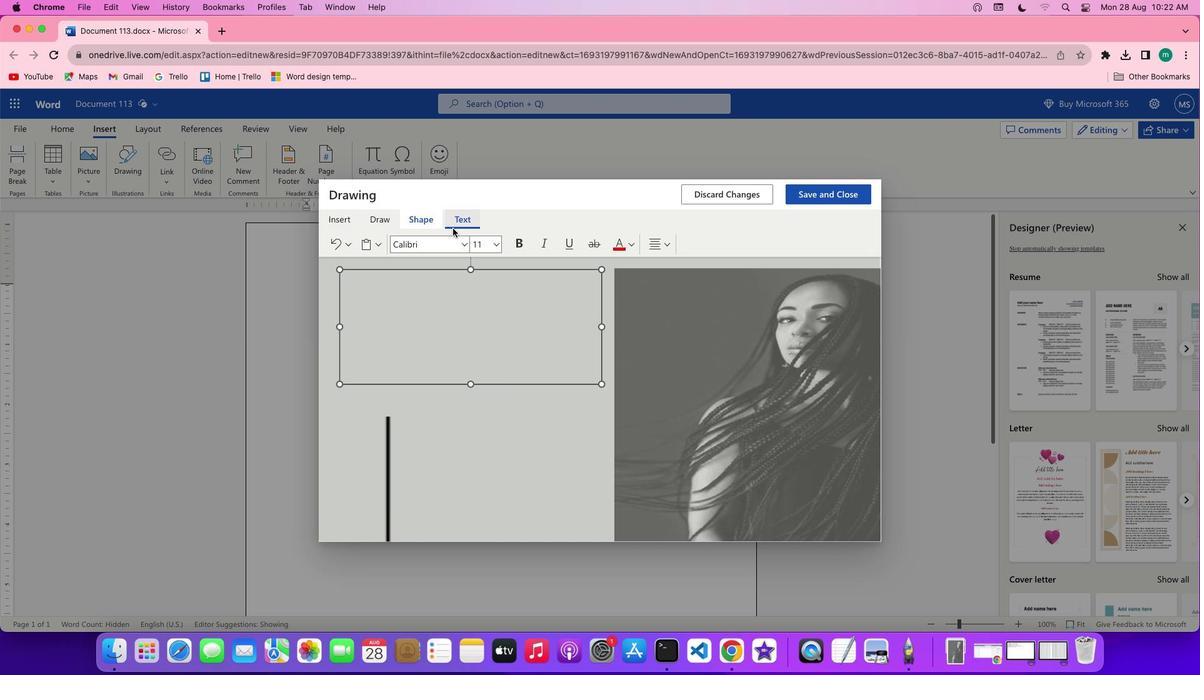 
Action: Mouse moved to (513, 240)
Screenshot: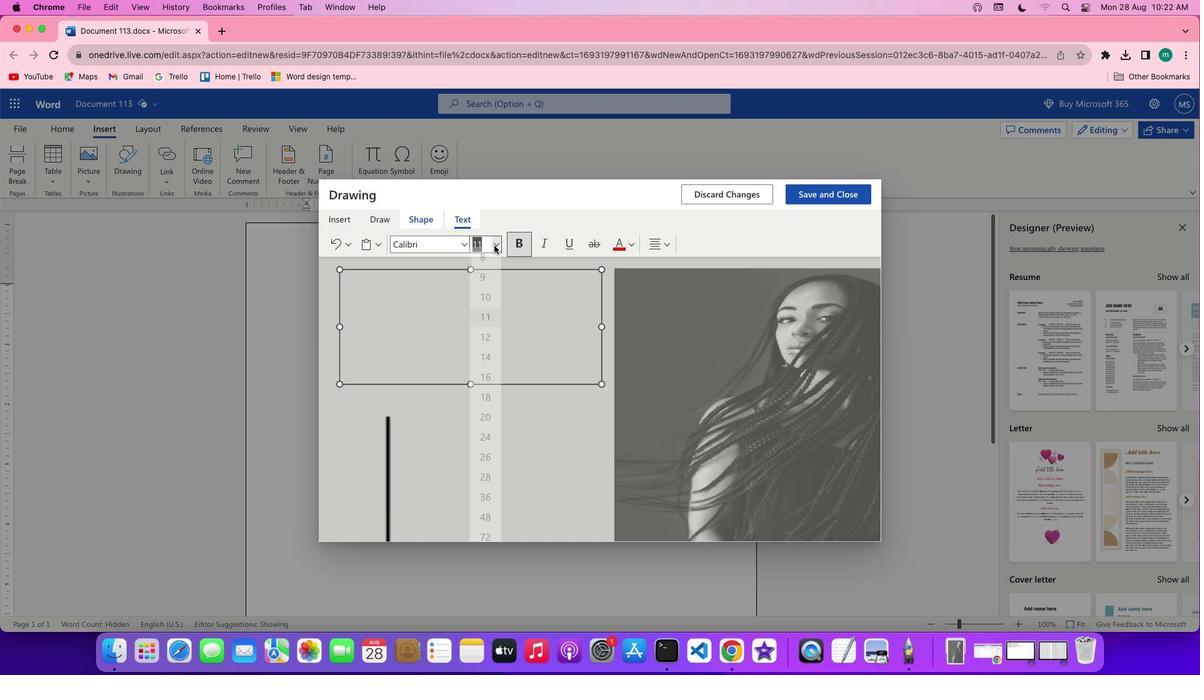 
Action: Mouse pressed left at (513, 240)
Screenshot: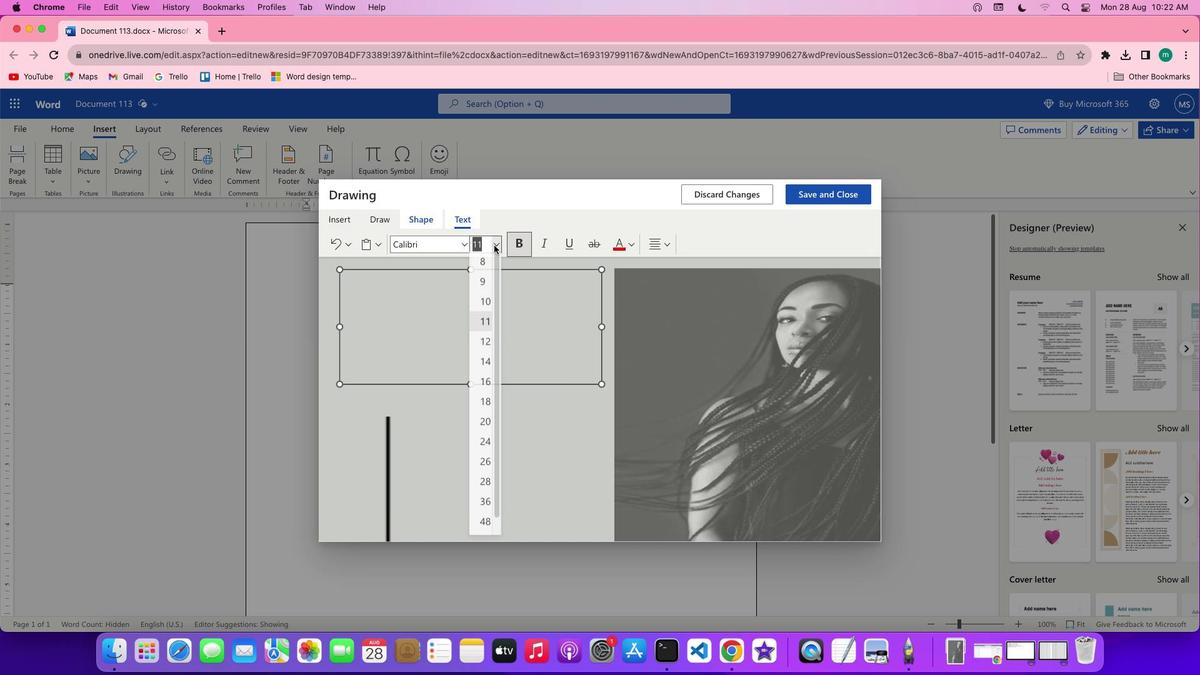 
Action: Mouse moved to (494, 245)
Screenshot: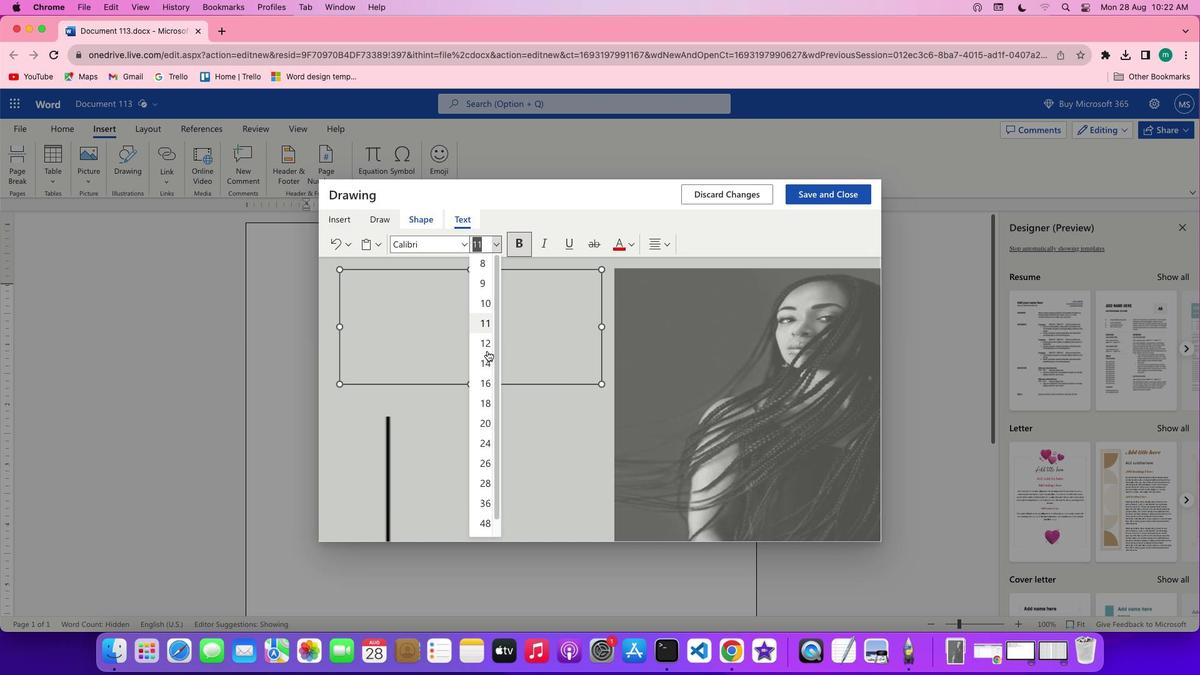 
Action: Mouse pressed left at (494, 245)
Screenshot: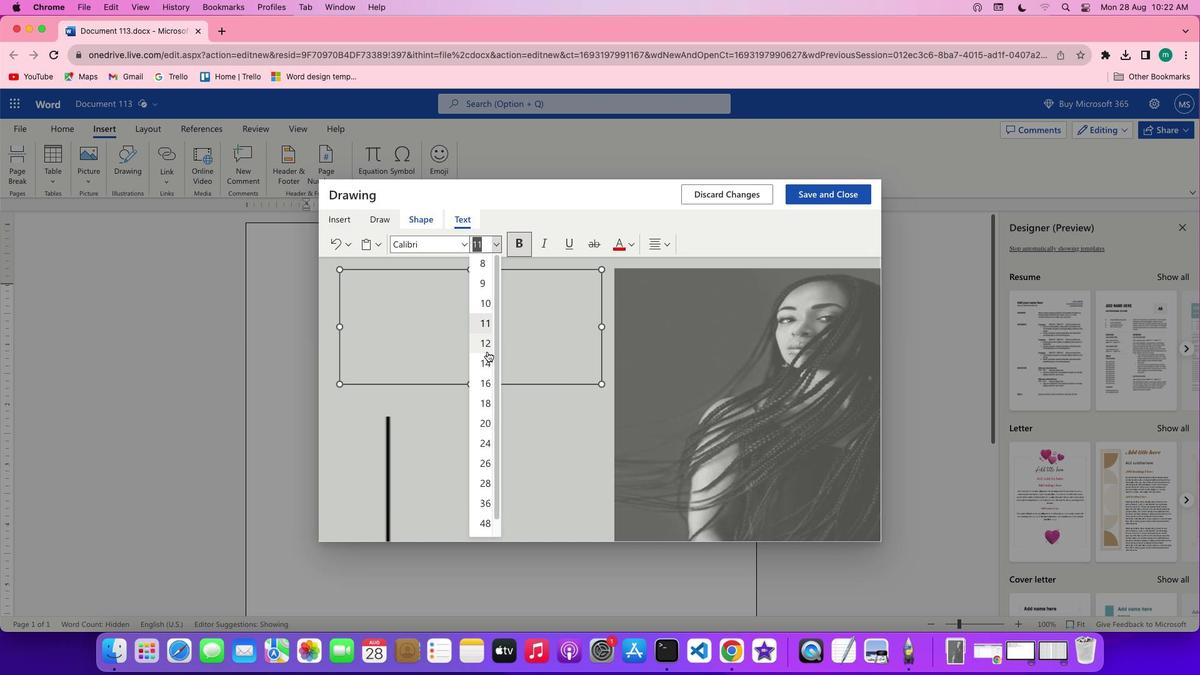 
Action: Mouse moved to (489, 349)
Screenshot: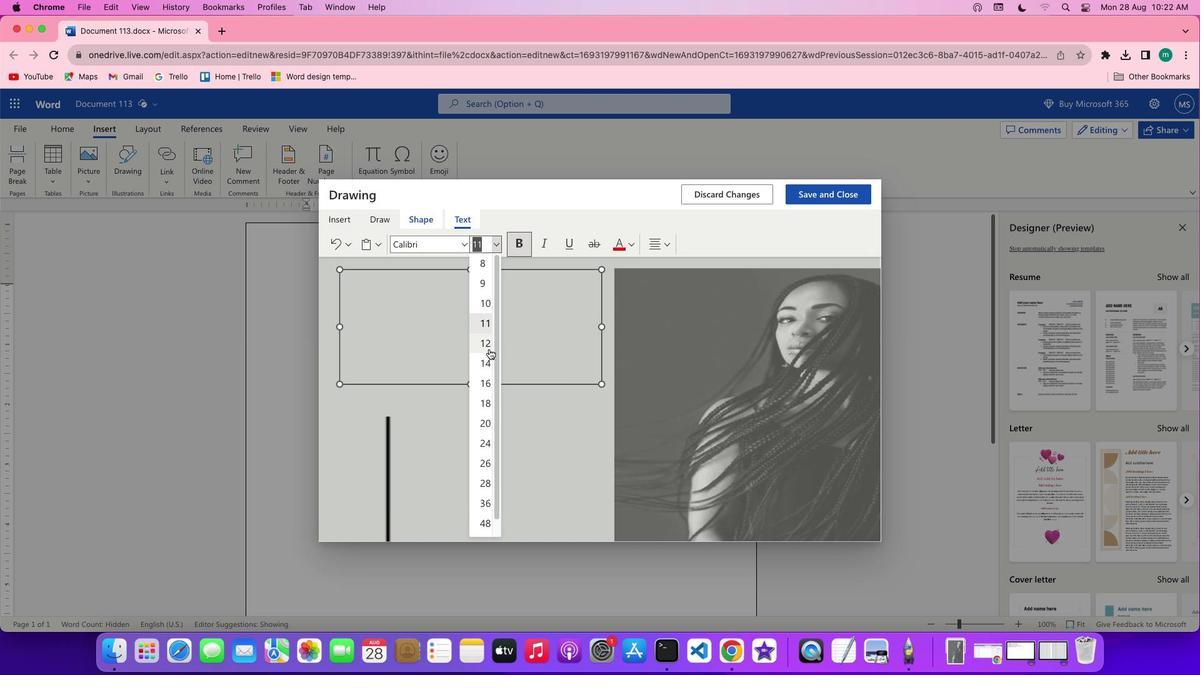 
Action: Mouse pressed left at (489, 349)
Screenshot: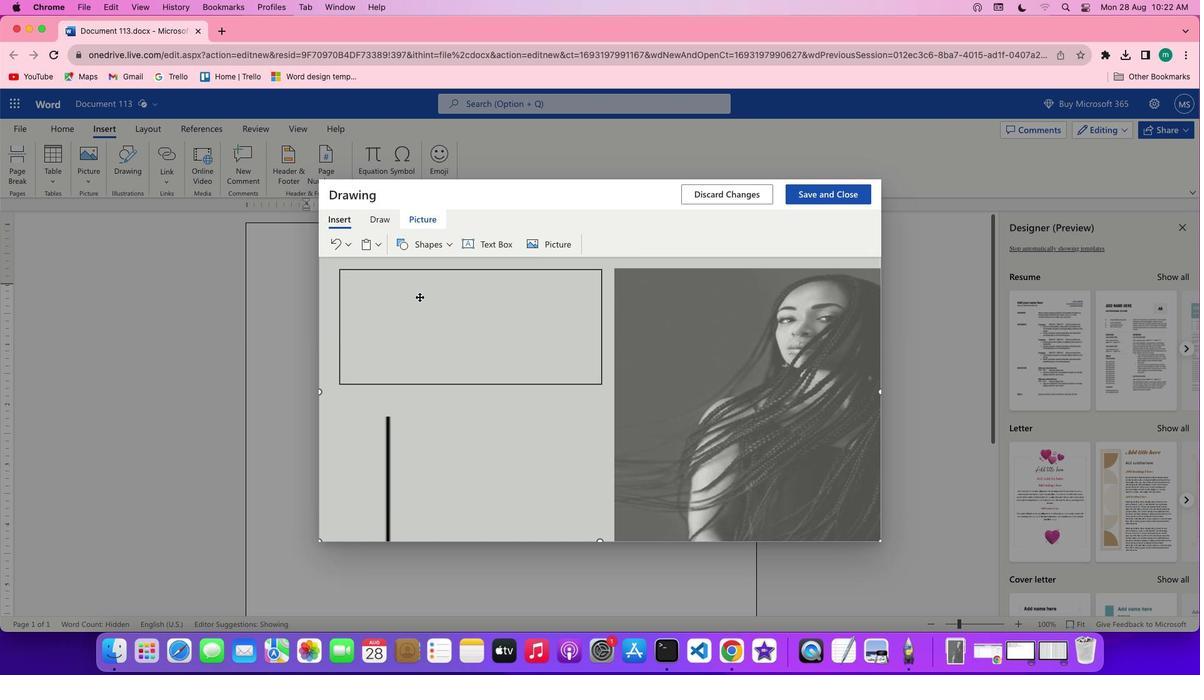 
Action: Mouse moved to (419, 297)
Screenshot: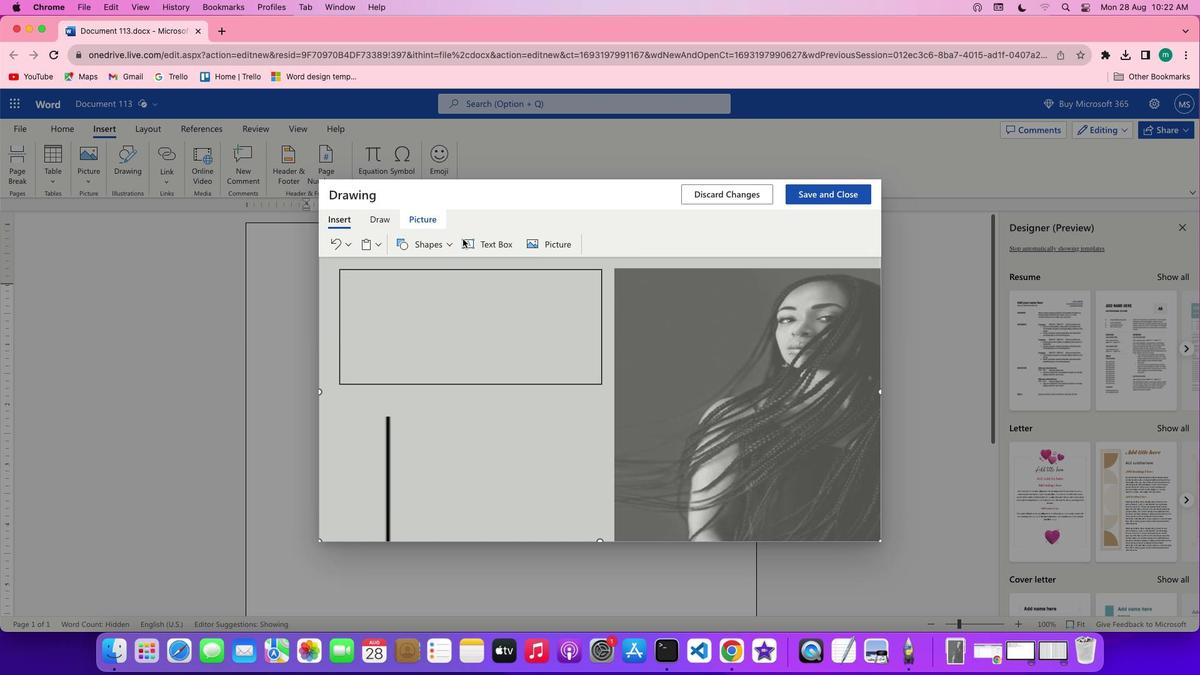
Action: Mouse pressed left at (419, 297)
Screenshot: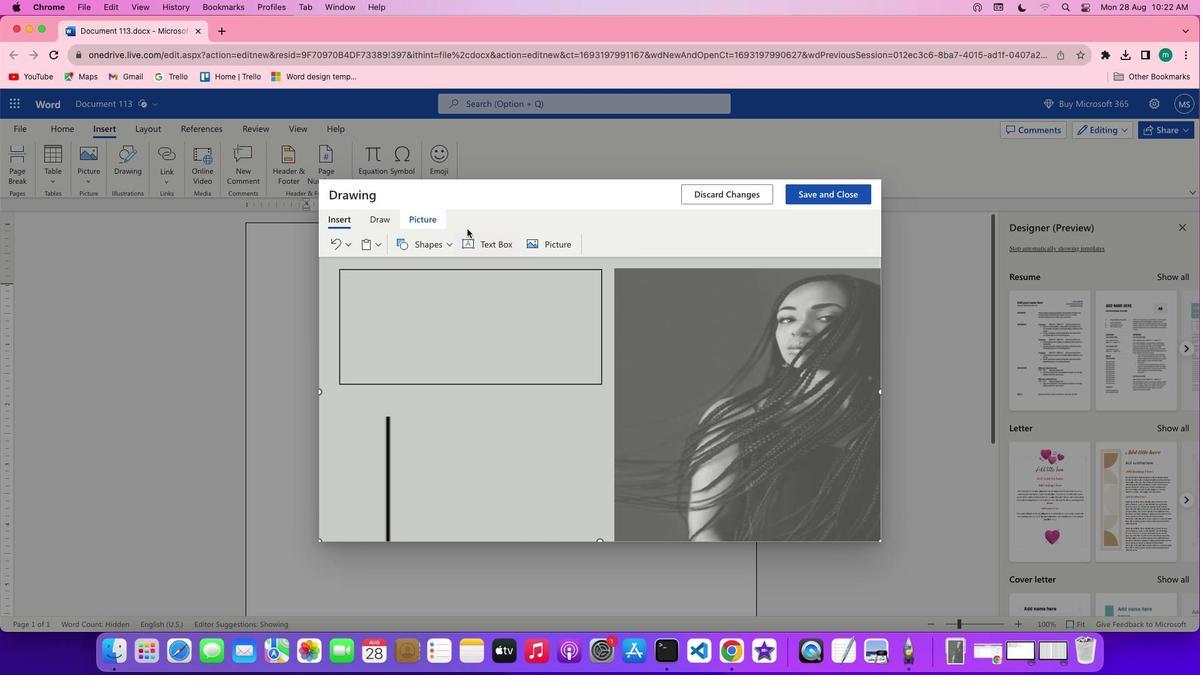 
Action: Mouse moved to (436, 289)
Screenshot: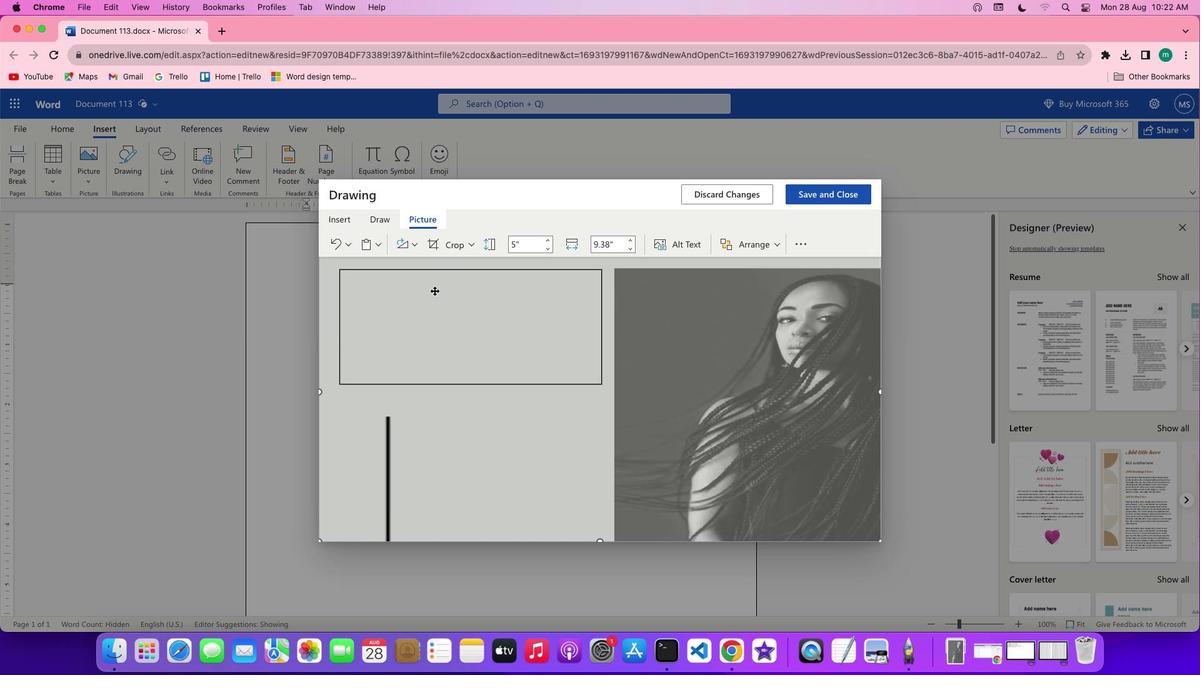 
Action: Mouse pressed left at (436, 289)
Screenshot: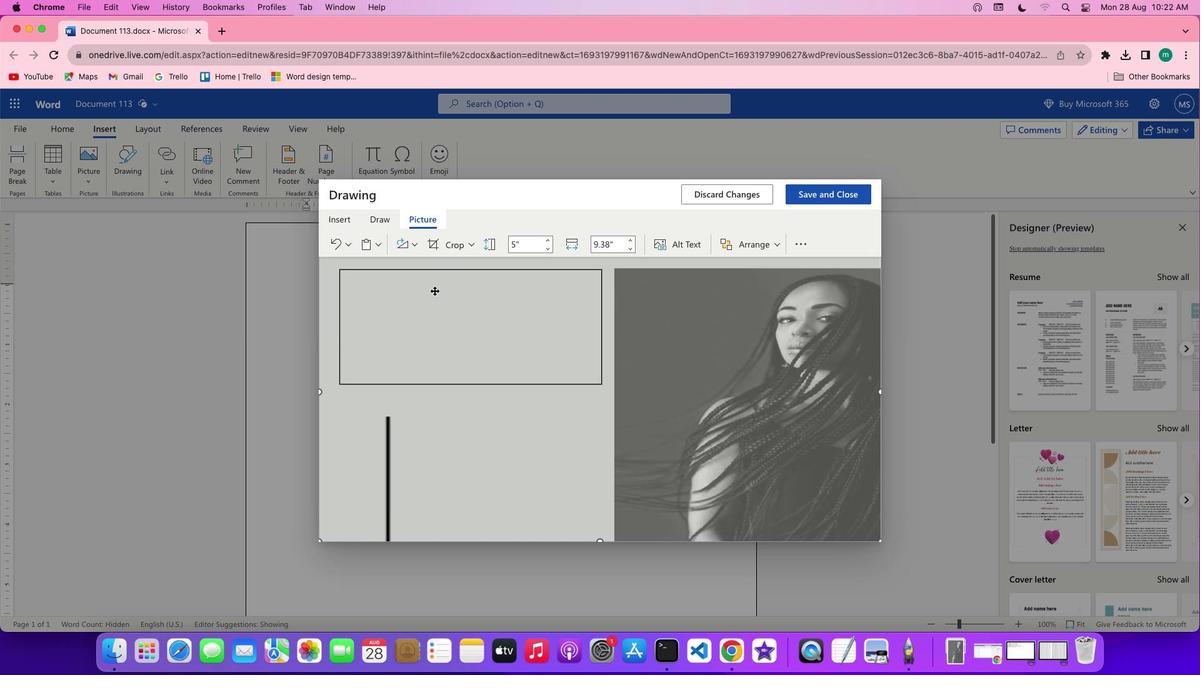 
Action: Mouse moved to (435, 290)
Screenshot: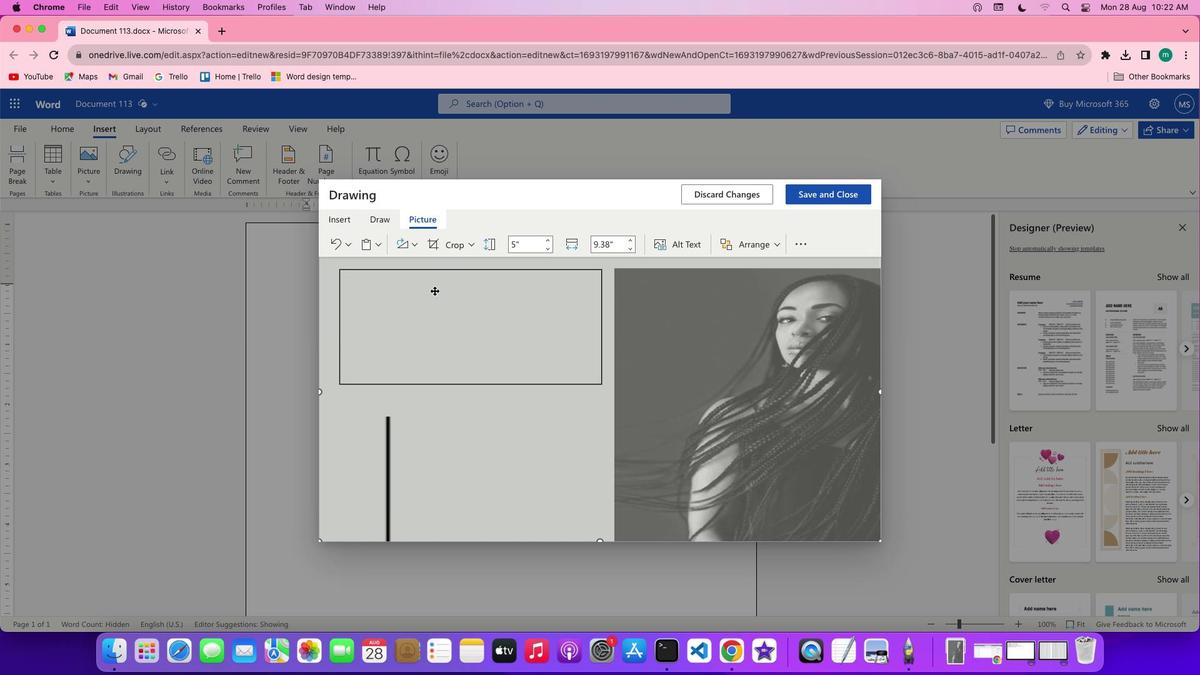 
Action: Mouse pressed left at (435, 290)
Screenshot: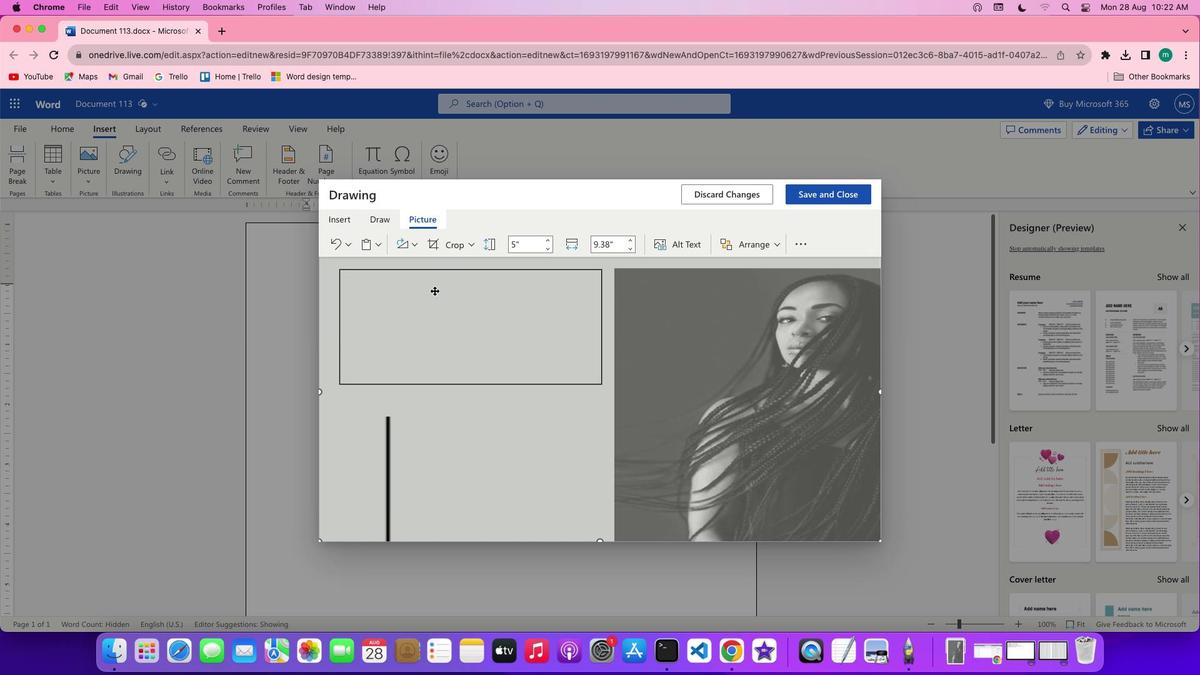 
Action: Mouse moved to (434, 290)
Screenshot: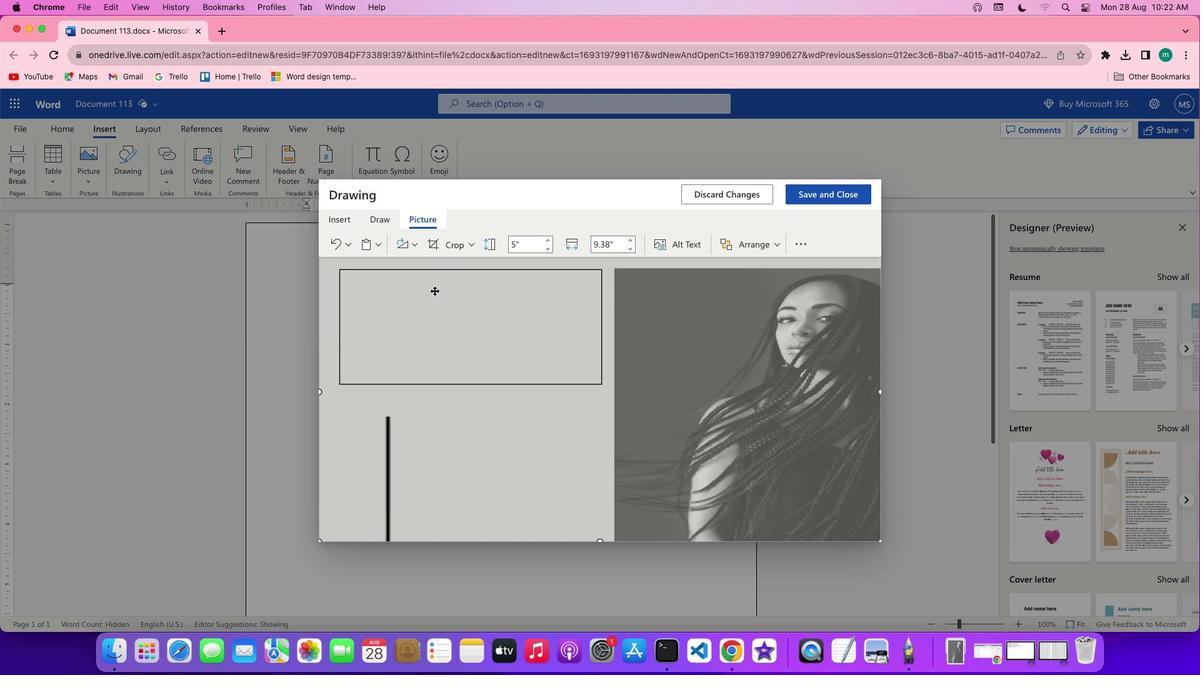 
Action: Key pressed Key.shift'T'
Screenshot: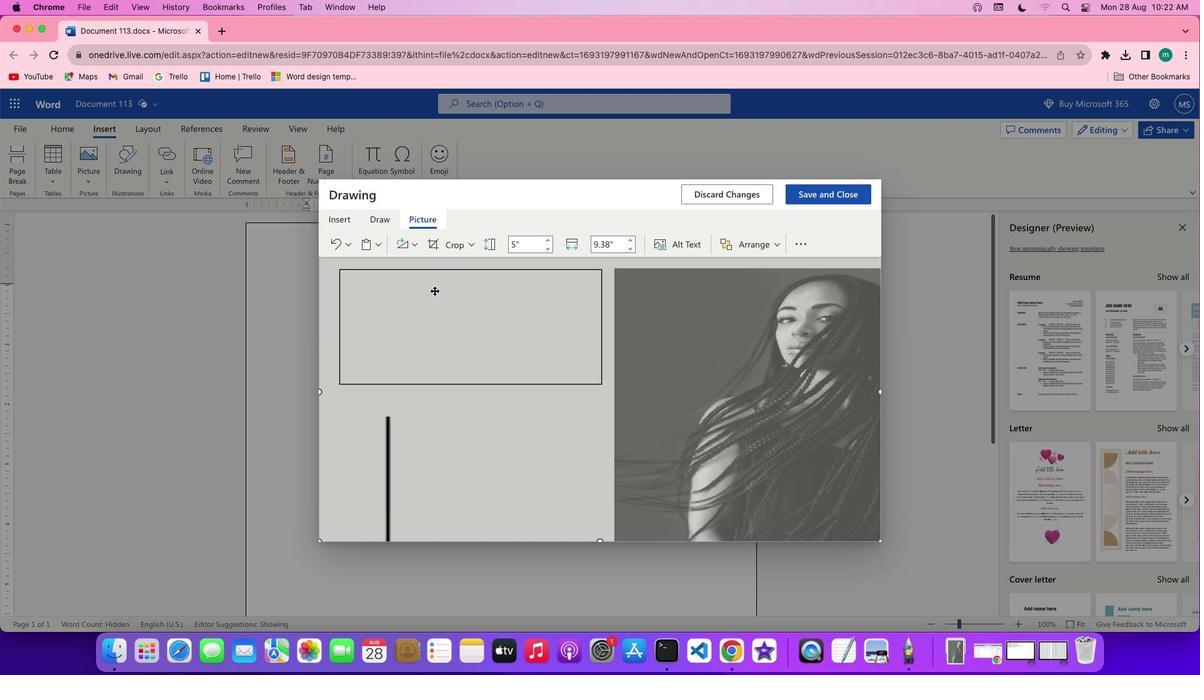 
Action: Mouse moved to (433, 385)
Screenshot: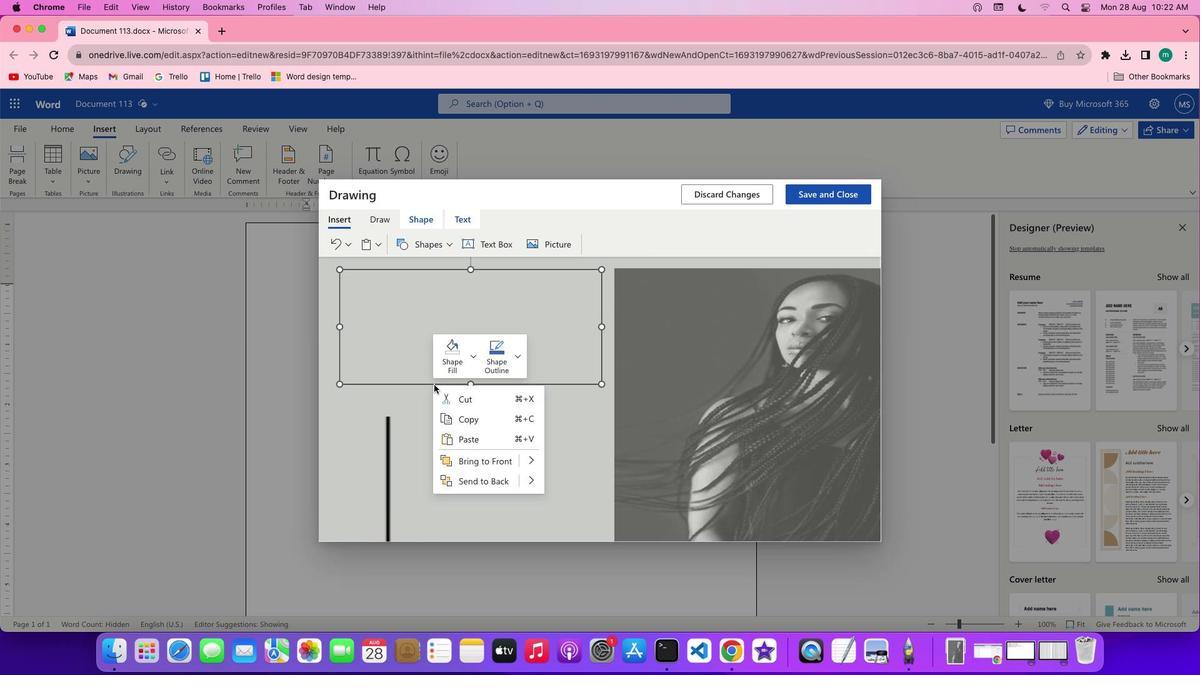 
Action: Mouse pressed left at (433, 385)
Screenshot: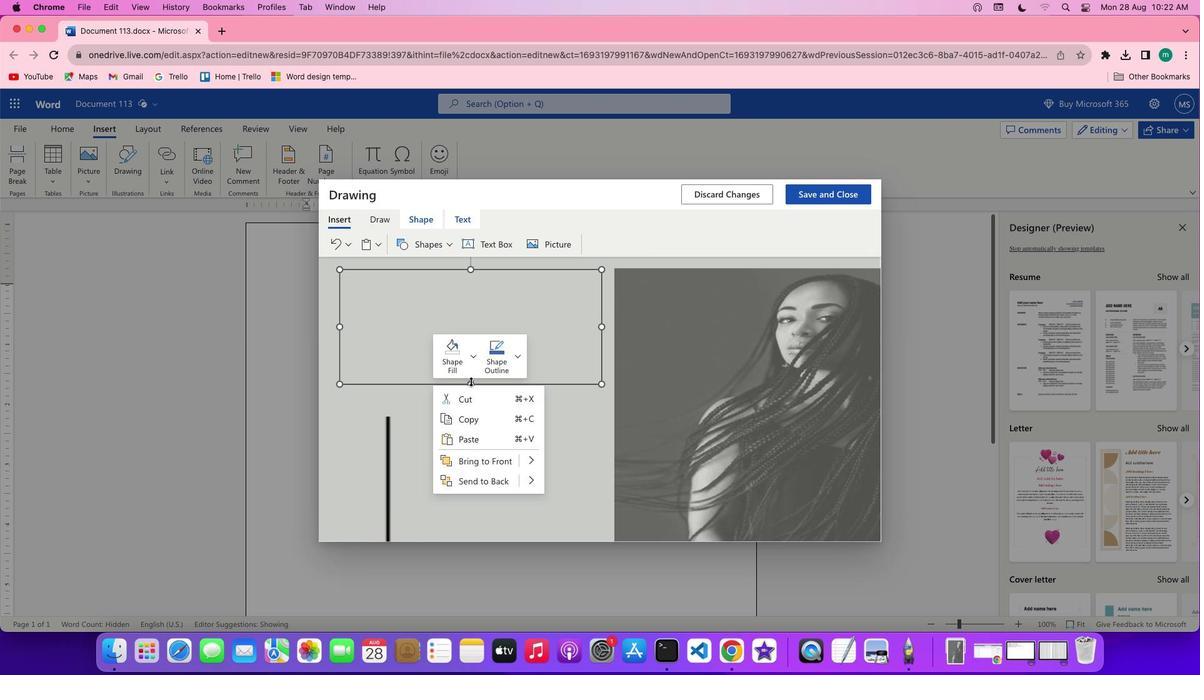 
Action: Mouse pressed right at (433, 385)
Screenshot: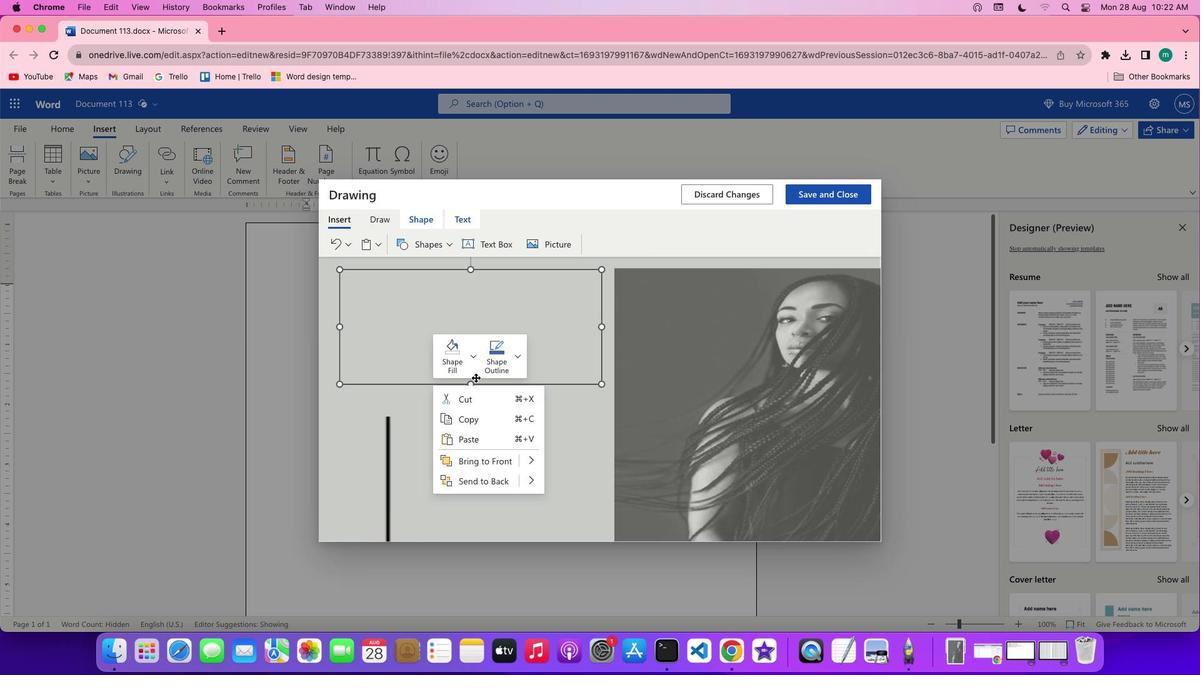 
Action: Mouse moved to (401, 384)
Screenshot: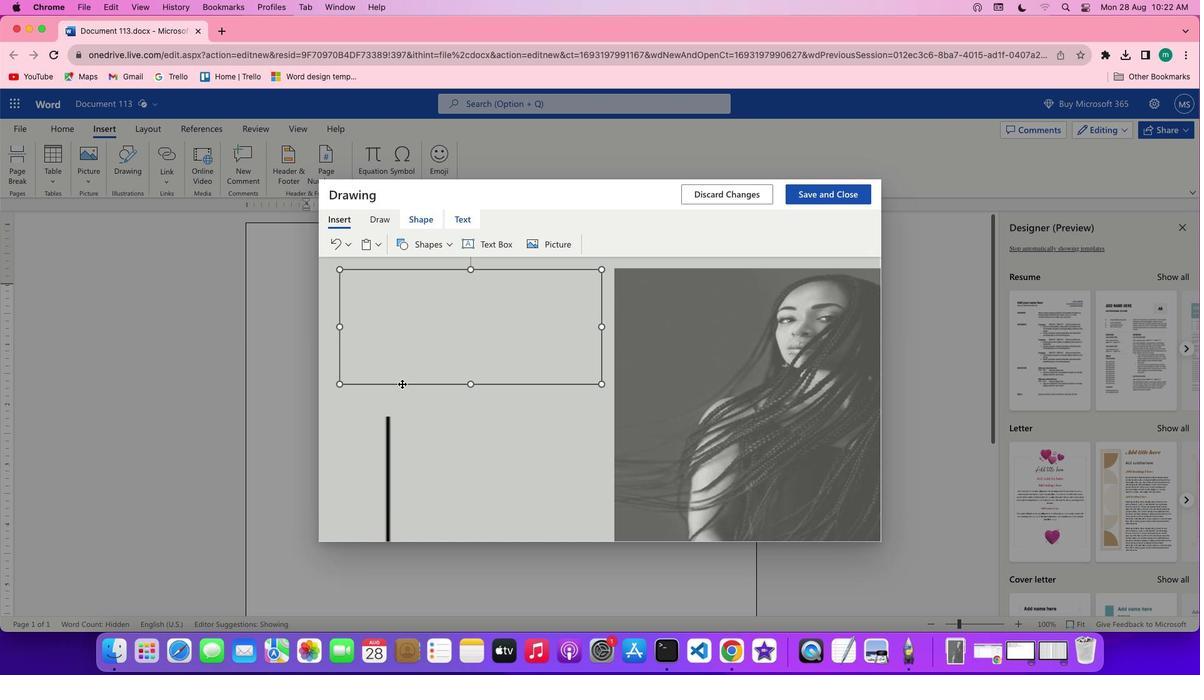 
Action: Mouse pressed left at (401, 384)
Screenshot: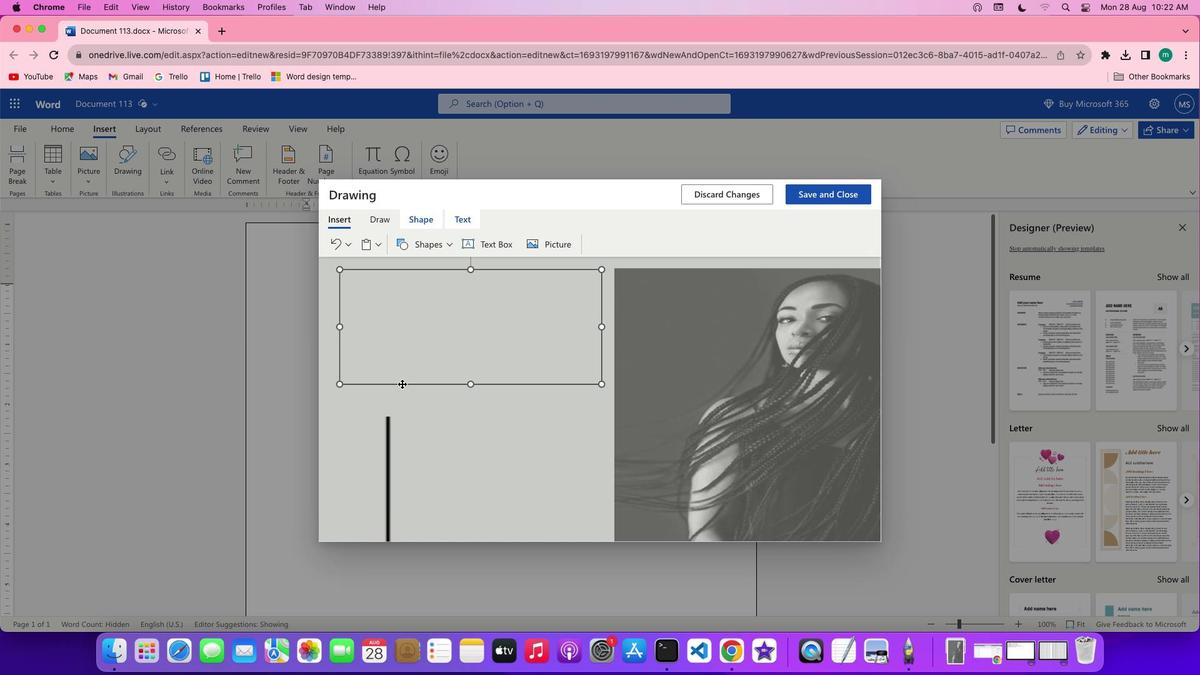 
Action: Mouse moved to (409, 380)
Screenshot: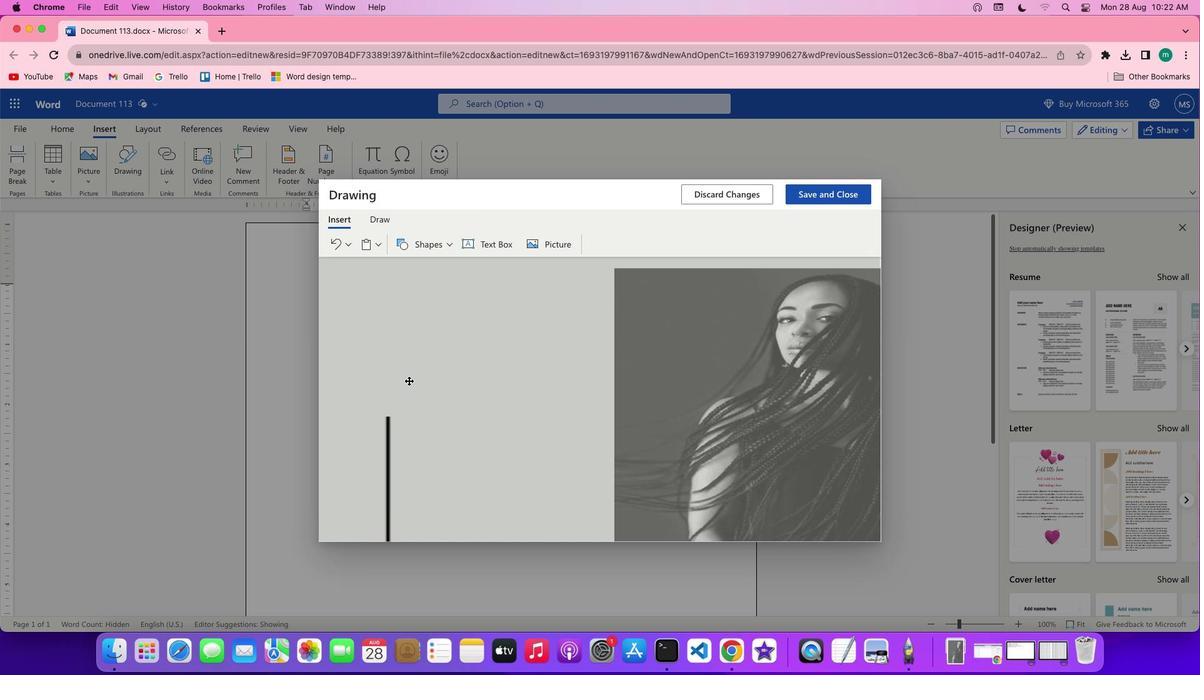 
Action: Key pressed Key.backspace
Screenshot: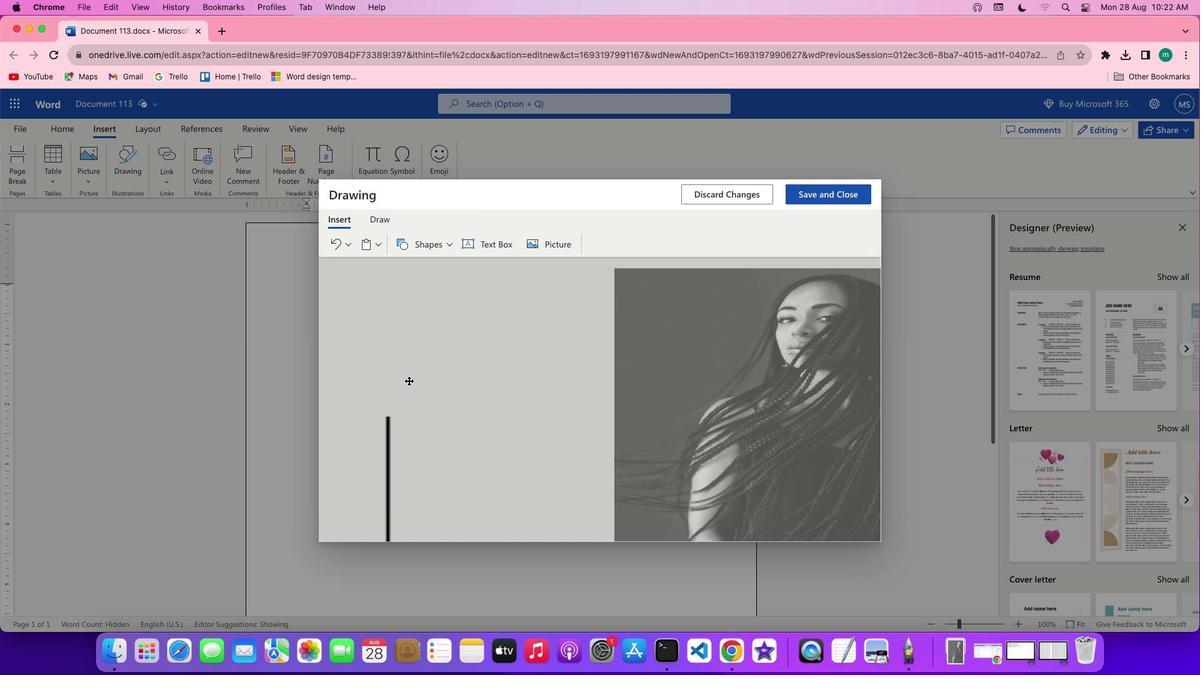 
Action: Mouse moved to (494, 247)
Screenshot: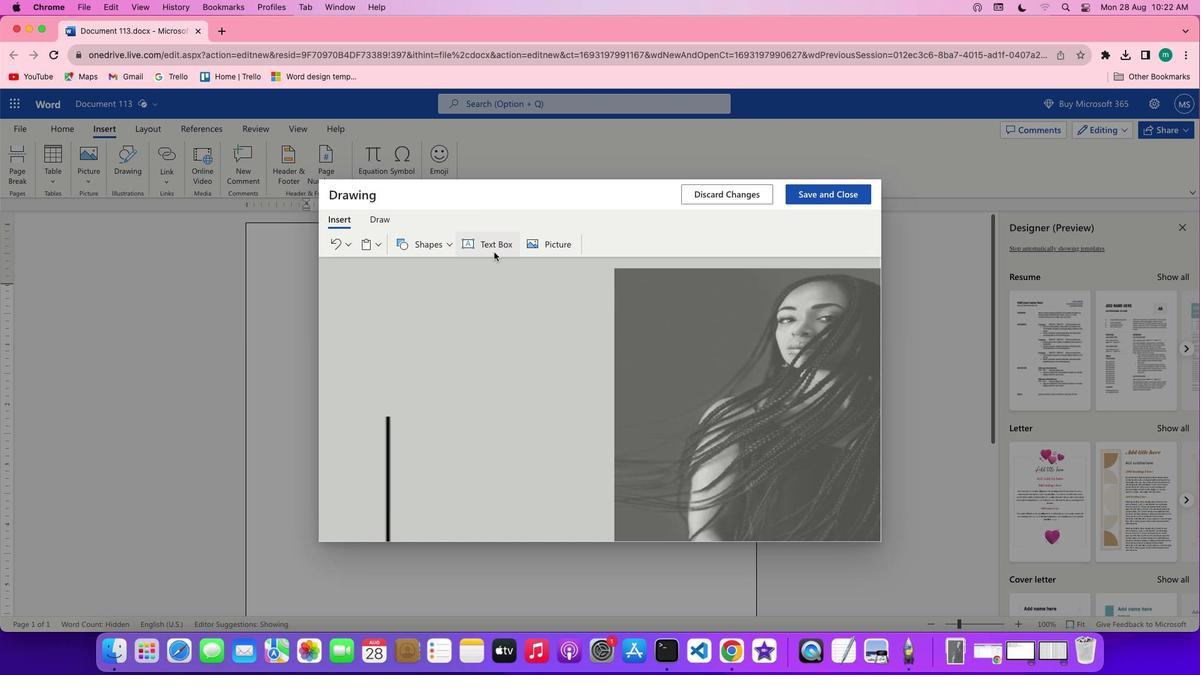 
Action: Mouse pressed left at (494, 247)
Screenshot: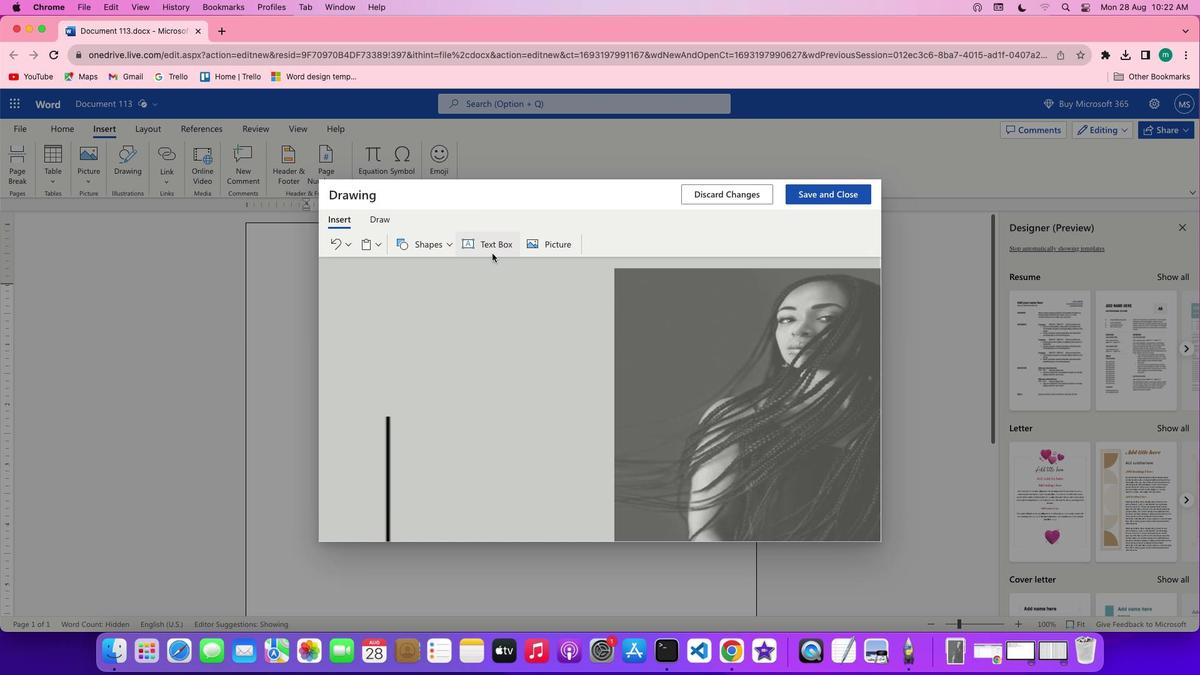 
Action: Mouse moved to (325, 277)
Screenshot: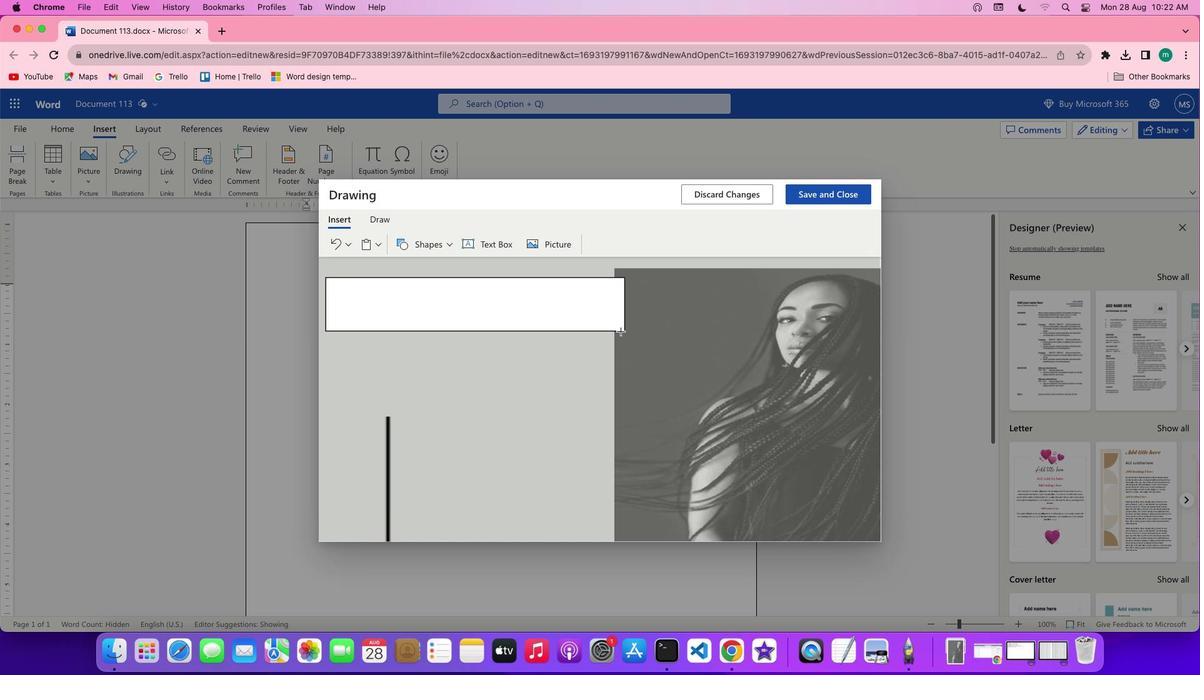 
Action: Mouse pressed left at (325, 277)
Screenshot: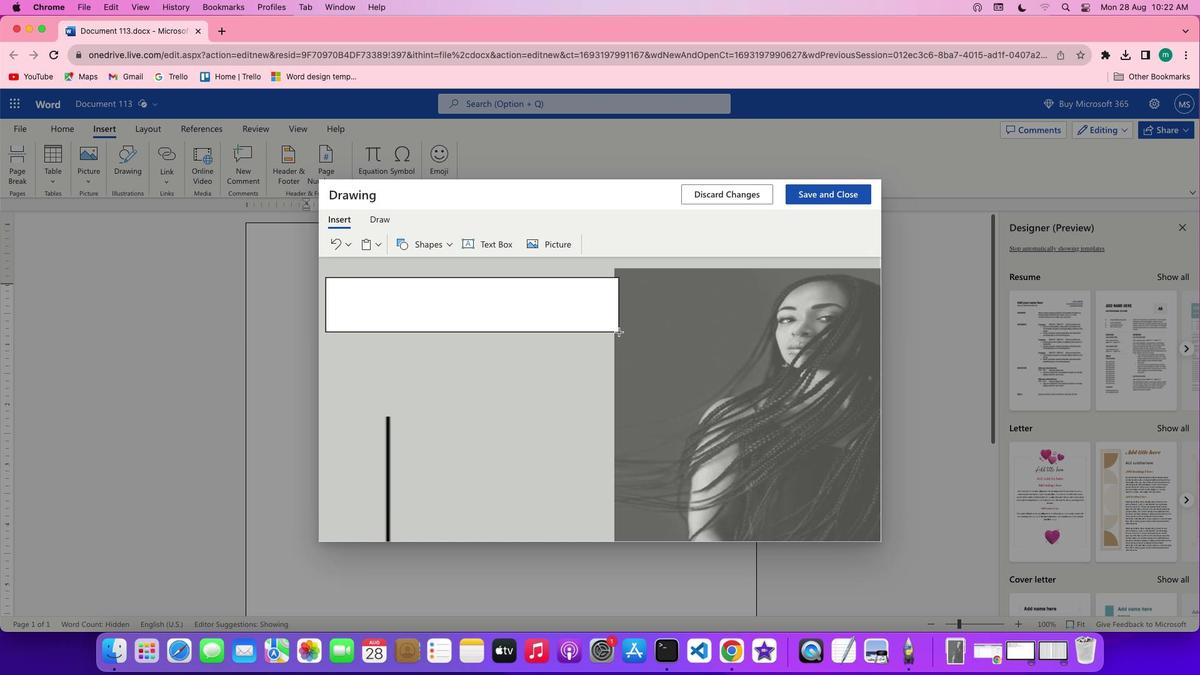 
Action: Mouse moved to (382, 290)
Screenshot: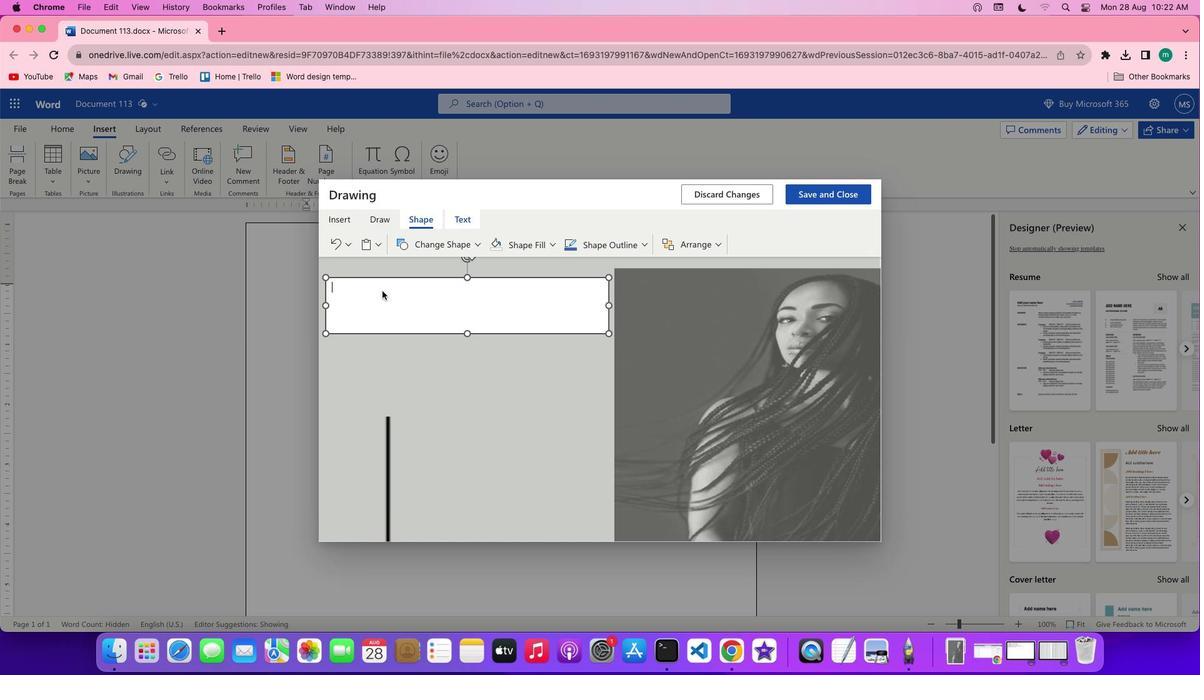 
Action: Key pressed Key.shift'T'Key.shift'h''e'Key.spaceKey.shift'M''y''s''t''e''r''y'Key.spaceKey.shift'C''l''i'Key.backspace'u''b'
Screenshot: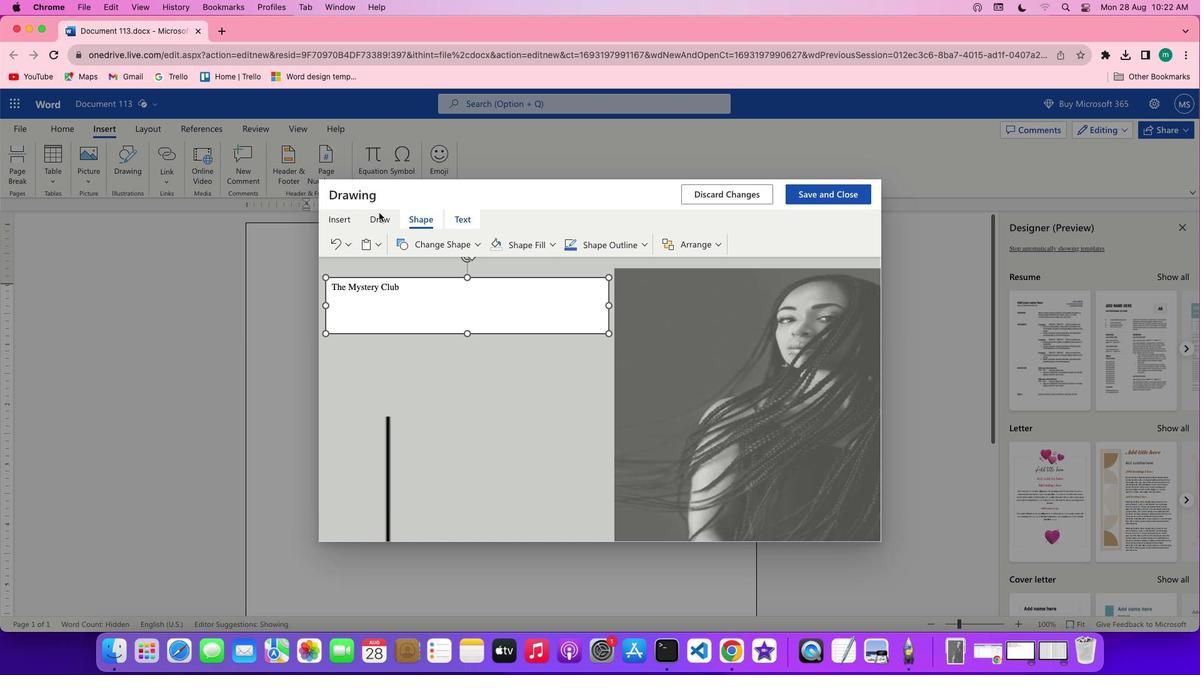 
Action: Mouse moved to (470, 211)
Screenshot: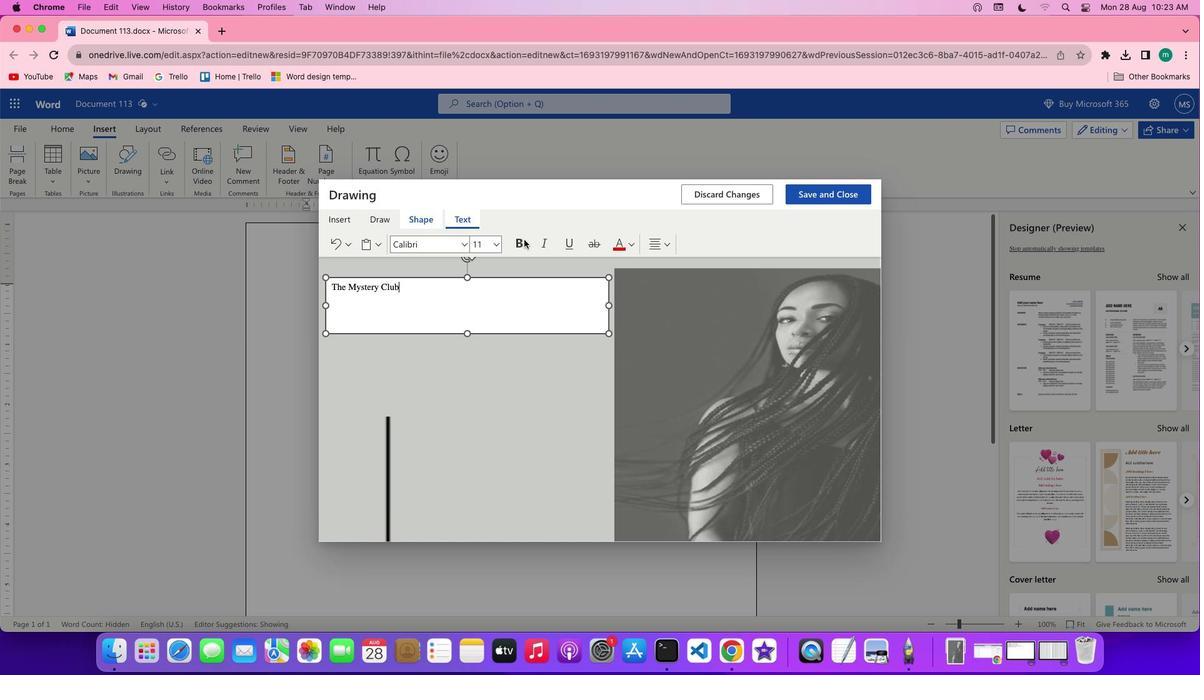 
Action: Mouse pressed left at (470, 211)
Screenshot: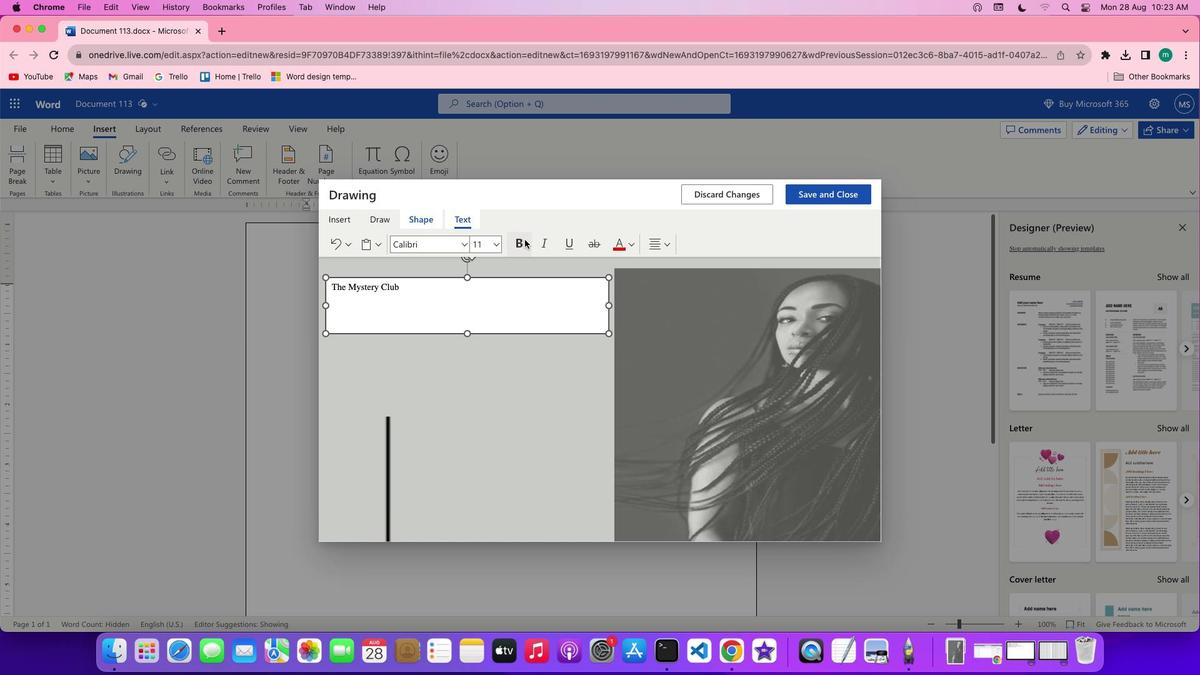 
Action: Mouse moved to (525, 239)
Screenshot: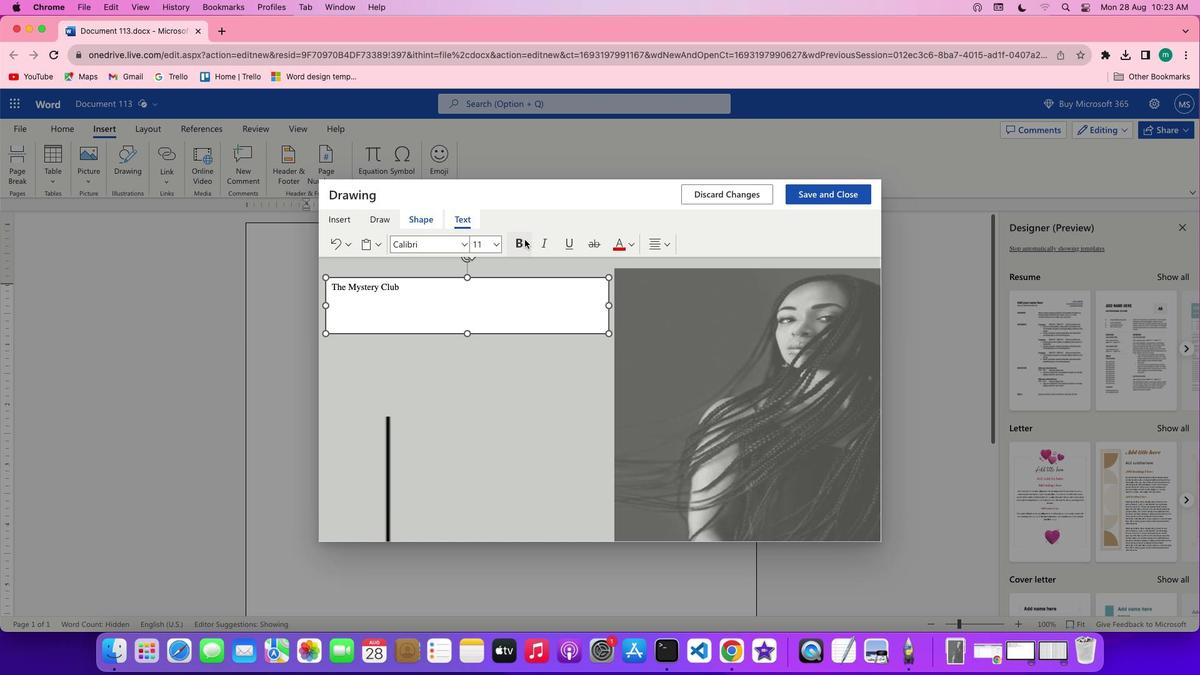 
Action: Mouse pressed left at (525, 239)
Screenshot: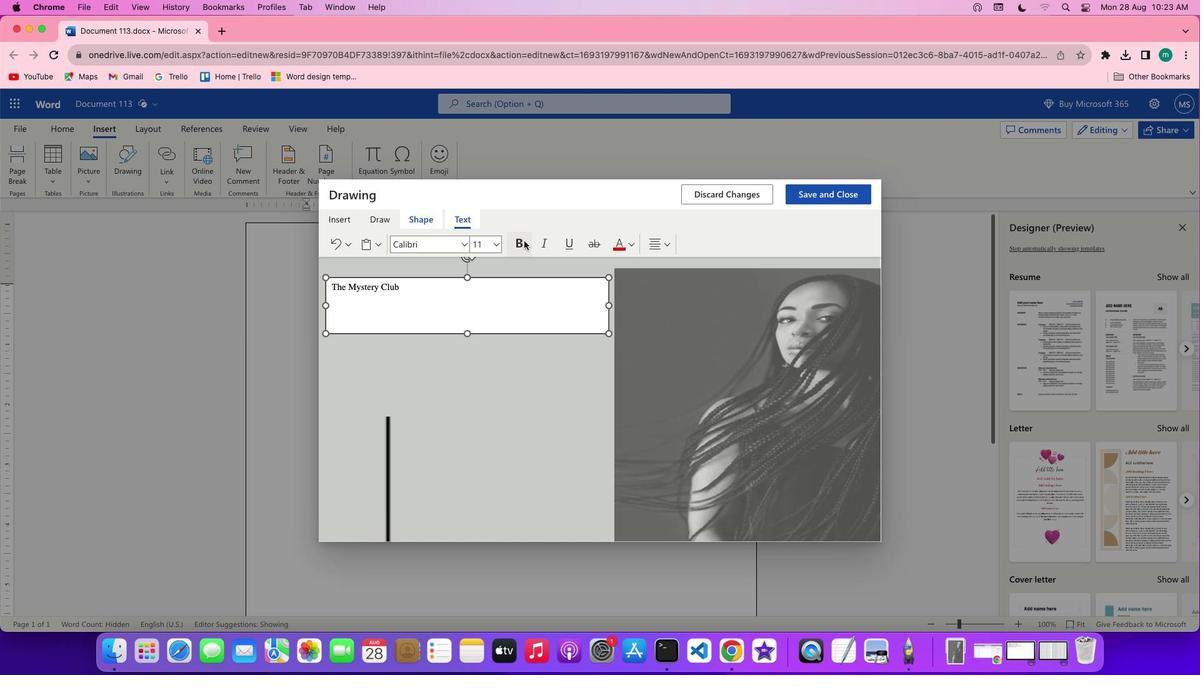 
Action: Mouse moved to (524, 241)
Screenshot: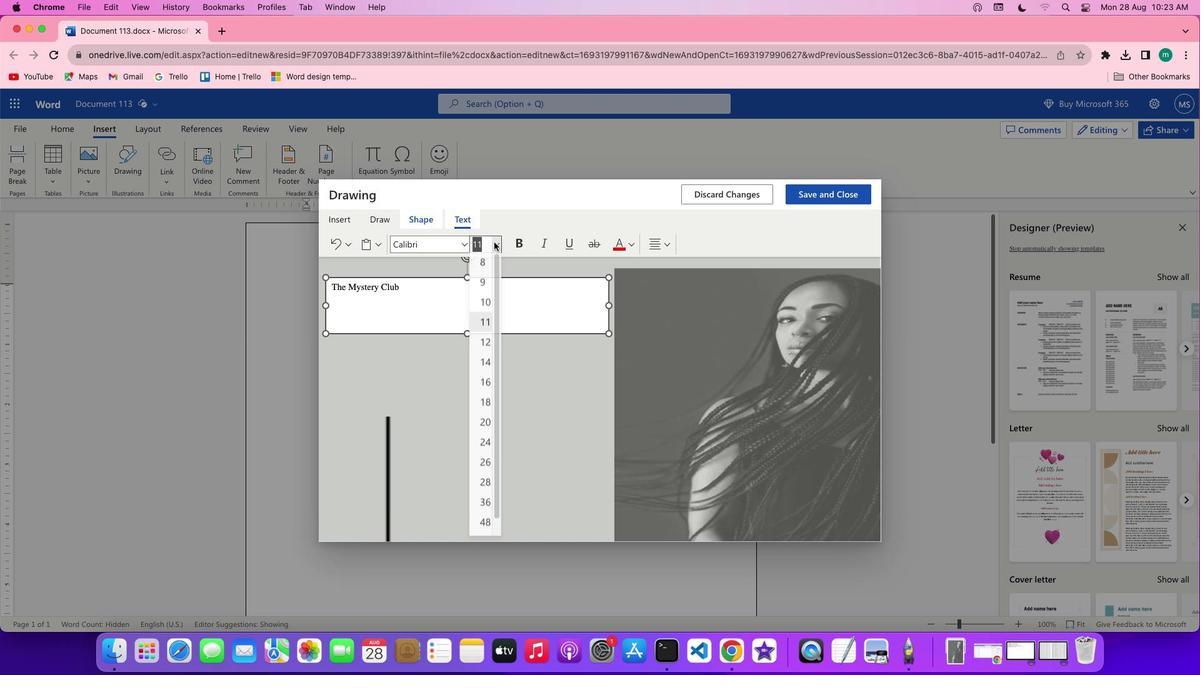 
Action: Mouse pressed left at (524, 241)
Screenshot: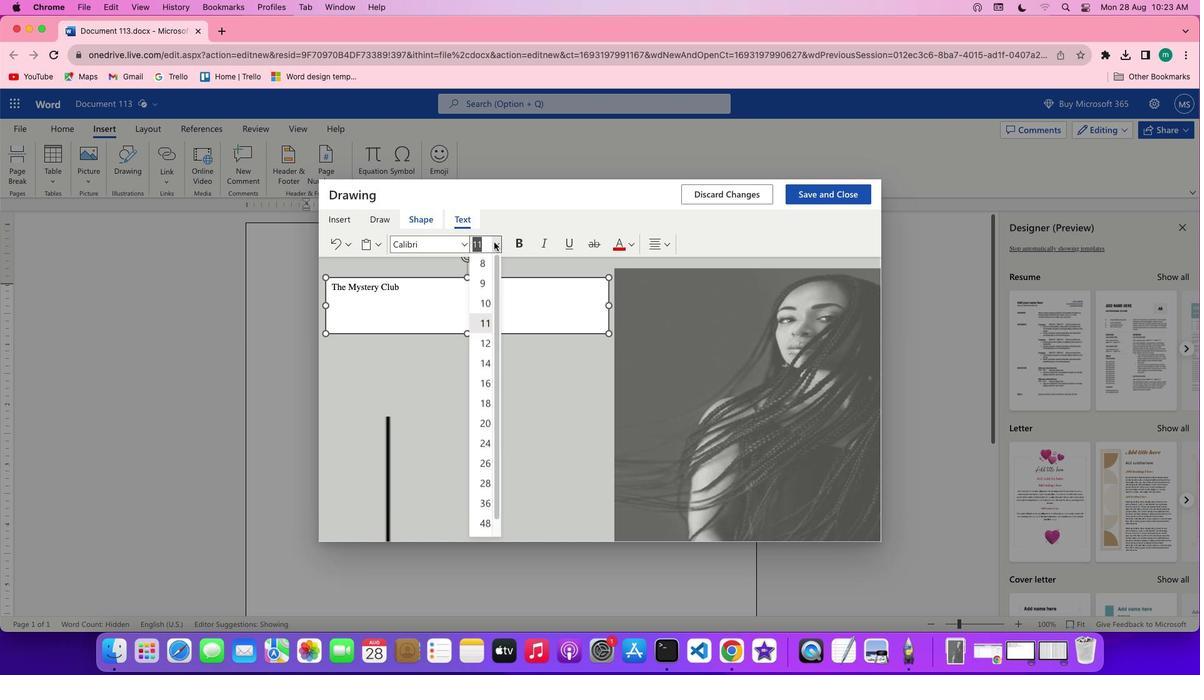 
Action: Mouse moved to (494, 242)
Screenshot: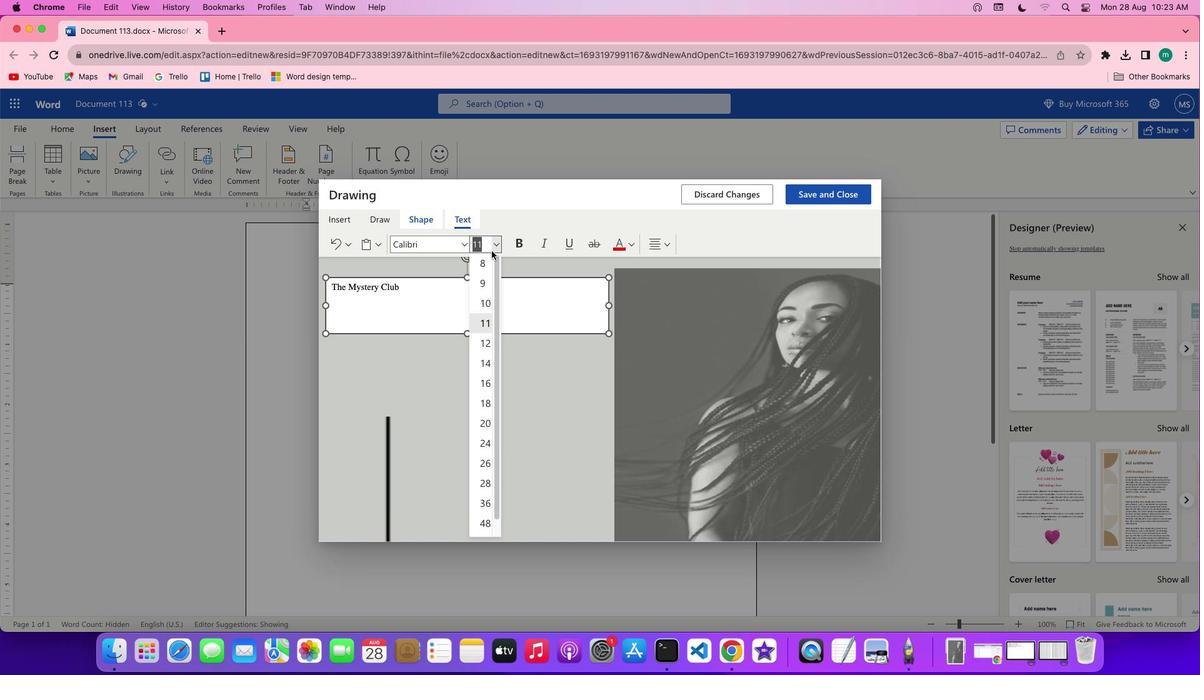 
Action: Mouse pressed left at (494, 242)
Screenshot: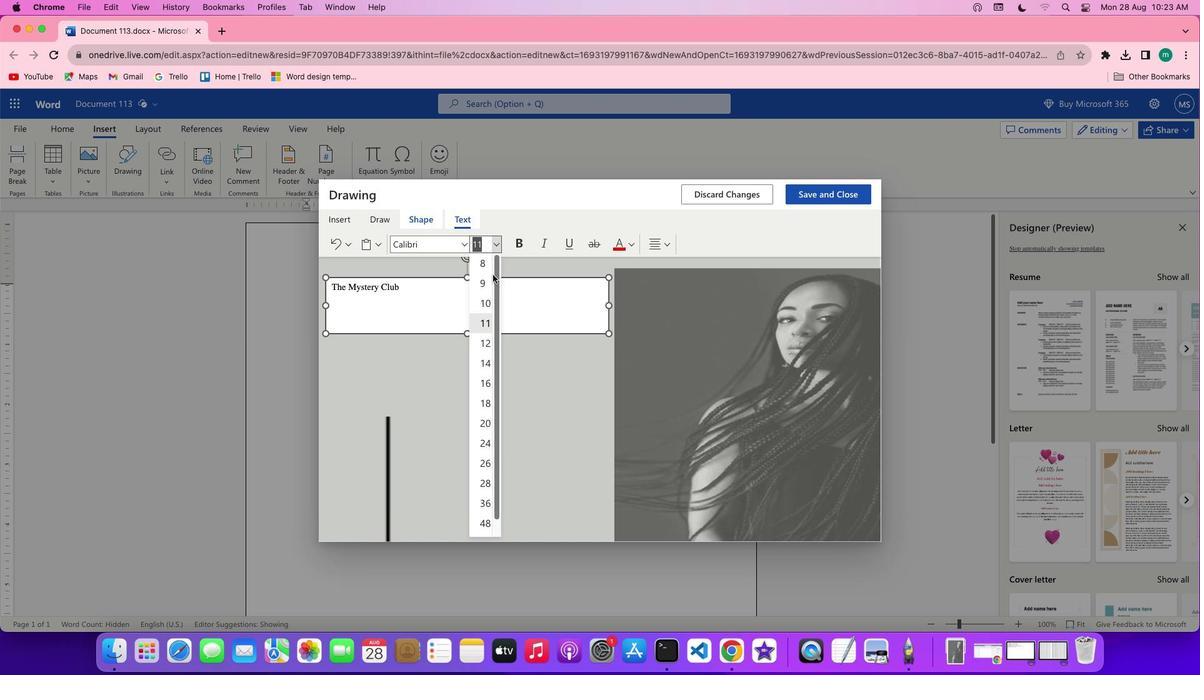 
Action: Mouse moved to (484, 479)
Screenshot: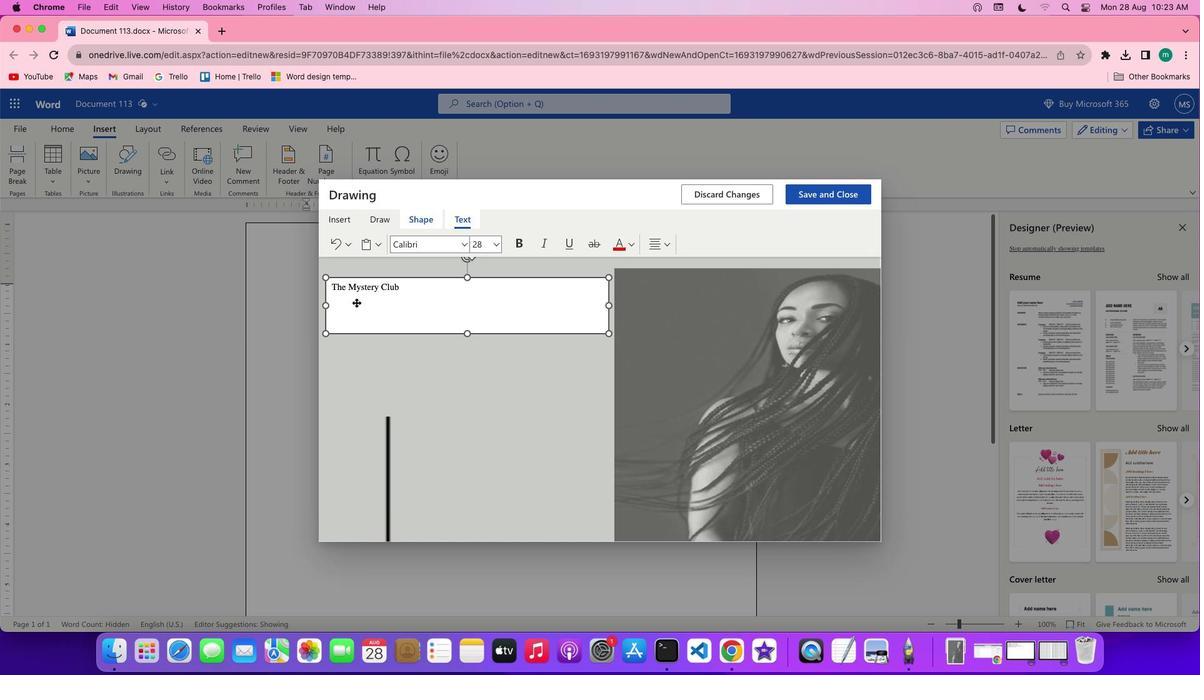 
Action: Mouse pressed left at (484, 479)
Screenshot: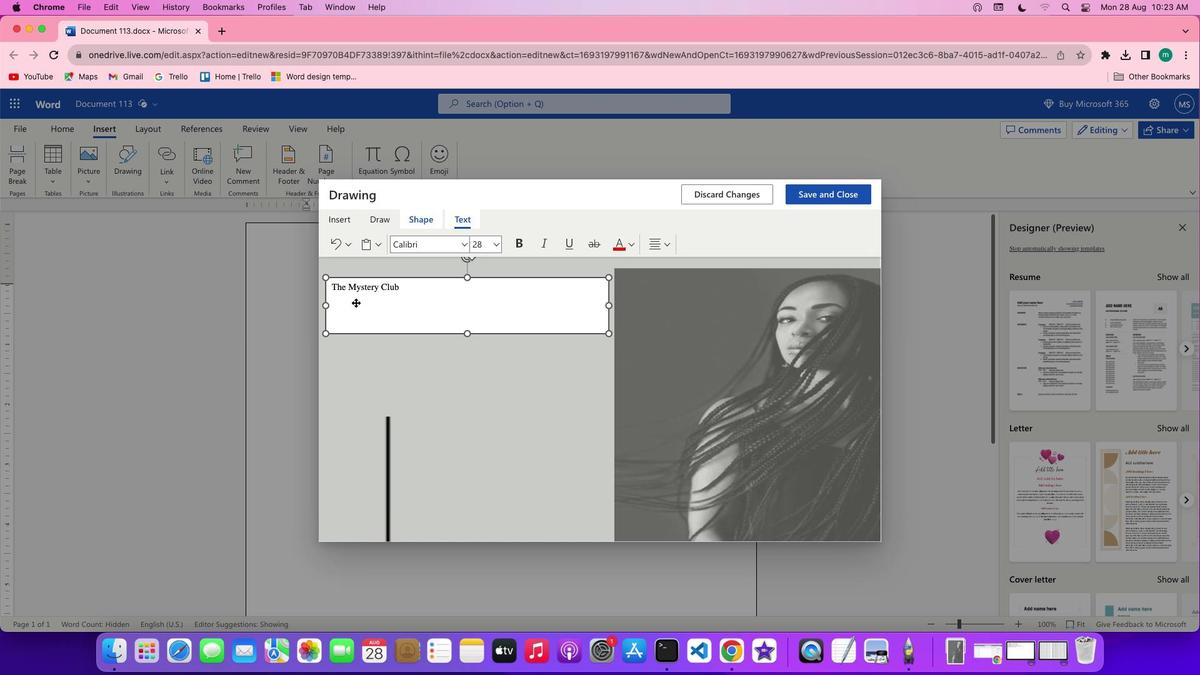
Action: Mouse moved to (465, 242)
Screenshot: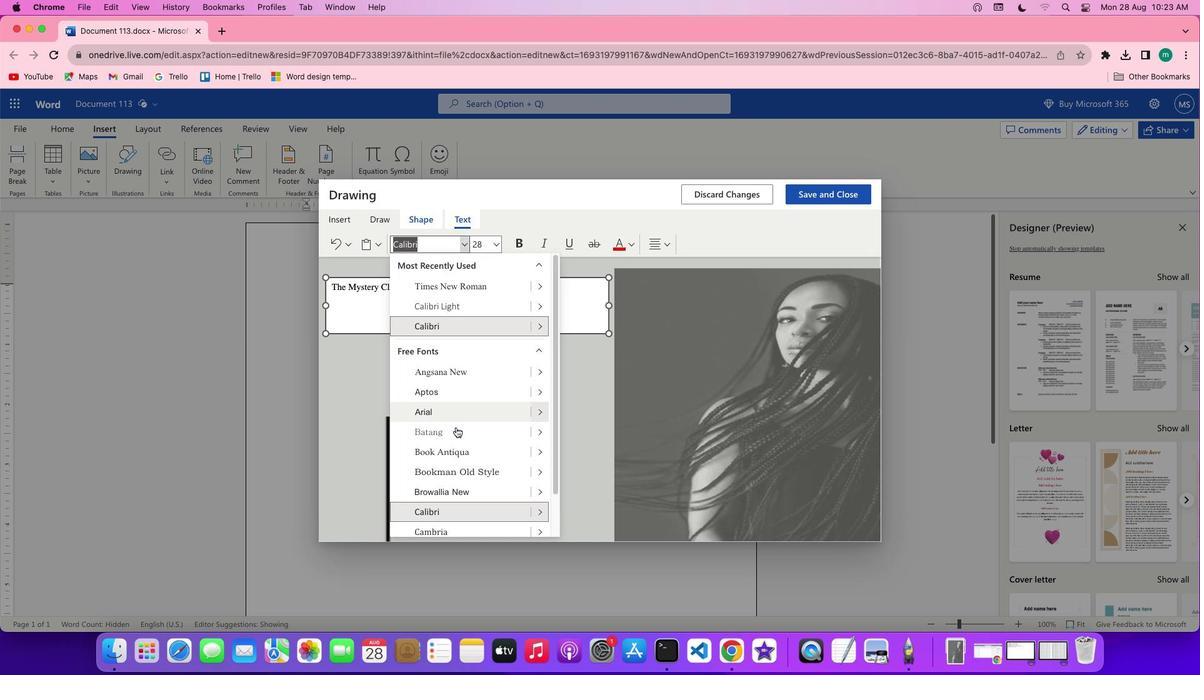 
Action: Mouse pressed left at (465, 242)
Screenshot: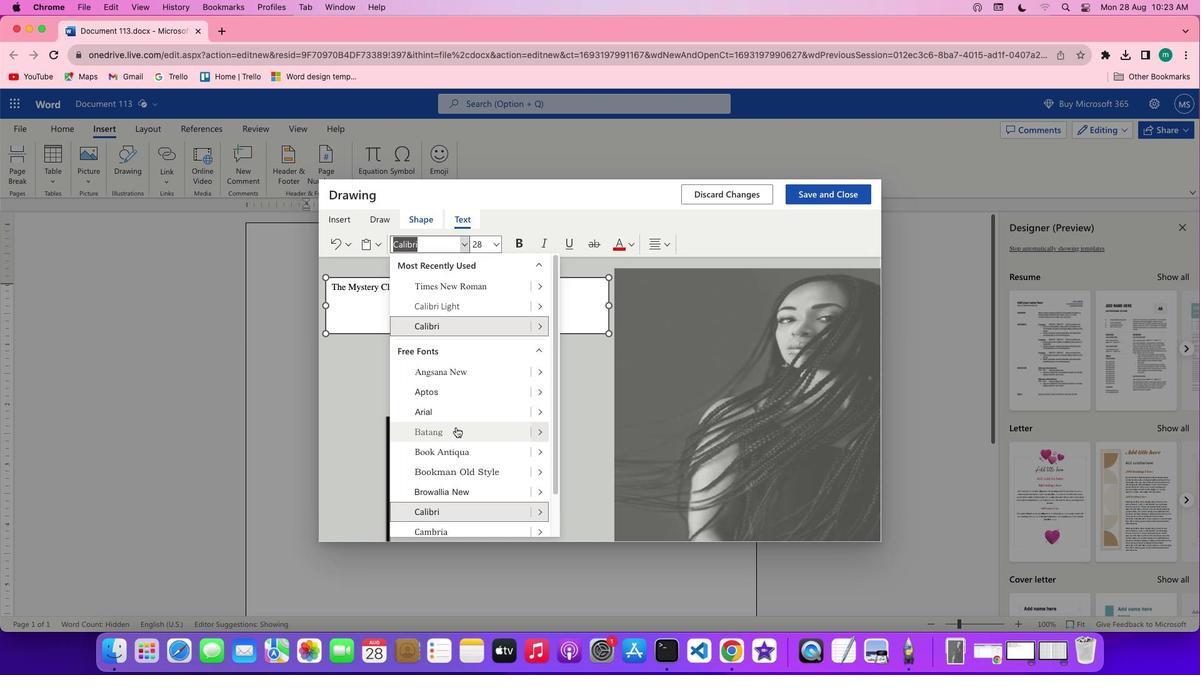
Action: Mouse moved to (461, 380)
Screenshot: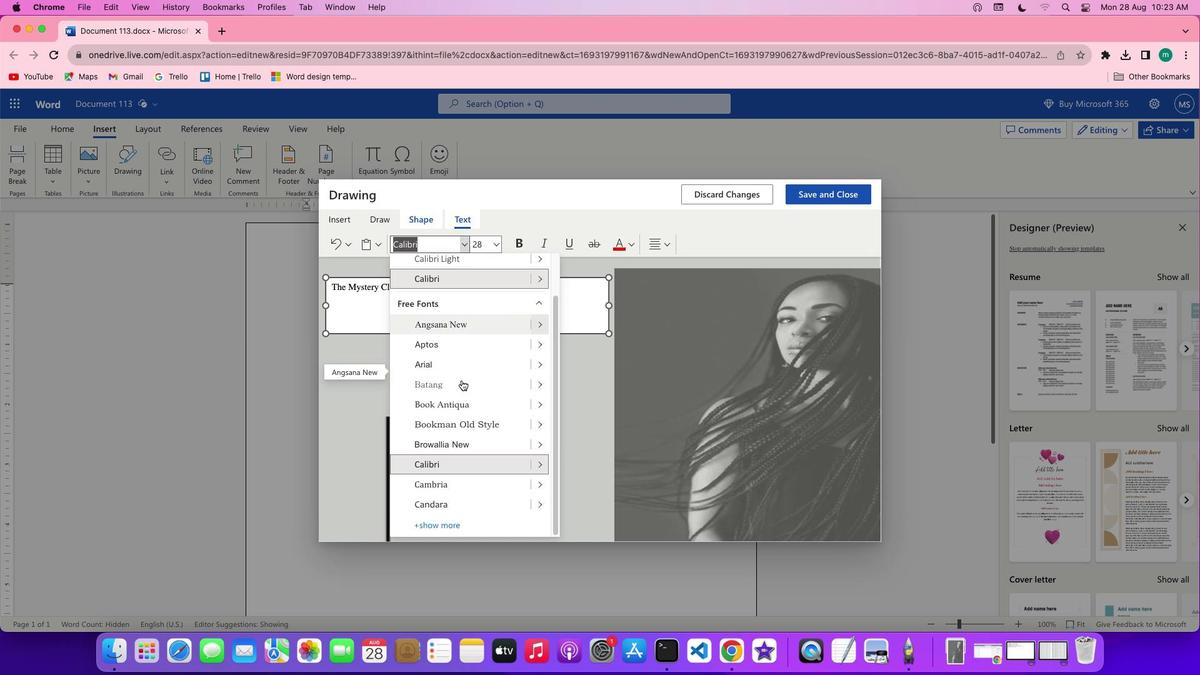 
Action: Mouse scrolled (461, 380) with delta (0, 0)
Screenshot: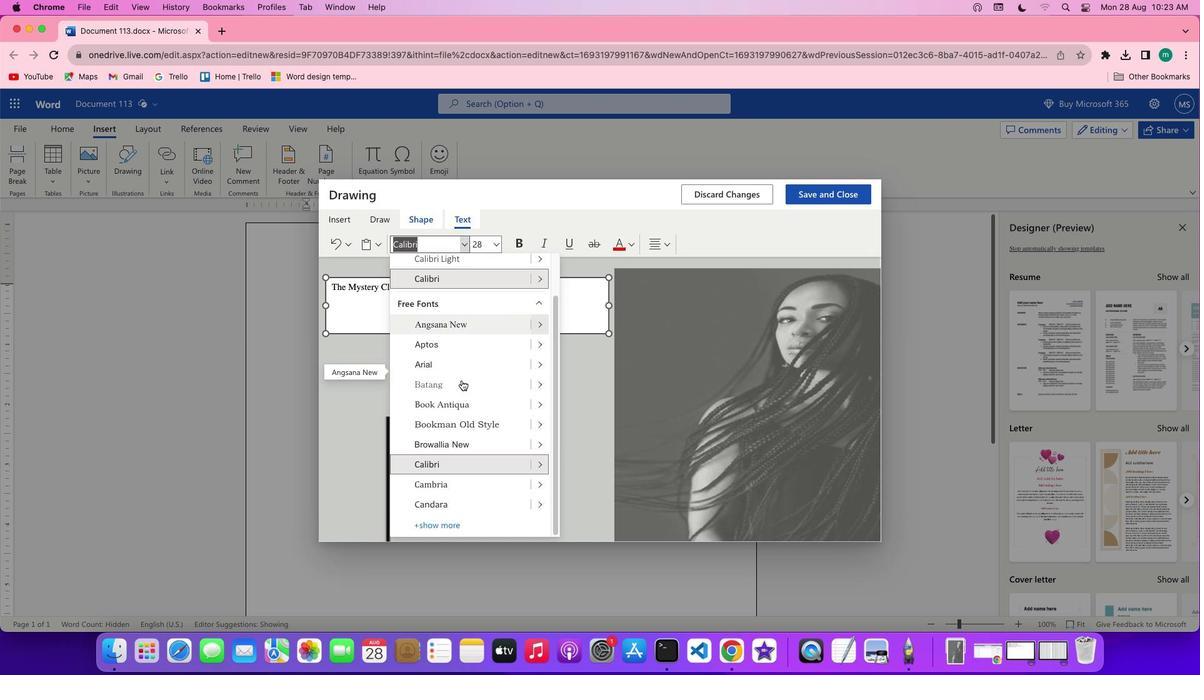 
Action: Mouse scrolled (461, 380) with delta (0, 0)
Screenshot: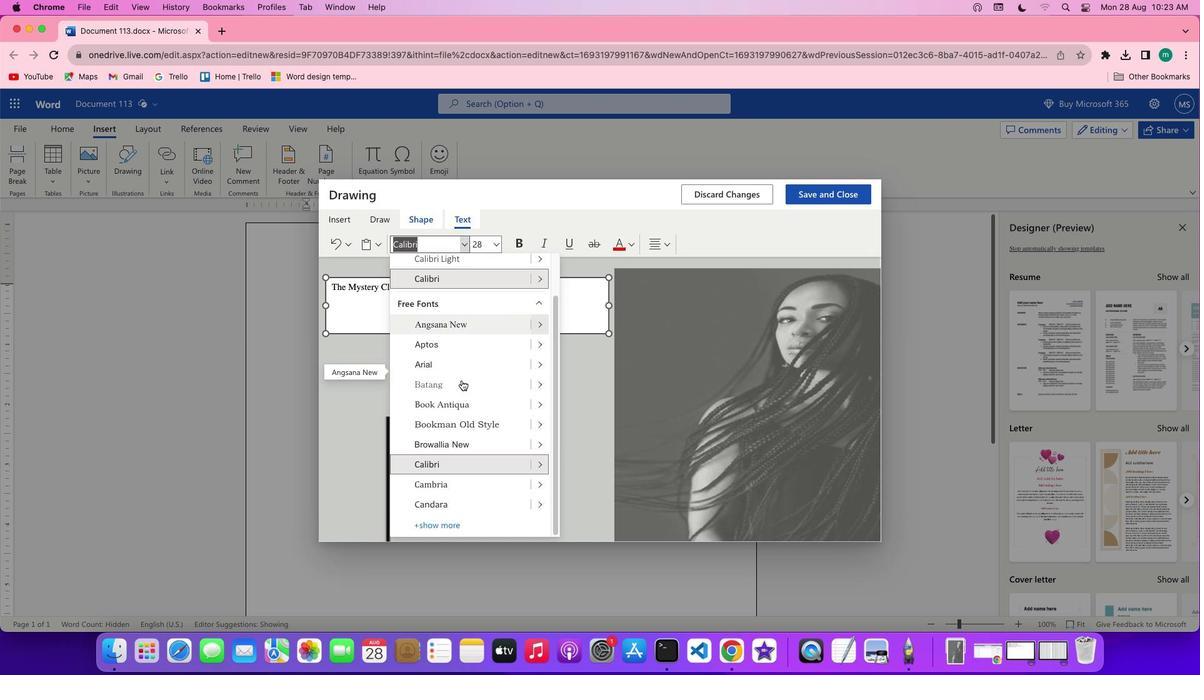 
Action: Mouse scrolled (461, 380) with delta (0, 0)
Screenshot: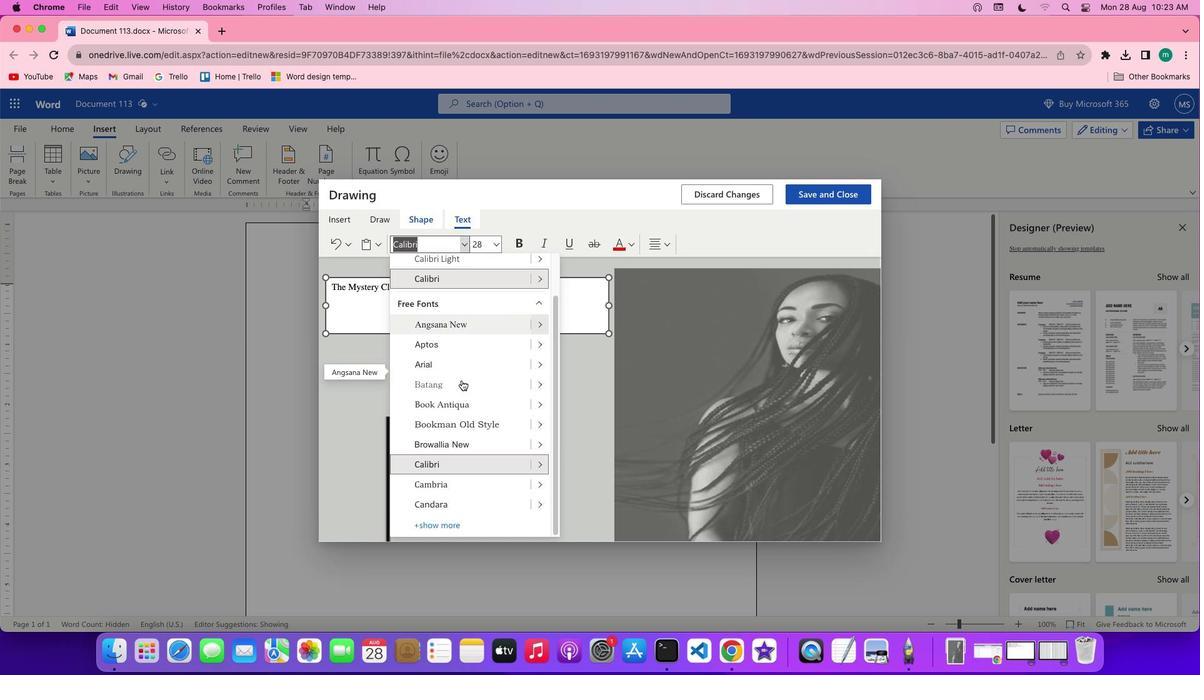 
Action: Mouse scrolled (461, 380) with delta (0, 0)
Screenshot: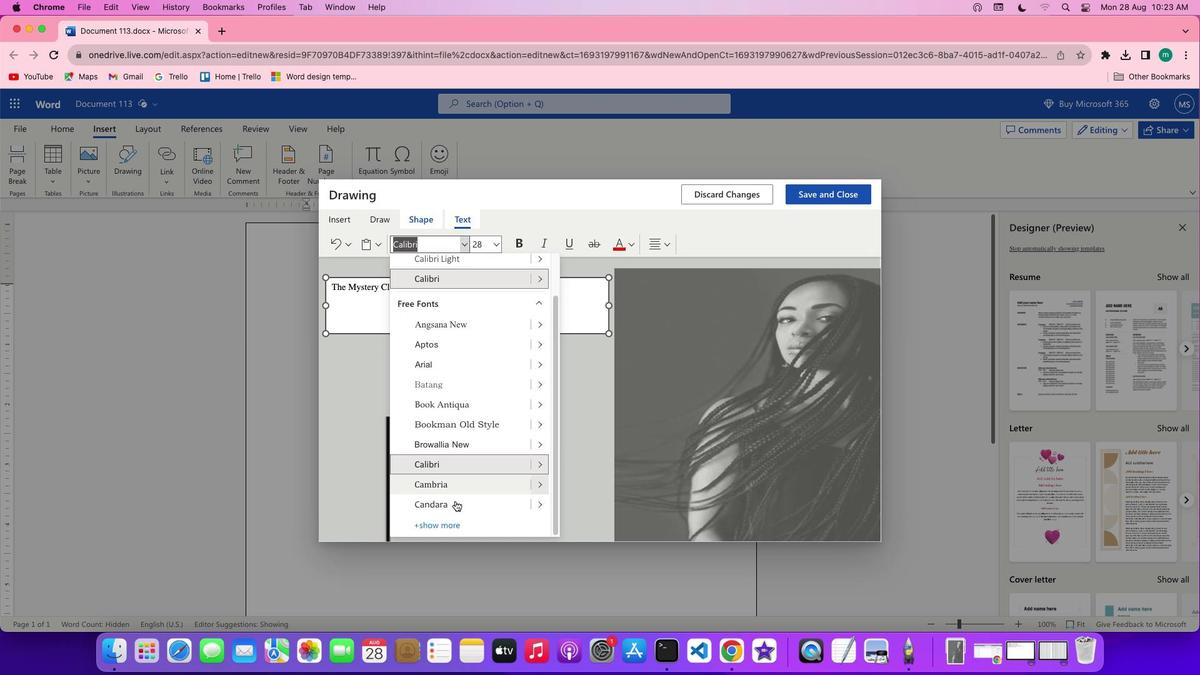 
Action: Mouse scrolled (461, 380) with delta (0, 0)
Screenshot: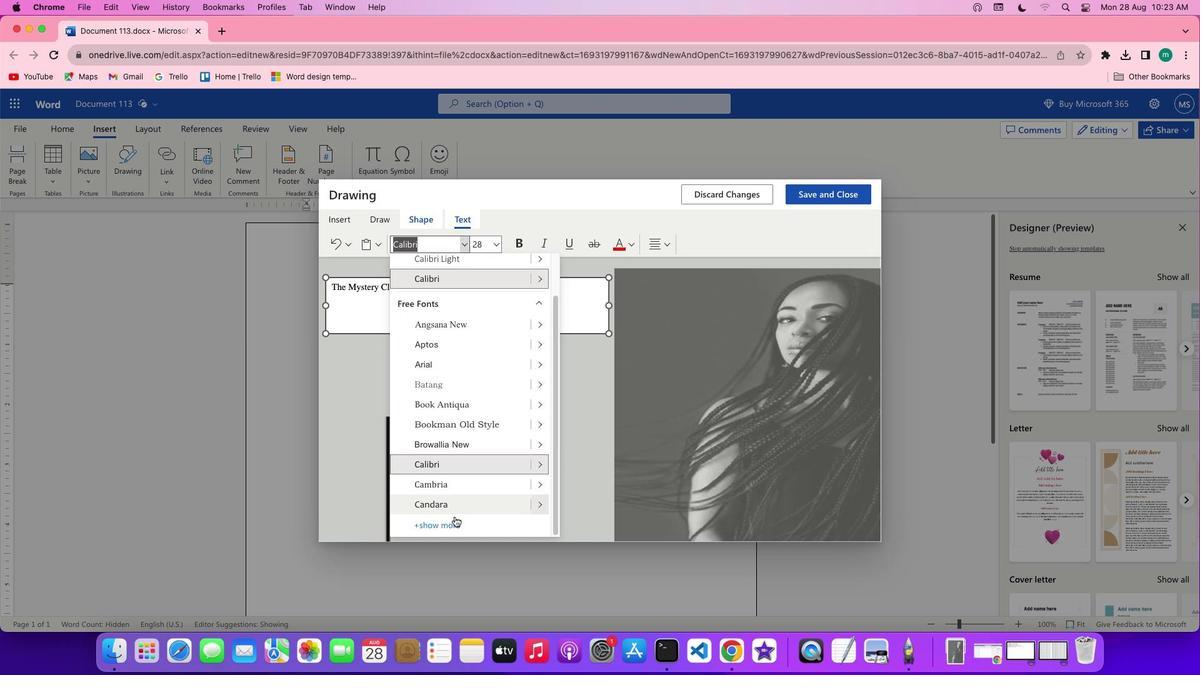 
Action: Mouse scrolled (461, 380) with delta (0, 0)
Screenshot: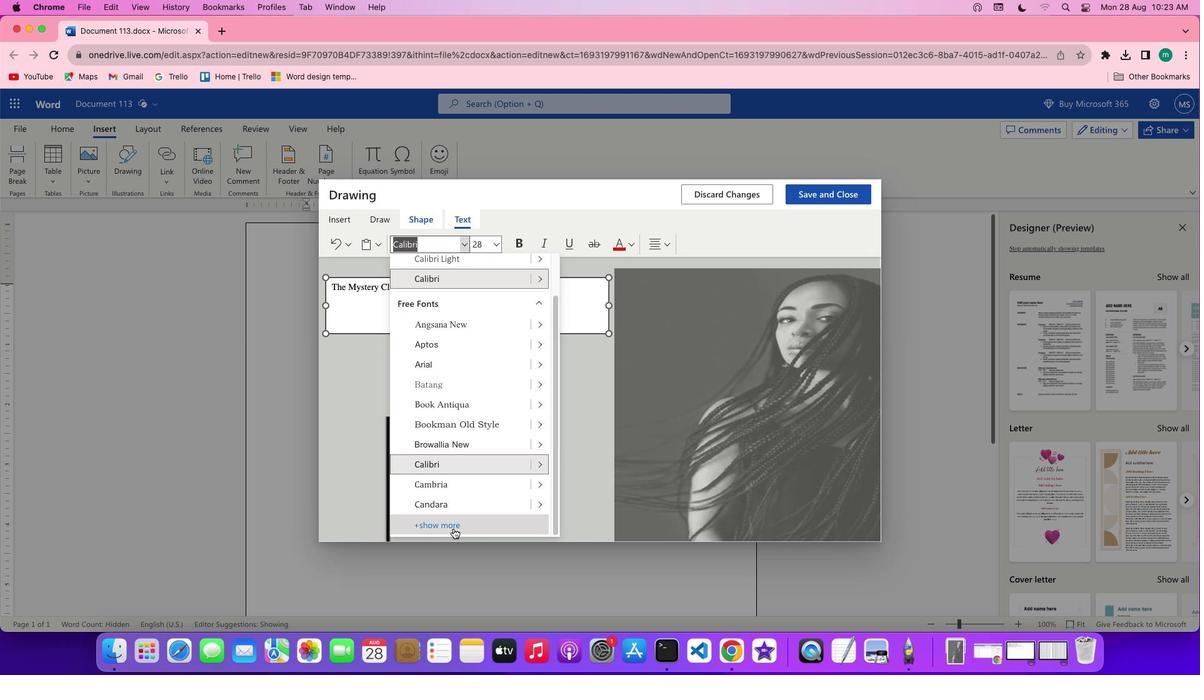 
Action: Mouse scrolled (461, 380) with delta (0, 0)
Screenshot: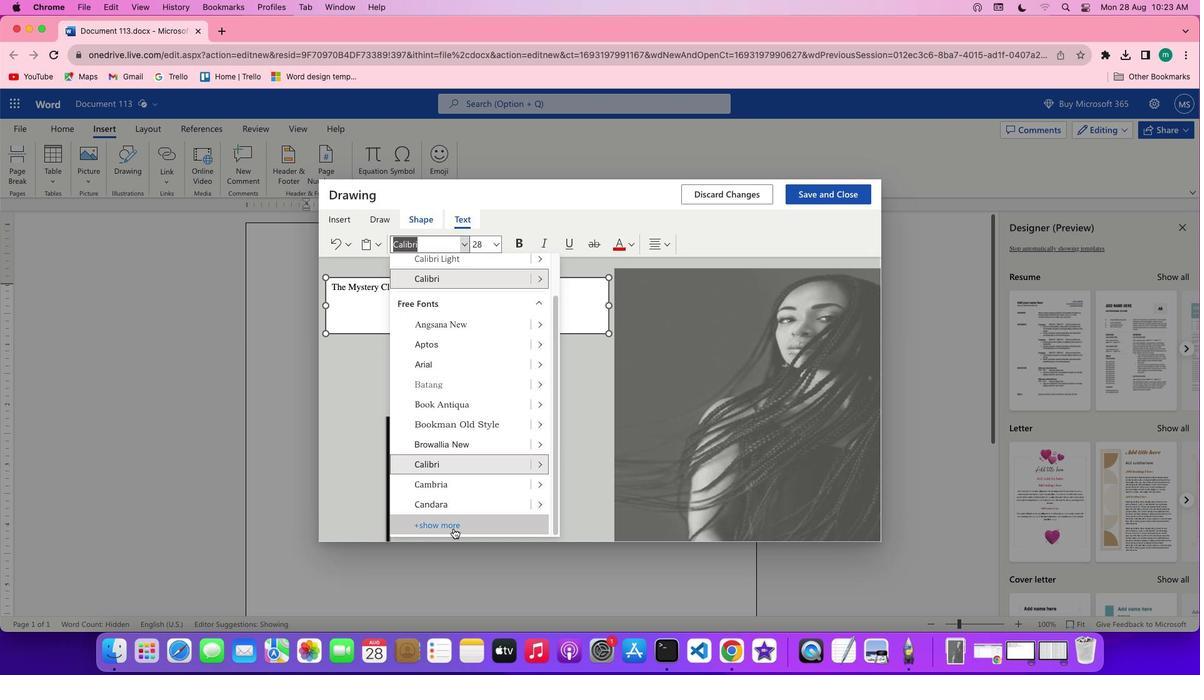 
Action: Mouse scrolled (461, 380) with delta (0, 0)
Screenshot: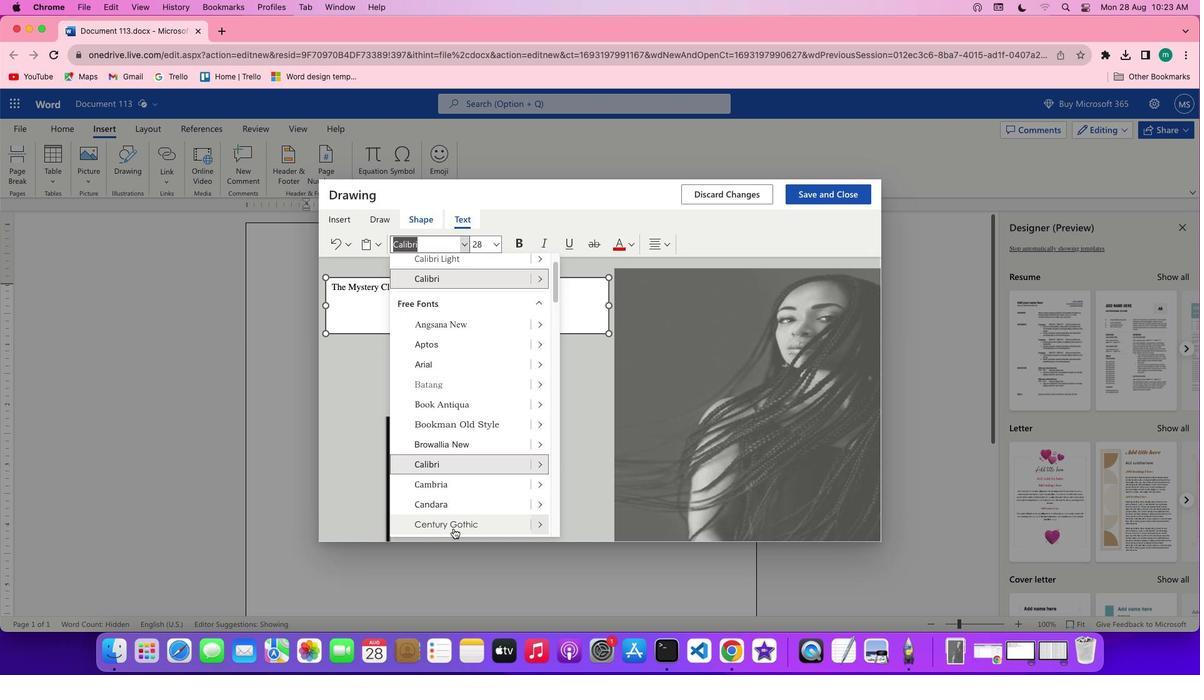 
Action: Mouse moved to (454, 528)
Screenshot: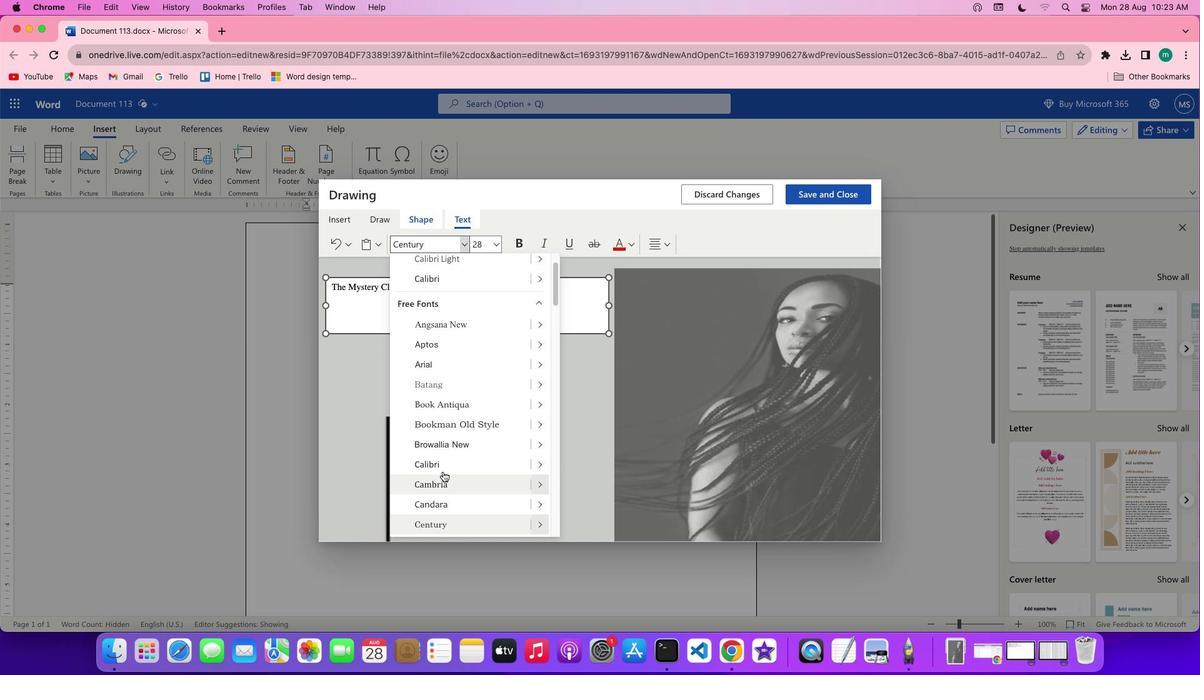 
Action: Mouse pressed left at (454, 528)
Screenshot: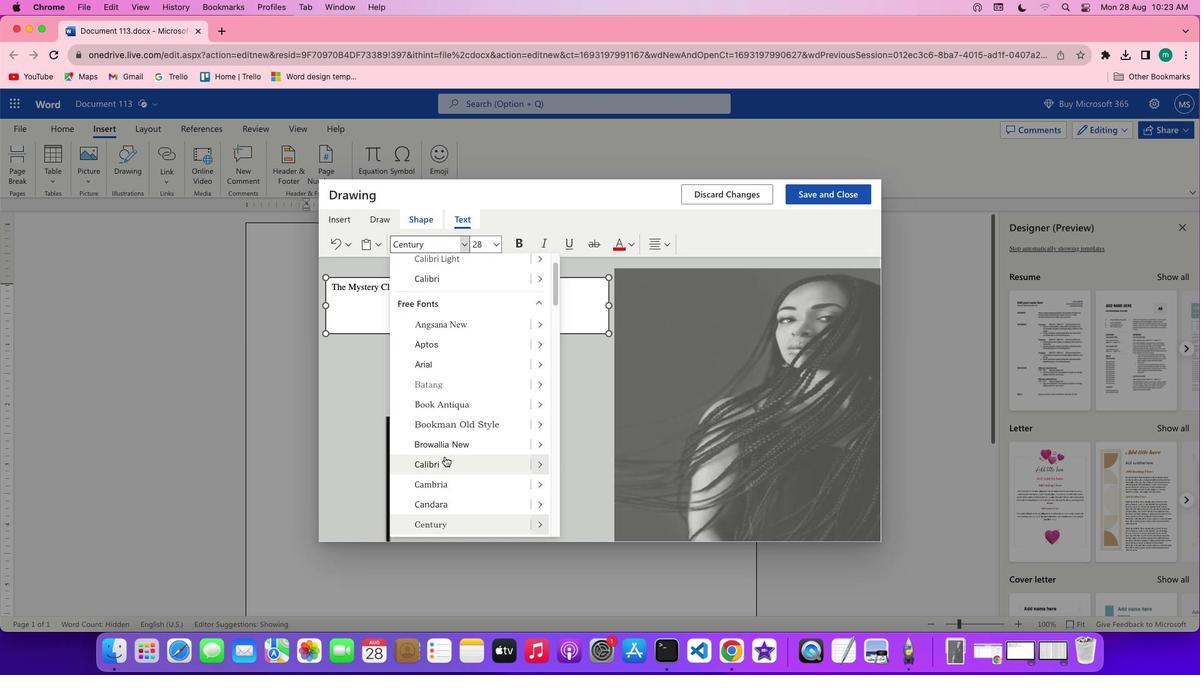 
Action: Mouse moved to (491, 432)
Screenshot: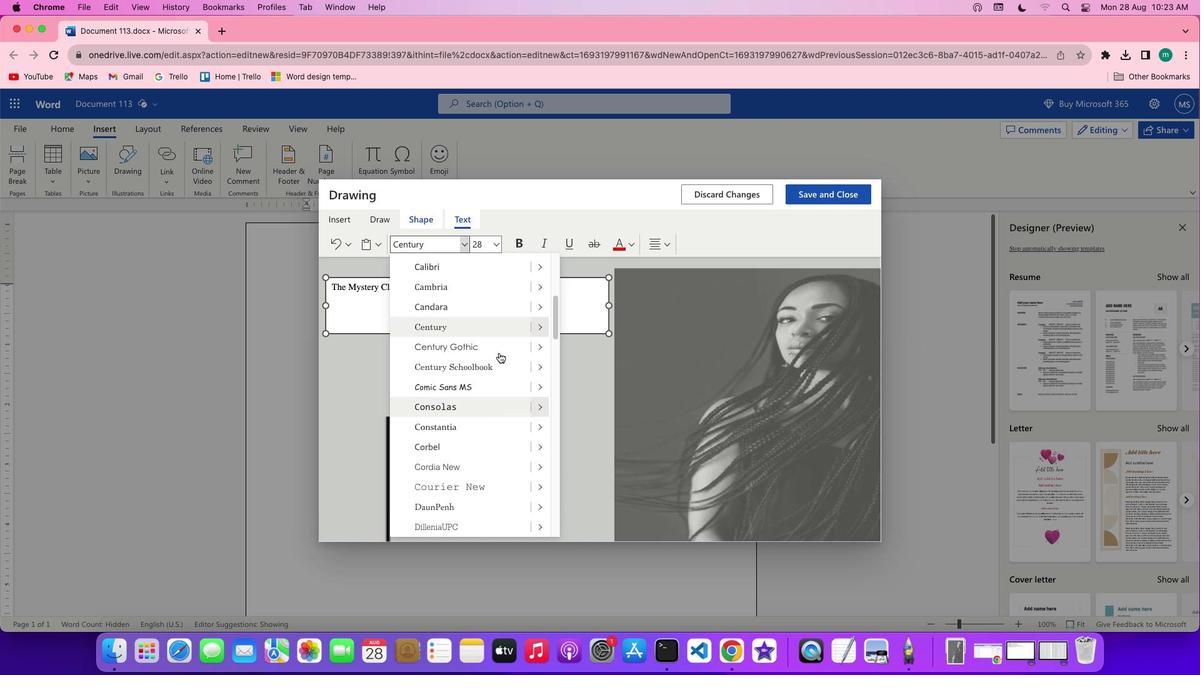 
Action: Mouse scrolled (491, 432) with delta (0, 0)
Screenshot: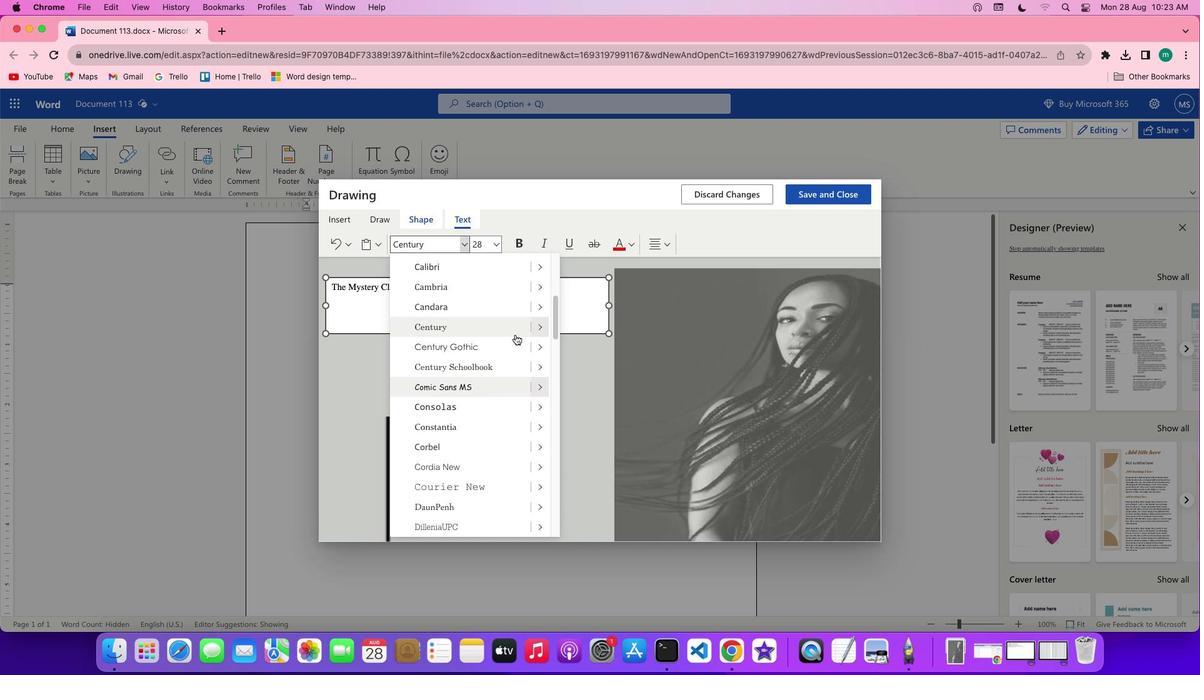 
Action: Mouse scrolled (491, 432) with delta (0, 0)
Screenshot: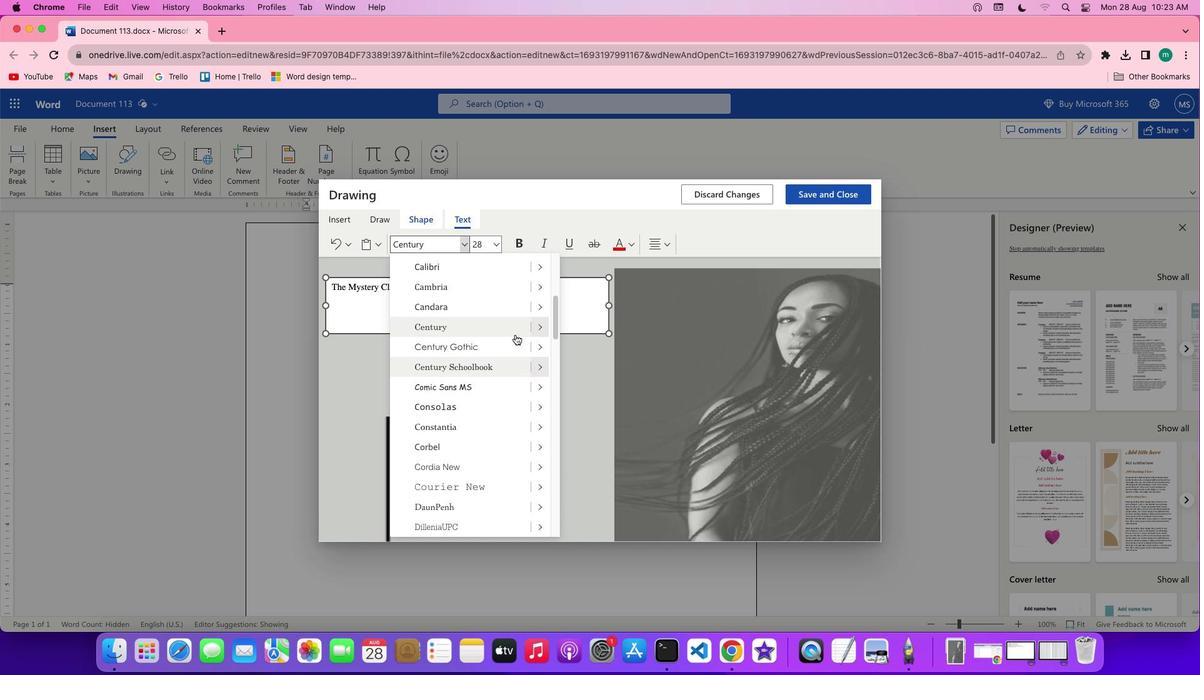 
Action: Mouse scrolled (491, 432) with delta (0, -1)
Screenshot: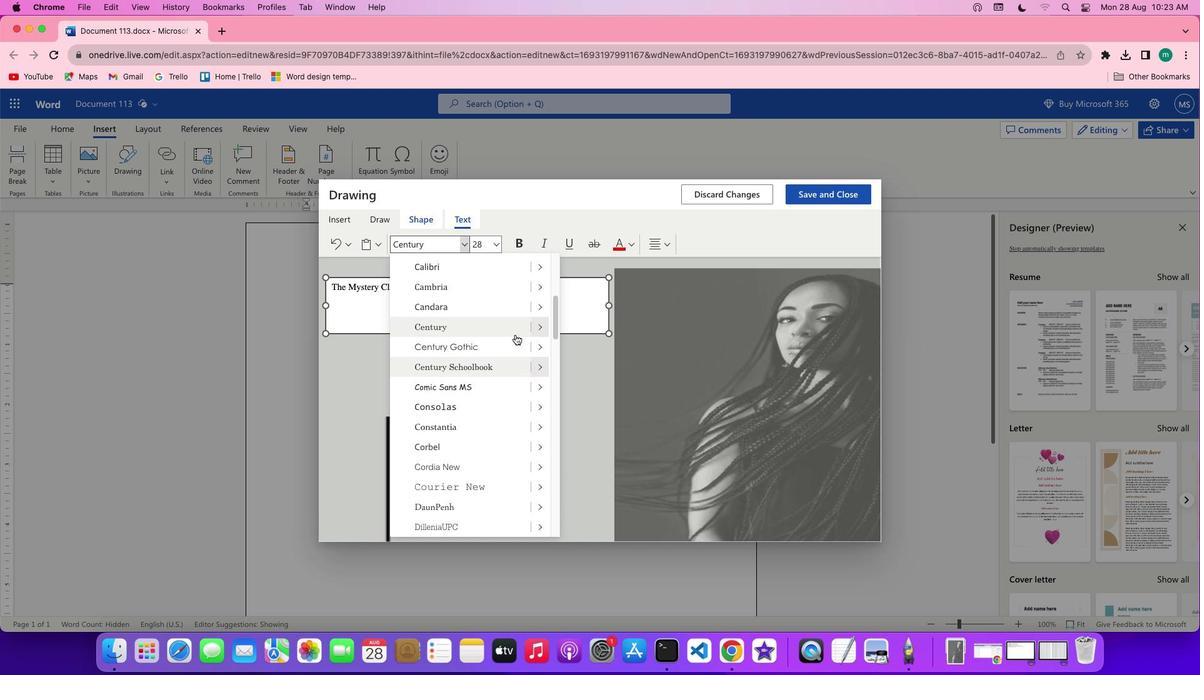 
Action: Mouse scrolled (491, 432) with delta (0, -1)
Screenshot: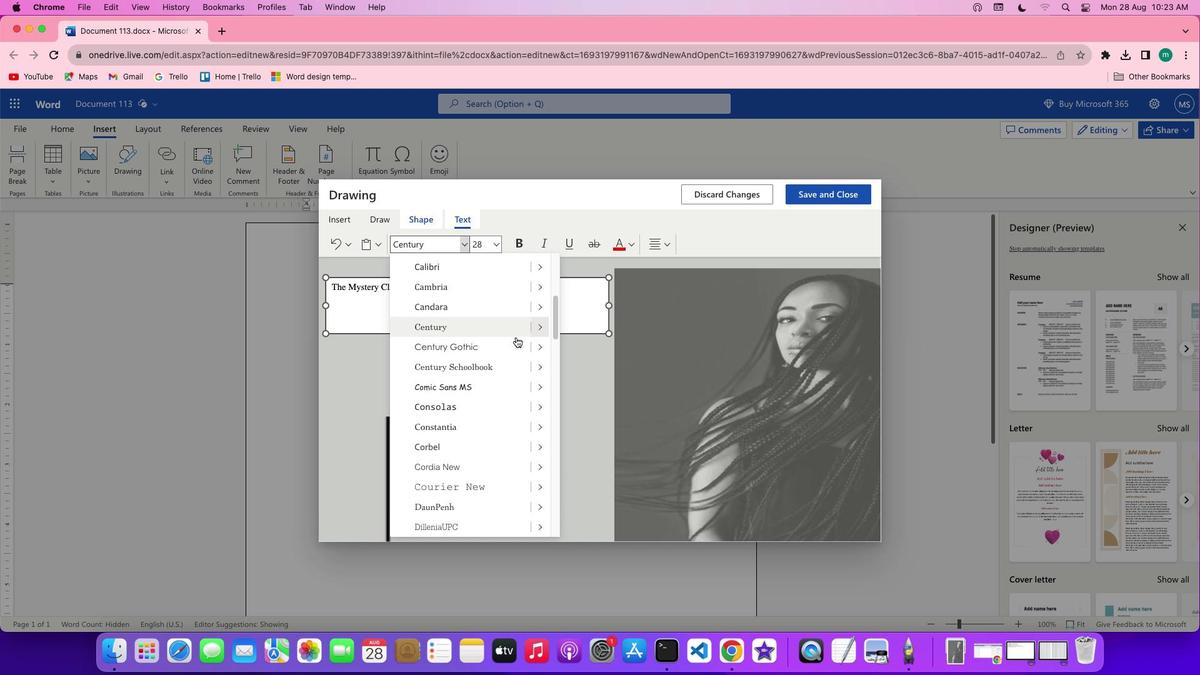 
Action: Mouse moved to (542, 364)
Screenshot: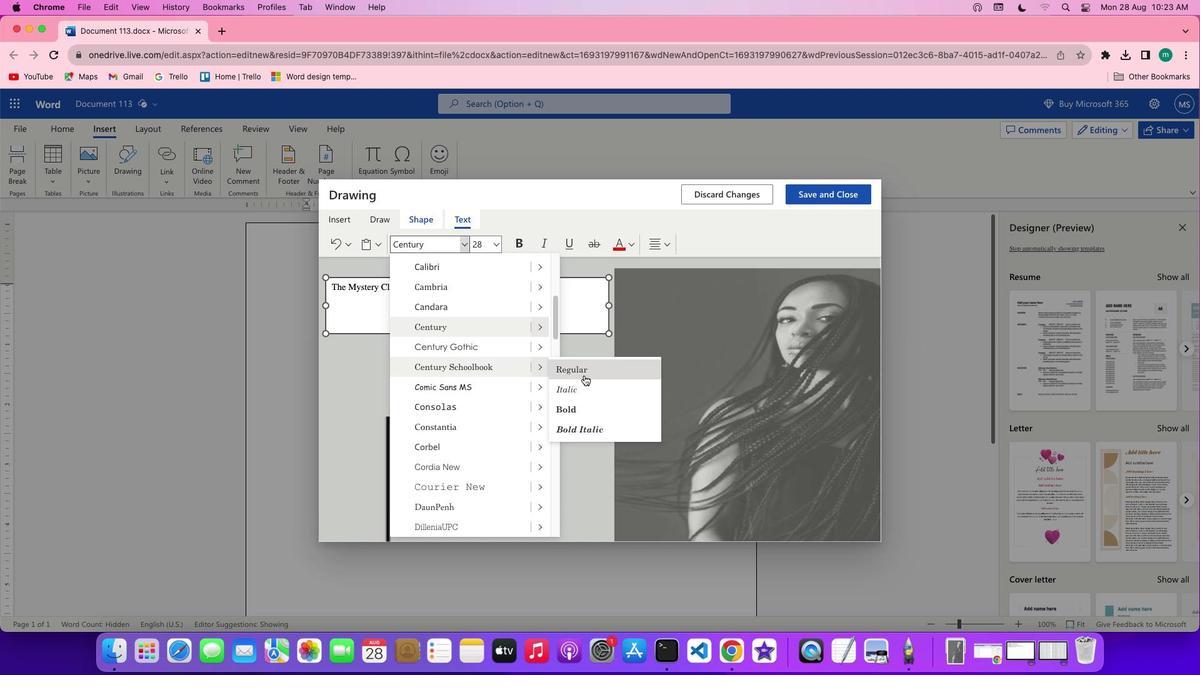 
Action: Mouse pressed left at (542, 364)
Screenshot: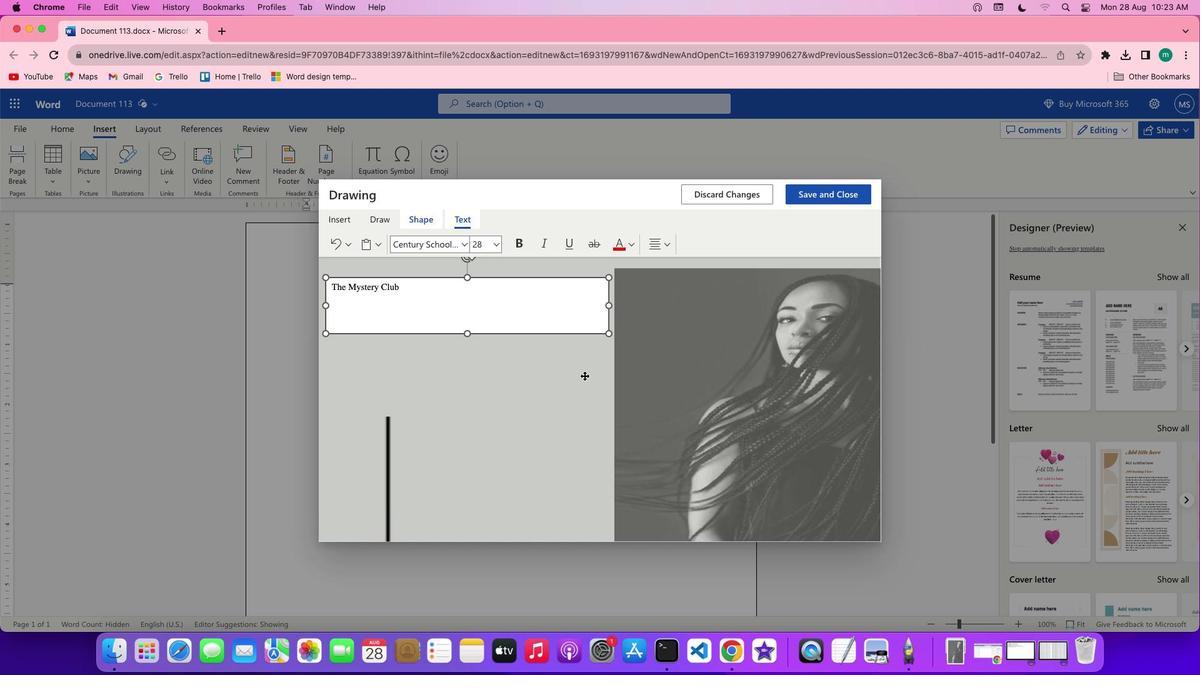
Action: Mouse moved to (584, 375)
Screenshot: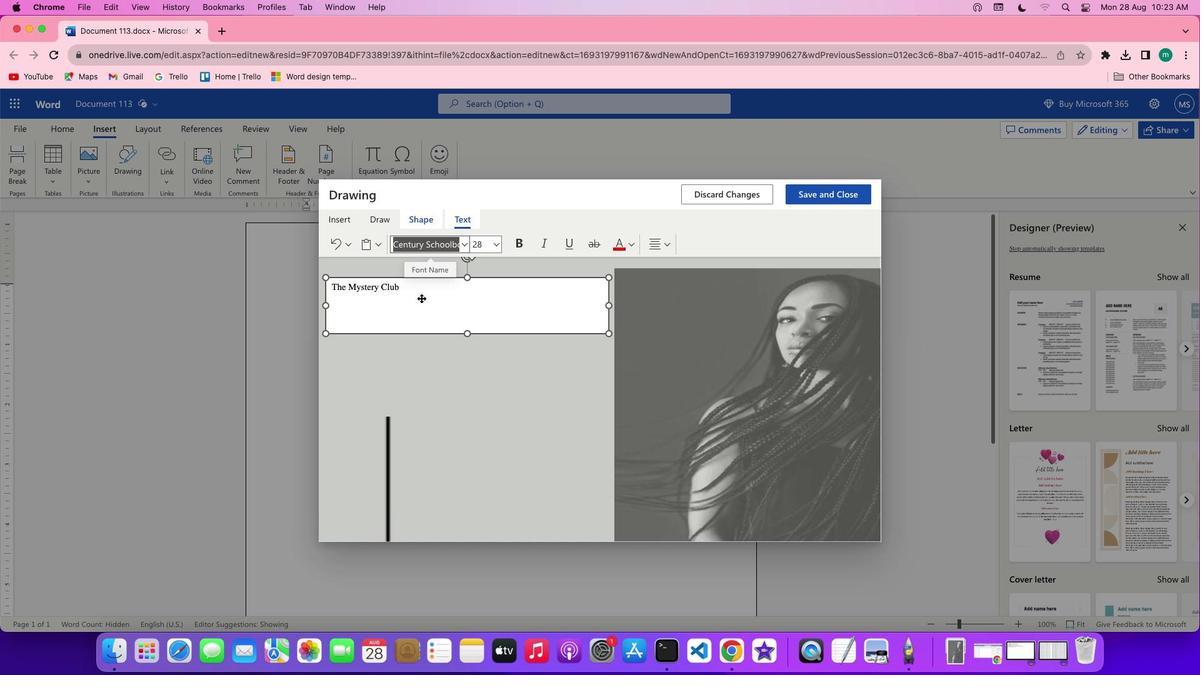 
Action: Mouse pressed left at (584, 375)
Screenshot: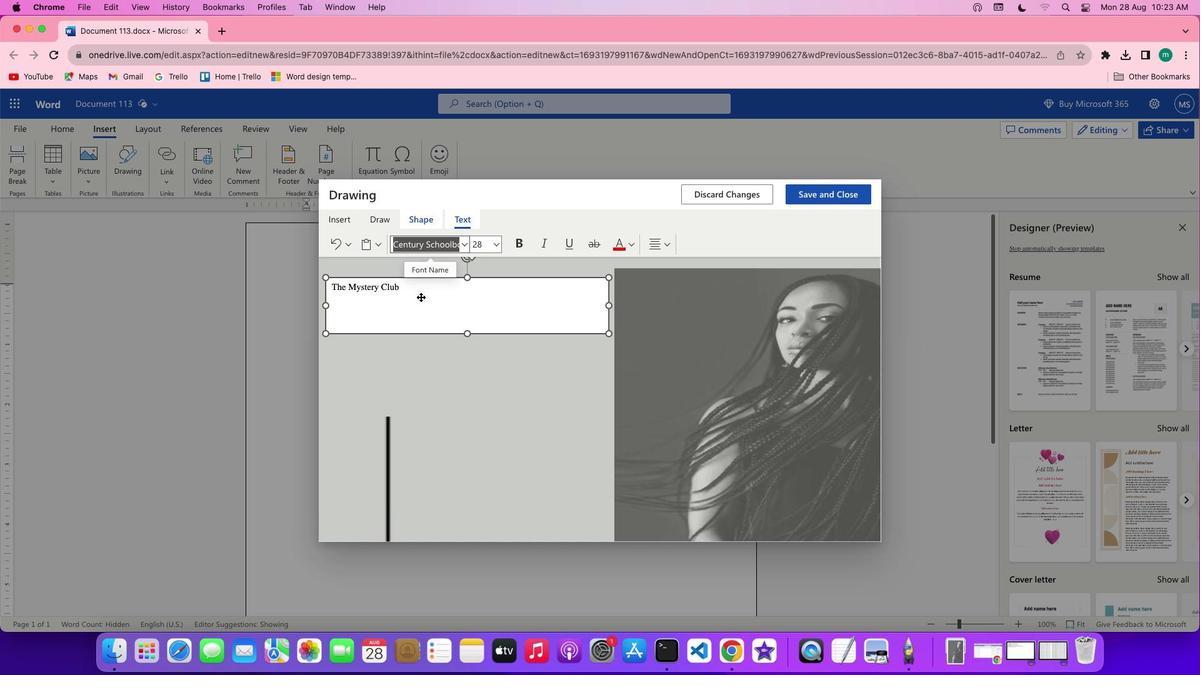 
Action: Mouse moved to (332, 287)
Screenshot: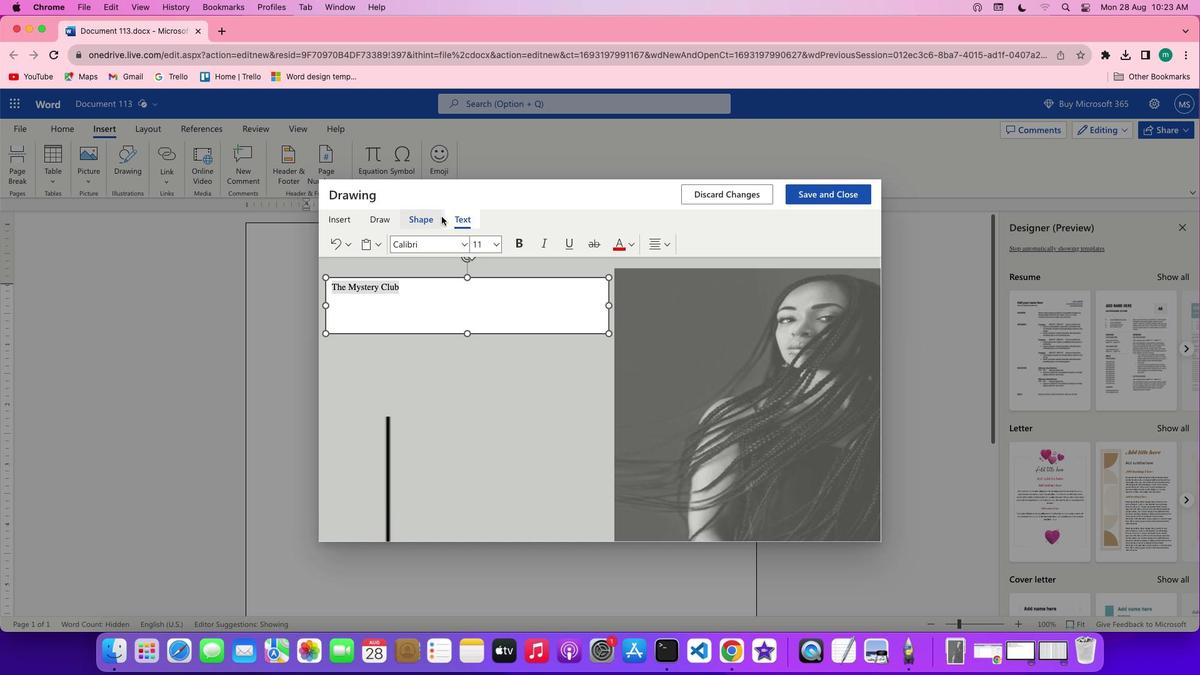 
Action: Mouse pressed left at (332, 287)
Screenshot: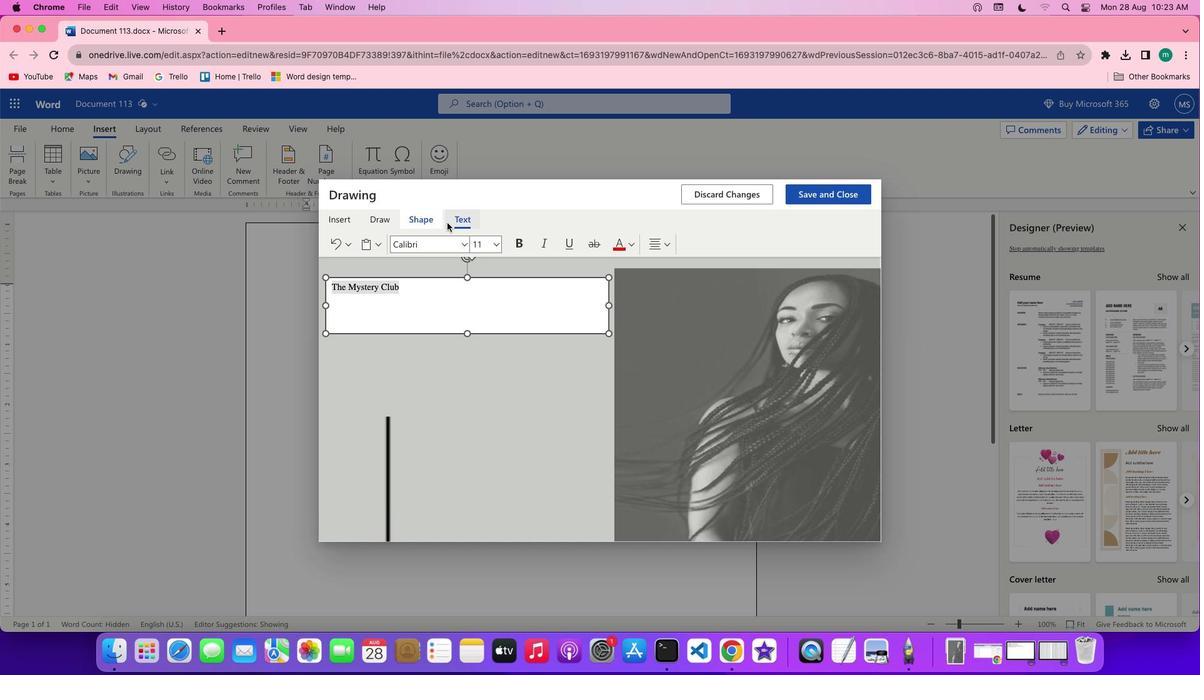 
Action: Mouse moved to (464, 248)
Screenshot: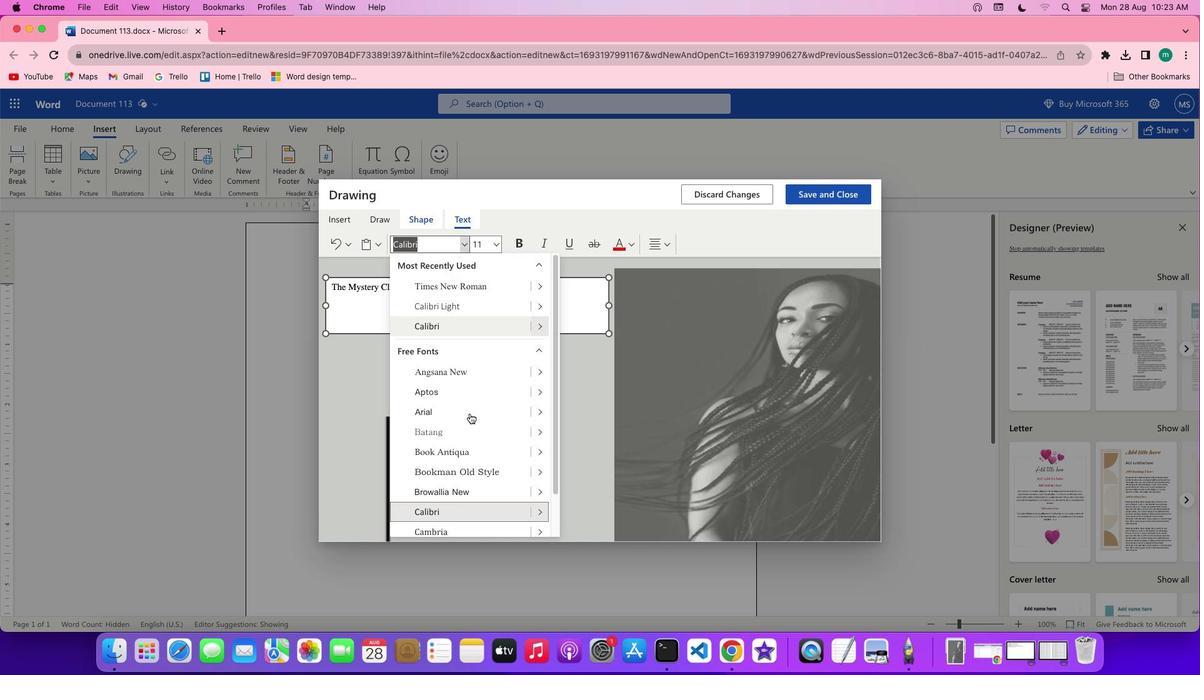 
Action: Mouse pressed left at (464, 248)
Screenshot: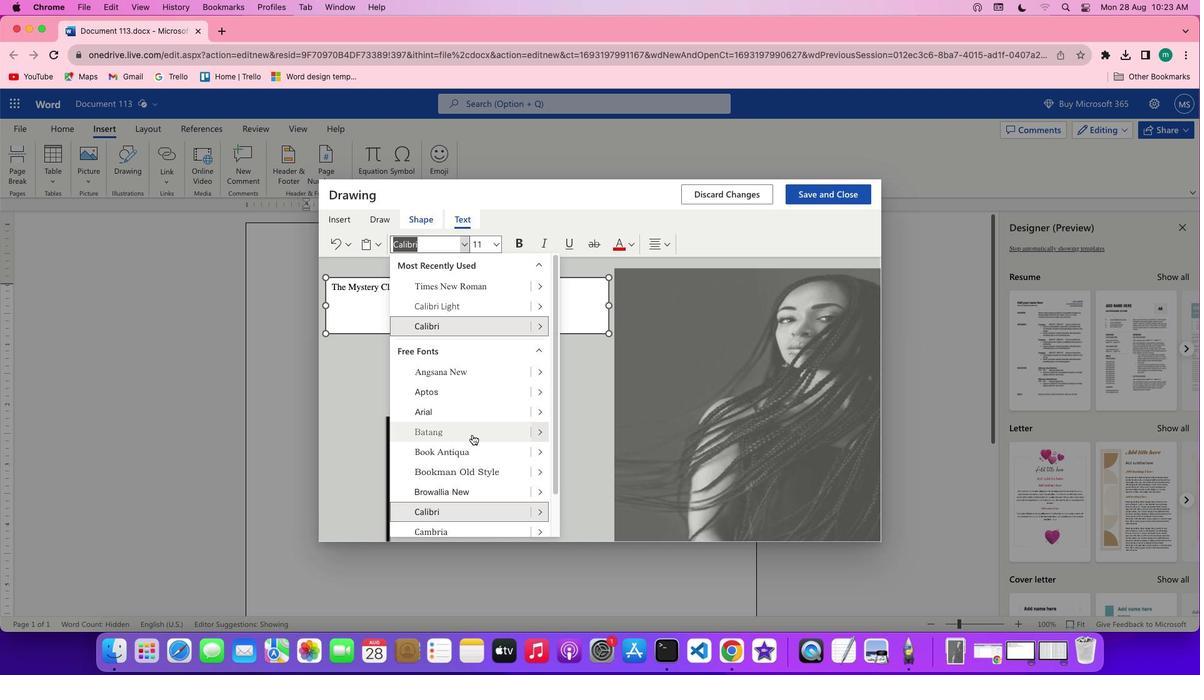 
Action: Mouse moved to (472, 435)
Screenshot: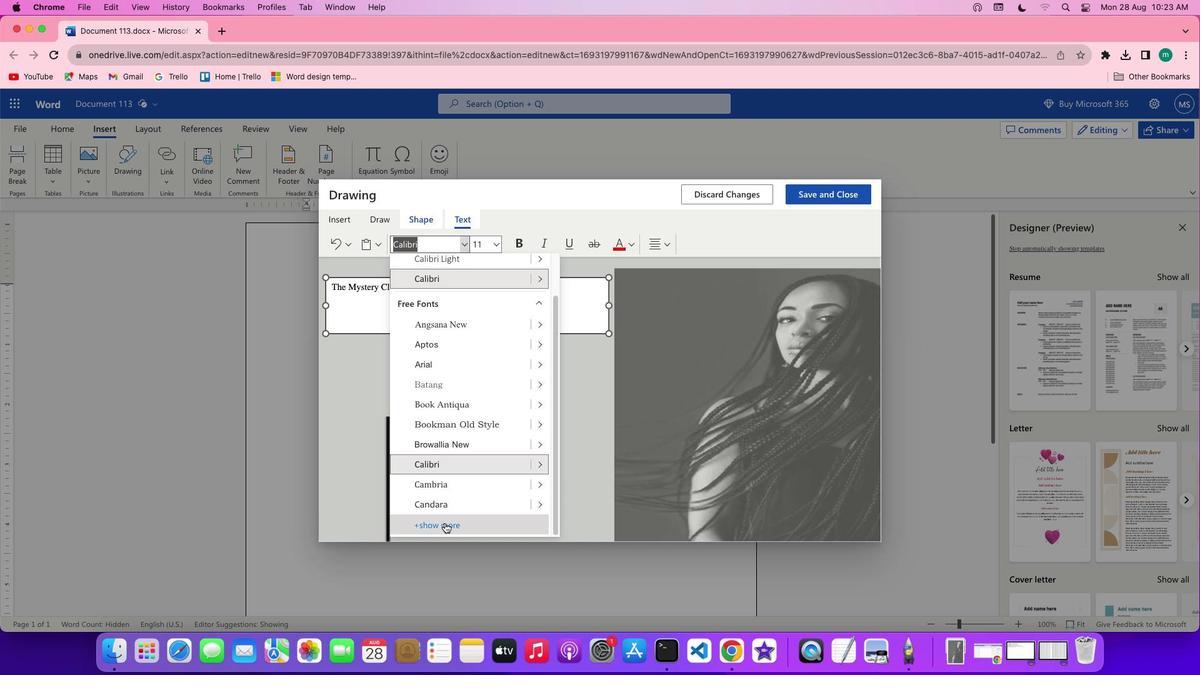 
Action: Mouse scrolled (472, 435) with delta (0, 0)
Screenshot: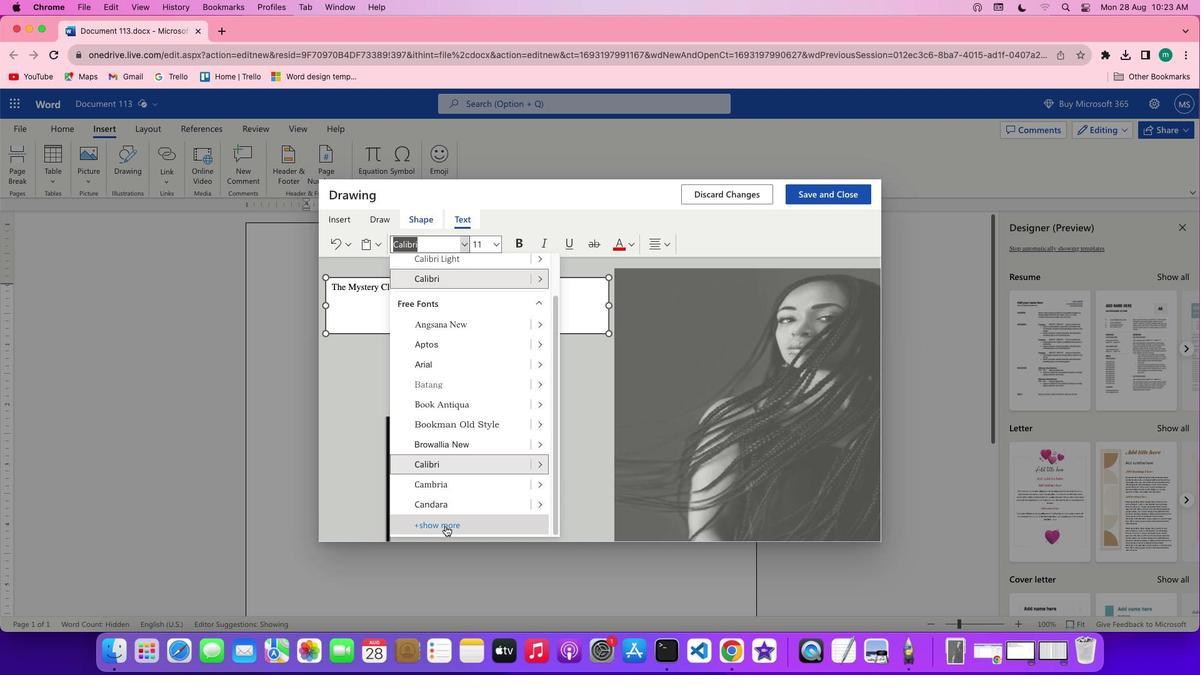 
Action: Mouse moved to (472, 435)
Screenshot: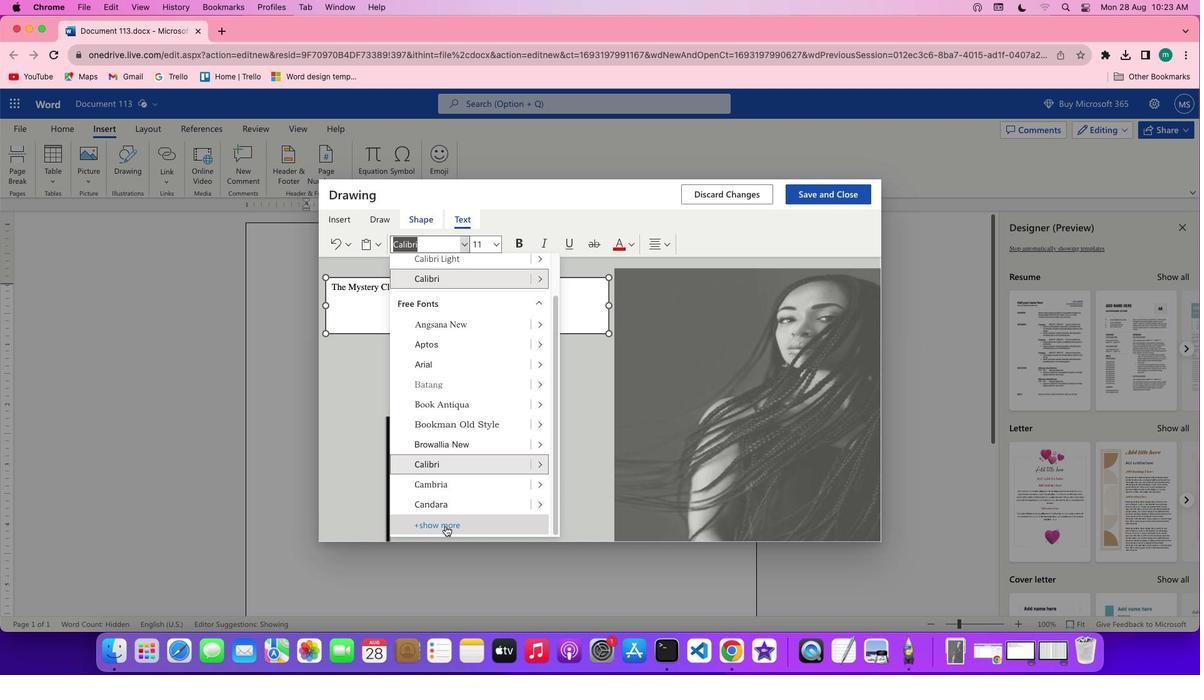 
Action: Mouse scrolled (472, 435) with delta (0, 0)
Screenshot: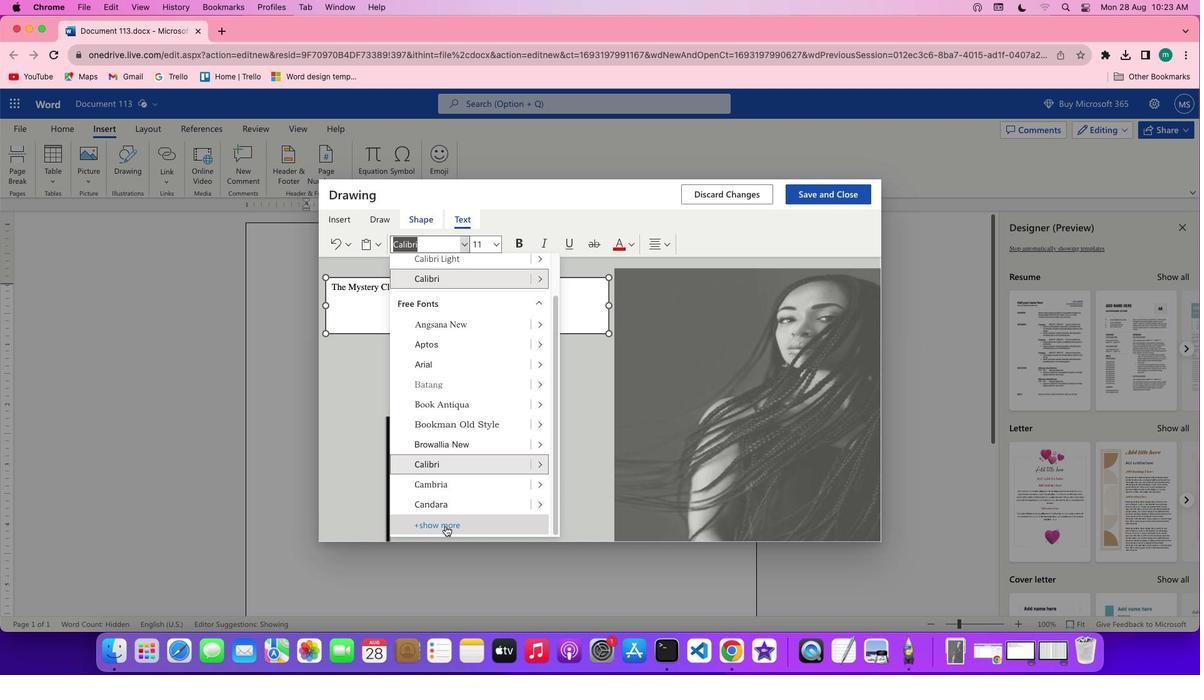 
Action: Mouse scrolled (472, 435) with delta (0, -1)
Screenshot: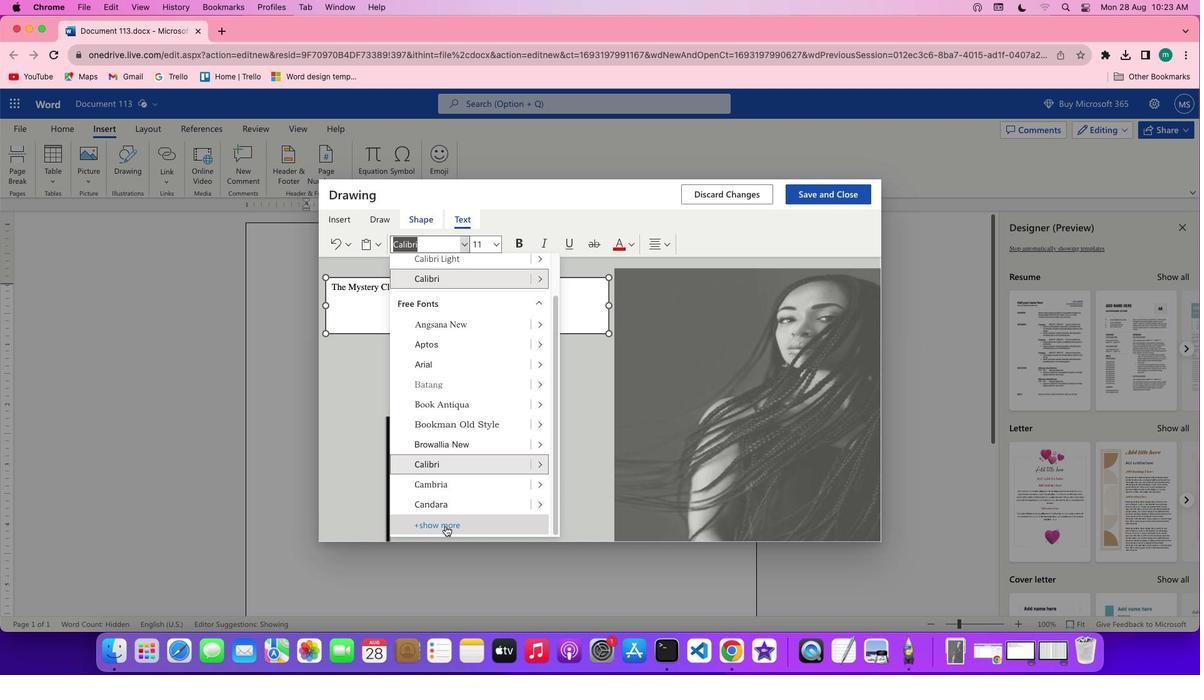 
Action: Mouse scrolled (472, 435) with delta (0, -2)
Screenshot: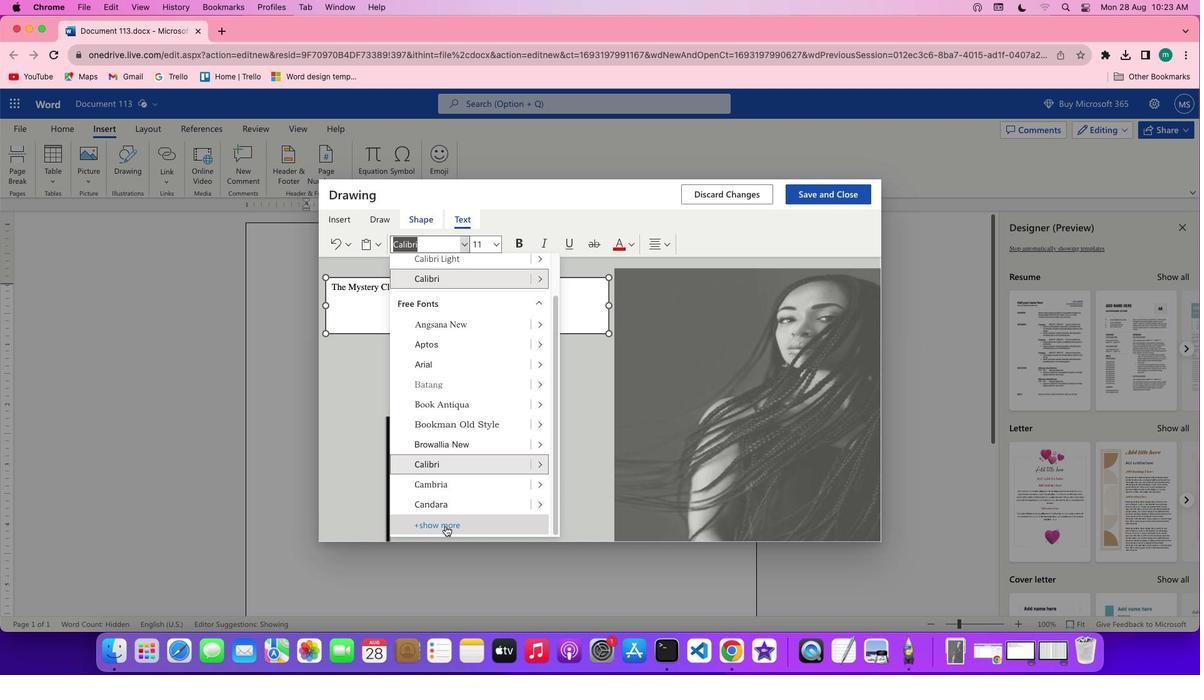 
Action: Mouse moved to (445, 526)
Screenshot: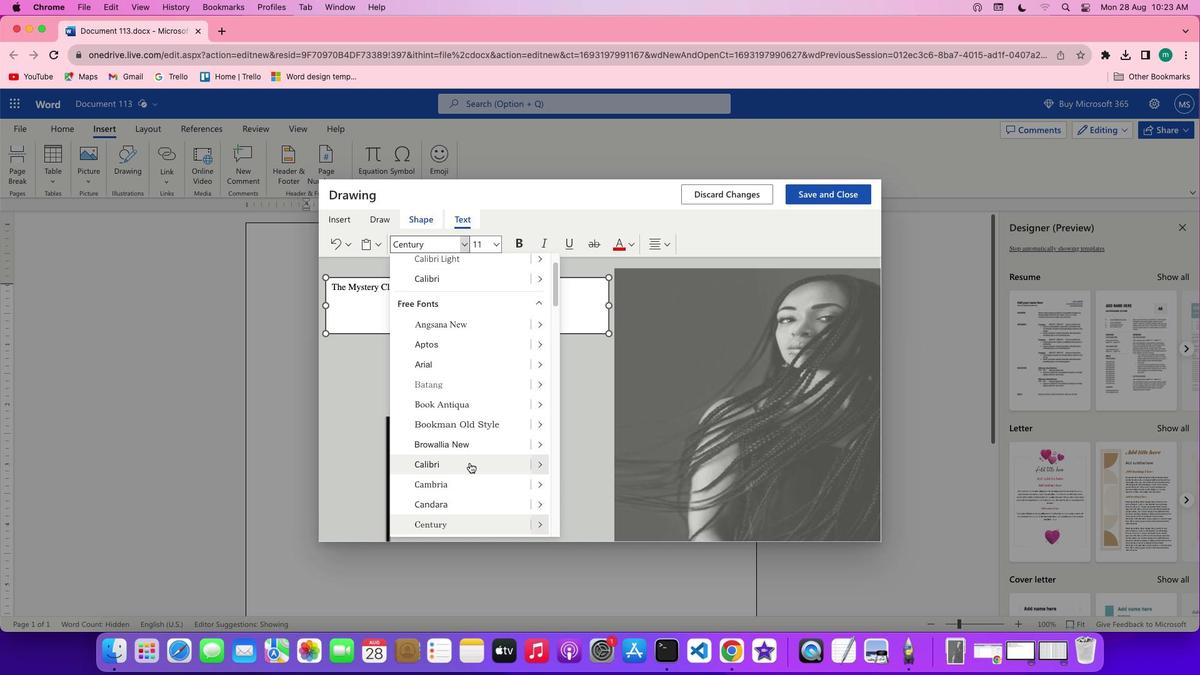 
Action: Mouse pressed left at (445, 526)
Screenshot: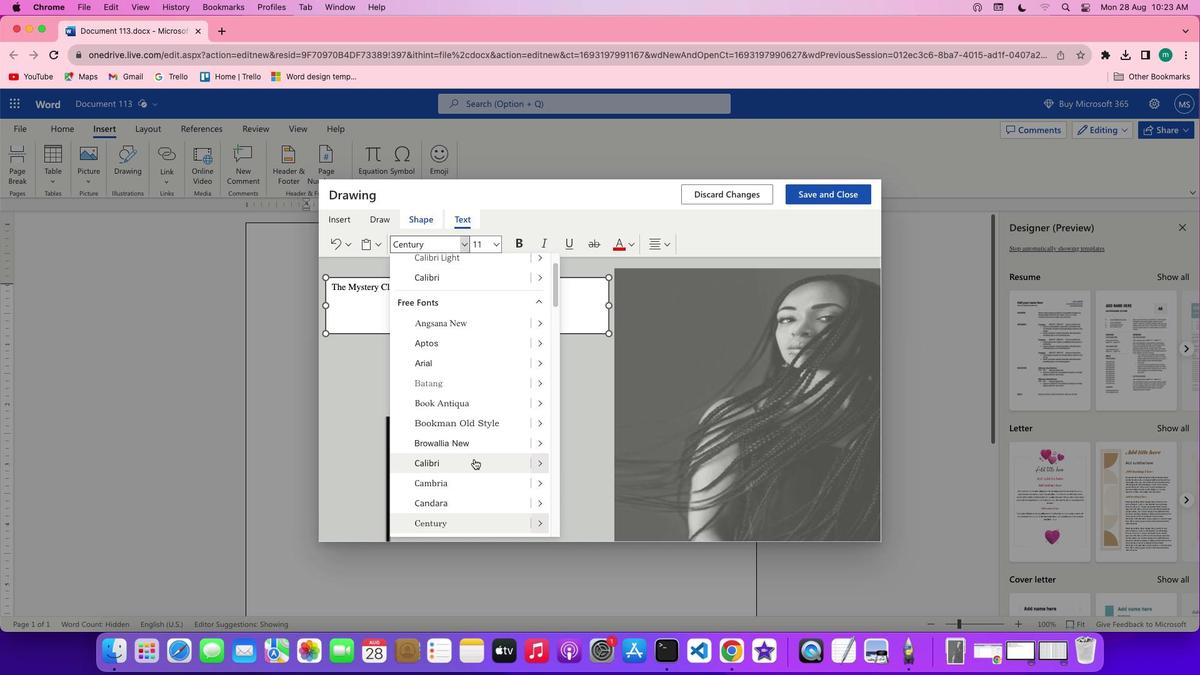 
Action: Mouse moved to (474, 459)
Screenshot: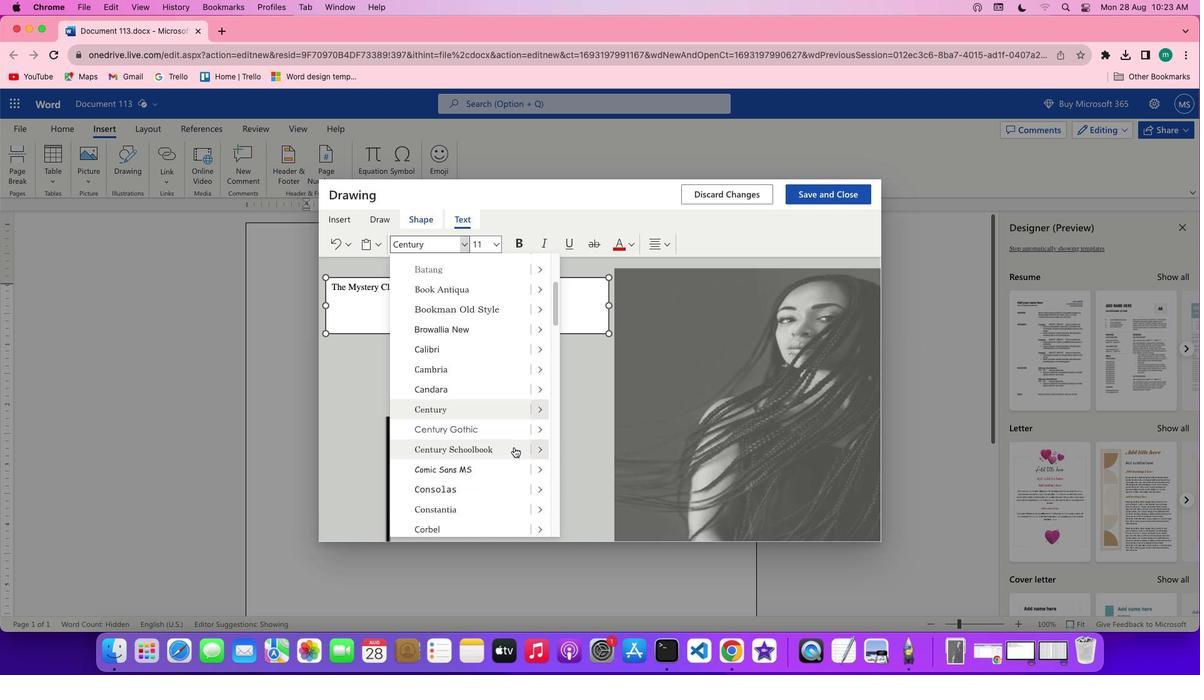 
Action: Mouse scrolled (474, 459) with delta (0, 0)
Screenshot: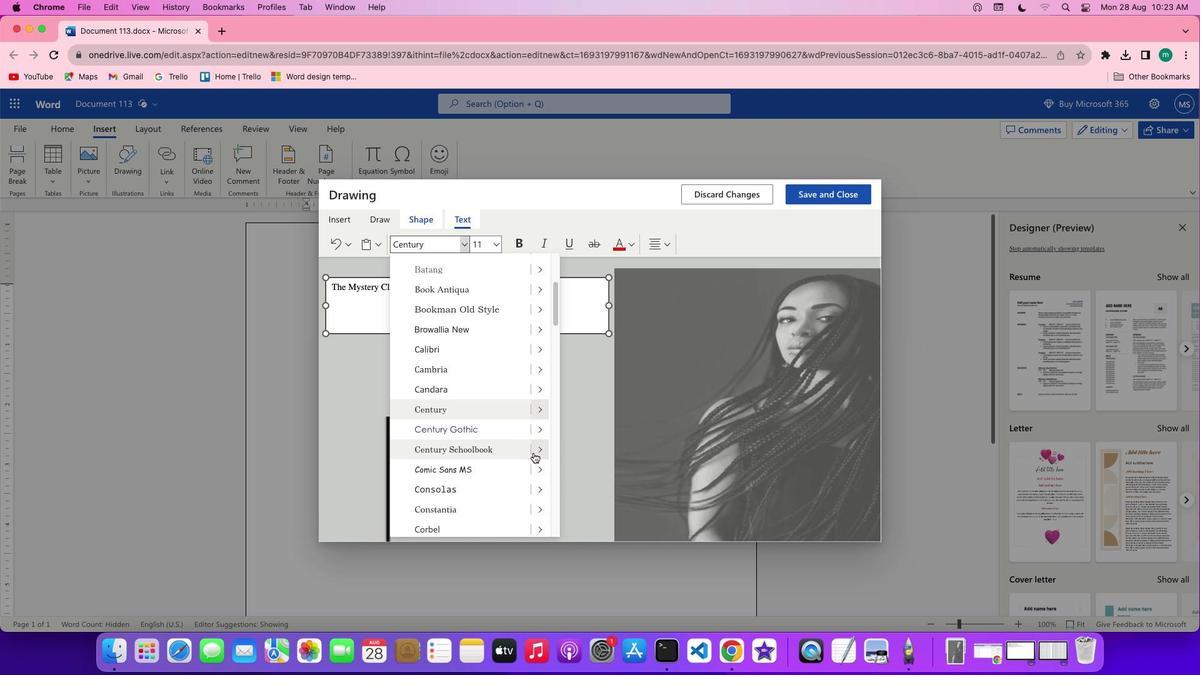 
Action: Mouse scrolled (474, 459) with delta (0, 0)
Screenshot: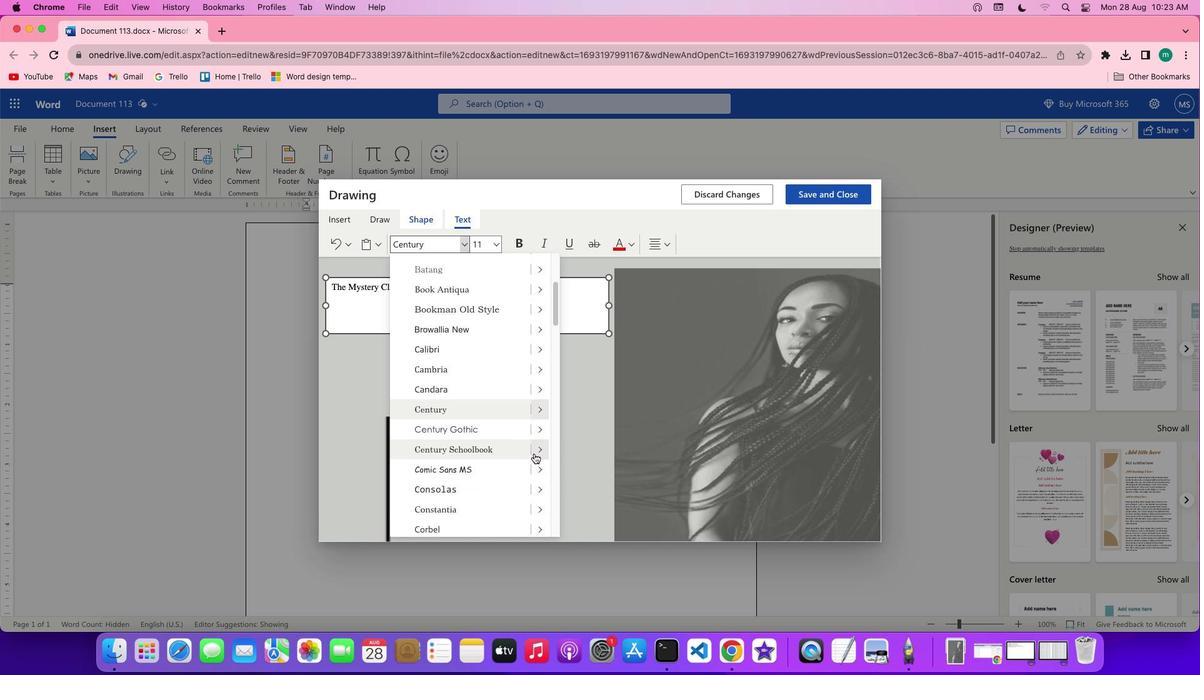 
Action: Mouse scrolled (474, 459) with delta (0, -1)
Screenshot: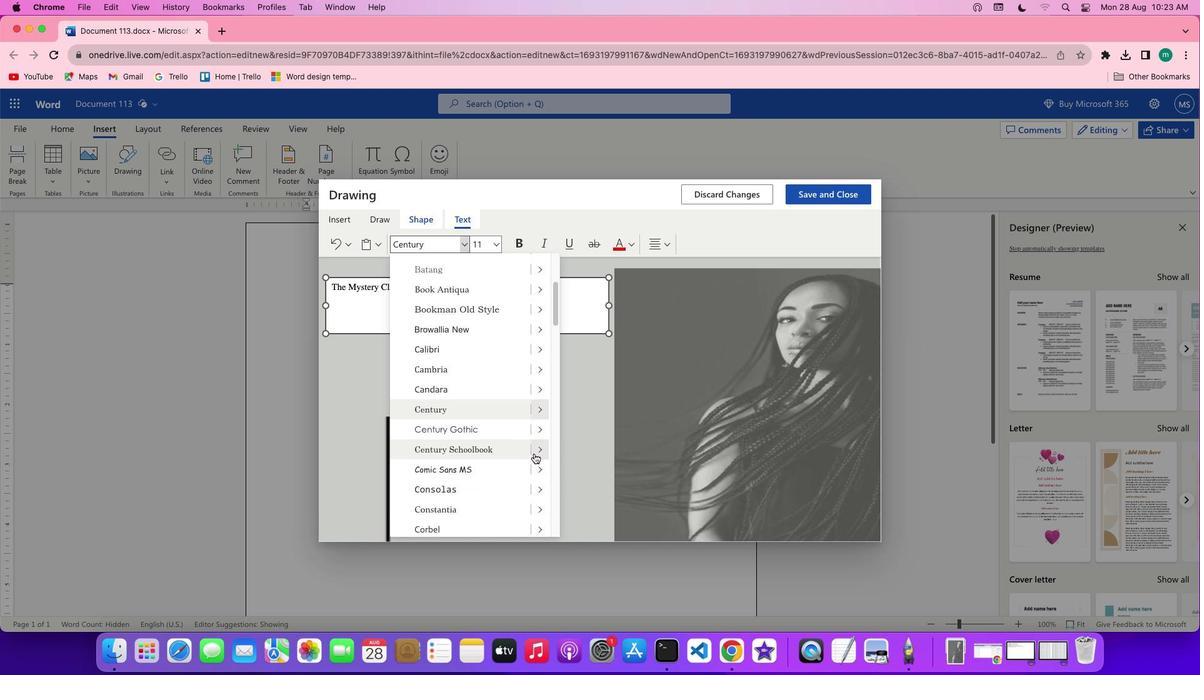 
Action: Mouse moved to (546, 453)
Screenshot: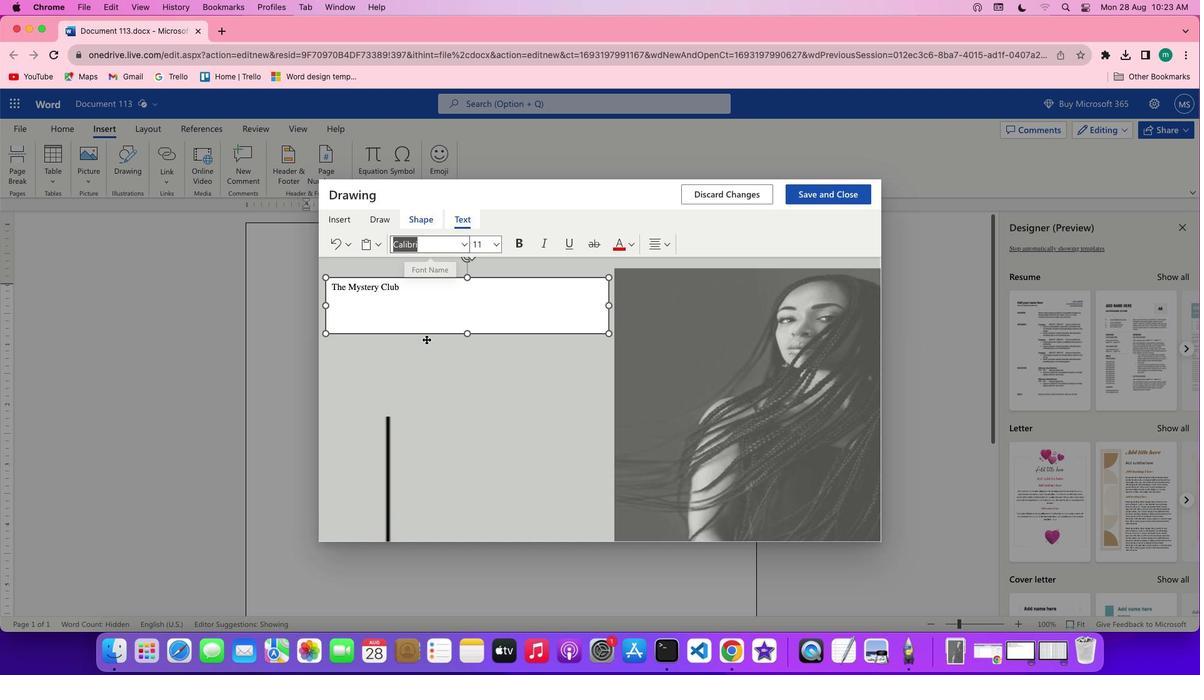 
Action: Mouse pressed left at (546, 453)
Screenshot: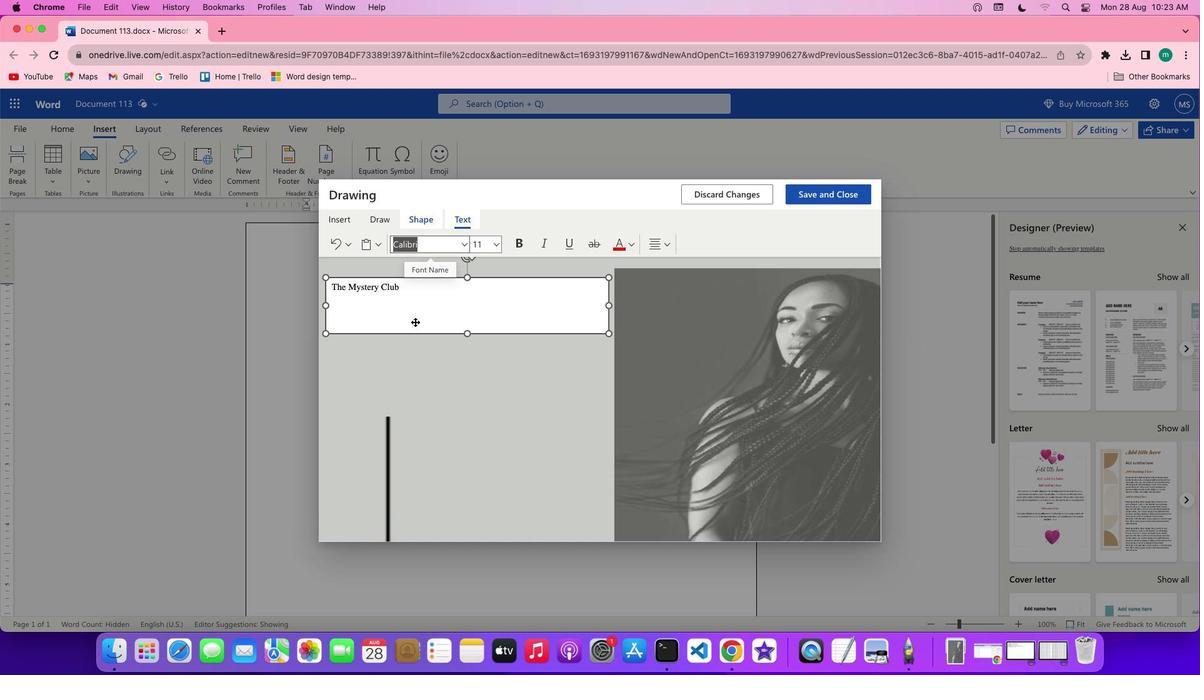 
Action: Mouse moved to (462, 243)
Screenshot: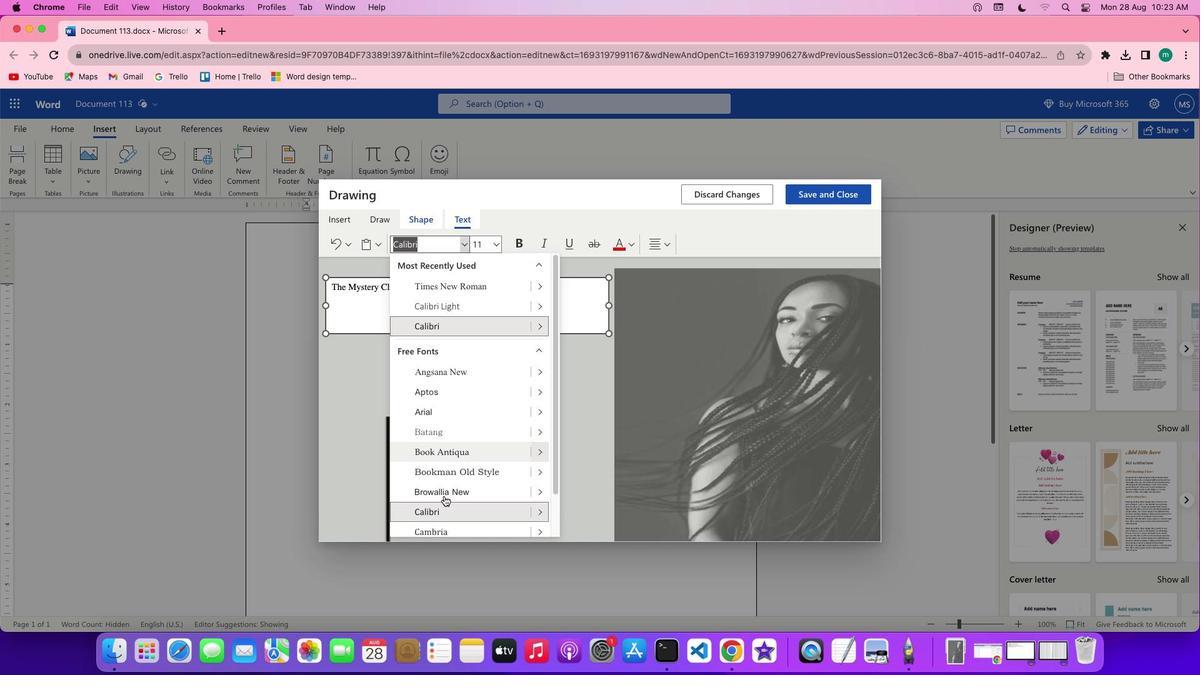 
Action: Mouse pressed left at (462, 243)
Screenshot: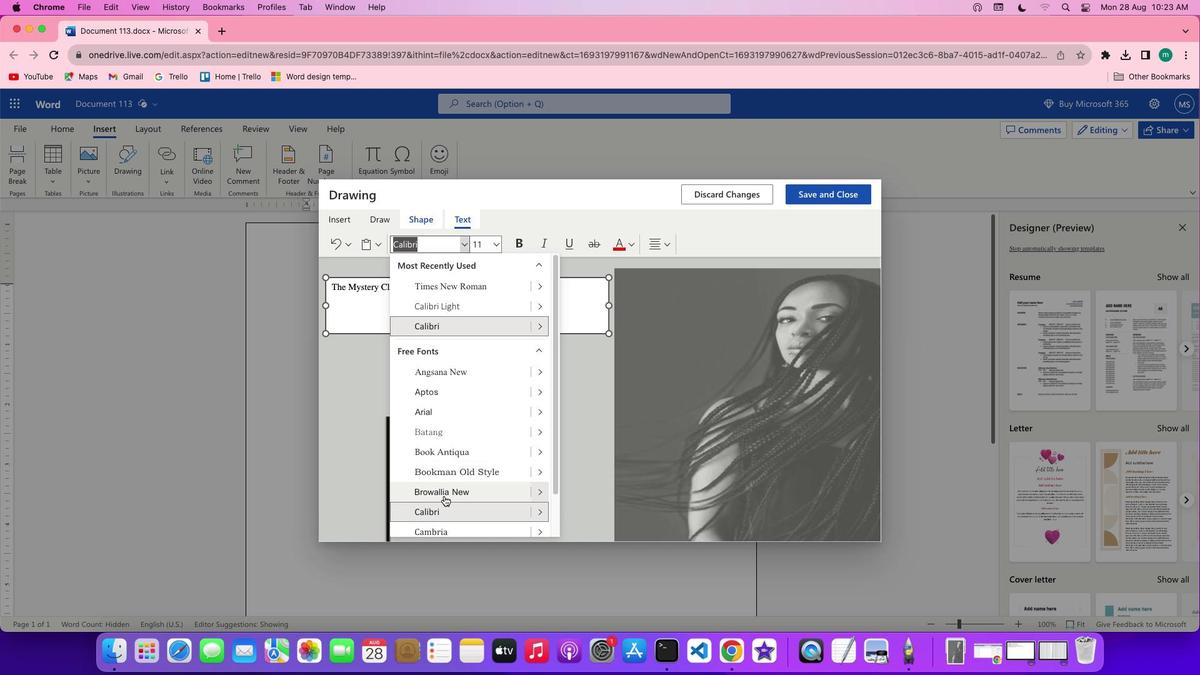 
Action: Mouse moved to (444, 496)
Screenshot: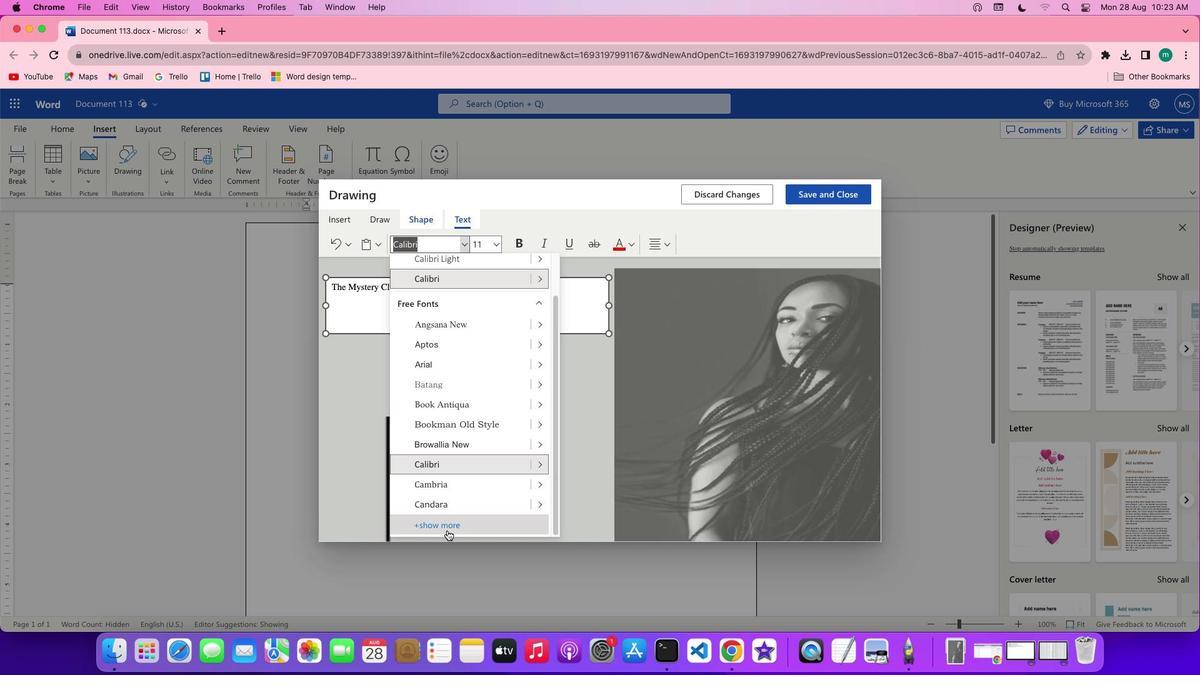 
Action: Mouse scrolled (444, 496) with delta (0, 0)
Screenshot: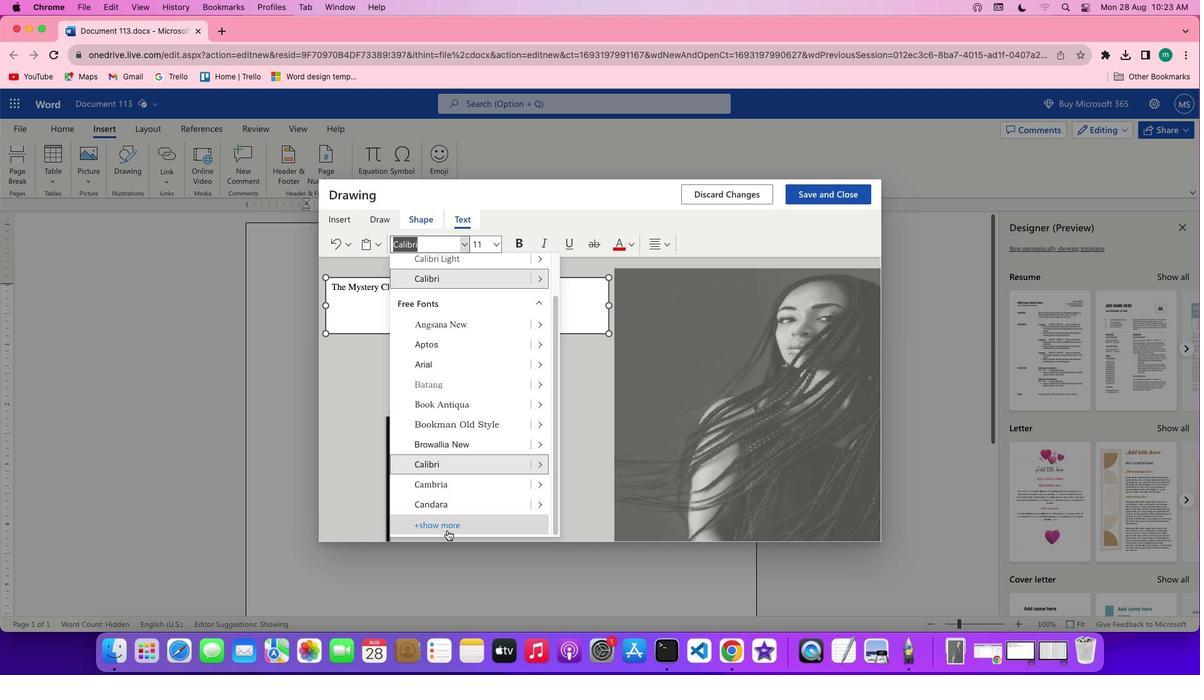 
Action: Mouse scrolled (444, 496) with delta (0, 0)
